 Task: Research Airbnb options in Maubara, East Timor from 12th December, 2023 to 16th December, 2023 for 8 adults.8 bedrooms having 8 beds and 8 bathrooms. Property type can be hotel. Amenities needed are: wifi, TV, free parkinig on premises, gym, breakfast. Booking option can be shelf check-in. Look for 3 properties as per requirement.
Action: Mouse moved to (582, 134)
Screenshot: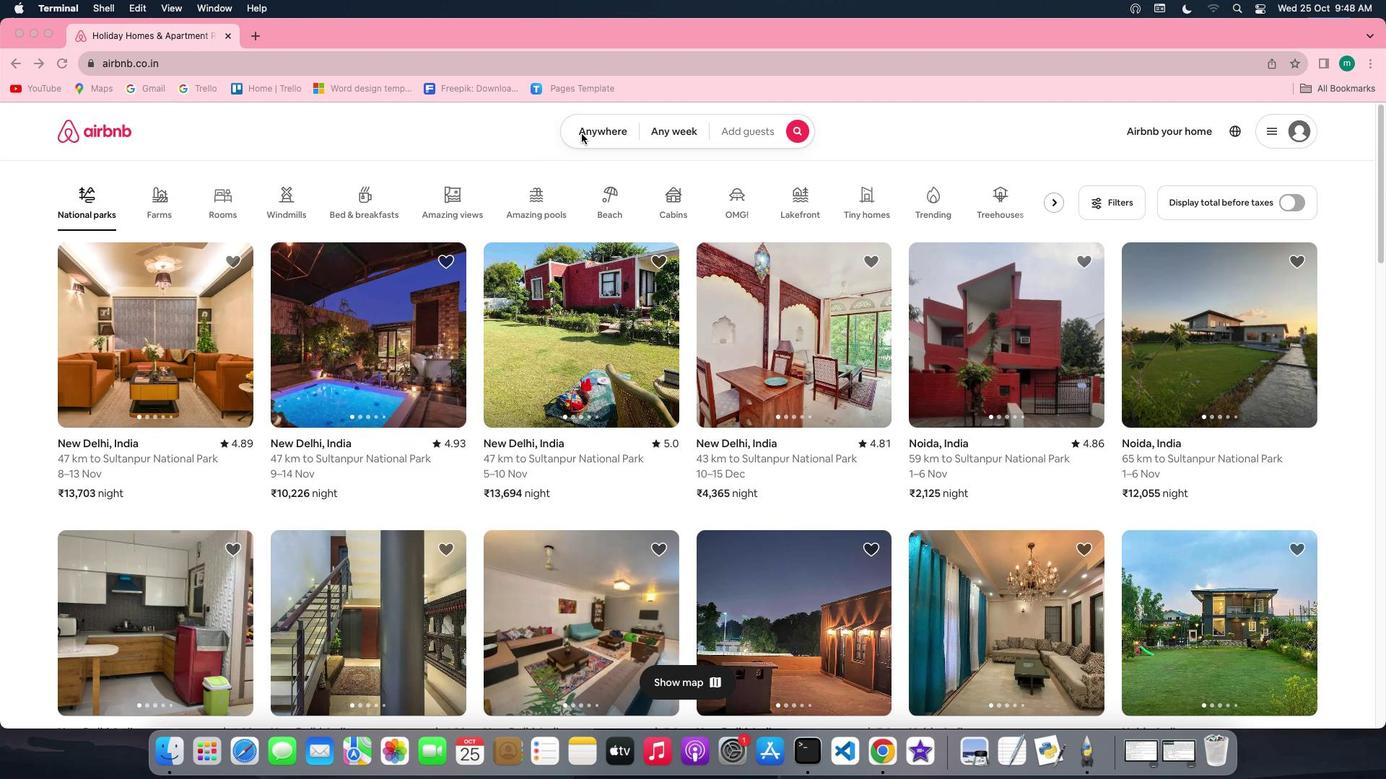 
Action: Mouse pressed left at (582, 134)
Screenshot: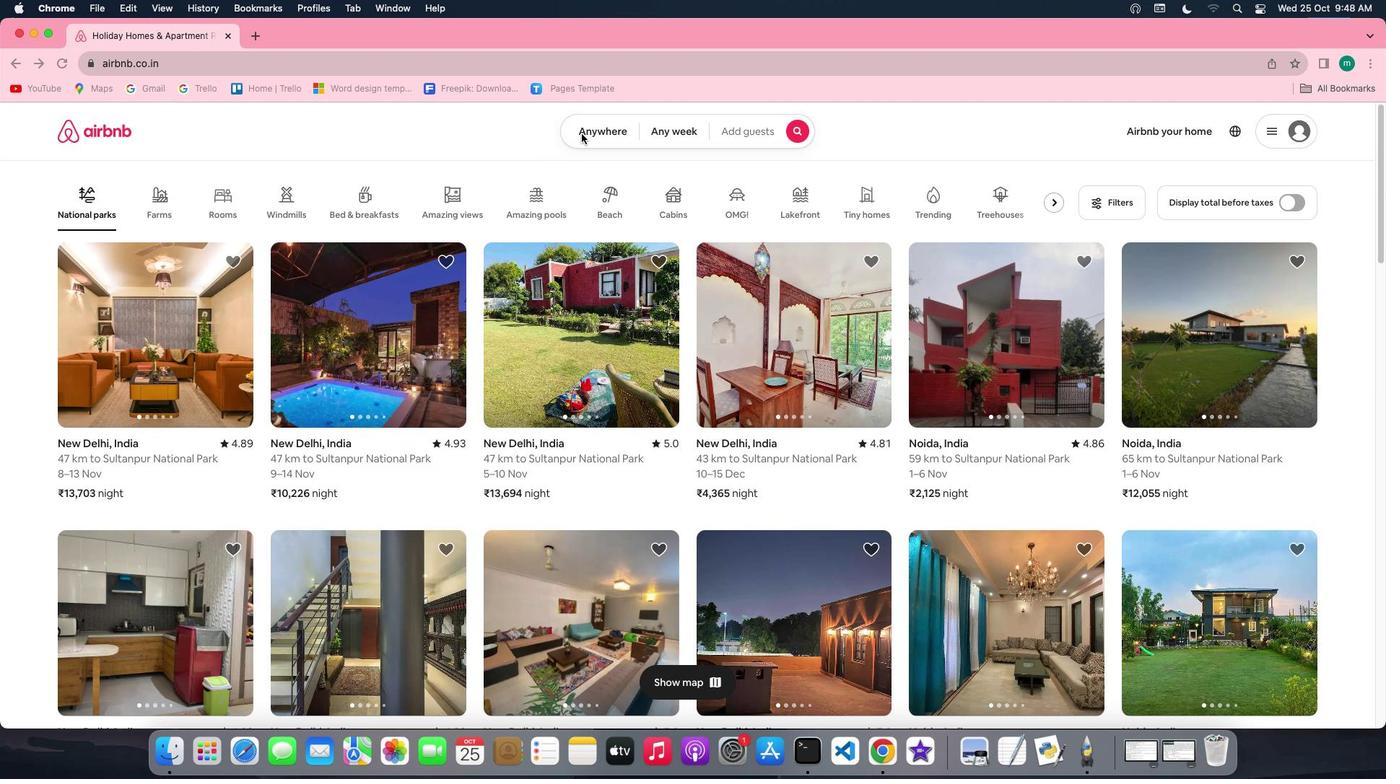 
Action: Mouse pressed left at (582, 134)
Screenshot: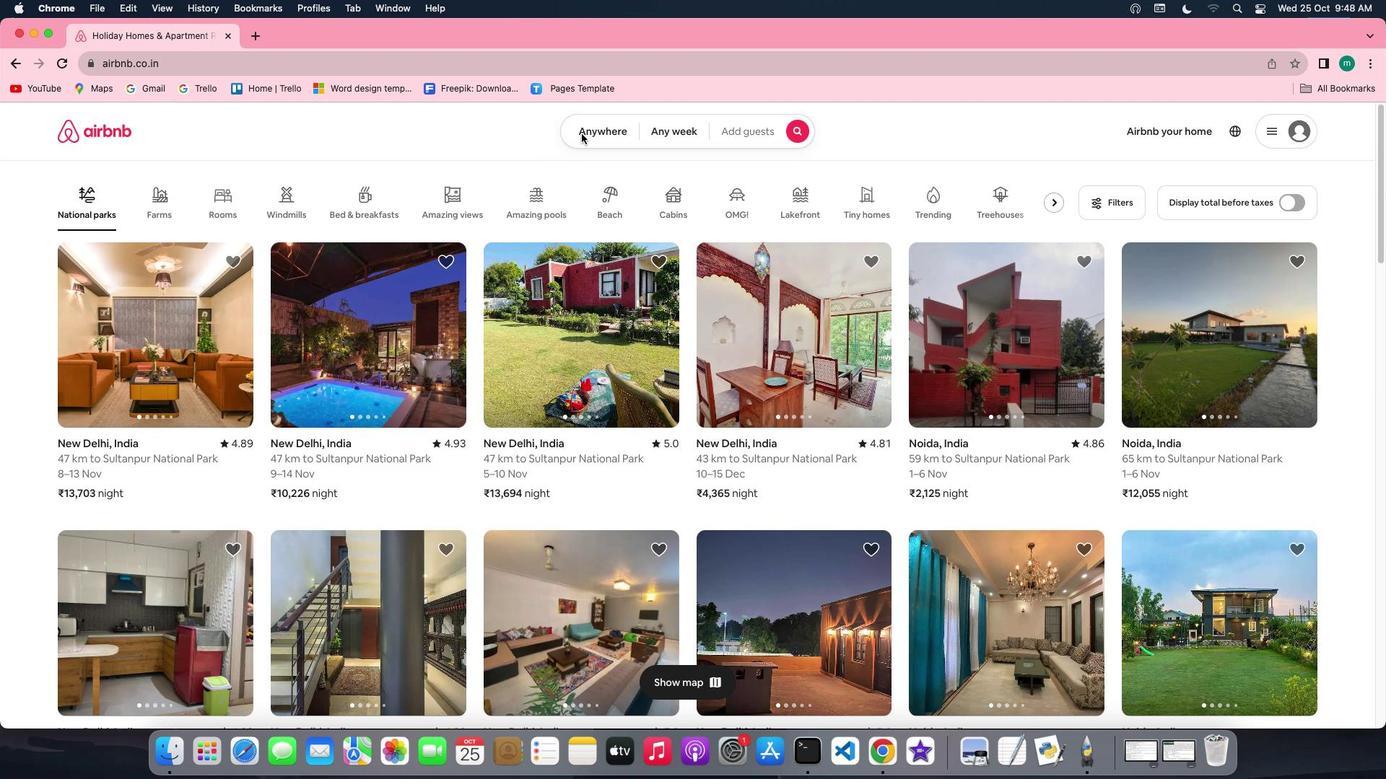 
Action: Mouse moved to (509, 181)
Screenshot: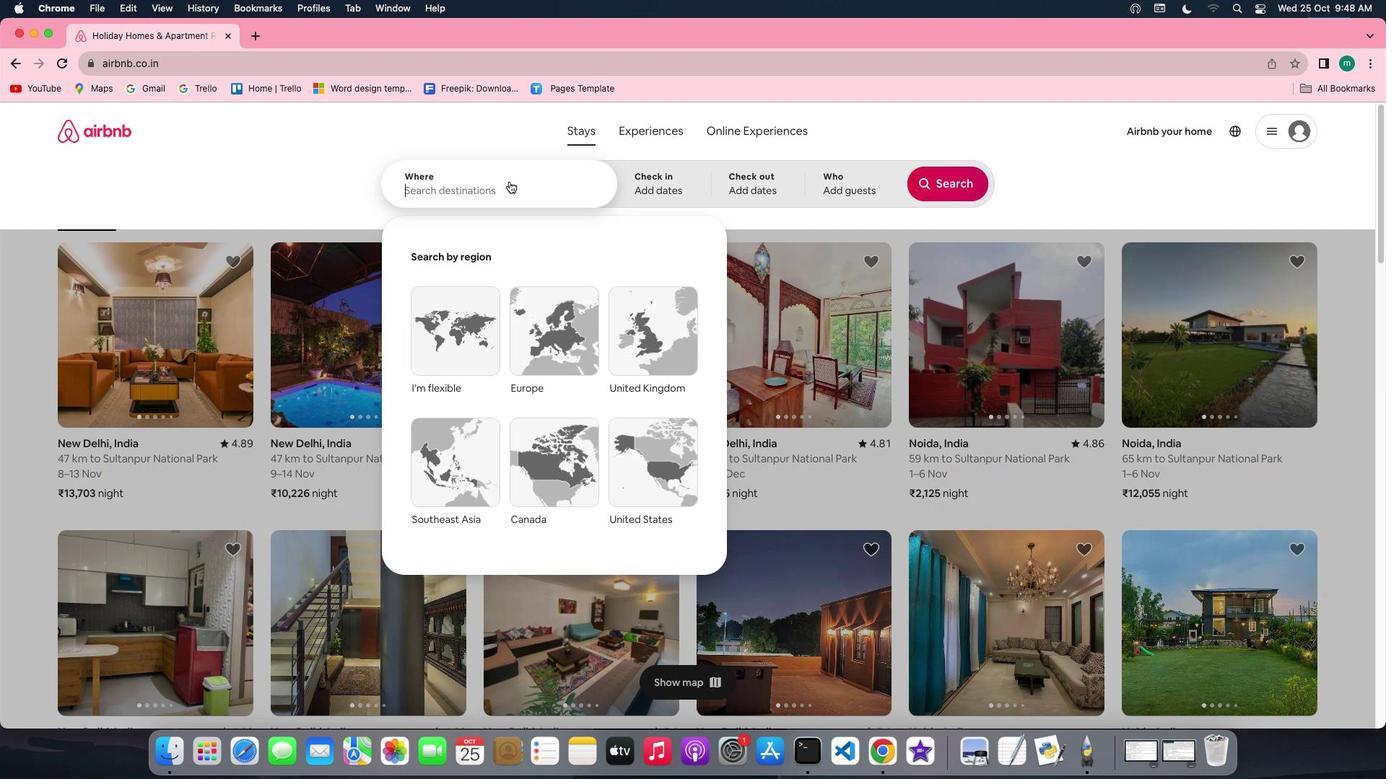 
Action: Mouse pressed left at (509, 181)
Screenshot: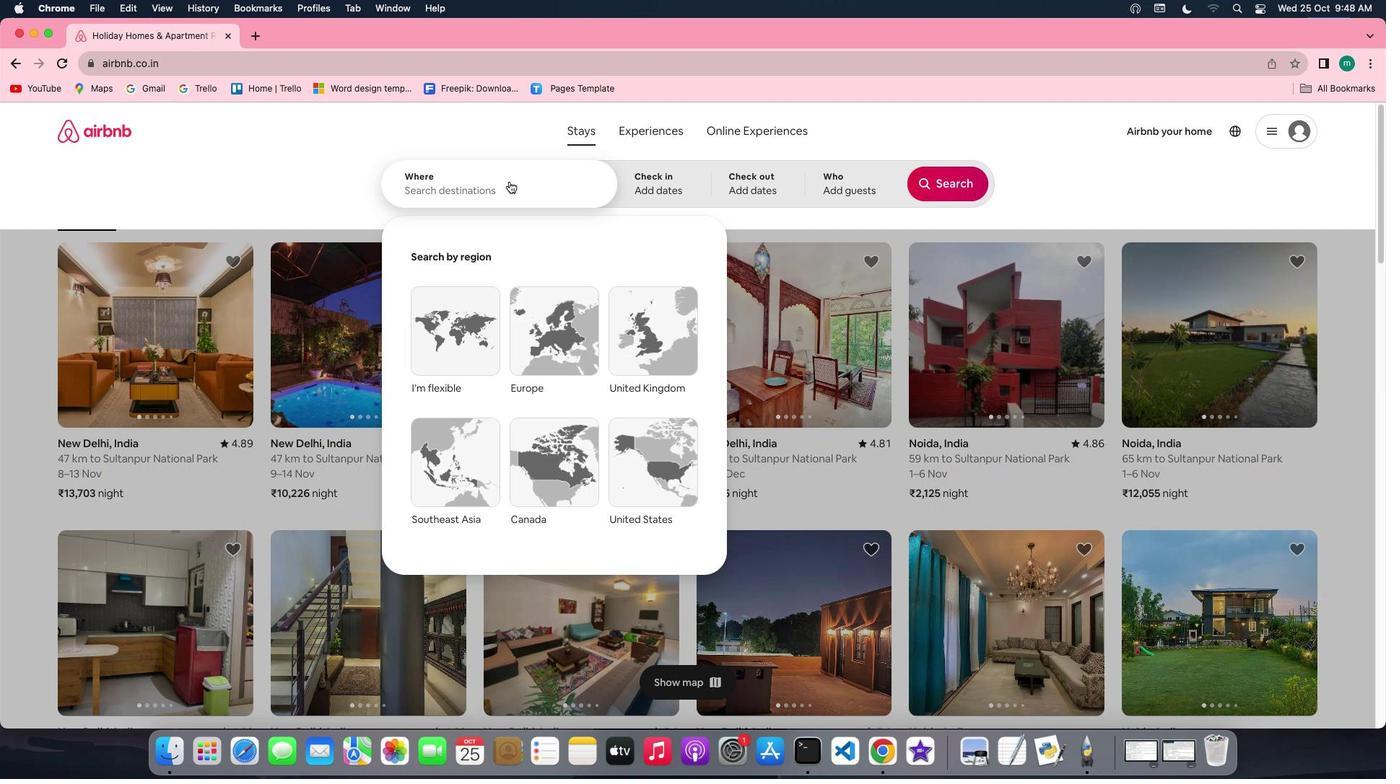 
Action: Key pressed Key.spaceKey.shift'M''a''u''b''a''r''a'','Key.spaceKey.shiftKey.shift'E''a''s''r'Key.backspace't'Key.spaceKey.shift'T''i''m''o''r'
Screenshot: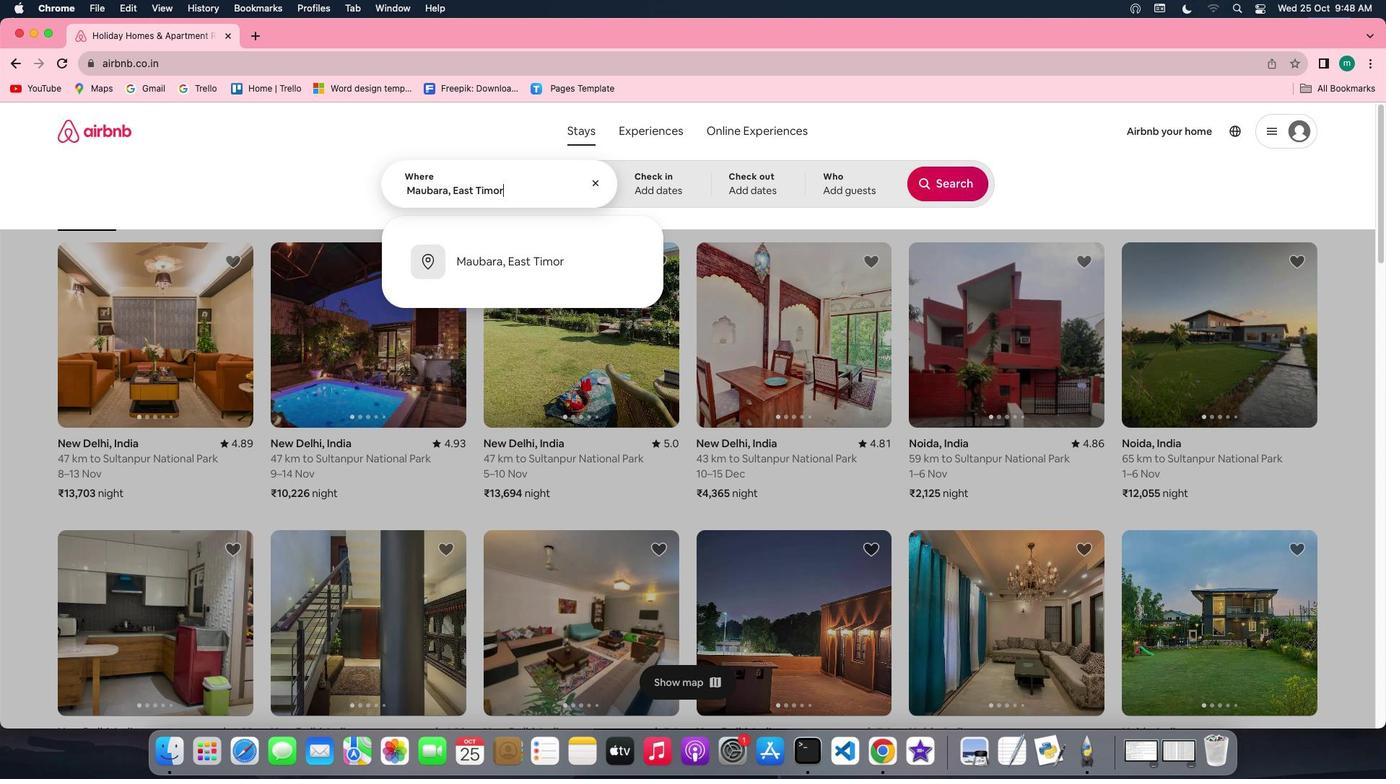 
Action: Mouse moved to (631, 184)
Screenshot: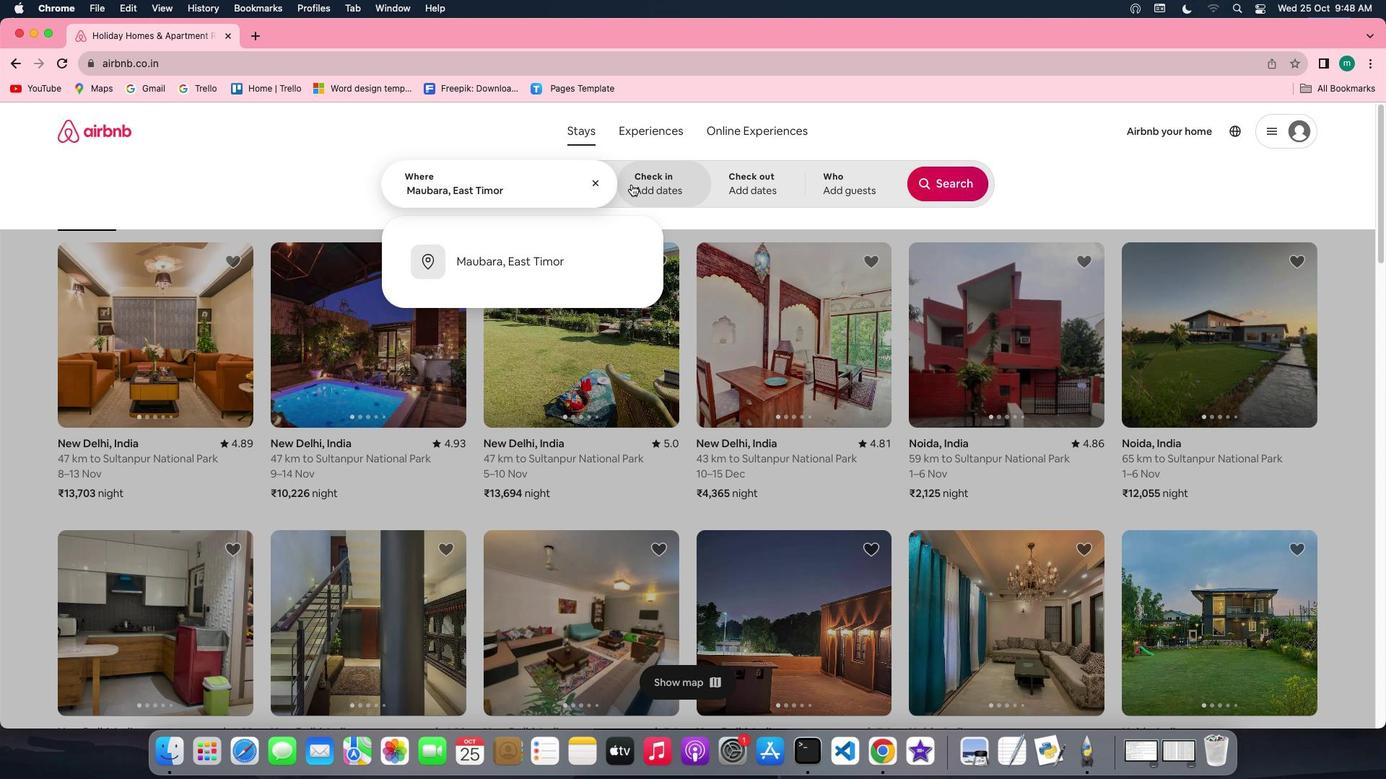 
Action: Mouse pressed left at (631, 184)
Screenshot: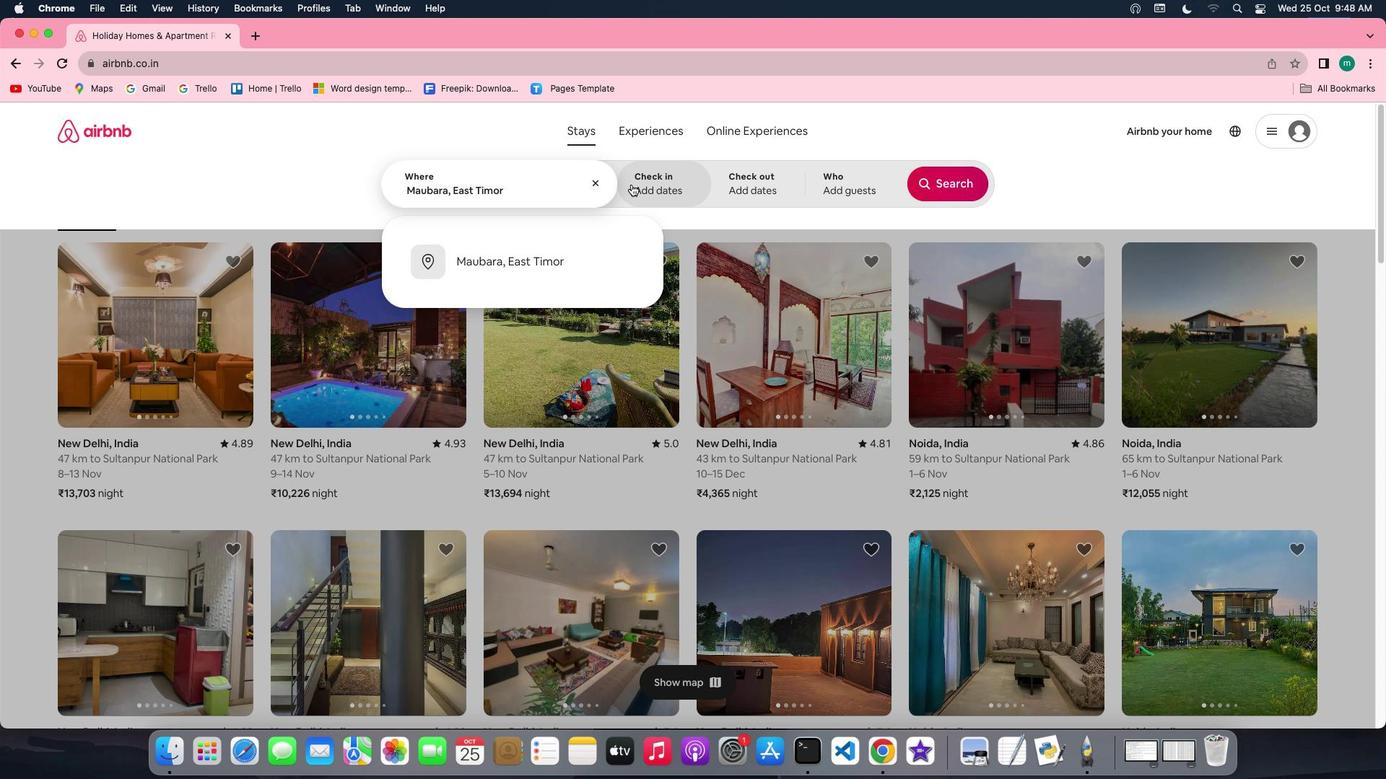 
Action: Mouse moved to (940, 297)
Screenshot: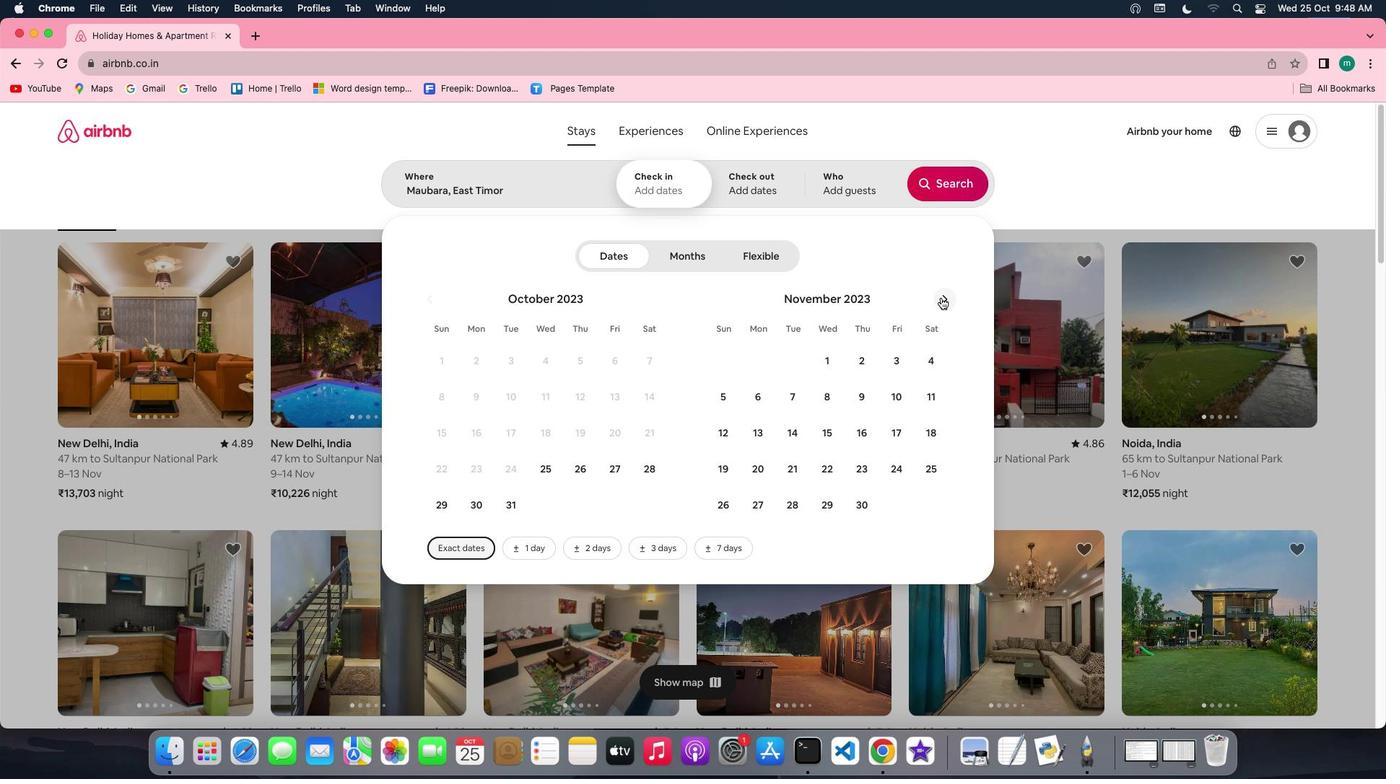 
Action: Mouse pressed left at (940, 297)
Screenshot: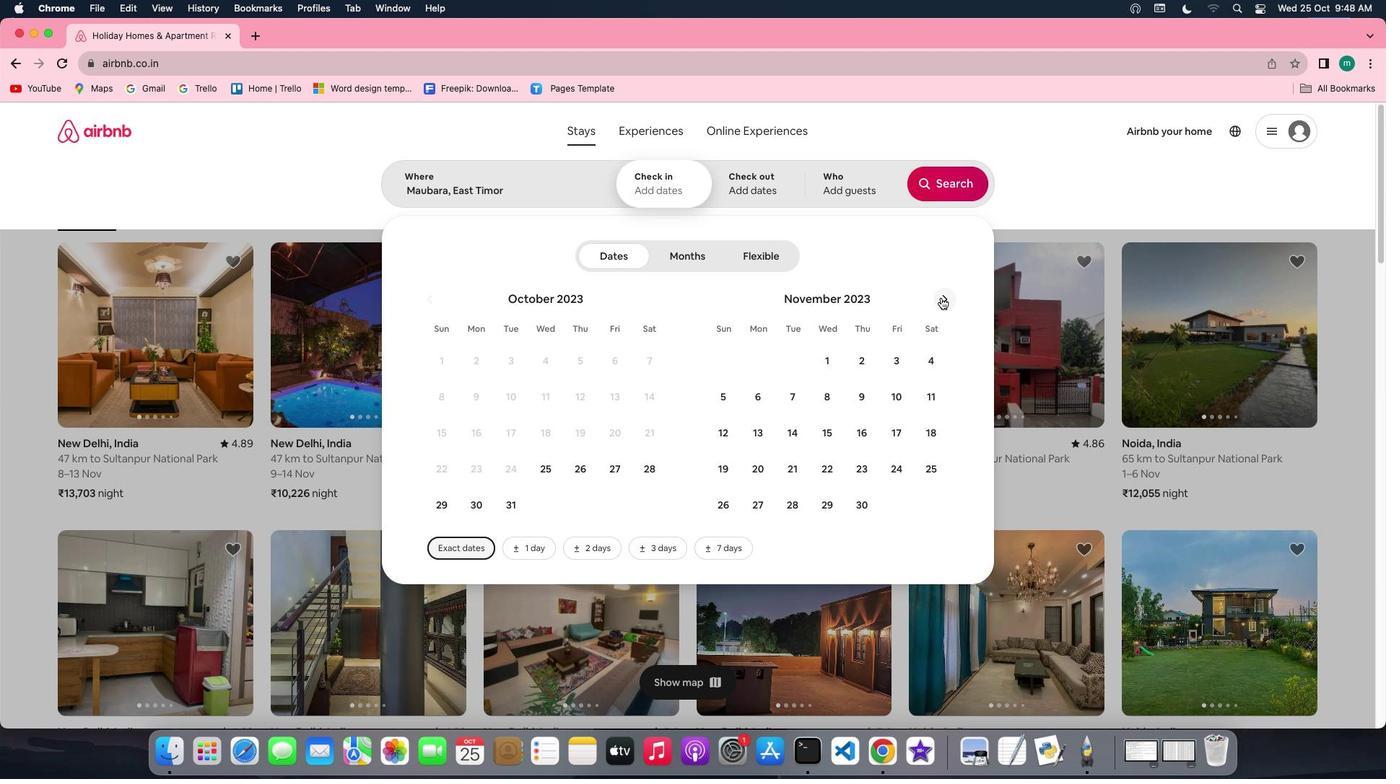 
Action: Mouse moved to (797, 433)
Screenshot: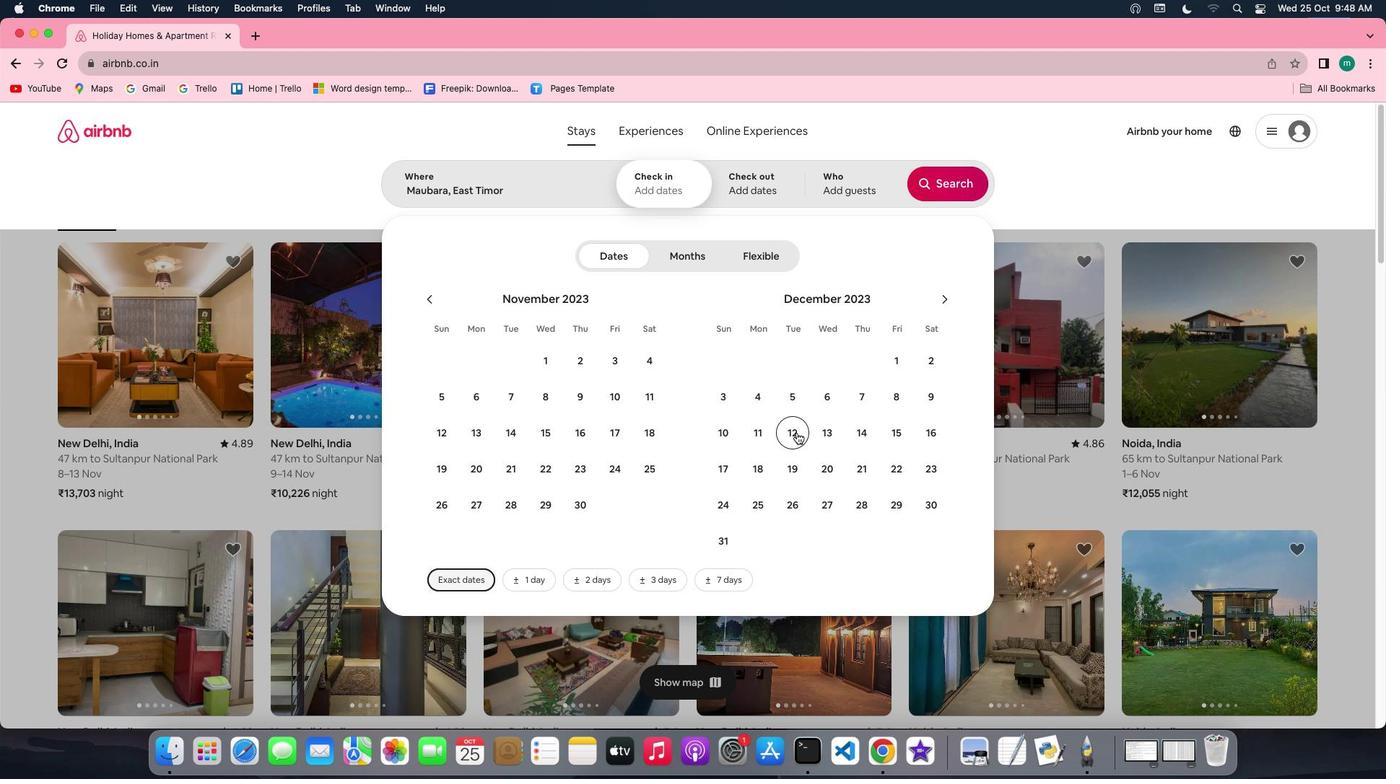 
Action: Mouse pressed left at (797, 433)
Screenshot: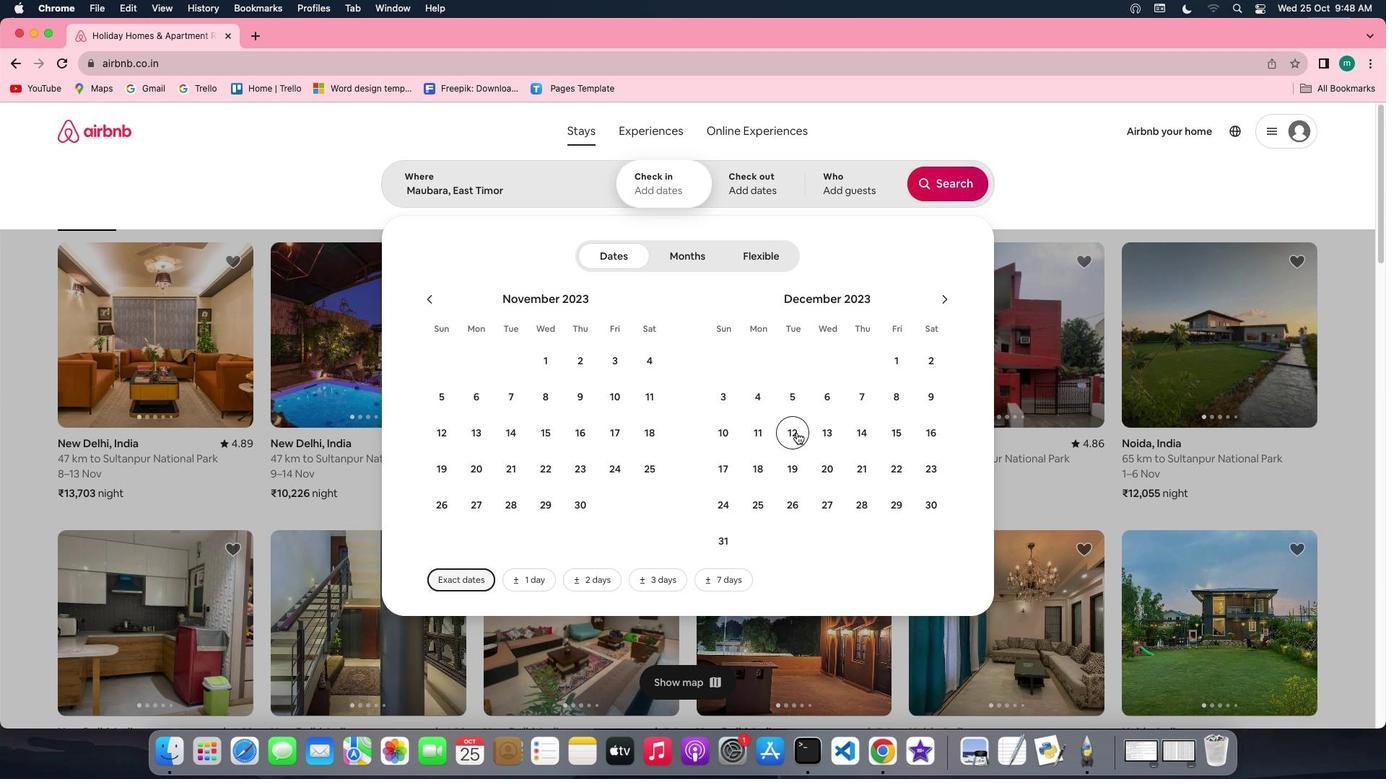 
Action: Mouse moved to (937, 435)
Screenshot: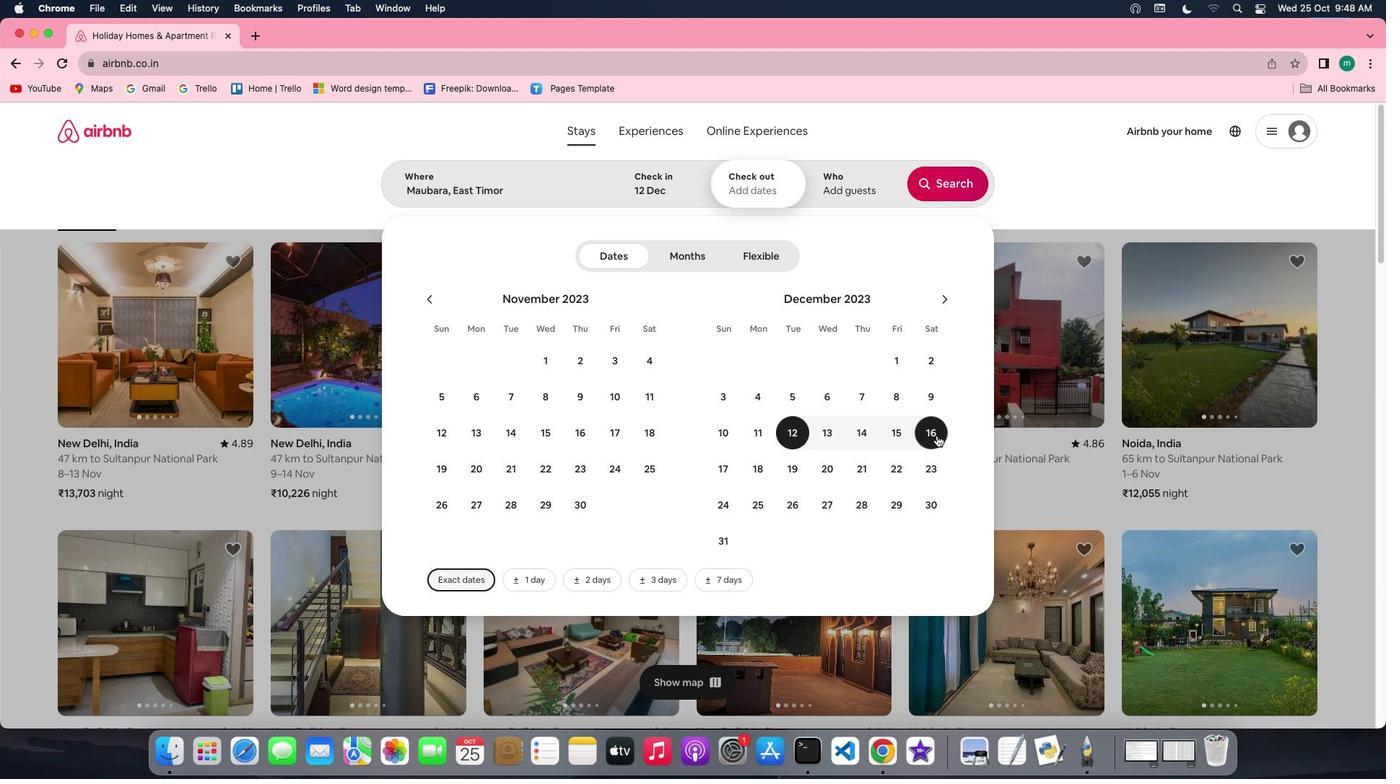 
Action: Mouse pressed left at (937, 435)
Screenshot: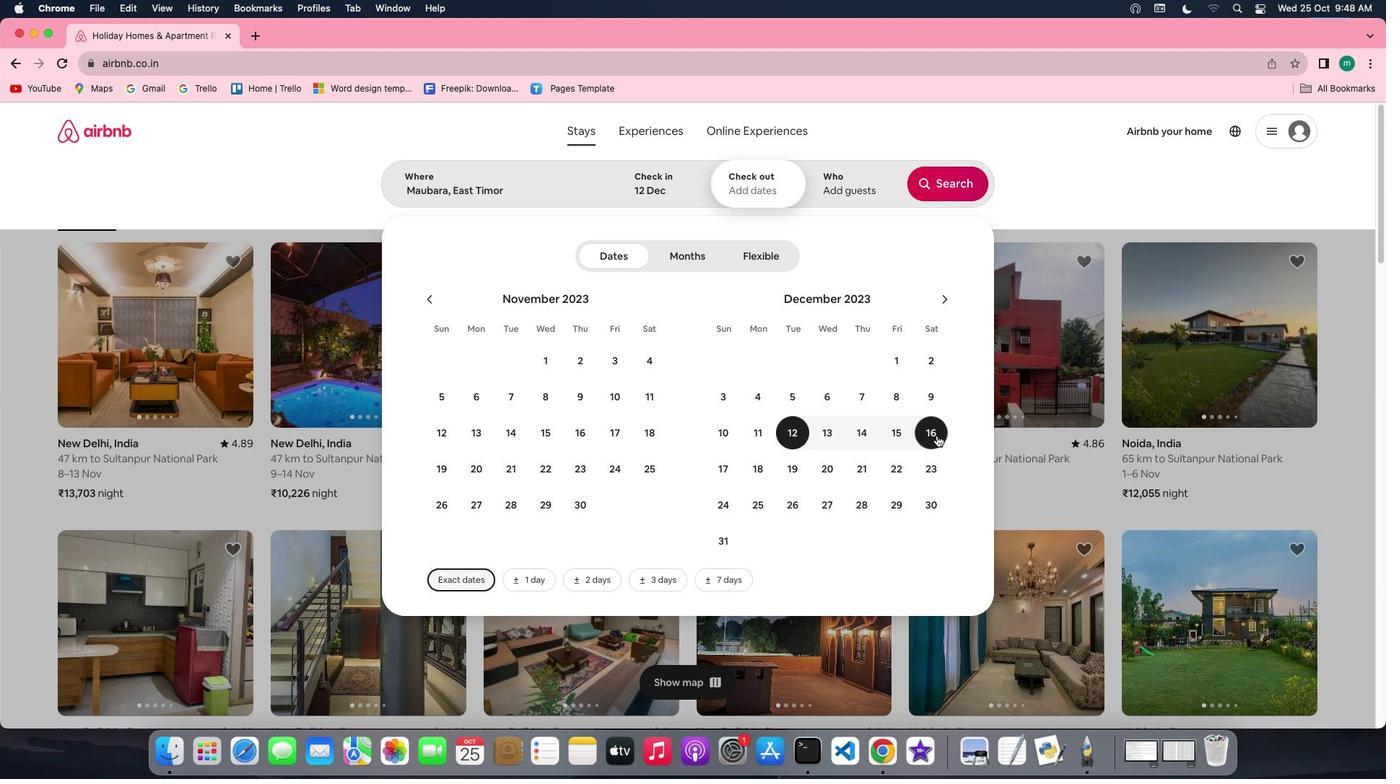 
Action: Mouse moved to (880, 206)
Screenshot: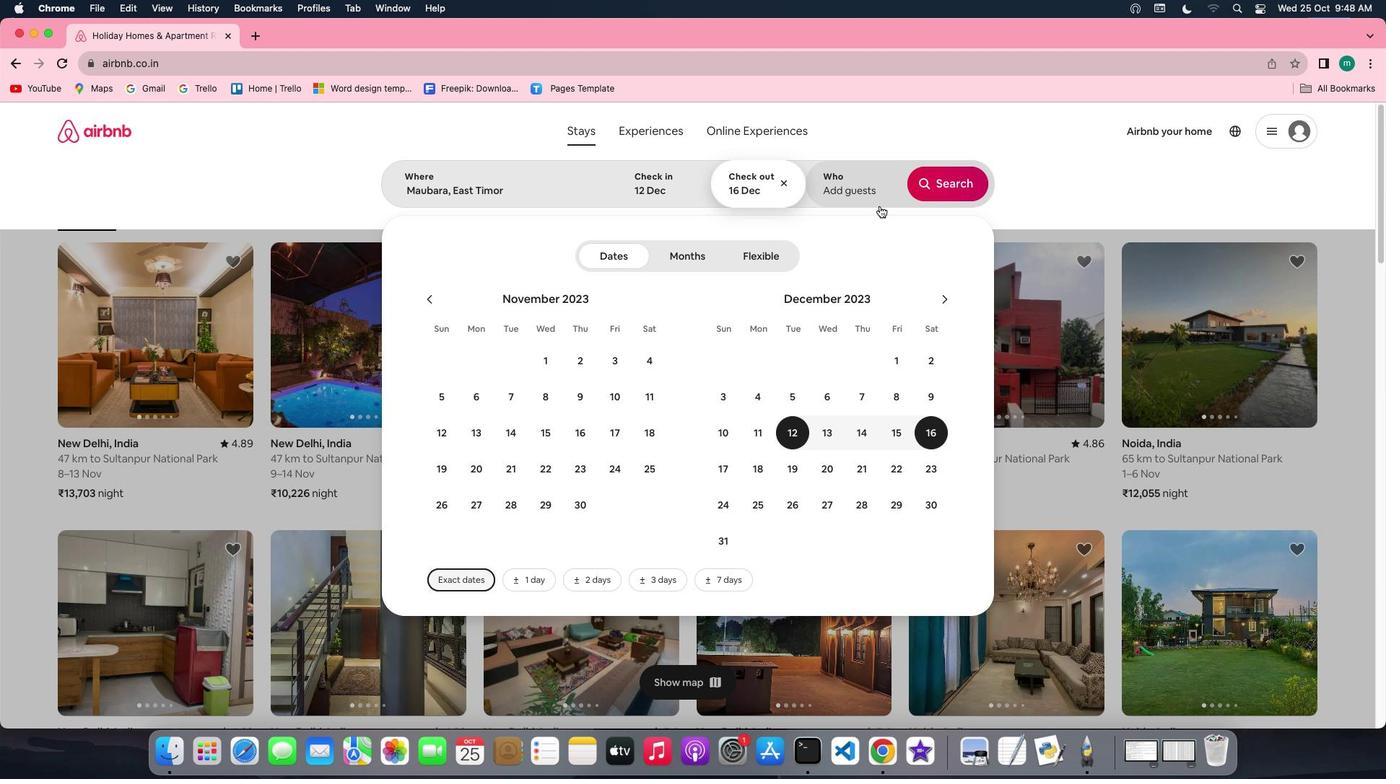 
Action: Mouse pressed left at (880, 206)
Screenshot: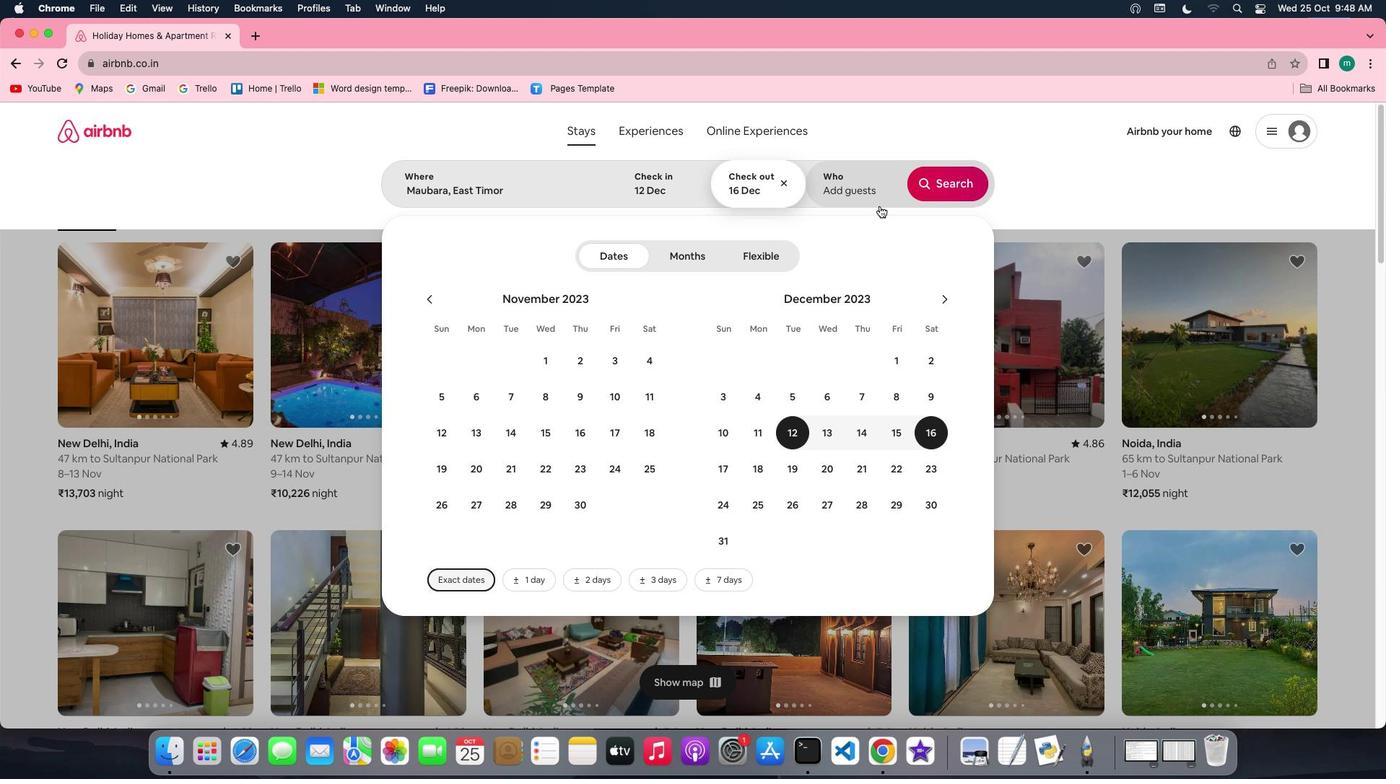 
Action: Mouse moved to (959, 267)
Screenshot: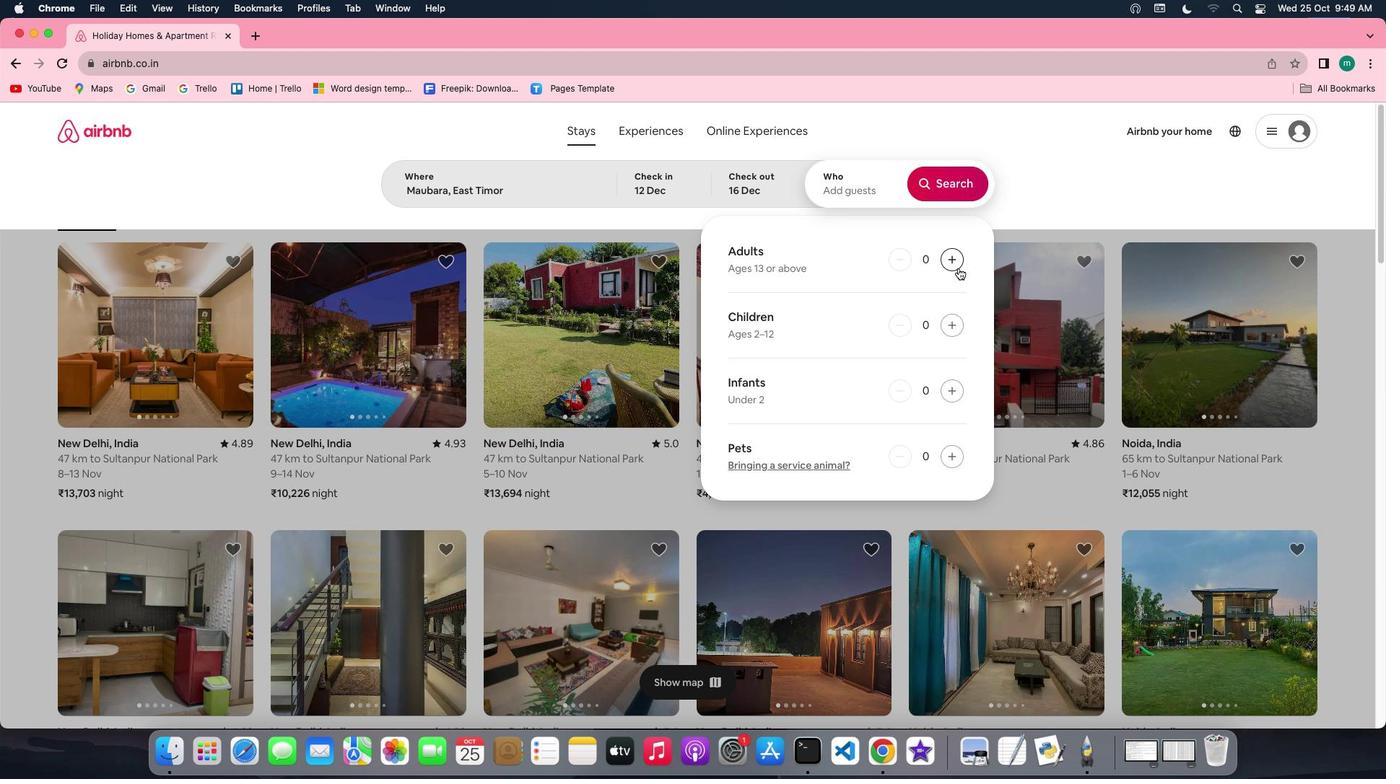 
Action: Mouse pressed left at (959, 267)
Screenshot: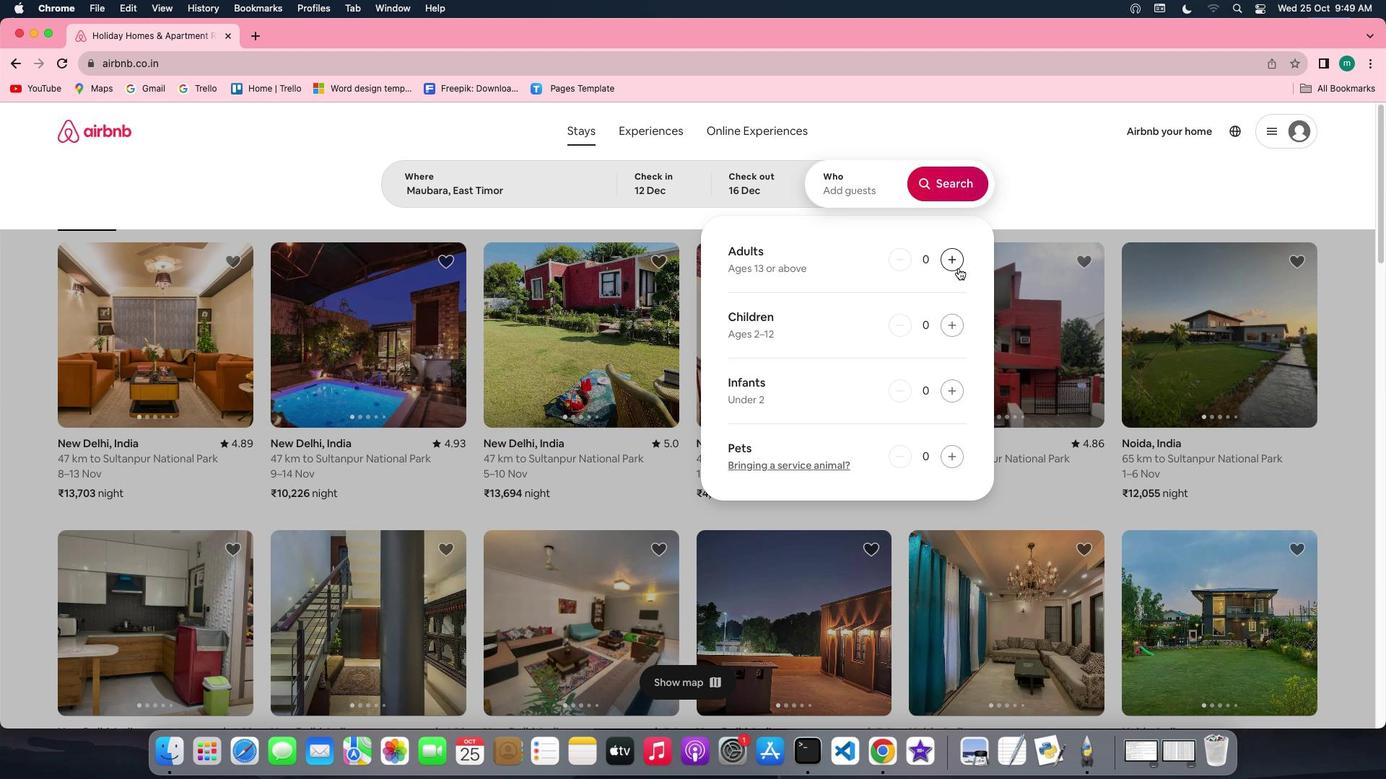 
Action: Mouse pressed left at (959, 267)
Screenshot: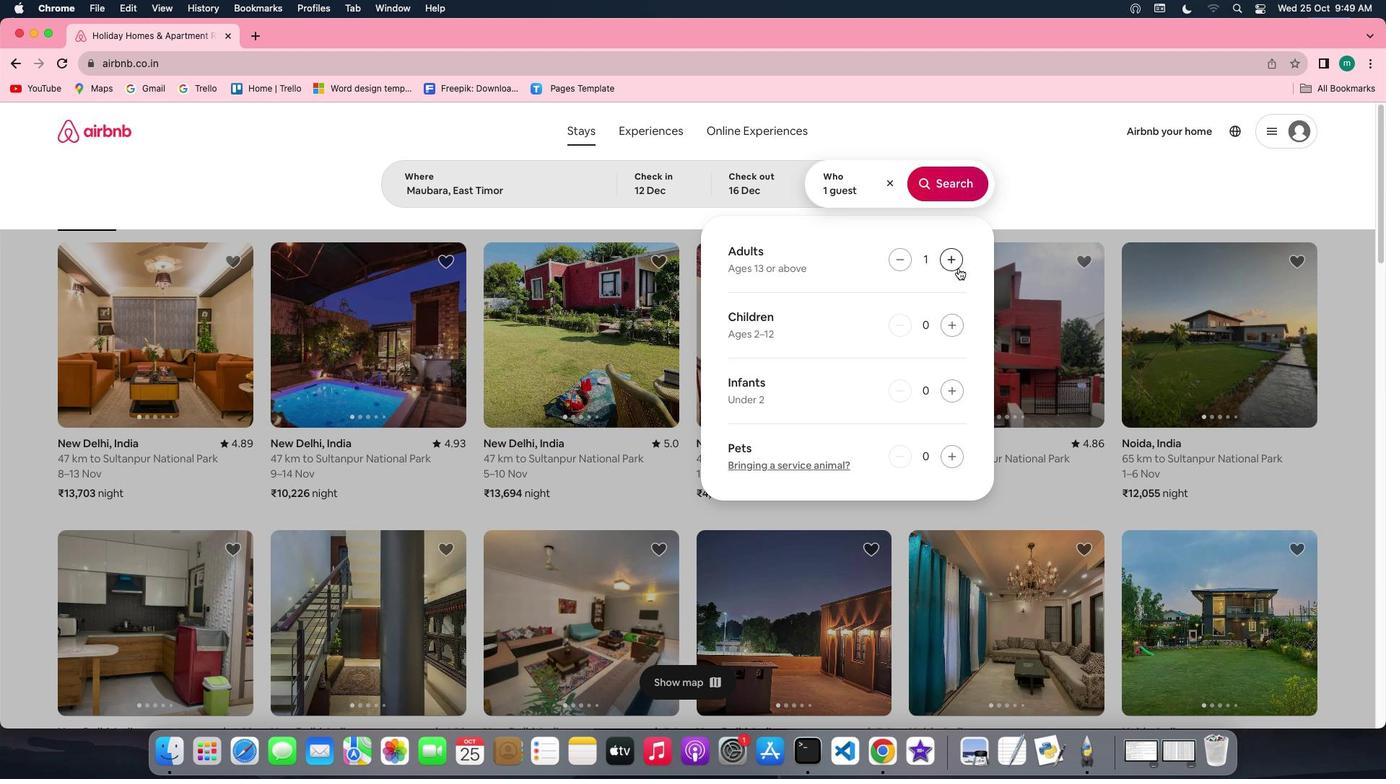 
Action: Mouse pressed left at (959, 267)
Screenshot: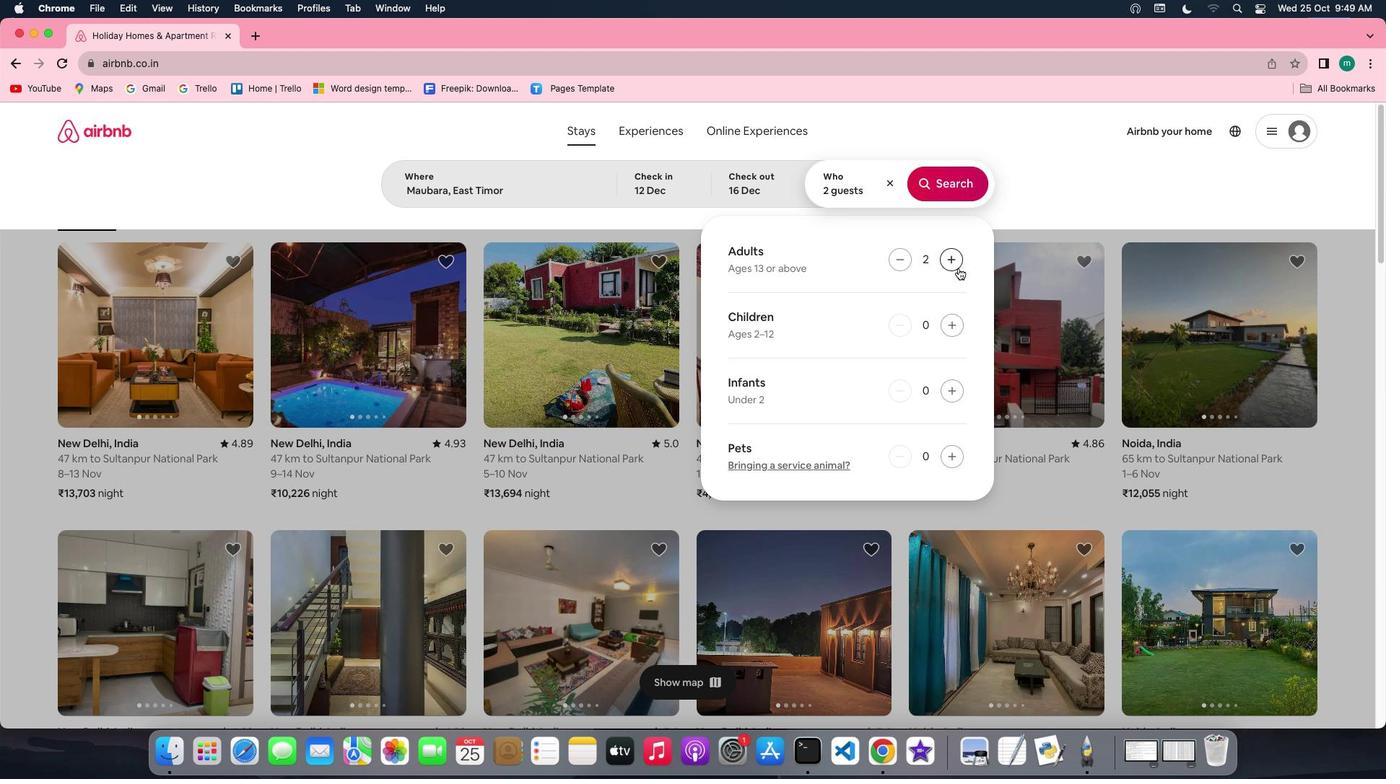 
Action: Mouse pressed left at (959, 267)
Screenshot: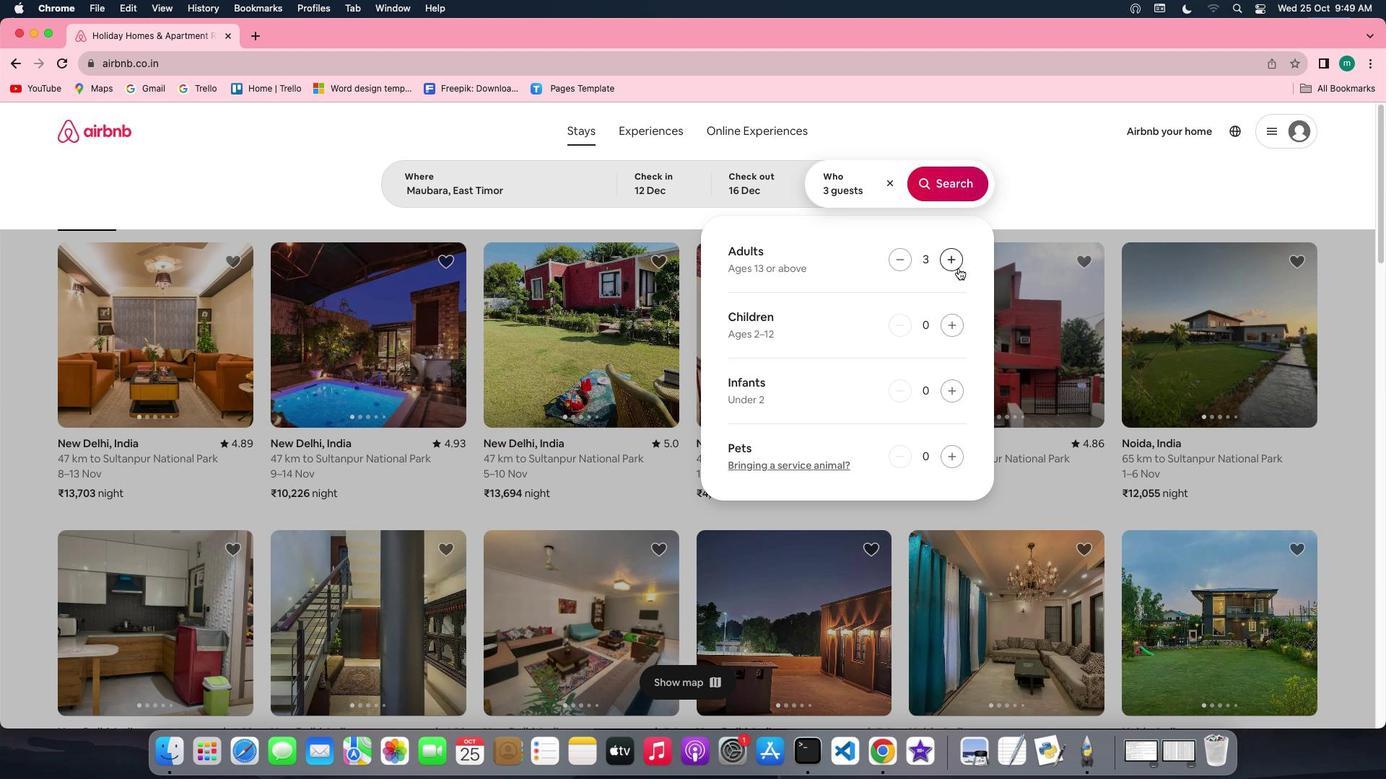 
Action: Mouse pressed left at (959, 267)
Screenshot: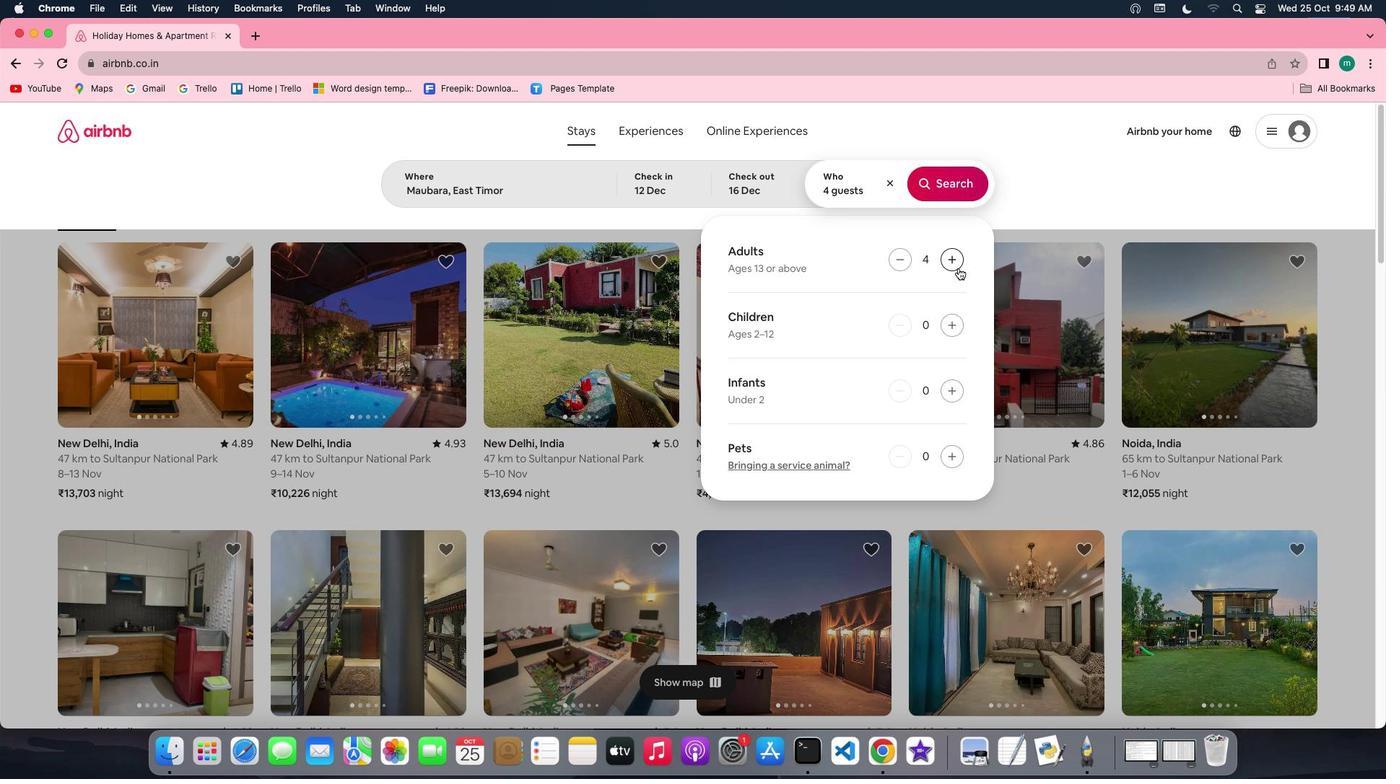 
Action: Mouse pressed left at (959, 267)
Screenshot: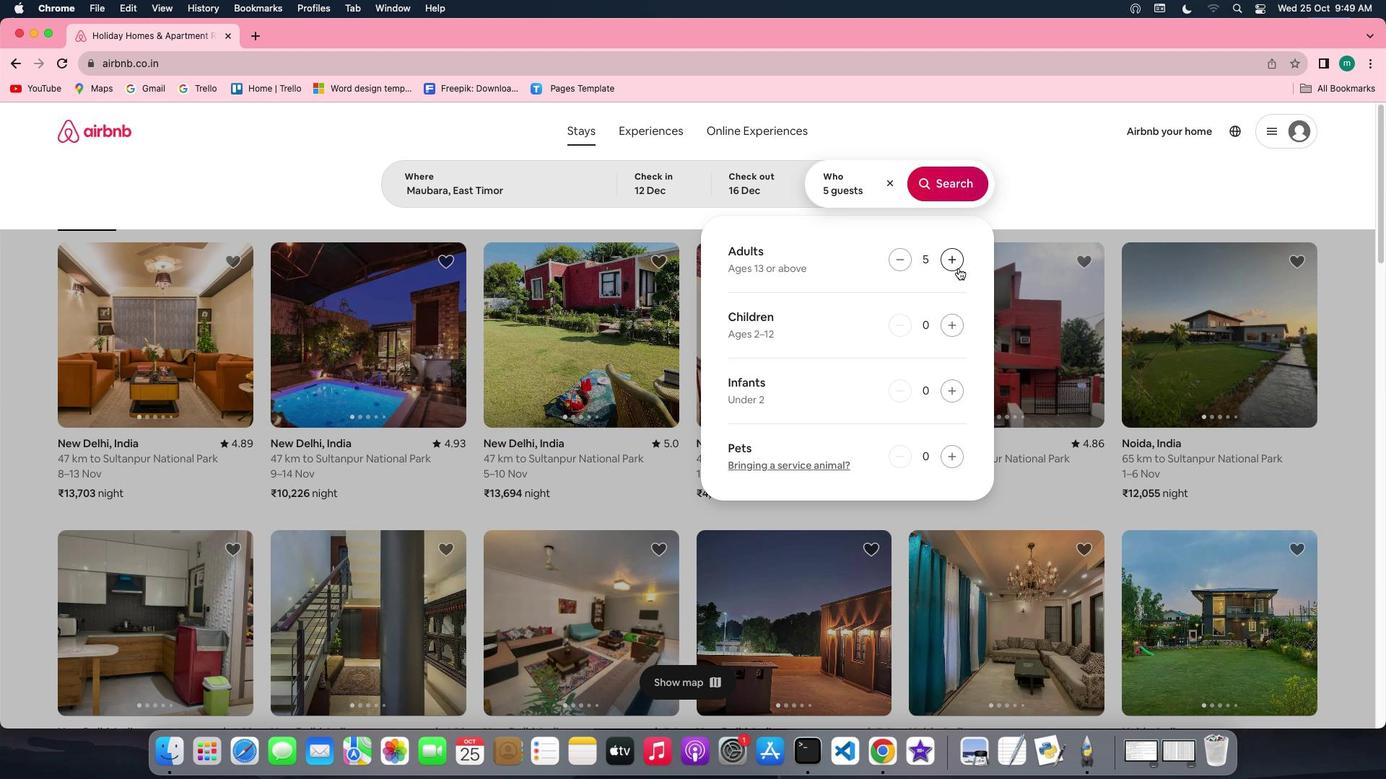 
Action: Mouse pressed left at (959, 267)
Screenshot: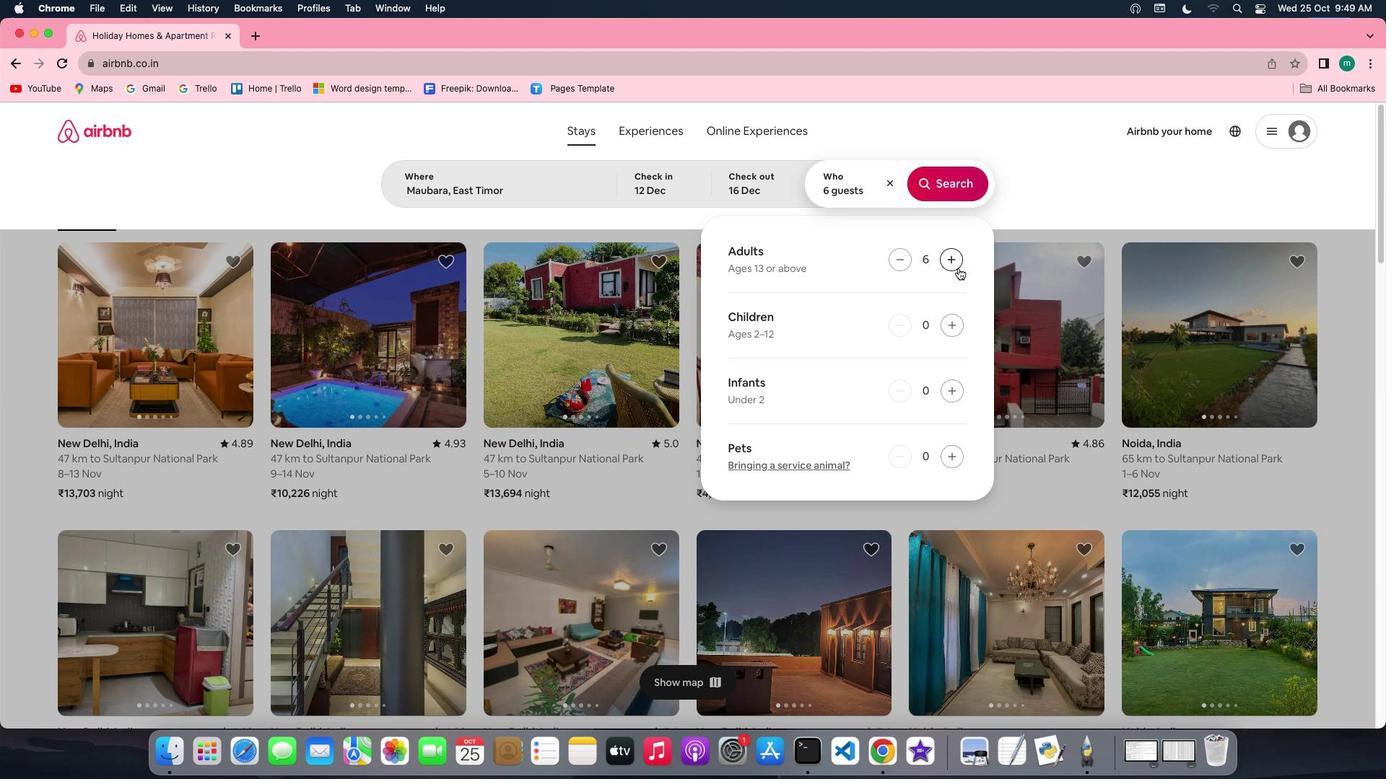 
Action: Mouse pressed left at (959, 267)
Screenshot: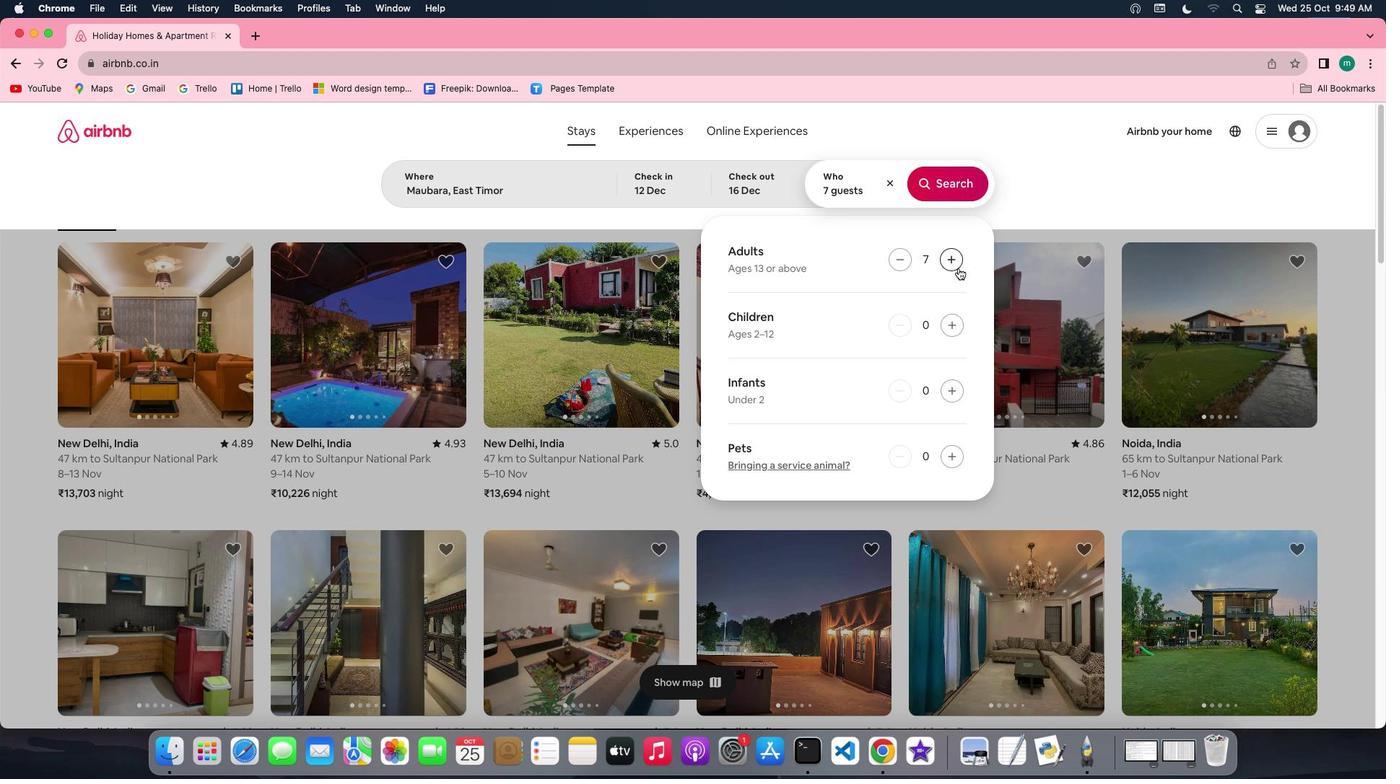 
Action: Mouse moved to (937, 194)
Screenshot: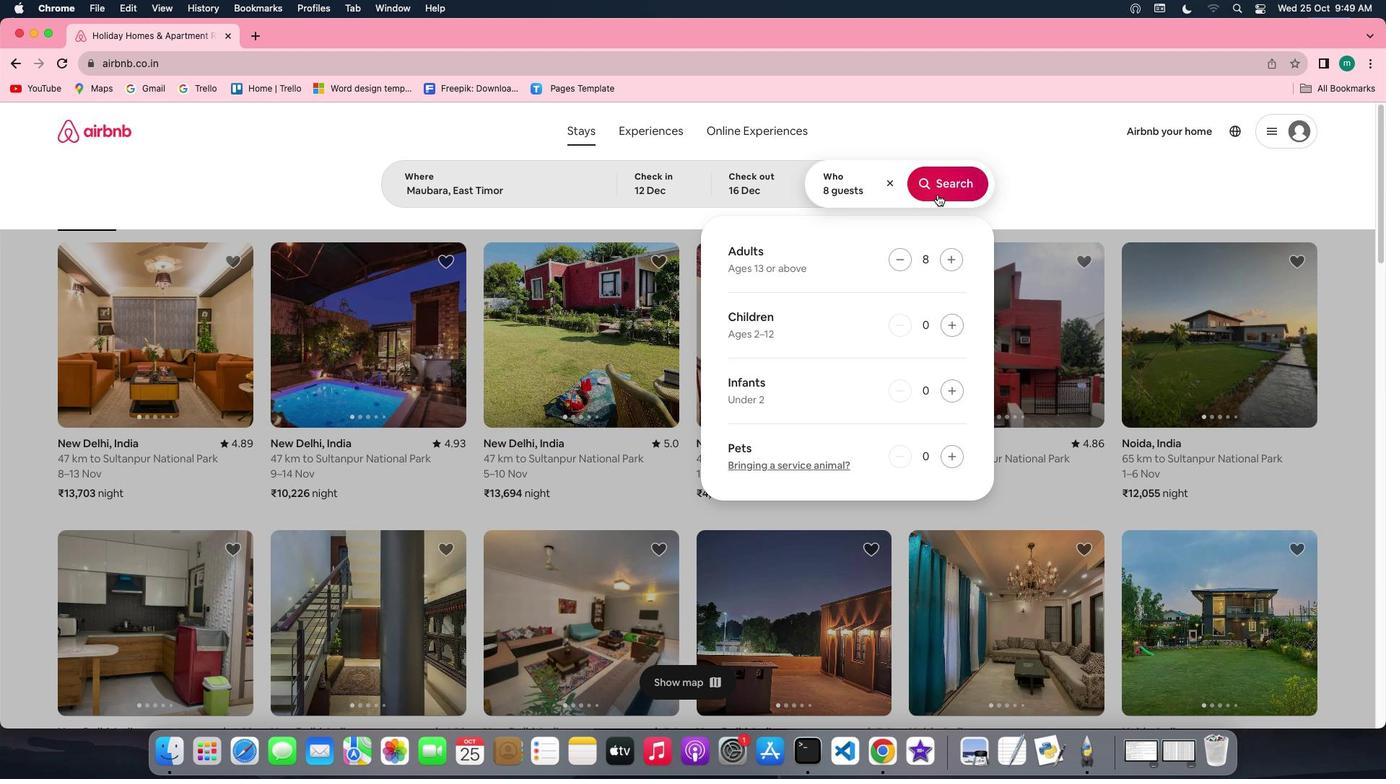 
Action: Mouse pressed left at (937, 194)
Screenshot: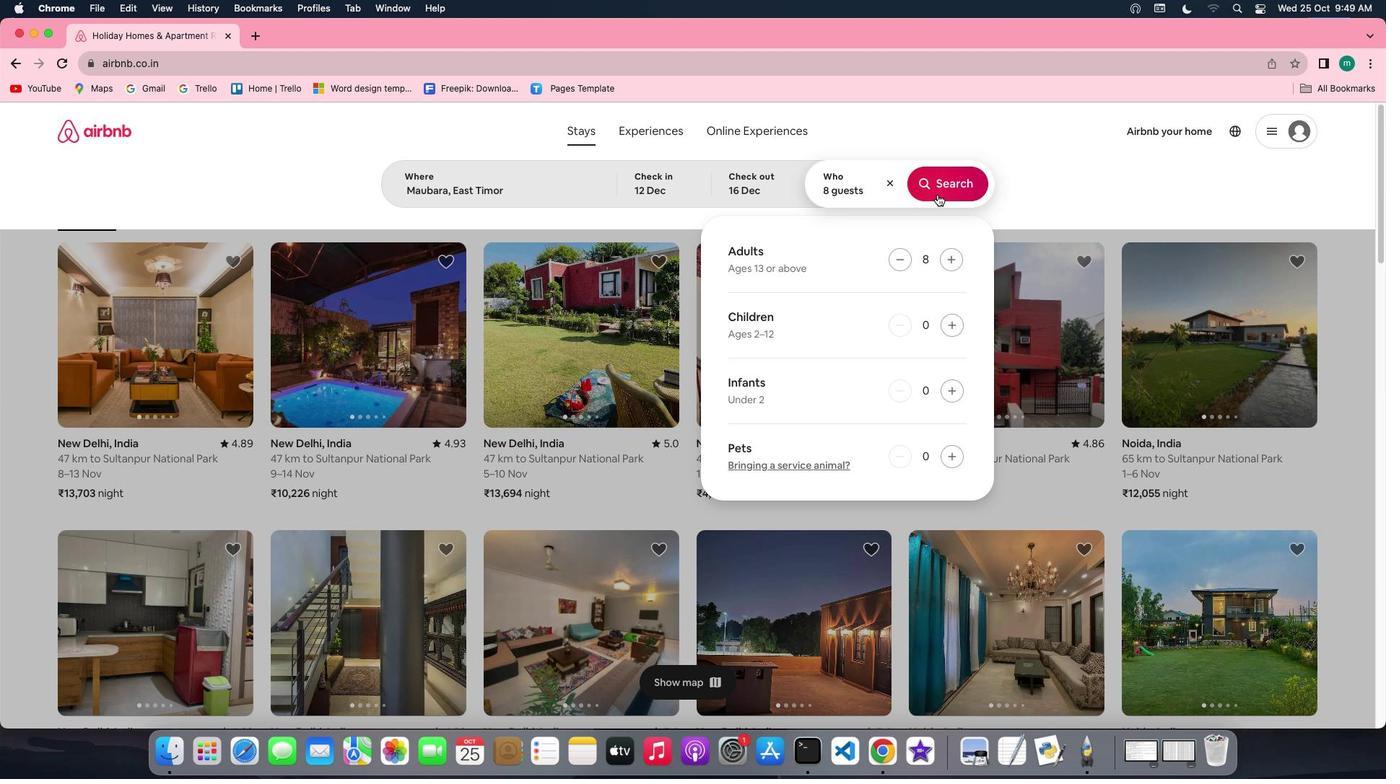 
Action: Mouse moved to (1151, 192)
Screenshot: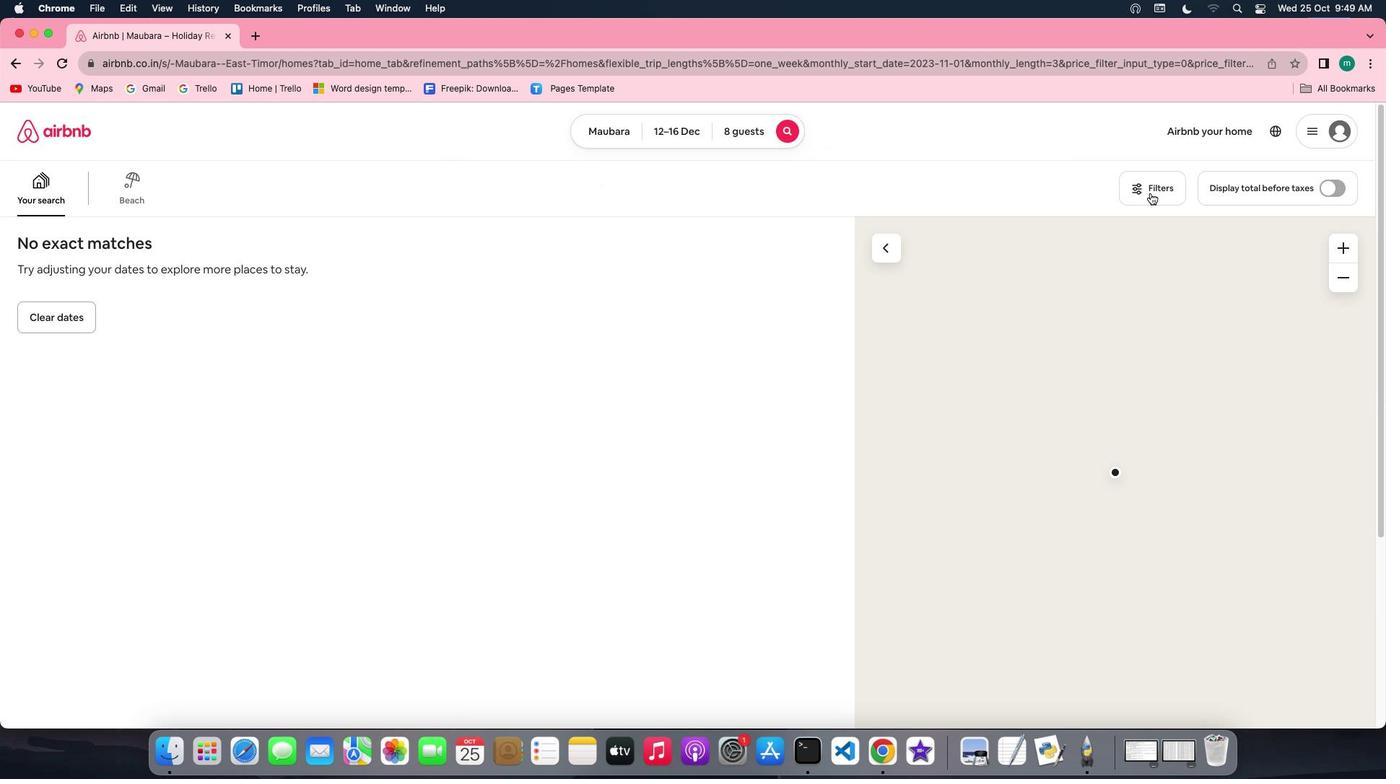
Action: Mouse pressed left at (1151, 192)
Screenshot: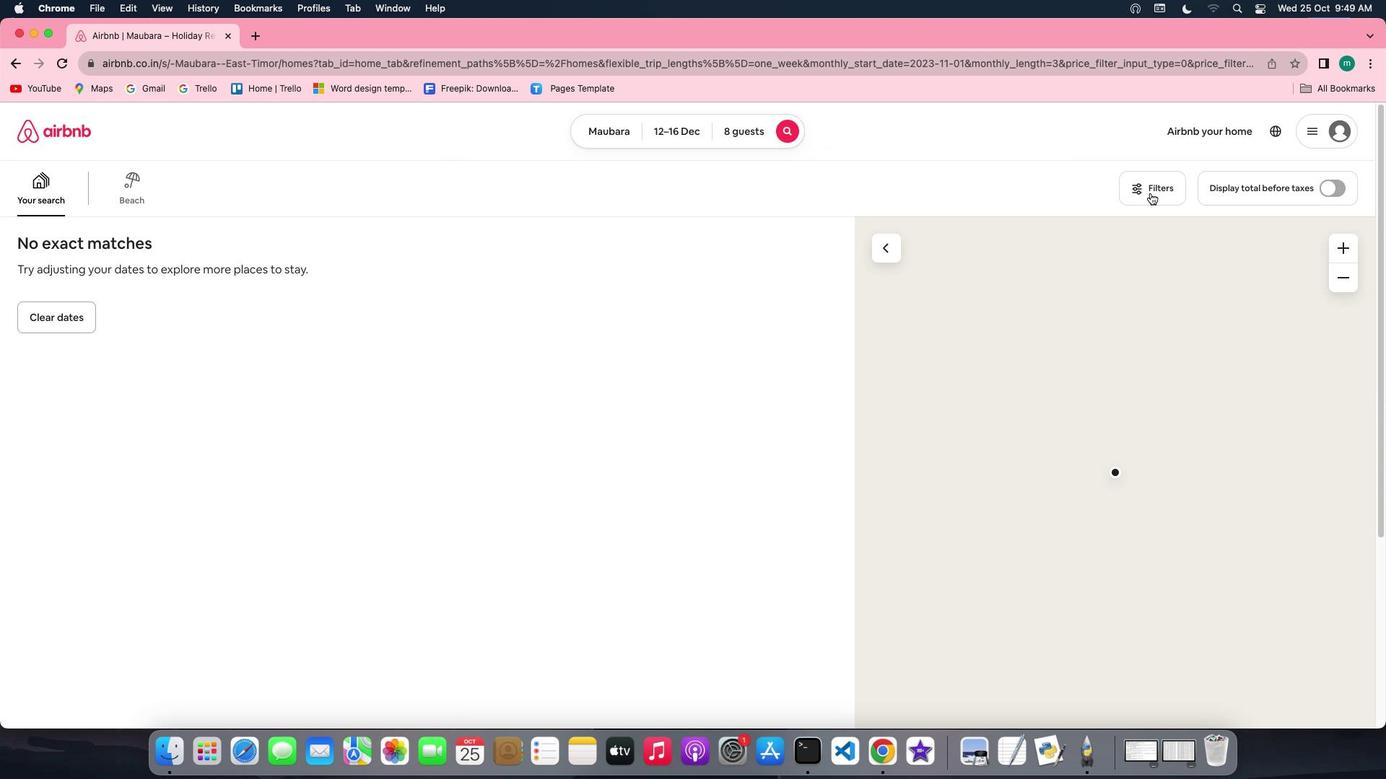 
Action: Mouse moved to (781, 431)
Screenshot: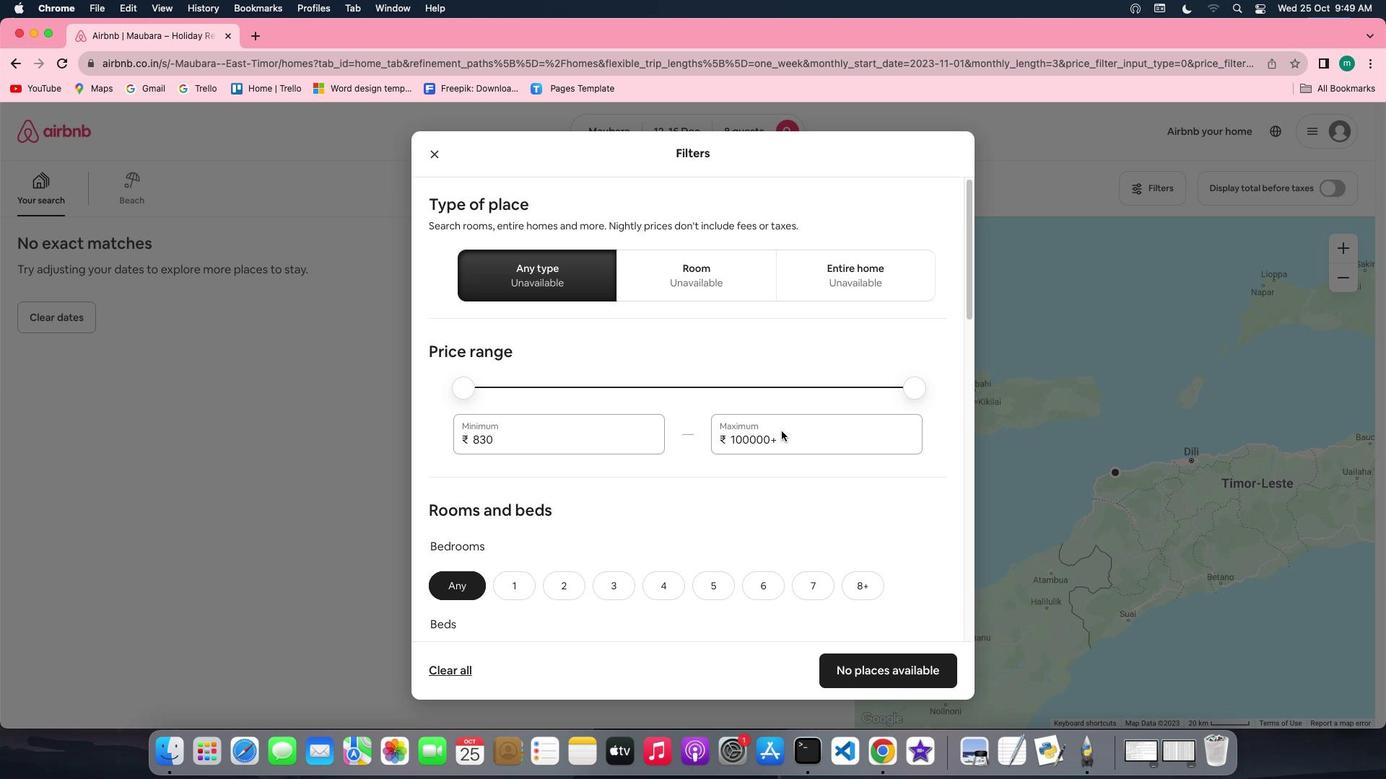 
Action: Mouse scrolled (781, 431) with delta (0, 0)
Screenshot: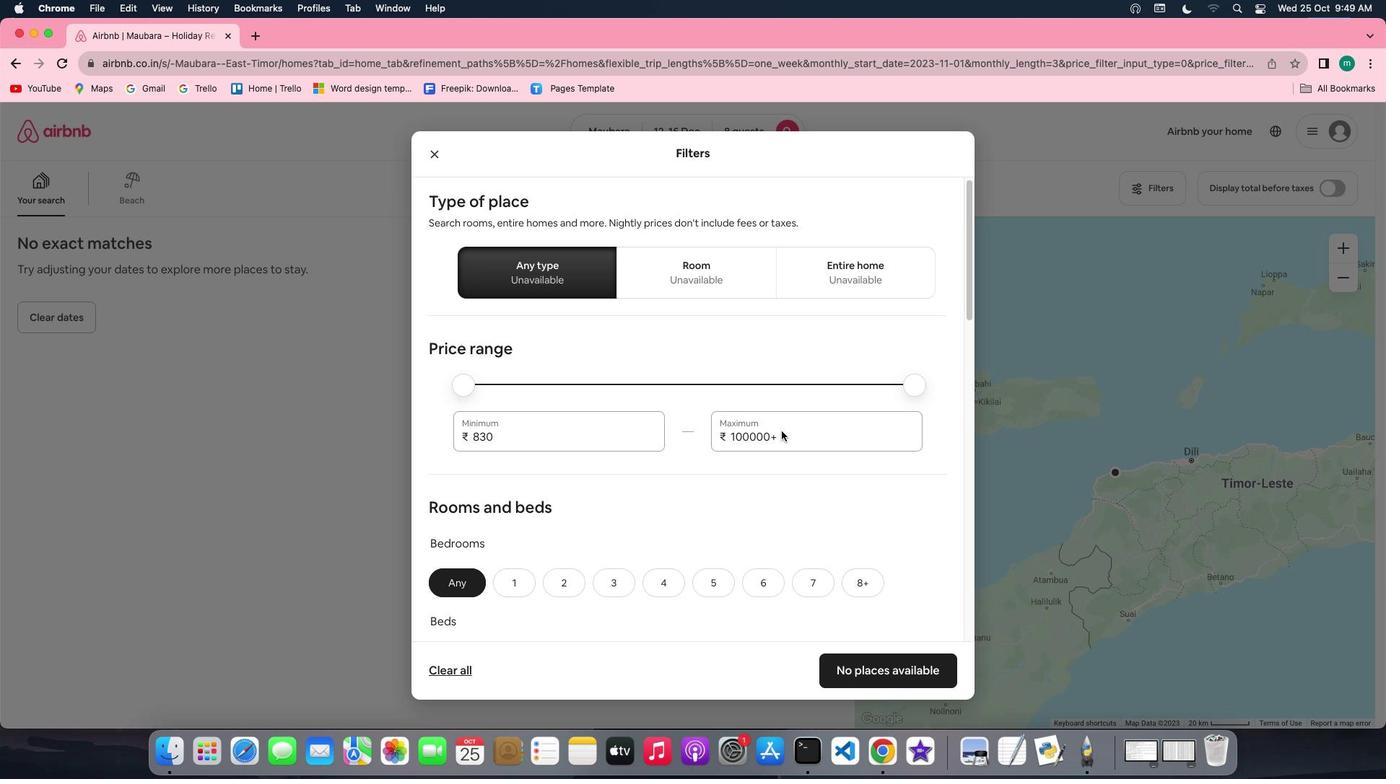 
Action: Mouse scrolled (781, 431) with delta (0, 0)
Screenshot: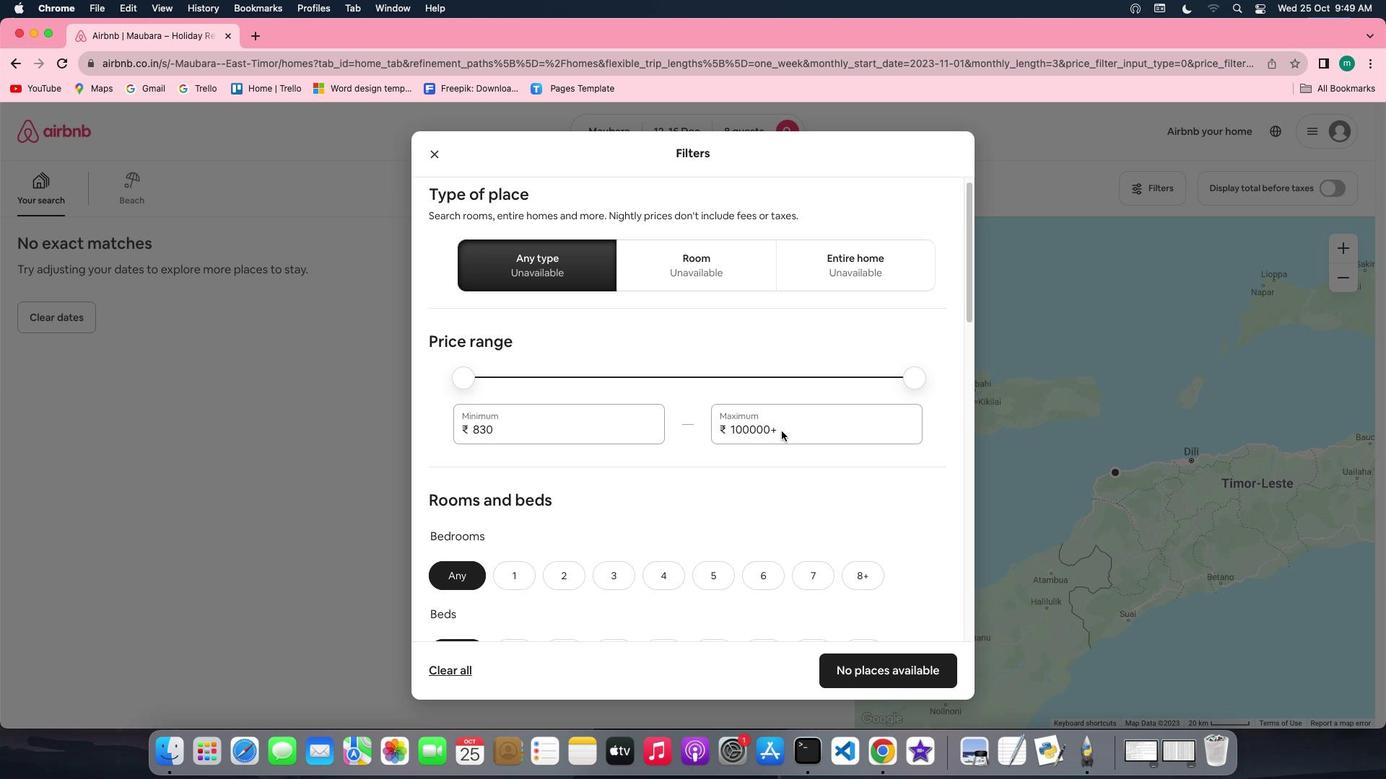 
Action: Mouse scrolled (781, 431) with delta (0, -1)
Screenshot: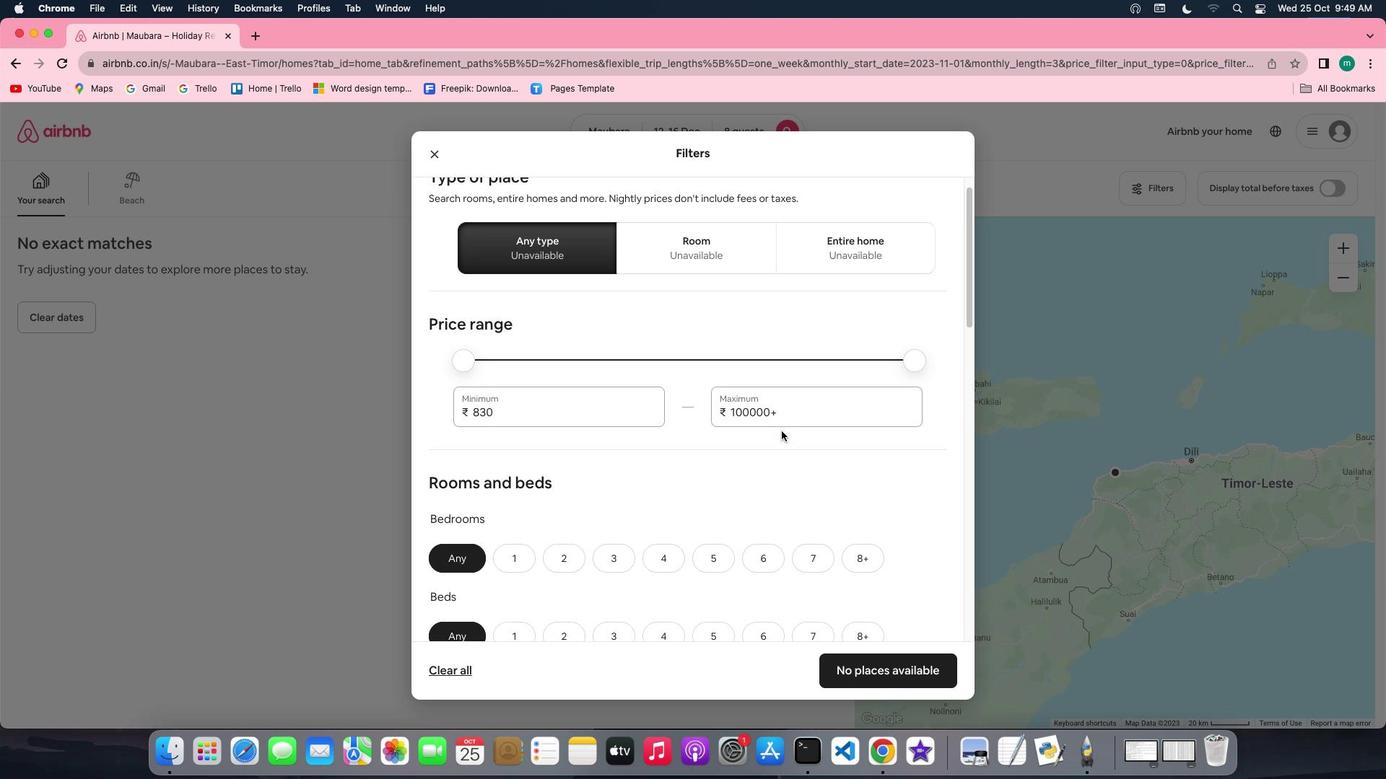 
Action: Mouse scrolled (781, 431) with delta (0, -1)
Screenshot: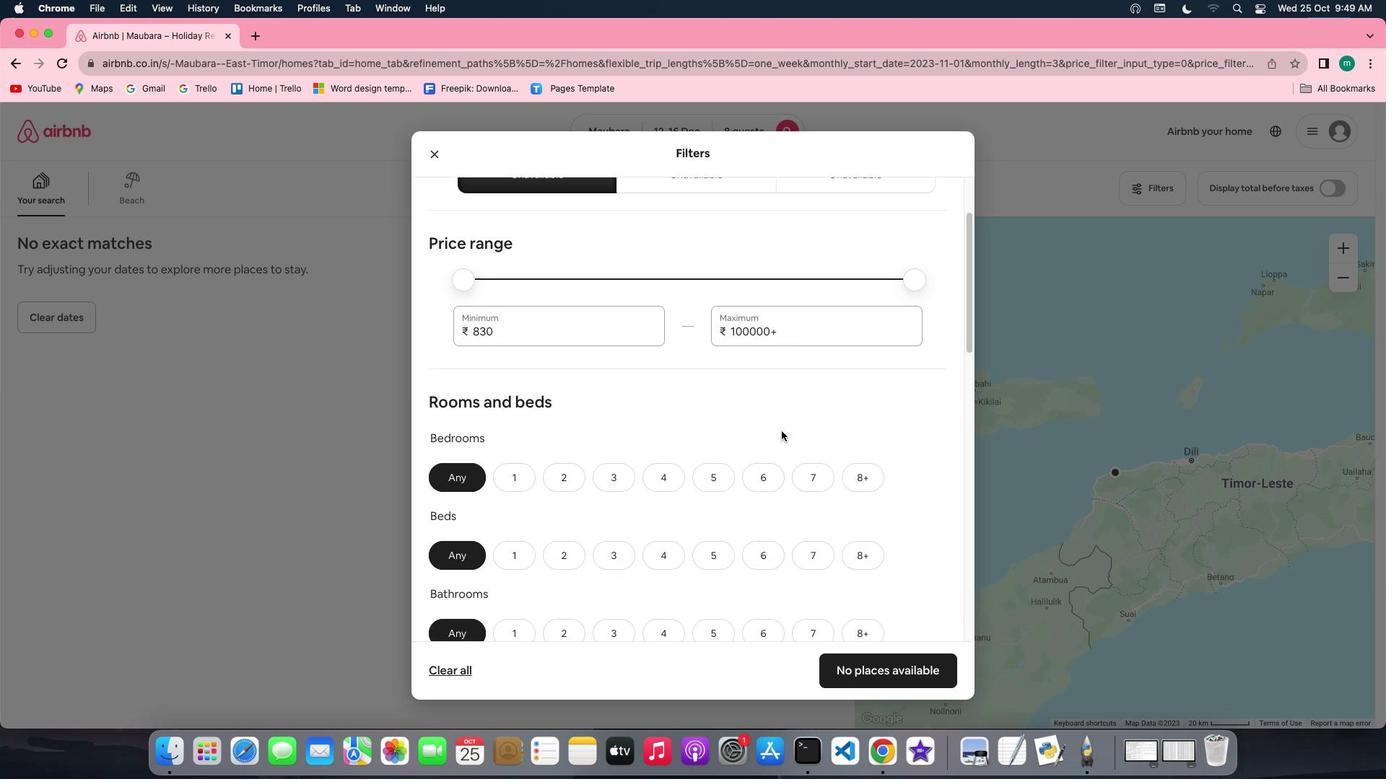 
Action: Mouse moved to (781, 431)
Screenshot: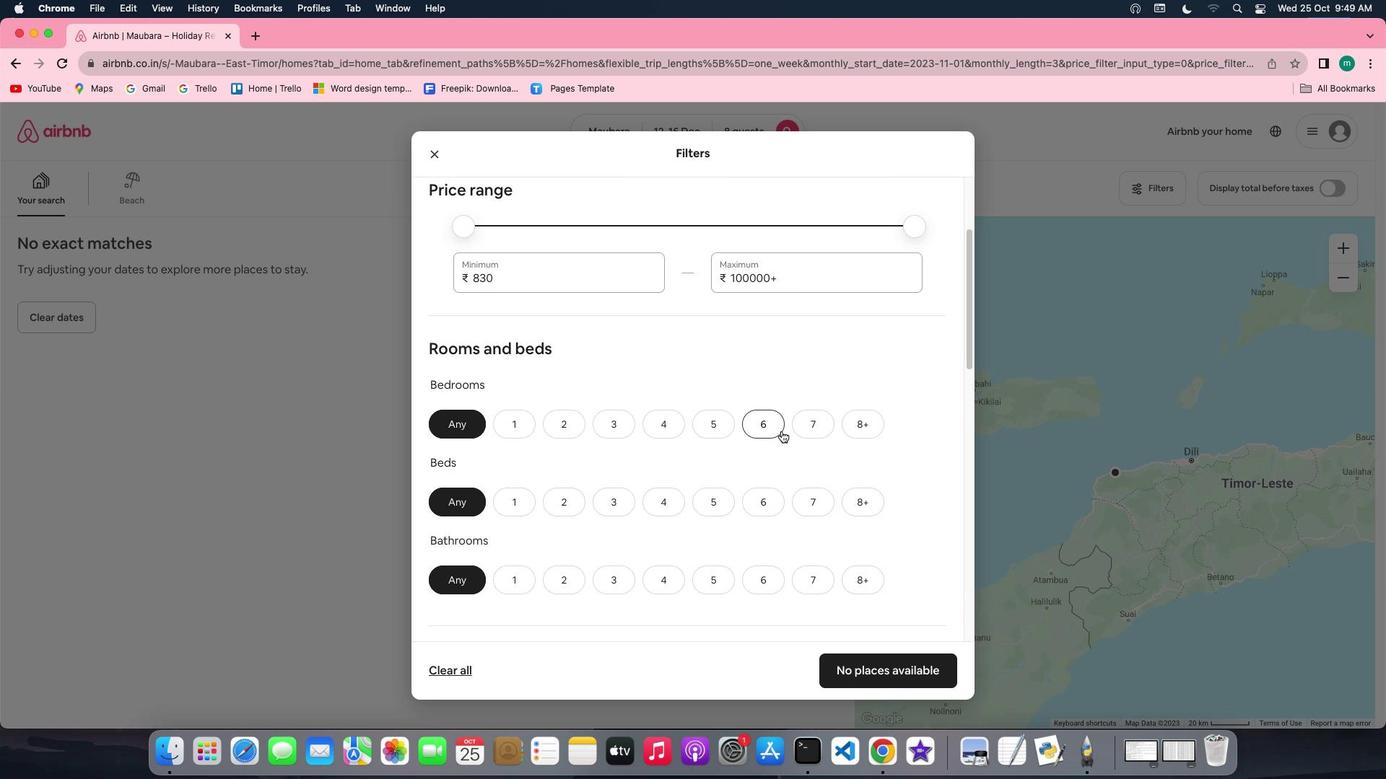
Action: Mouse scrolled (781, 431) with delta (0, 0)
Screenshot: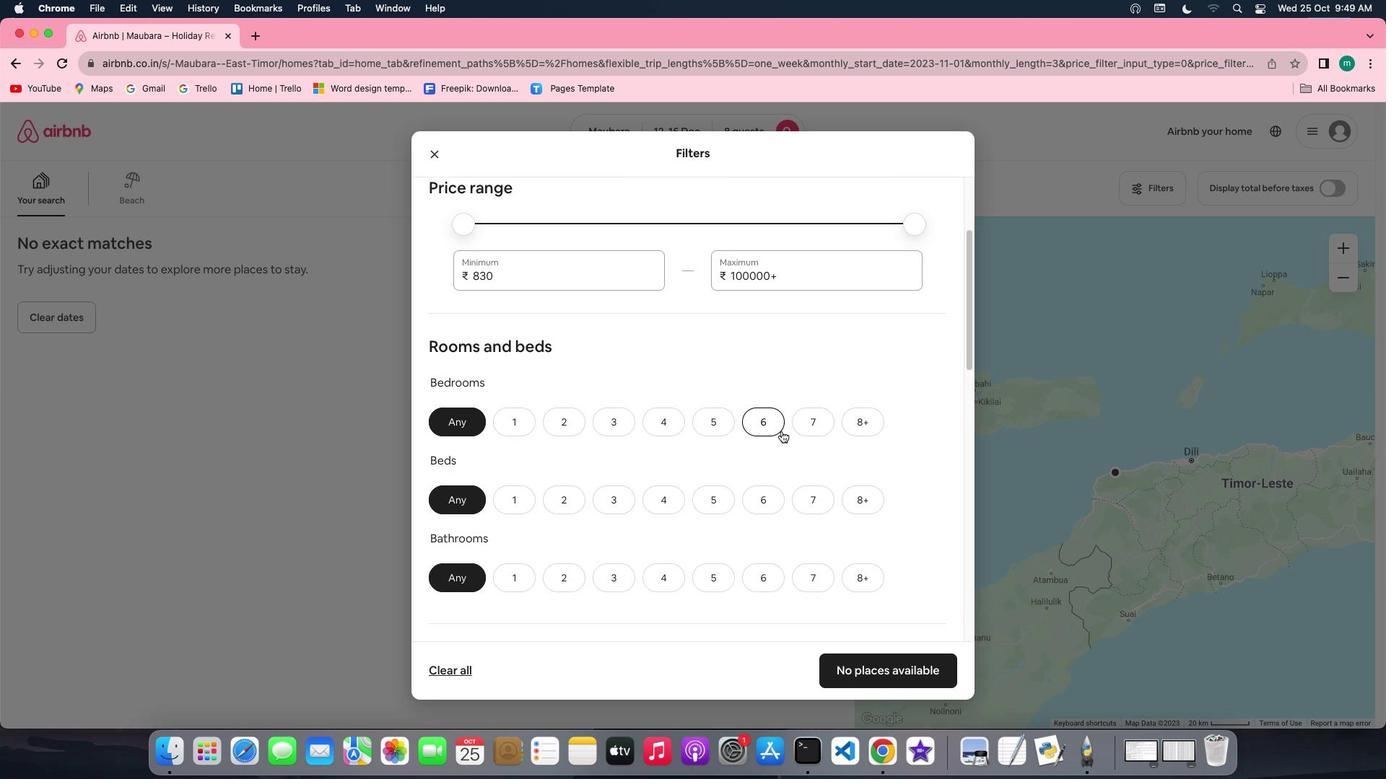 
Action: Mouse scrolled (781, 431) with delta (0, 0)
Screenshot: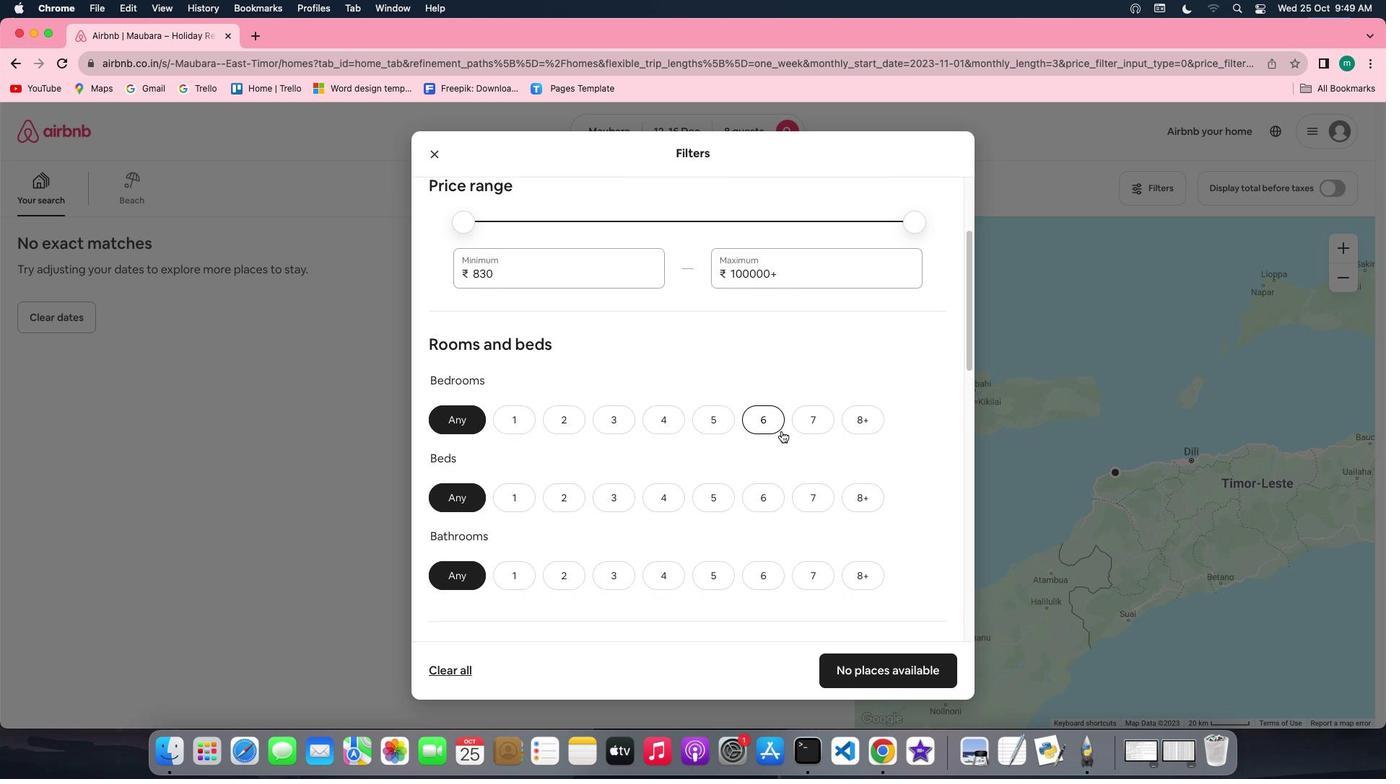 
Action: Mouse scrolled (781, 431) with delta (0, -1)
Screenshot: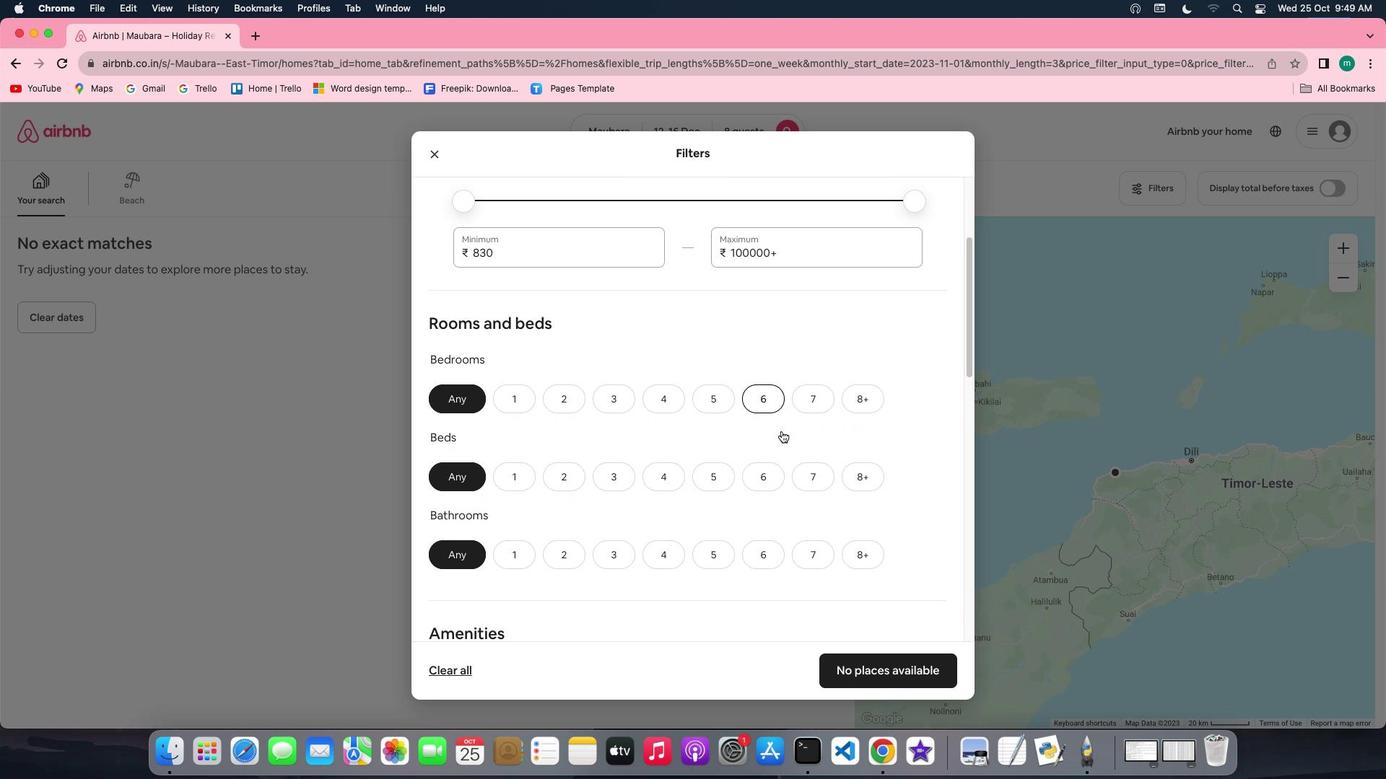 
Action: Mouse scrolled (781, 431) with delta (0, 0)
Screenshot: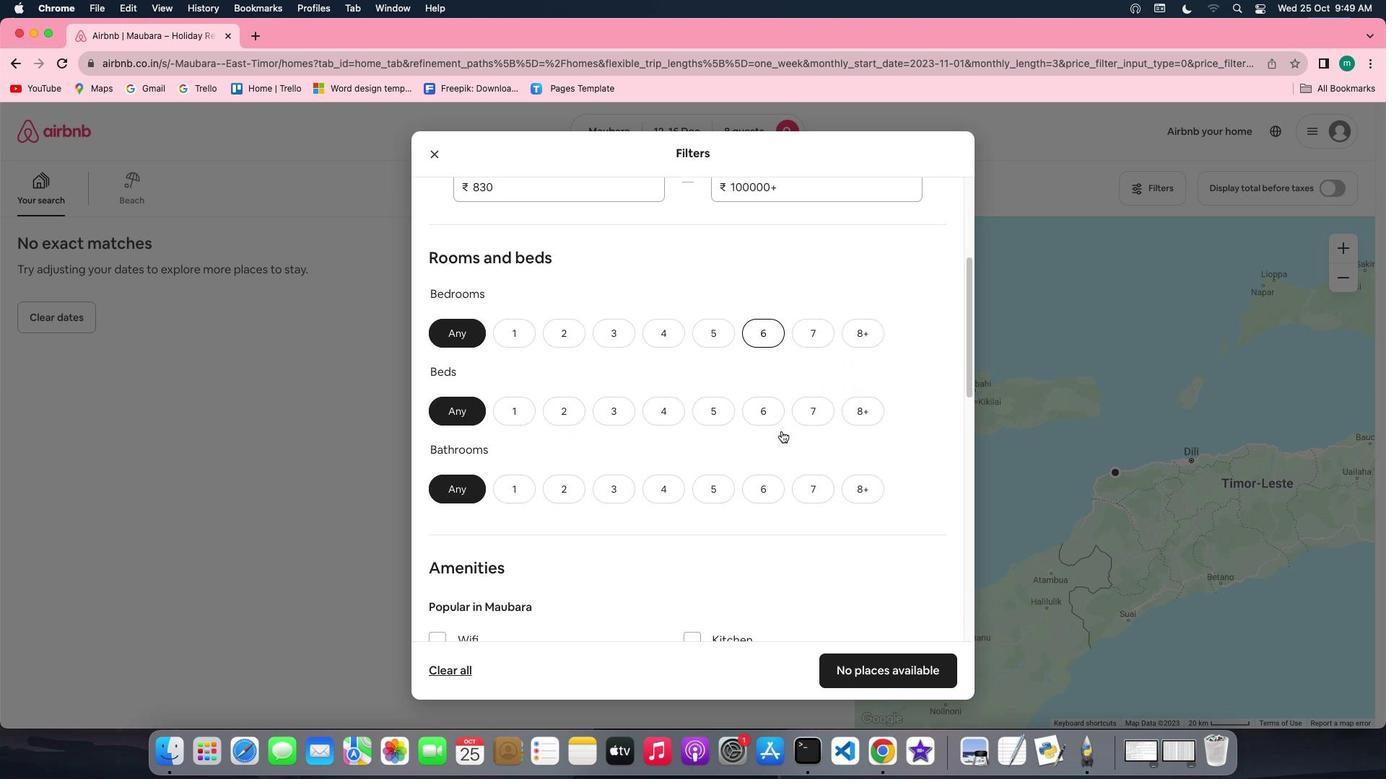 
Action: Mouse scrolled (781, 431) with delta (0, 0)
Screenshot: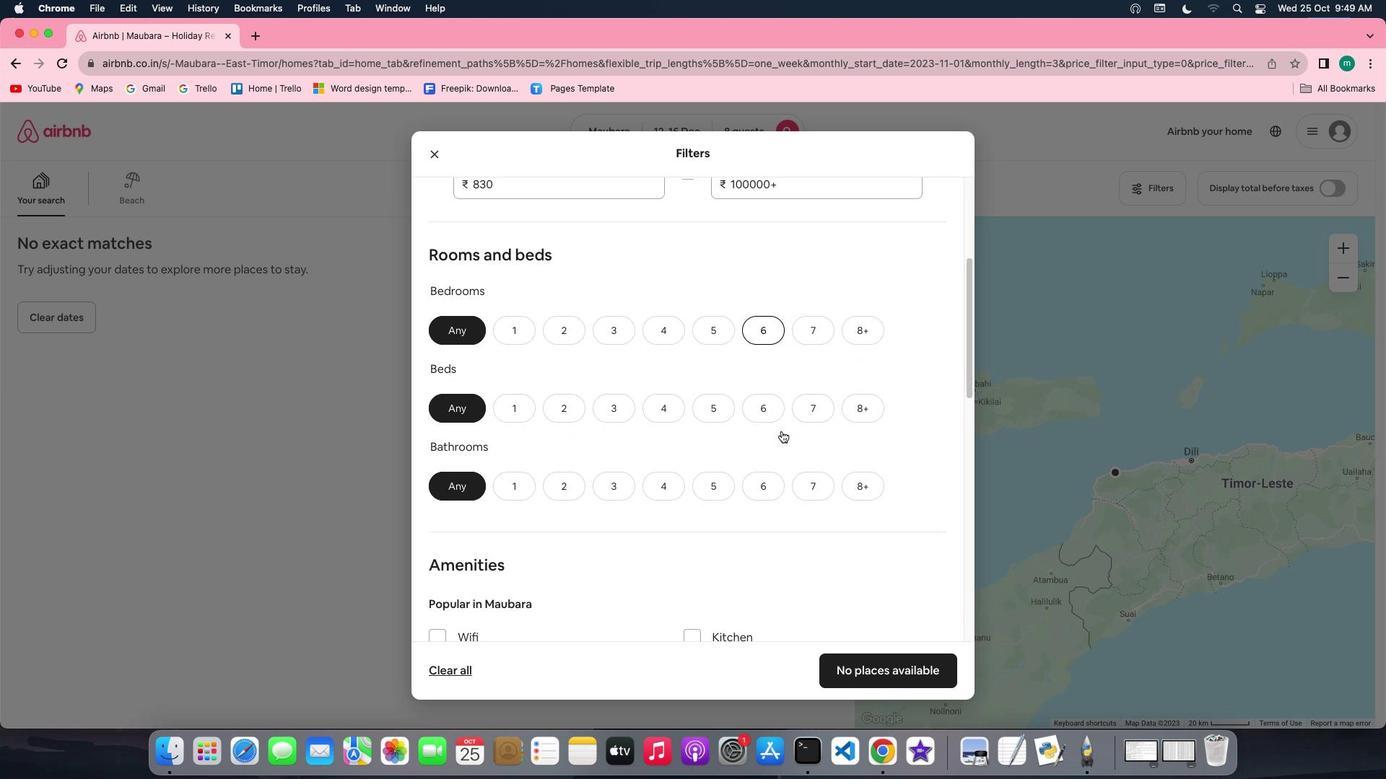 
Action: Mouse scrolled (781, 431) with delta (0, 0)
Screenshot: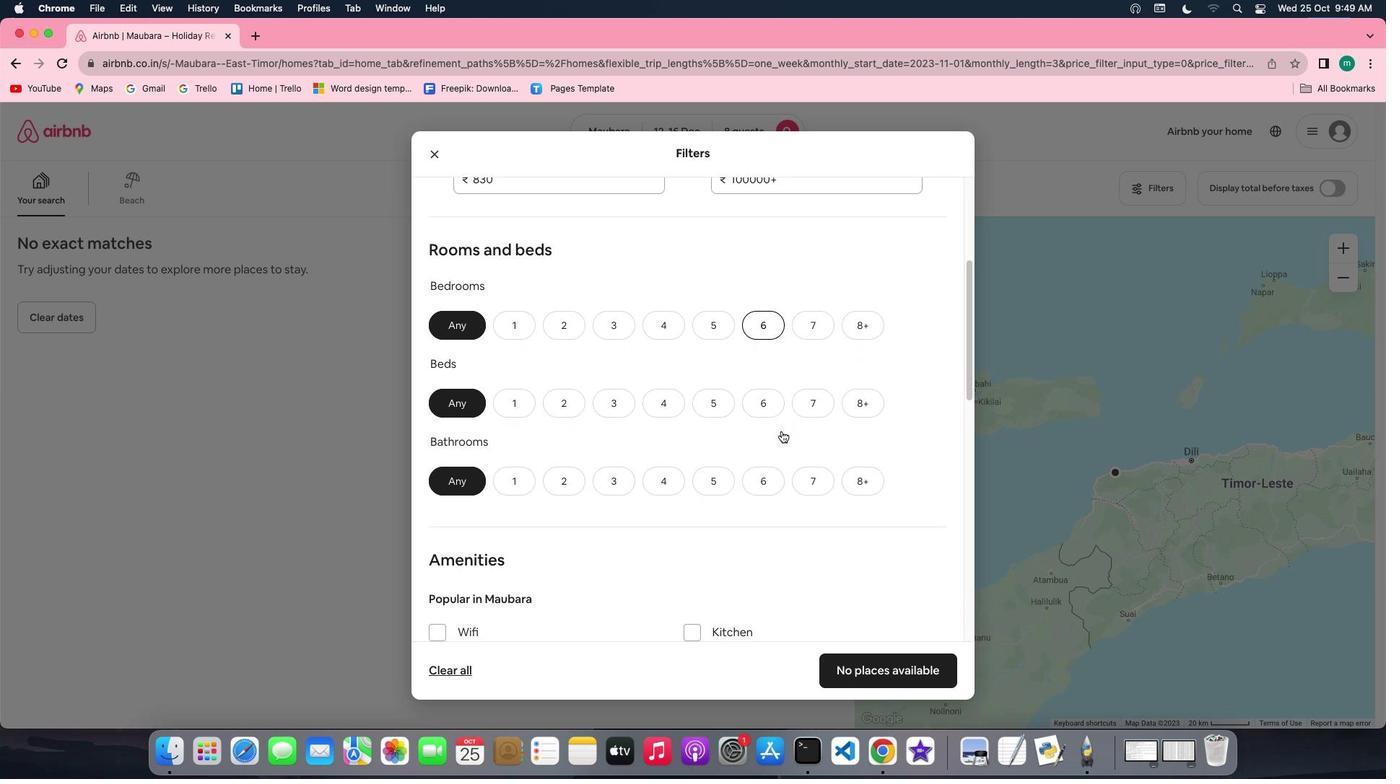 
Action: Mouse moved to (850, 317)
Screenshot: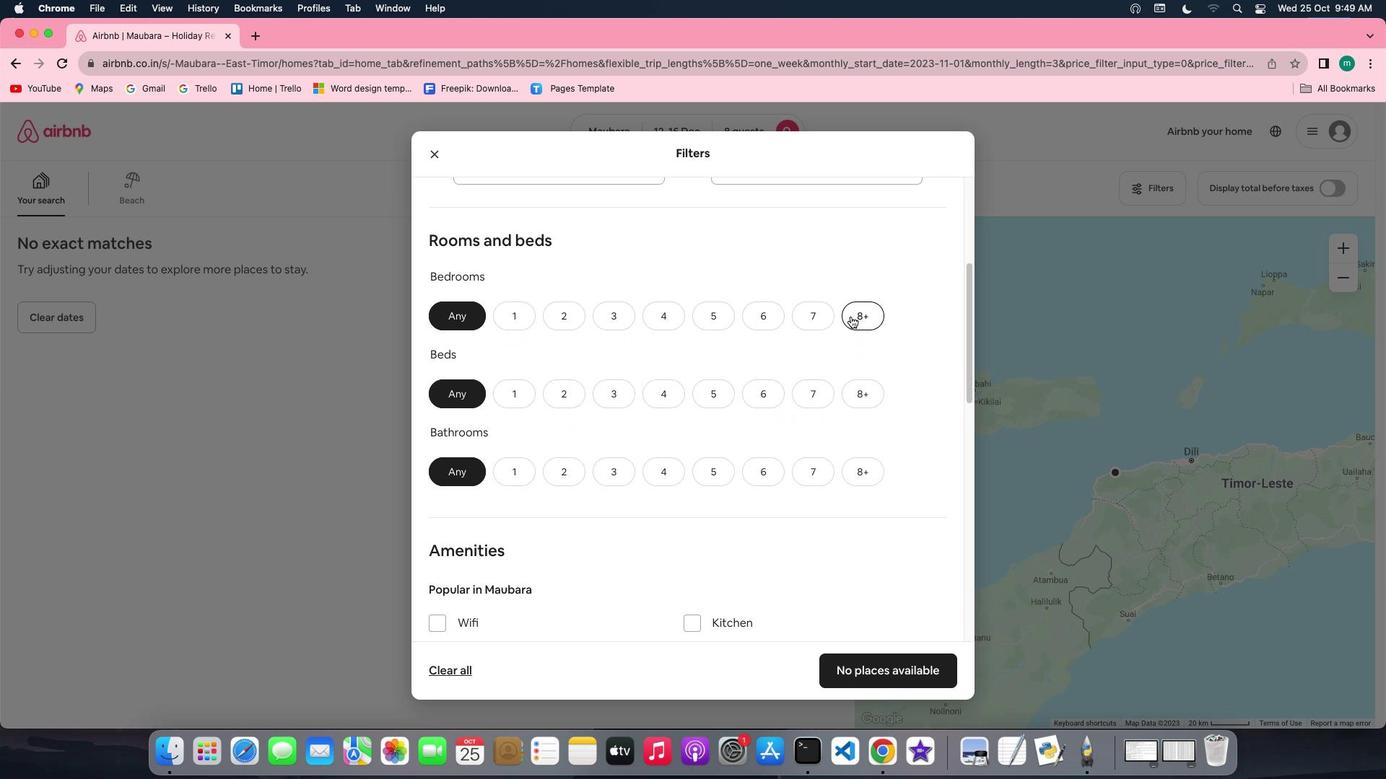 
Action: Mouse pressed left at (850, 317)
Screenshot: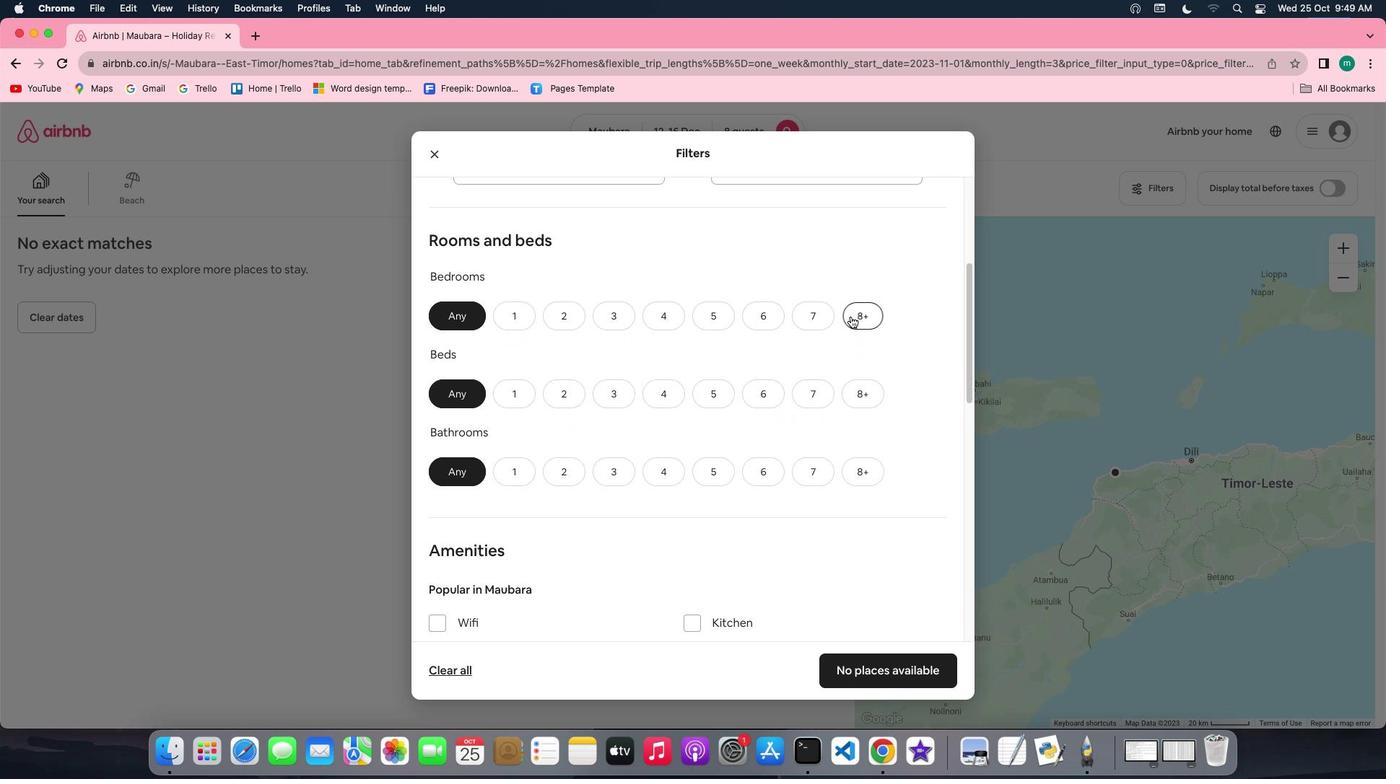 
Action: Mouse moved to (862, 411)
Screenshot: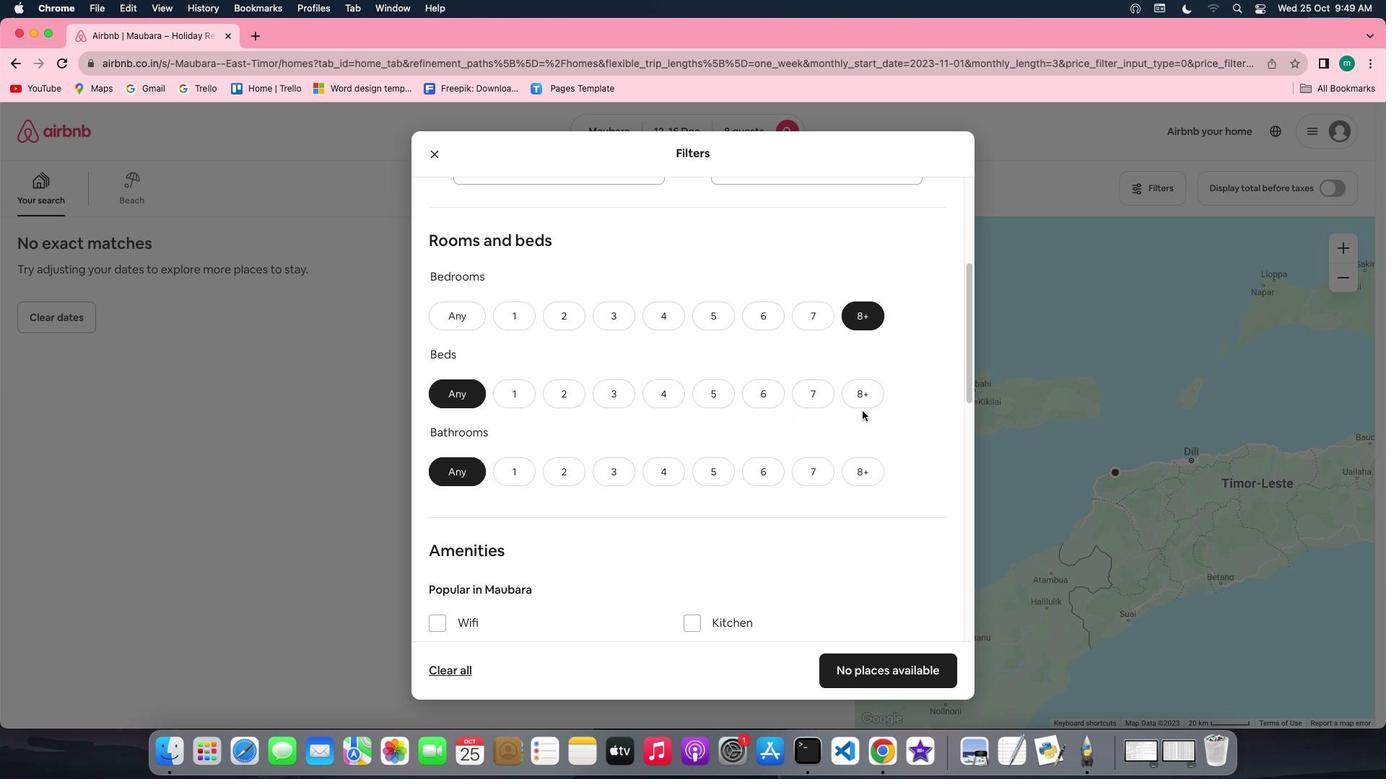 
Action: Mouse pressed left at (862, 411)
Screenshot: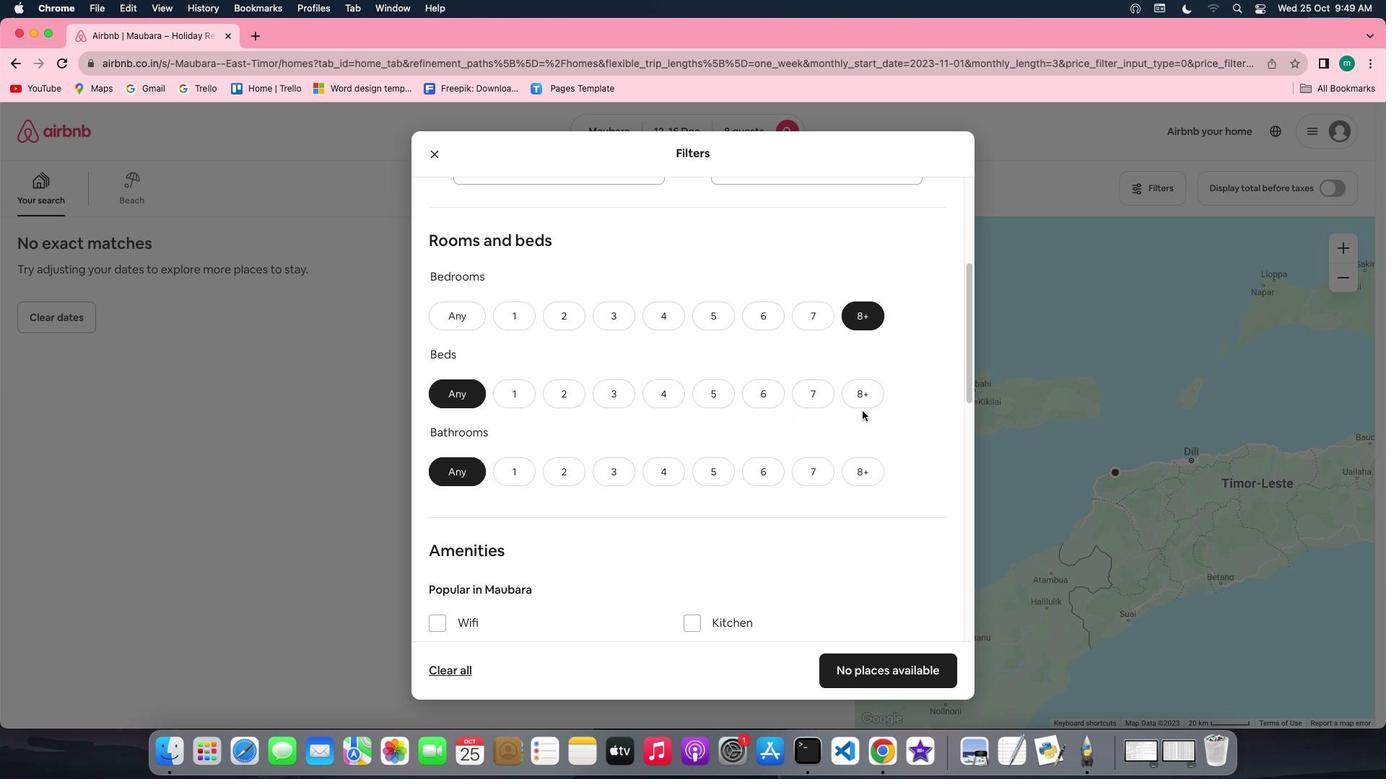 
Action: Mouse moved to (865, 397)
Screenshot: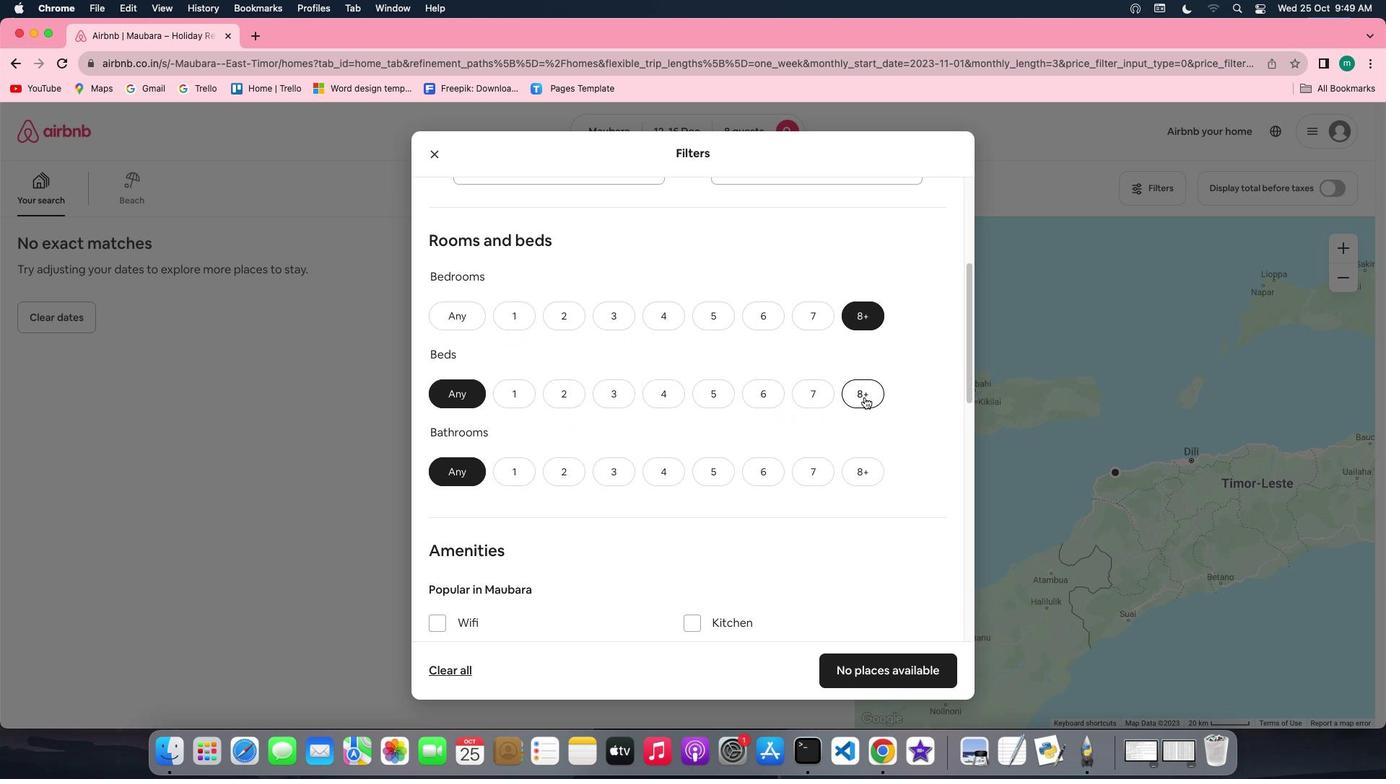 
Action: Mouse pressed left at (865, 397)
Screenshot: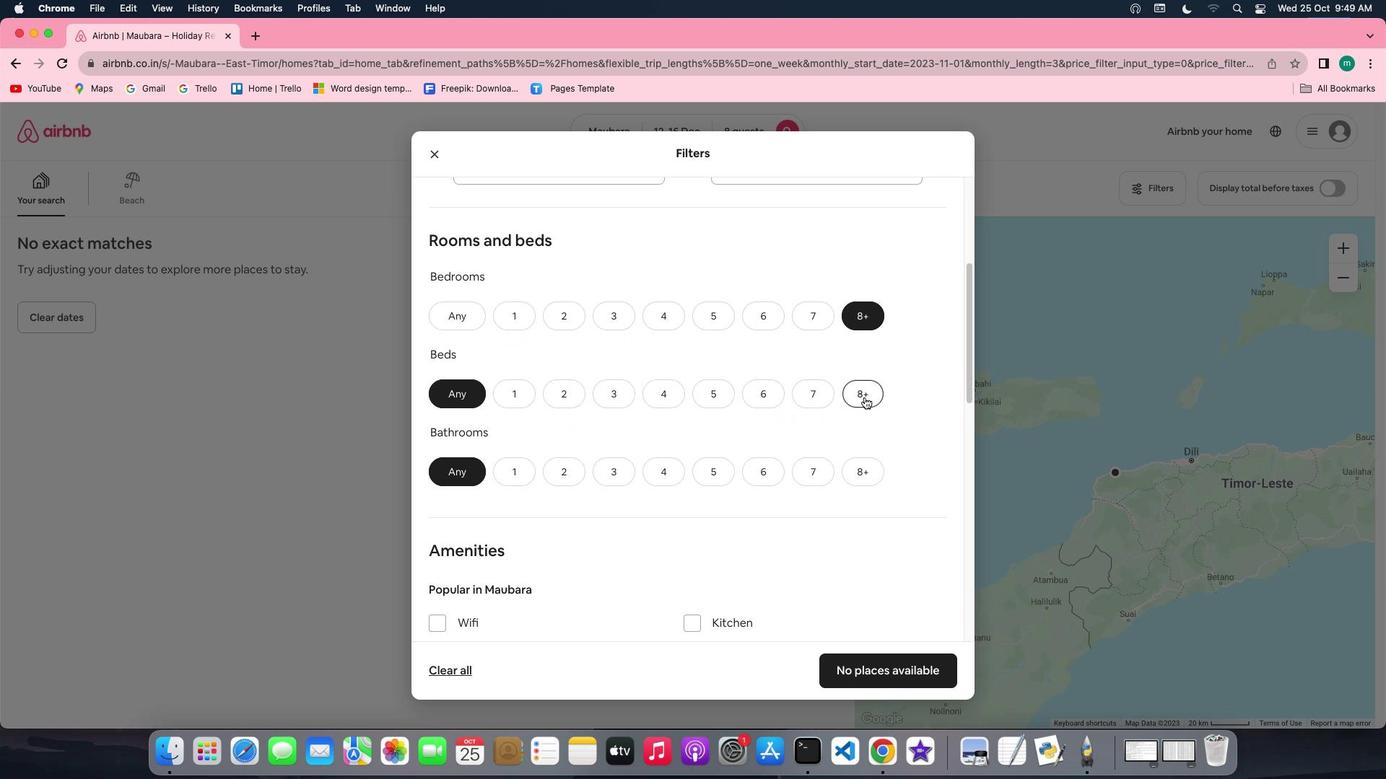
Action: Mouse moved to (860, 461)
Screenshot: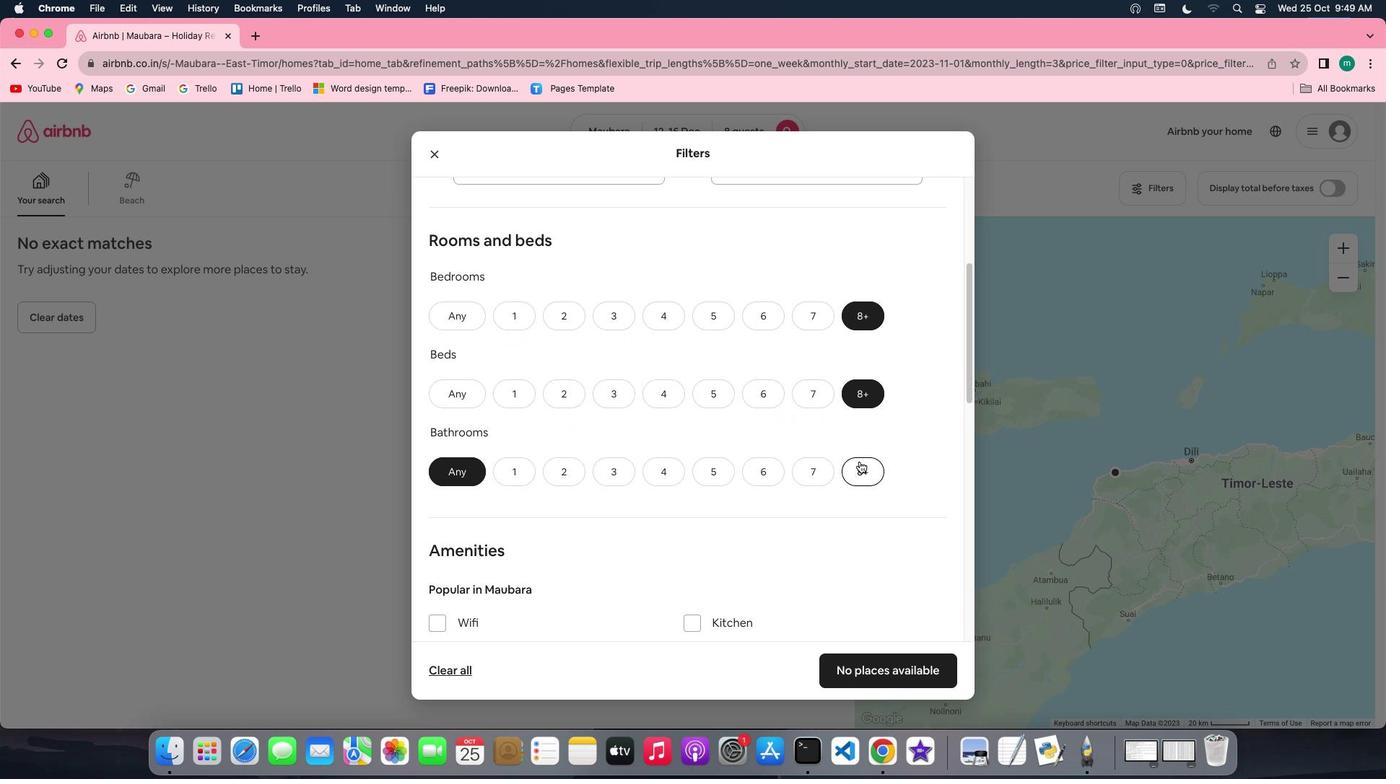 
Action: Mouse pressed left at (860, 461)
Screenshot: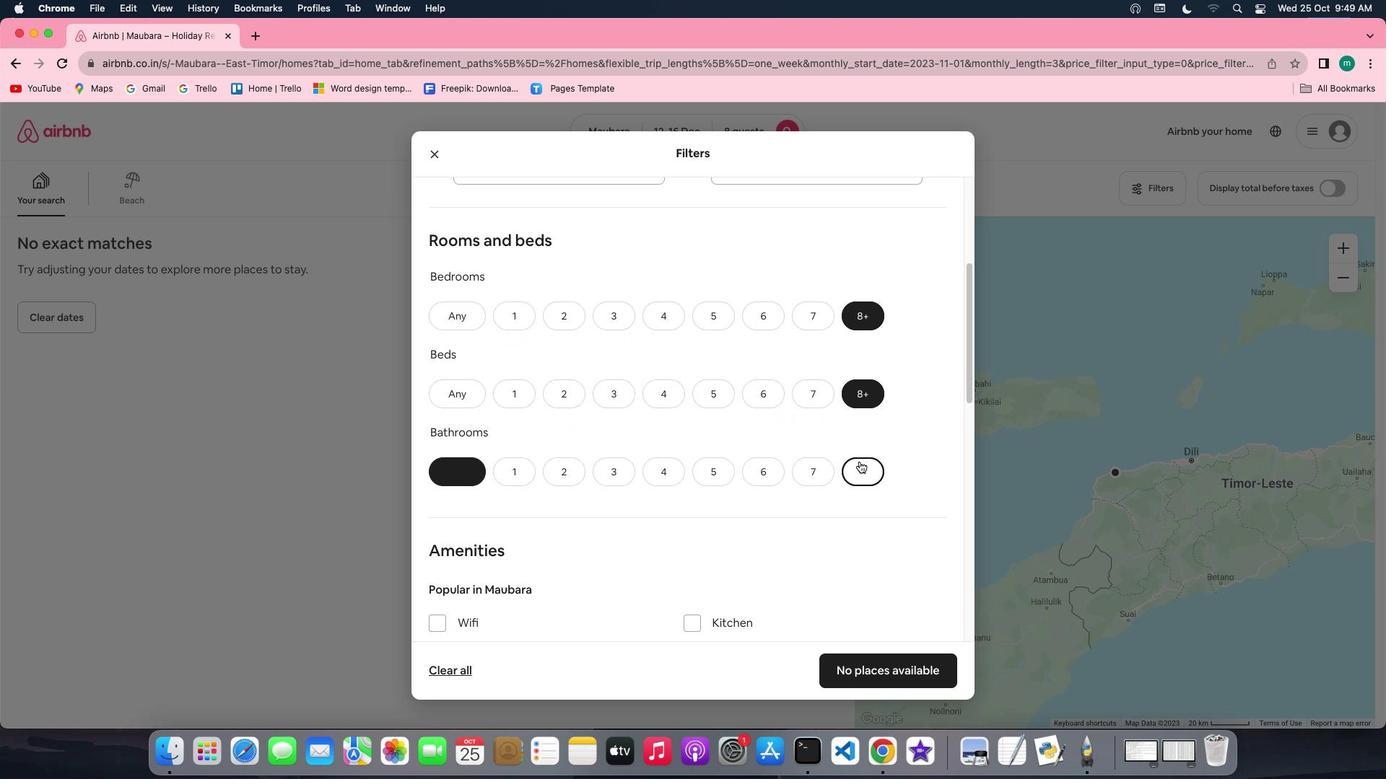 
Action: Mouse moved to (825, 472)
Screenshot: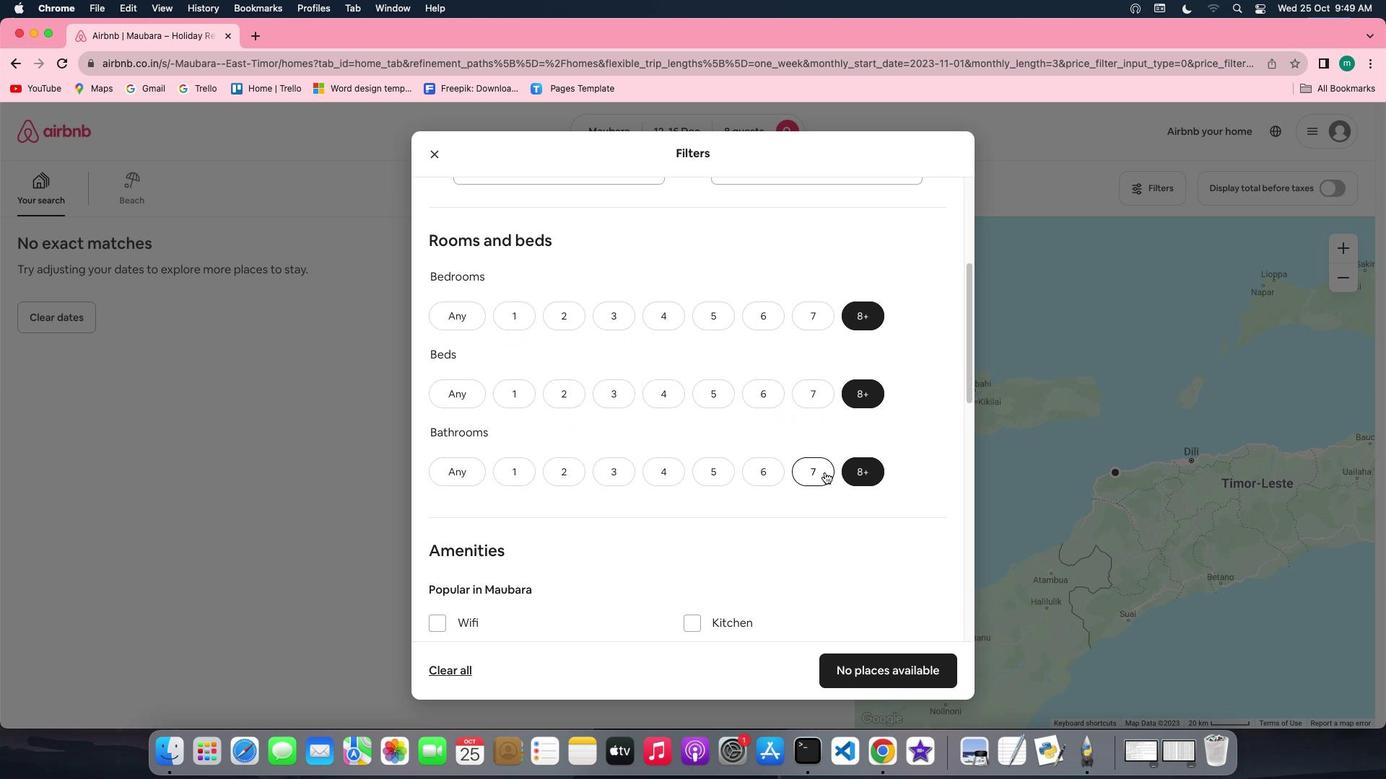 
Action: Mouse scrolled (825, 472) with delta (0, 0)
Screenshot: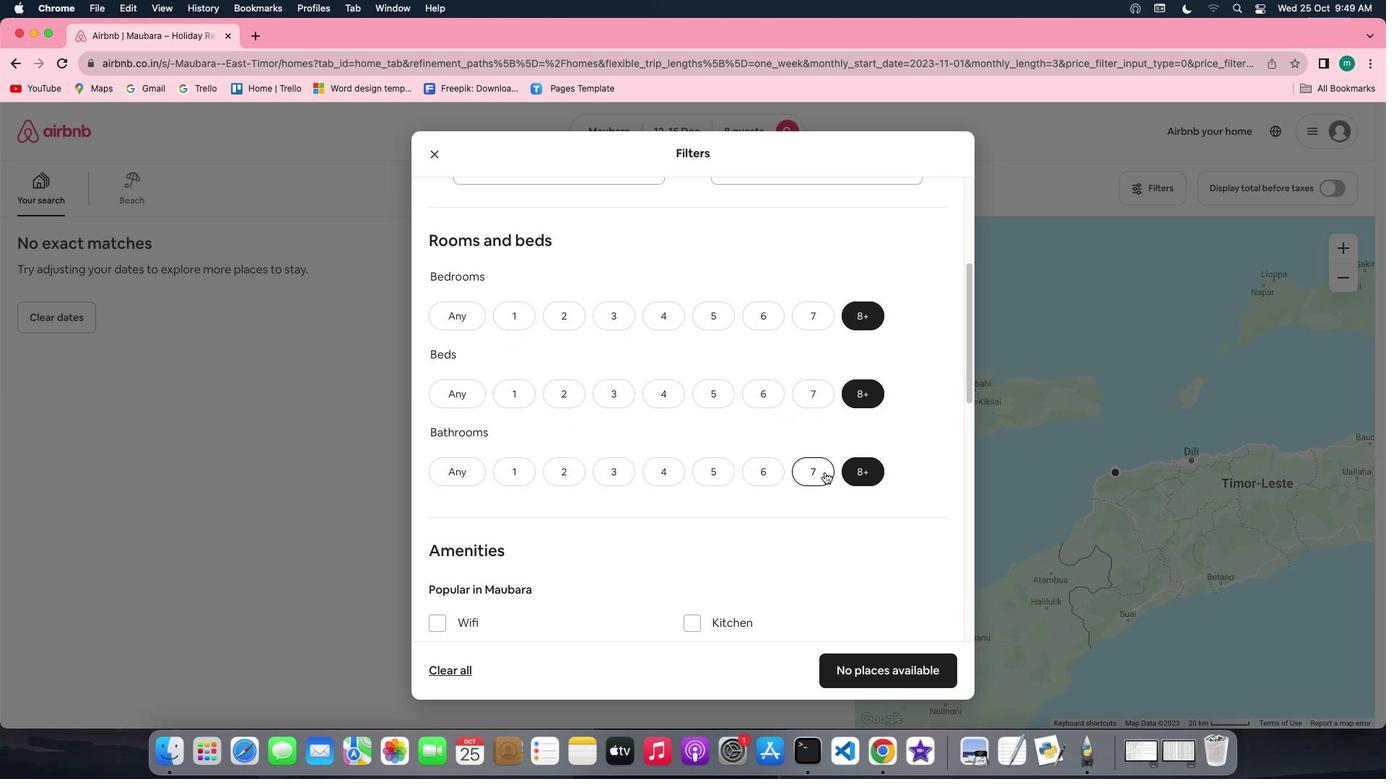 
Action: Mouse scrolled (825, 472) with delta (0, 0)
Screenshot: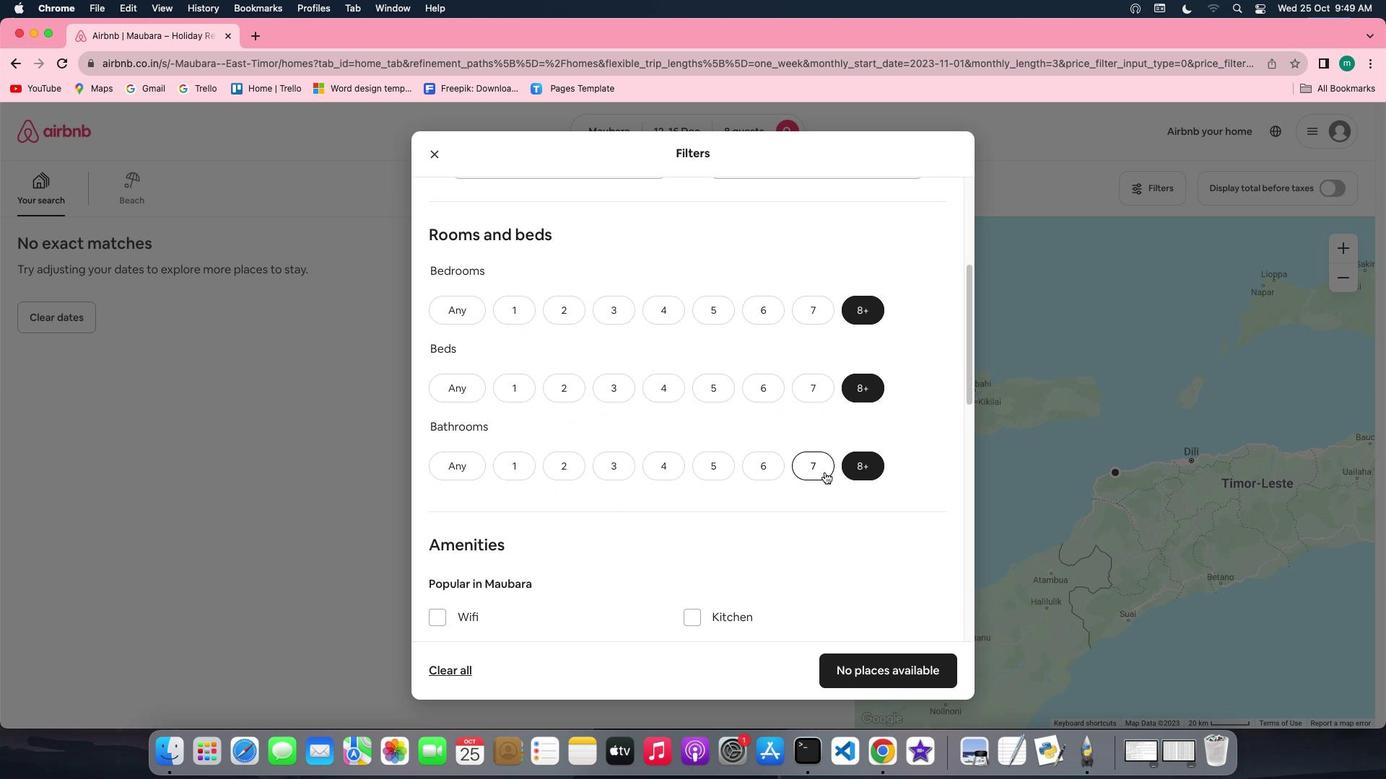 
Action: Mouse moved to (824, 472)
Screenshot: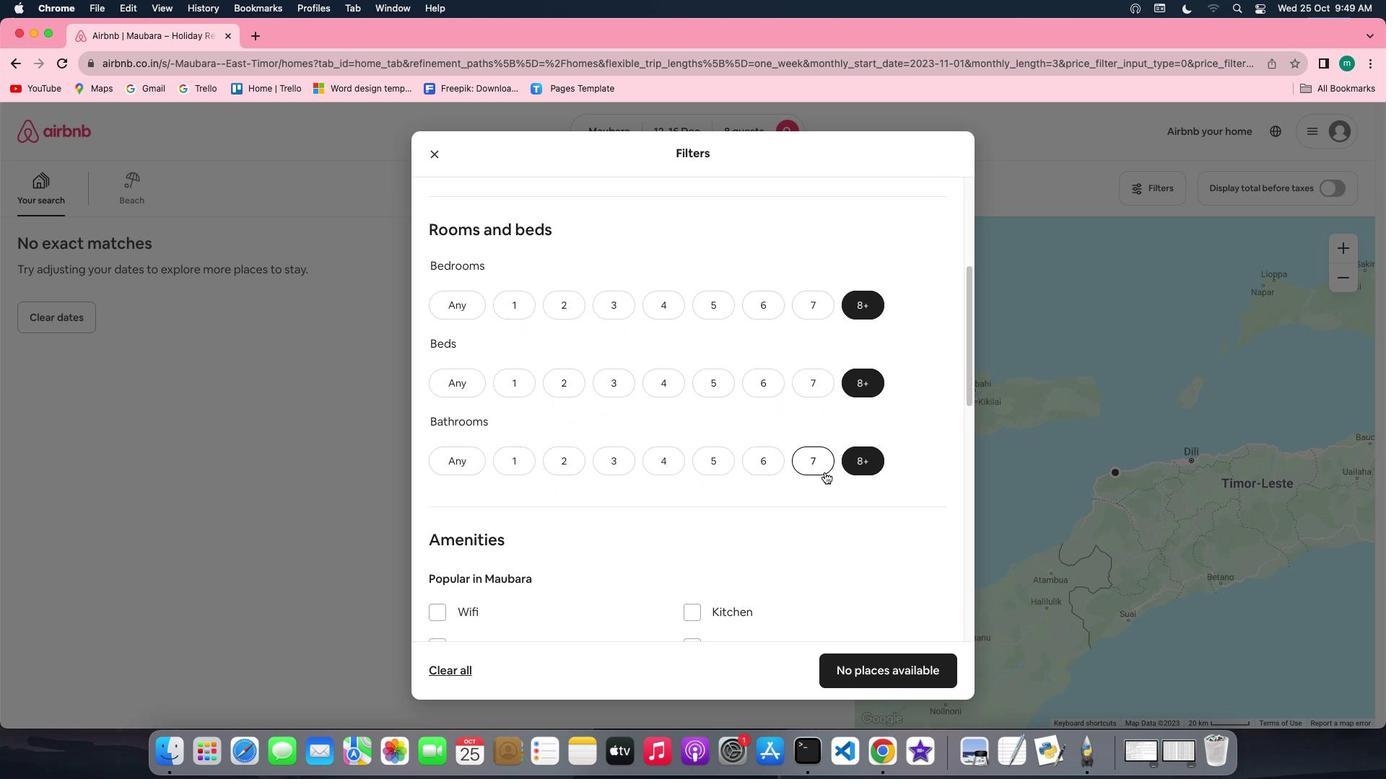 
Action: Mouse scrolled (824, 472) with delta (0, 0)
Screenshot: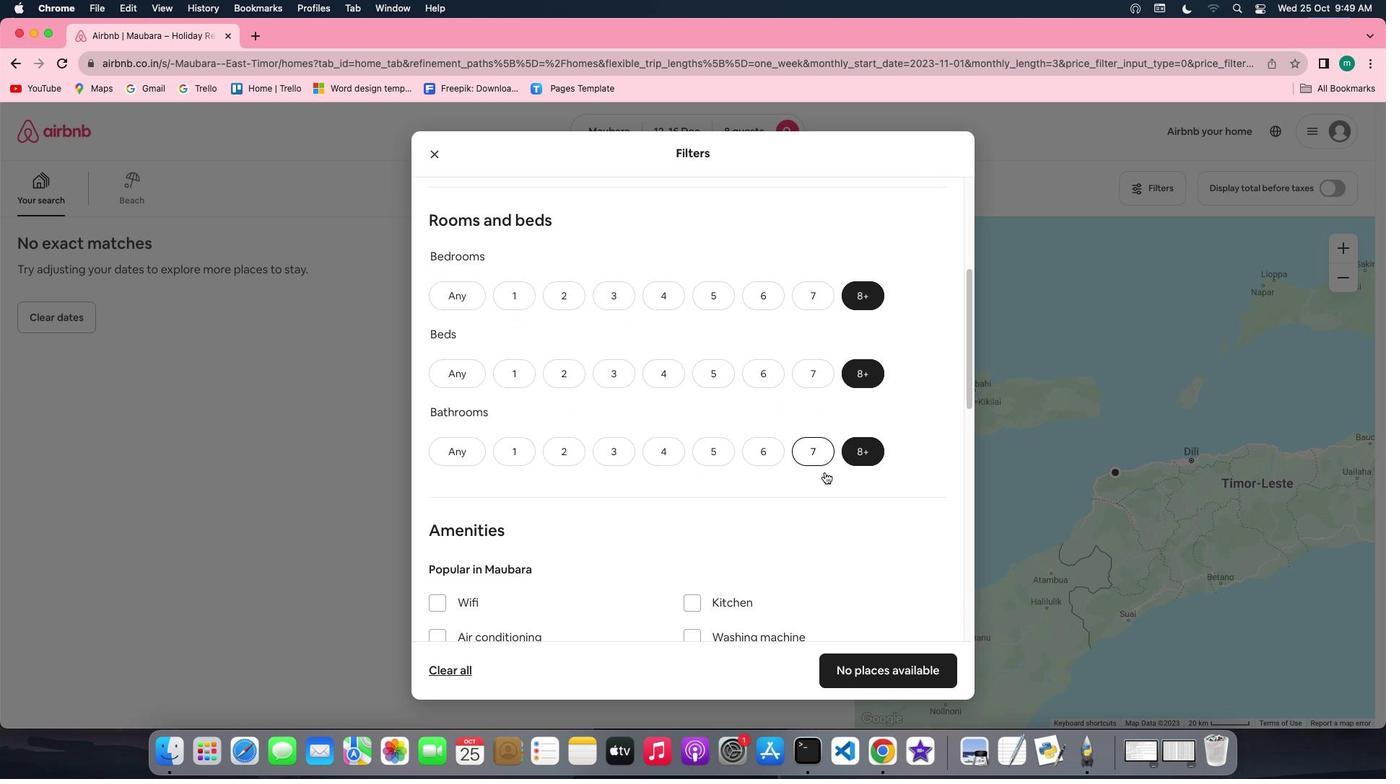 
Action: Mouse scrolled (824, 472) with delta (0, 0)
Screenshot: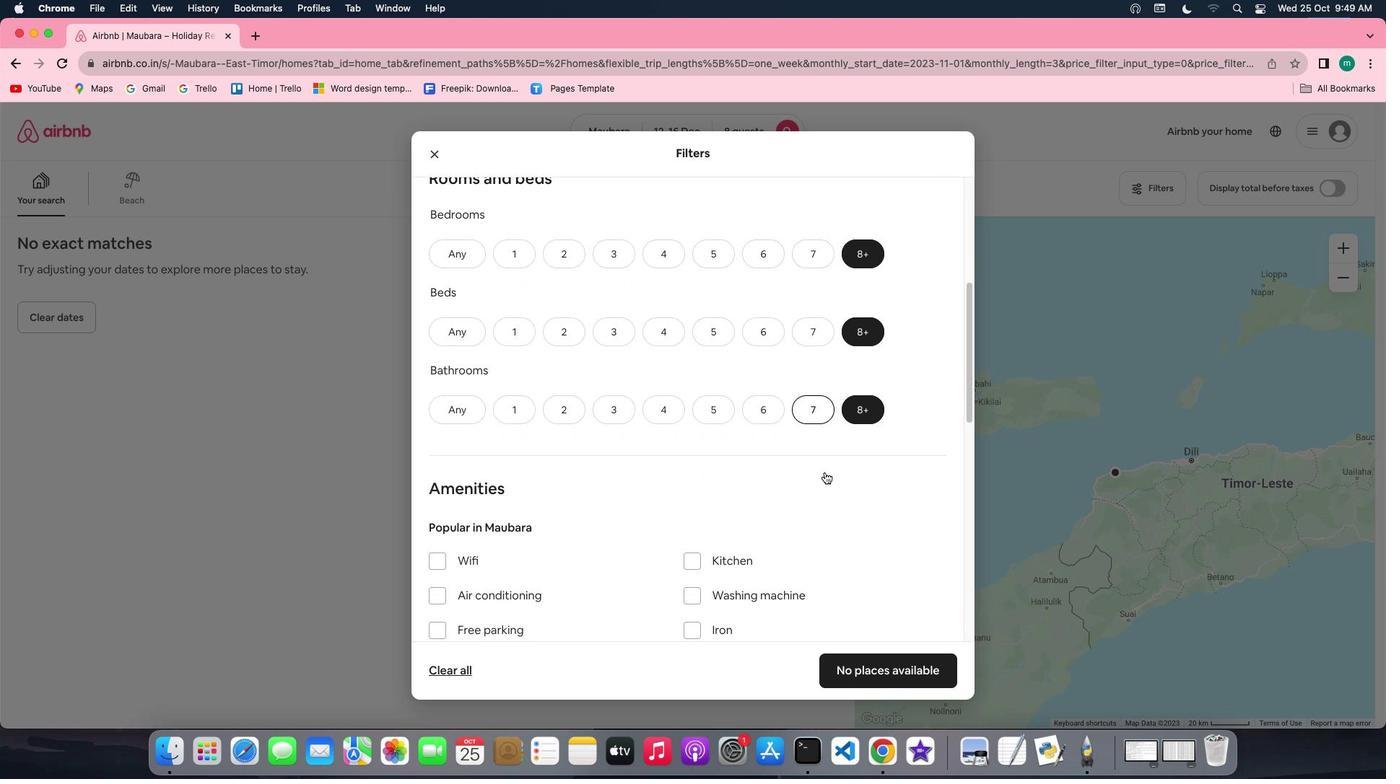 
Action: Mouse scrolled (824, 472) with delta (0, 0)
Screenshot: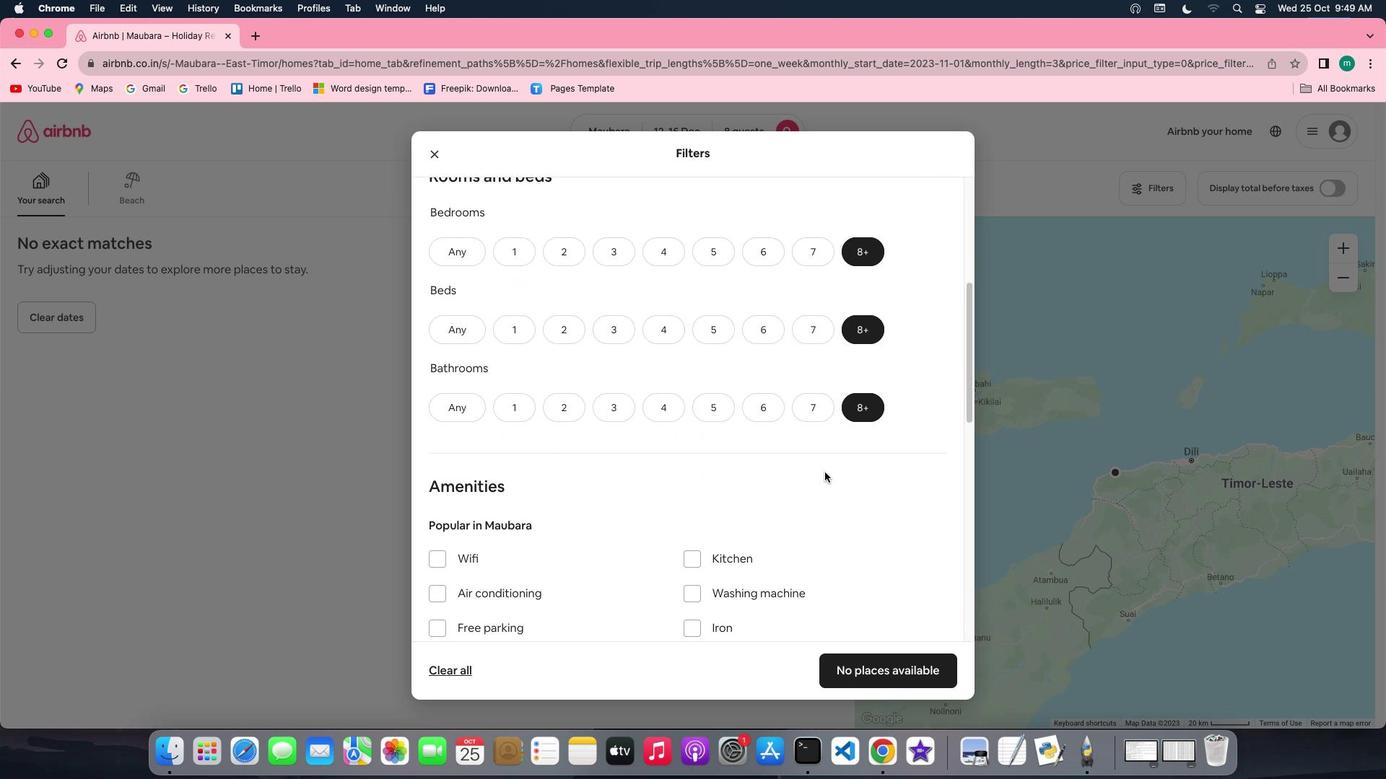 
Action: Mouse scrolled (824, 472) with delta (0, 0)
Screenshot: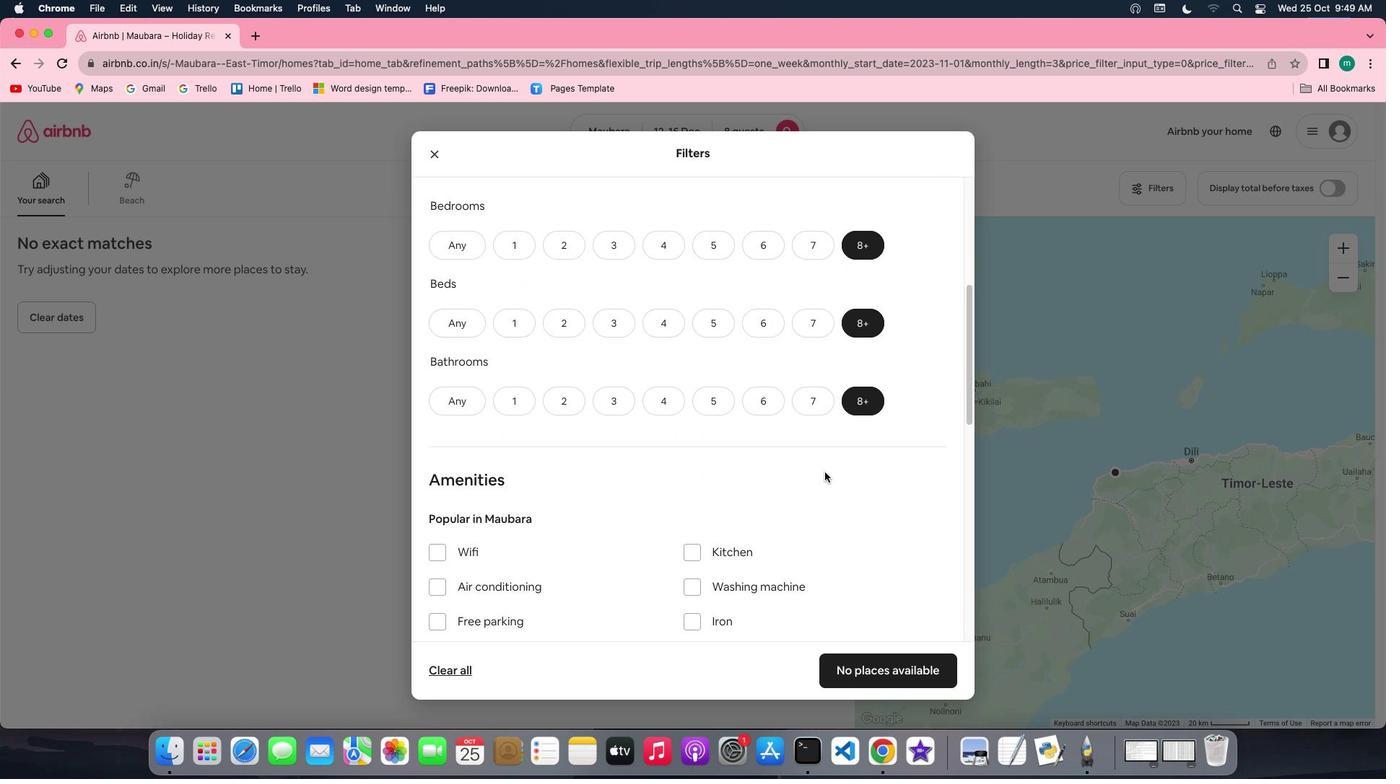 
Action: Mouse scrolled (824, 472) with delta (0, 0)
Screenshot: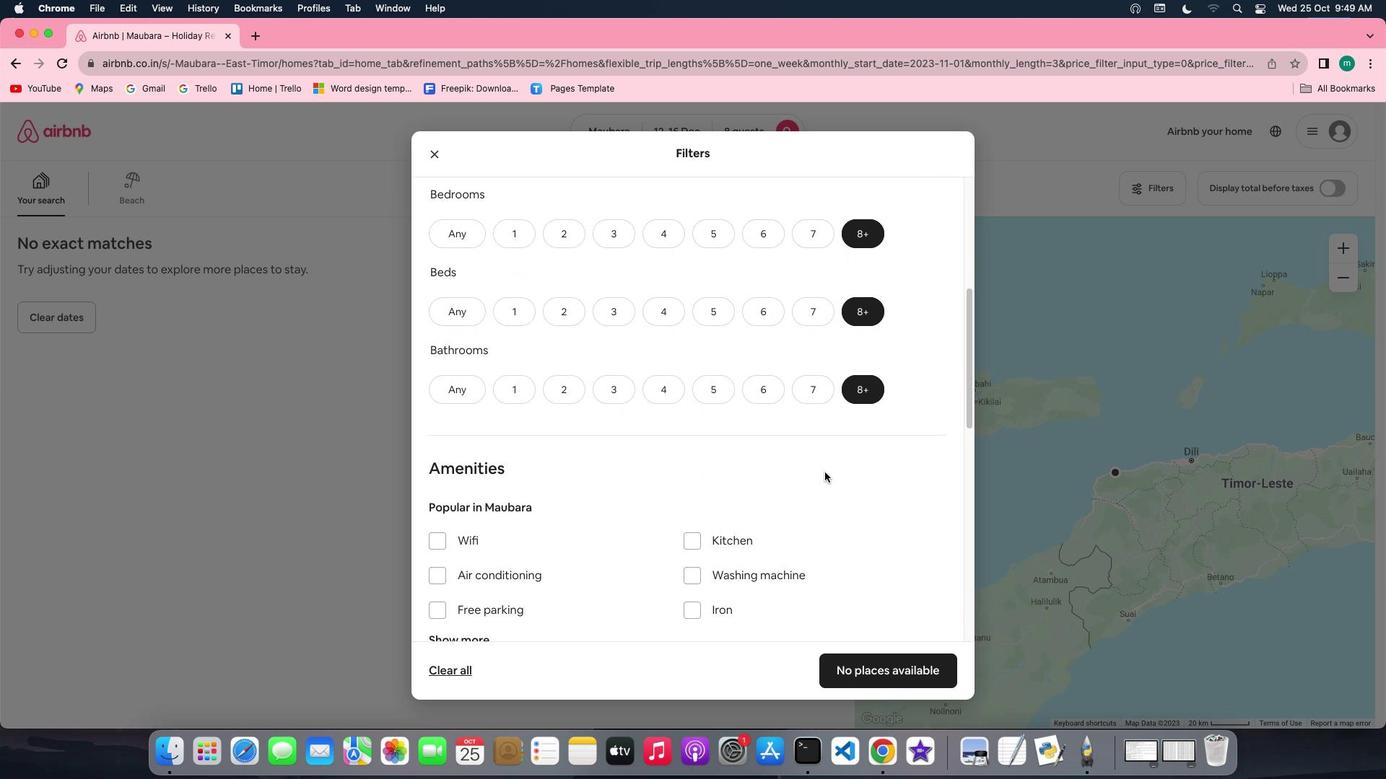 
Action: Mouse scrolled (824, 472) with delta (0, 0)
Screenshot: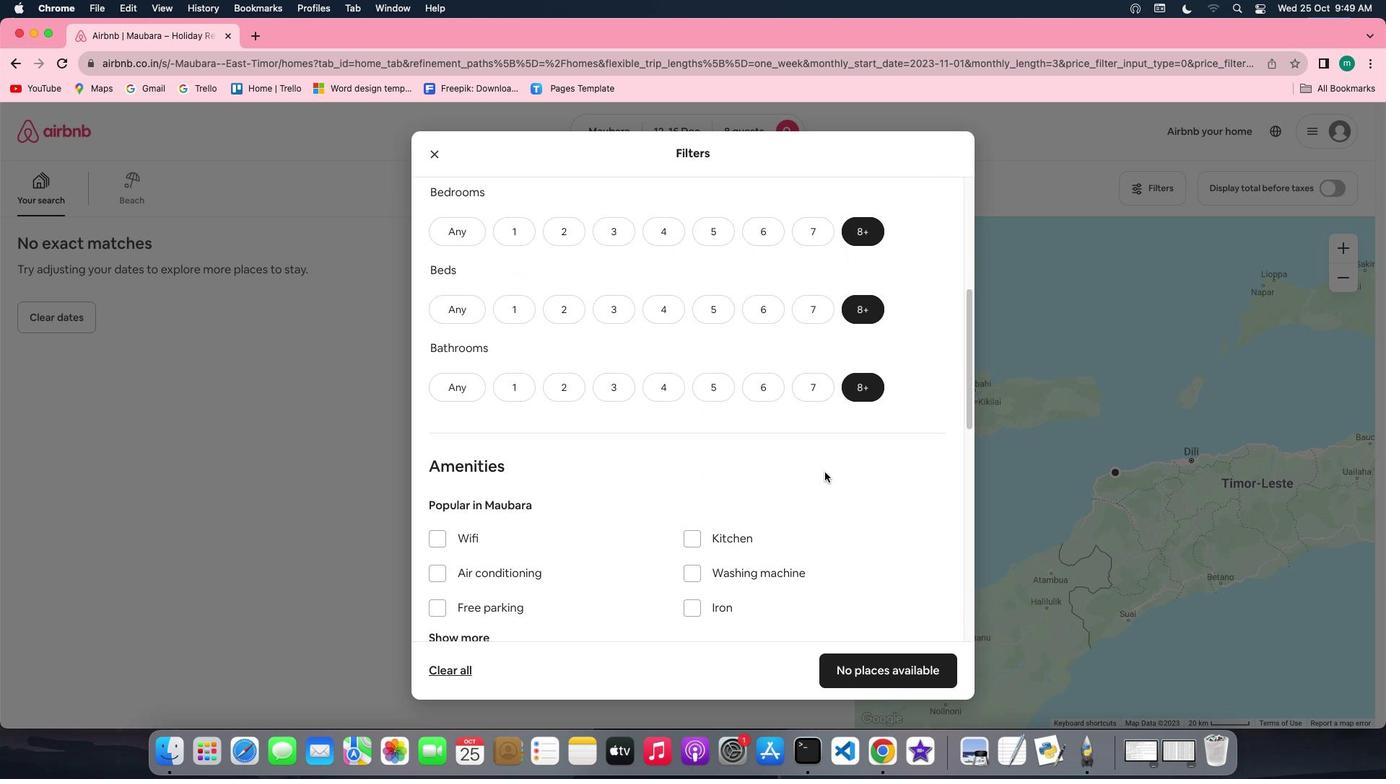 
Action: Mouse scrolled (824, 472) with delta (0, 0)
Screenshot: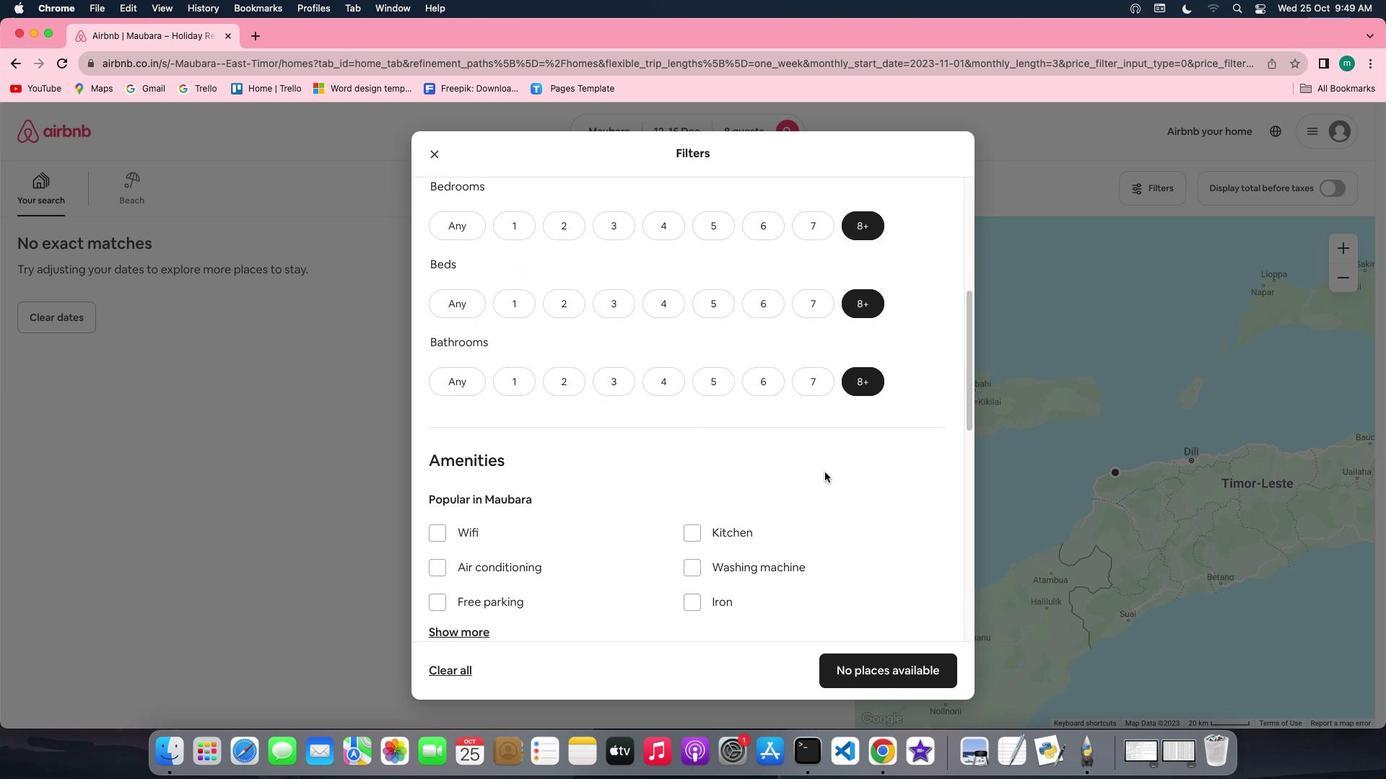 
Action: Mouse scrolled (824, 472) with delta (0, 0)
Screenshot: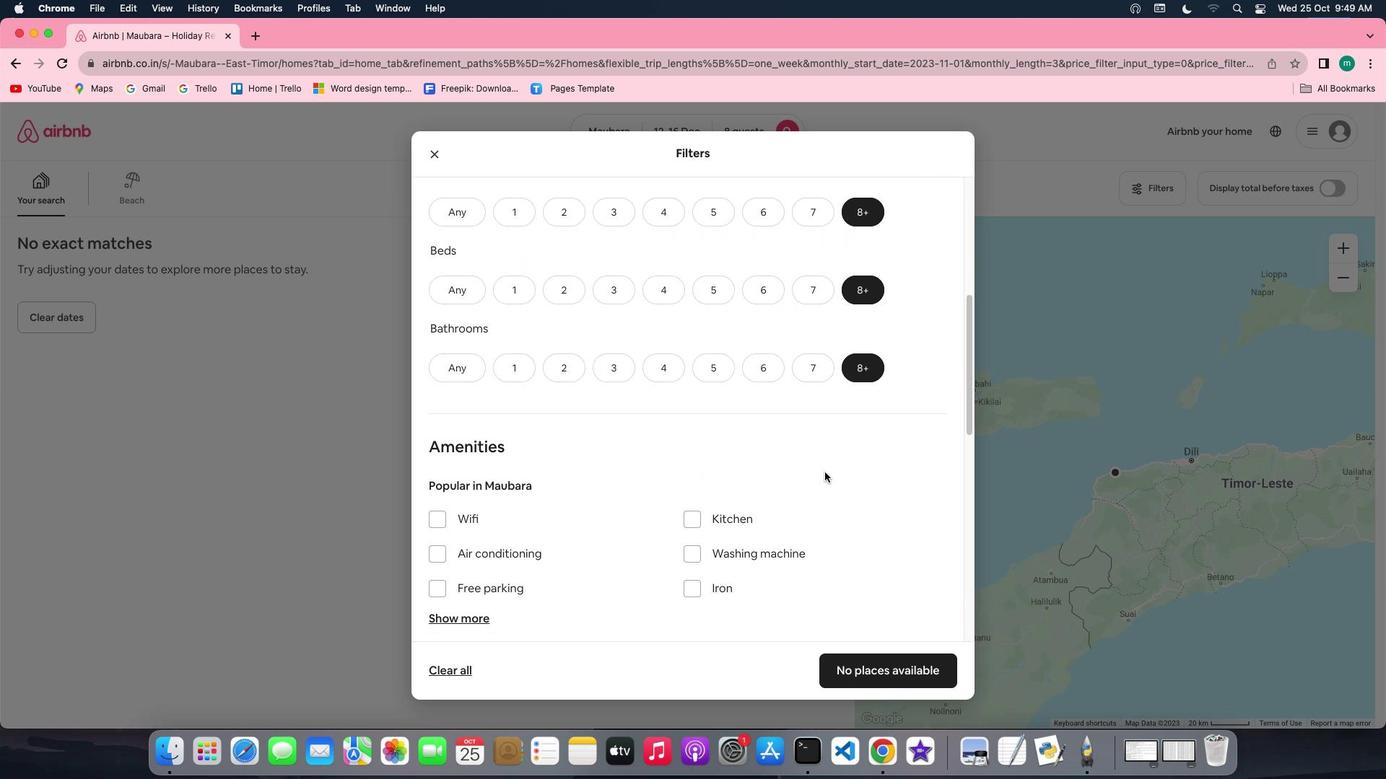 
Action: Mouse scrolled (824, 472) with delta (0, 0)
Screenshot: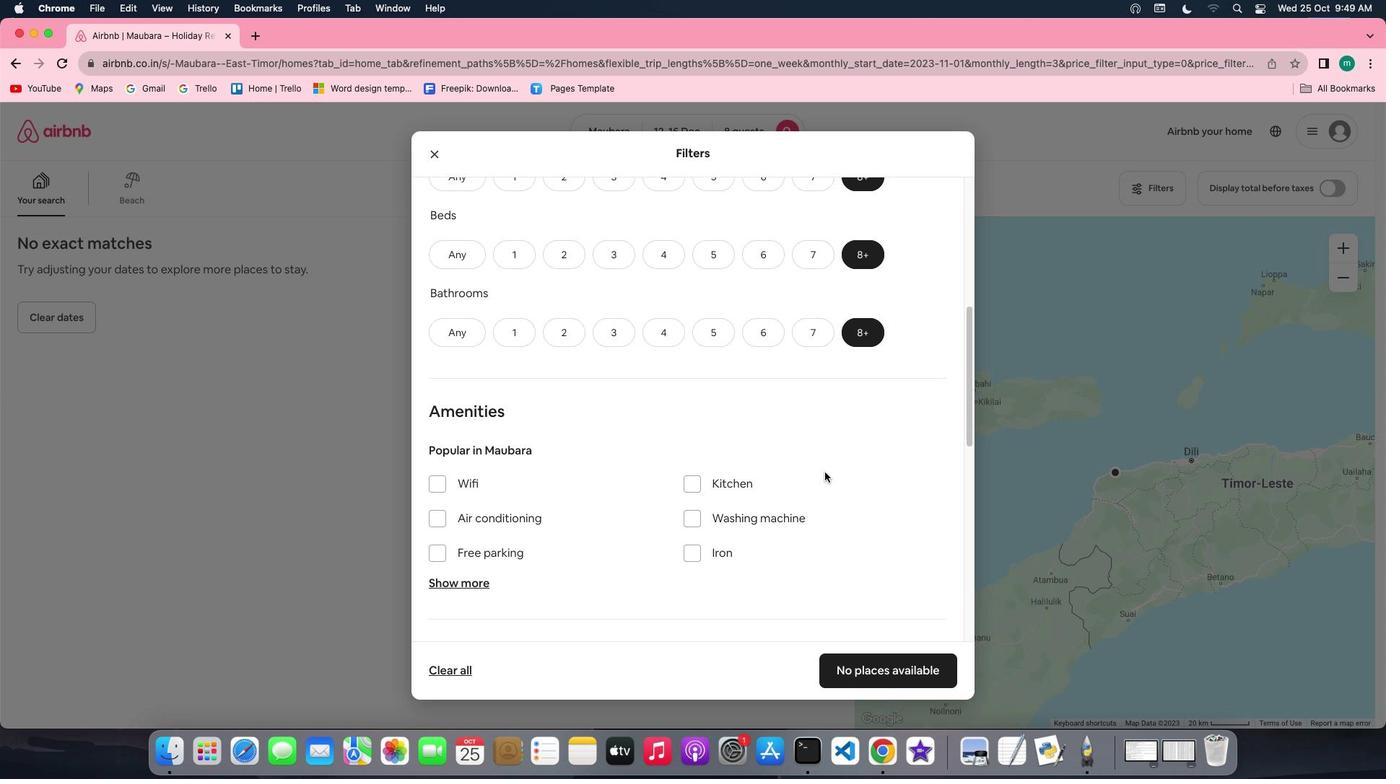 
Action: Mouse scrolled (824, 472) with delta (0, 0)
Screenshot: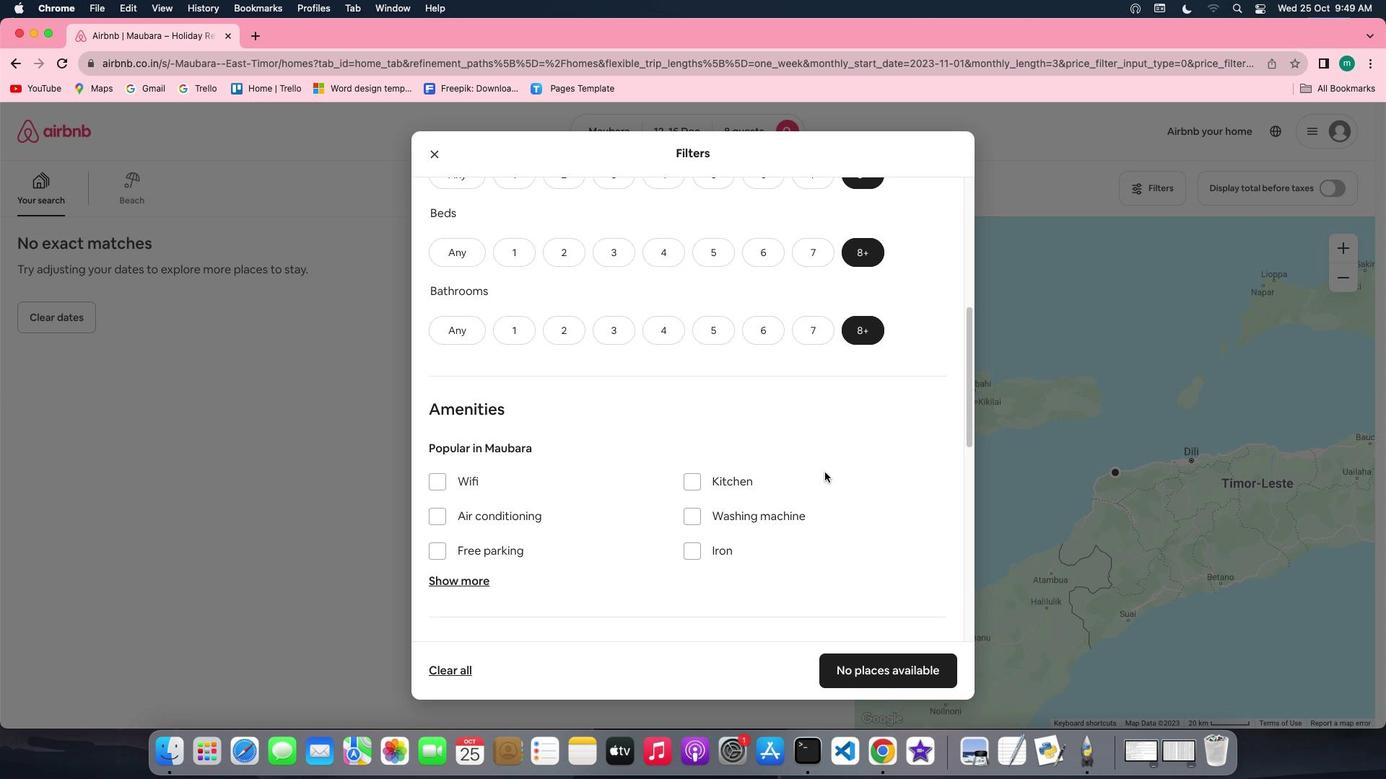 
Action: Mouse scrolled (824, 472) with delta (0, 0)
Screenshot: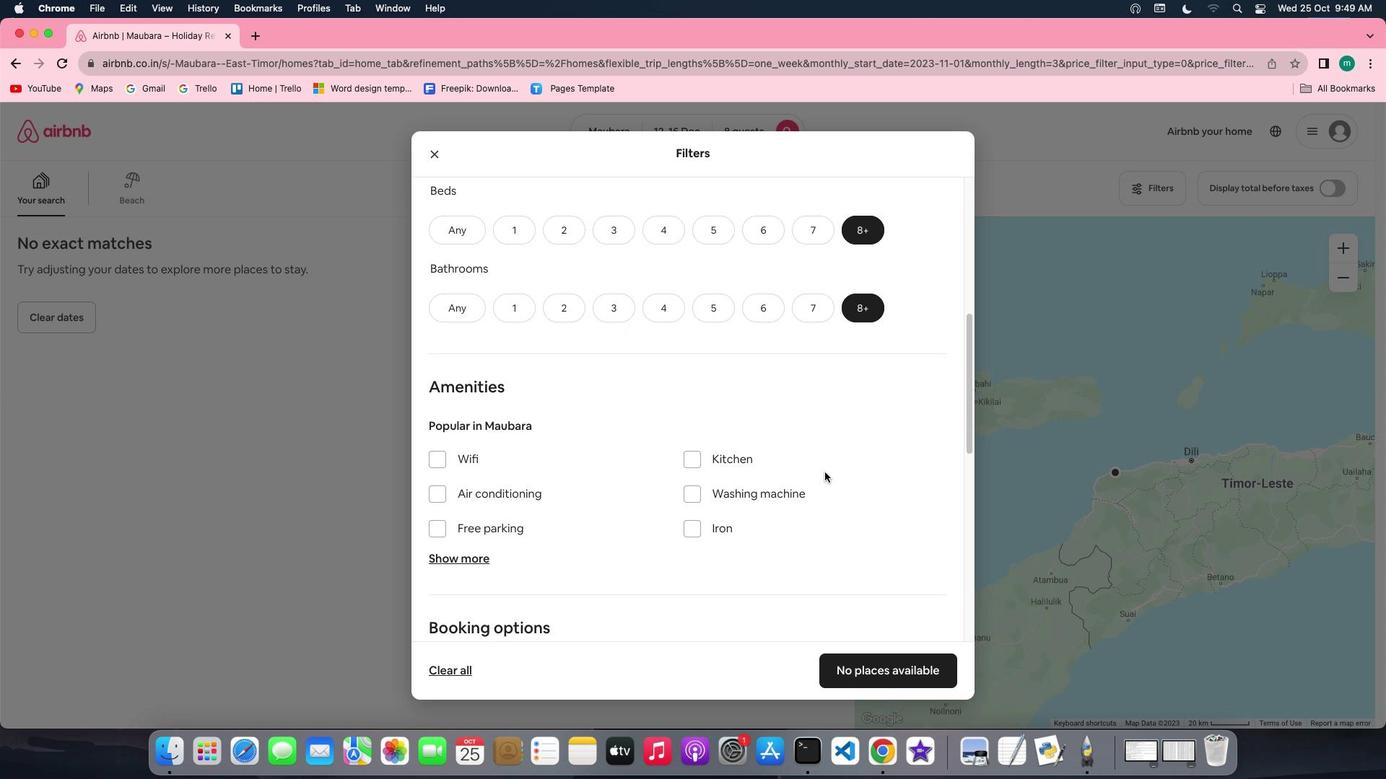 
Action: Mouse scrolled (824, 472) with delta (0, 0)
Screenshot: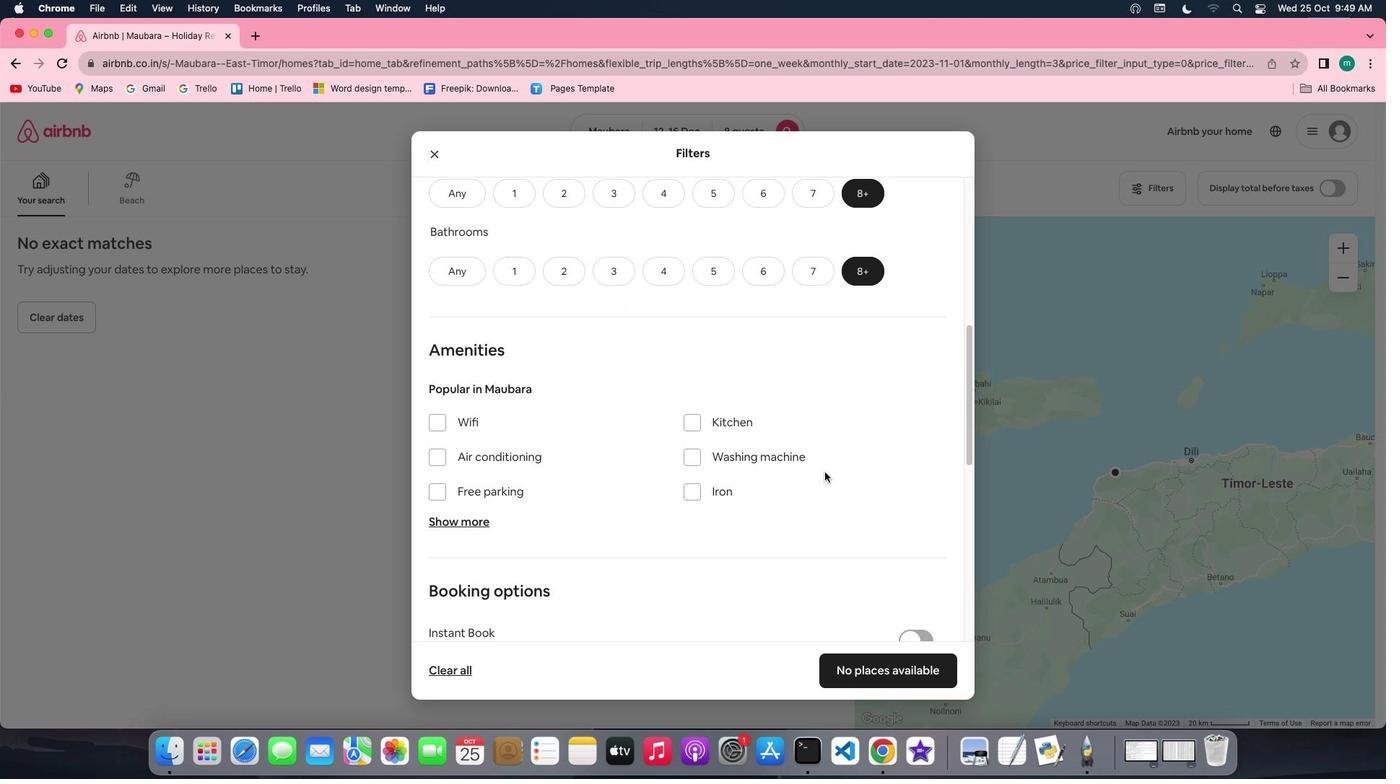 
Action: Mouse scrolled (824, 472) with delta (0, 0)
Screenshot: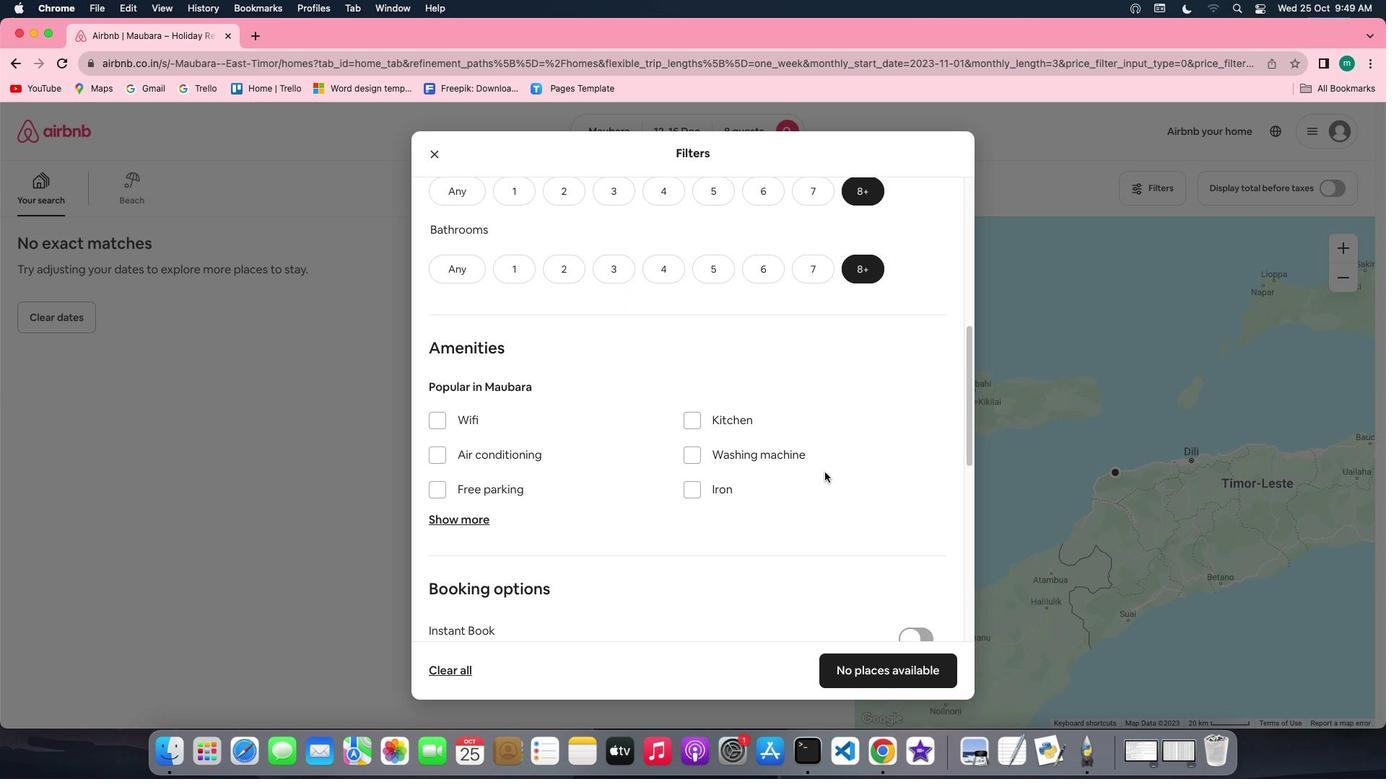 
Action: Mouse scrolled (824, 472) with delta (0, 0)
Screenshot: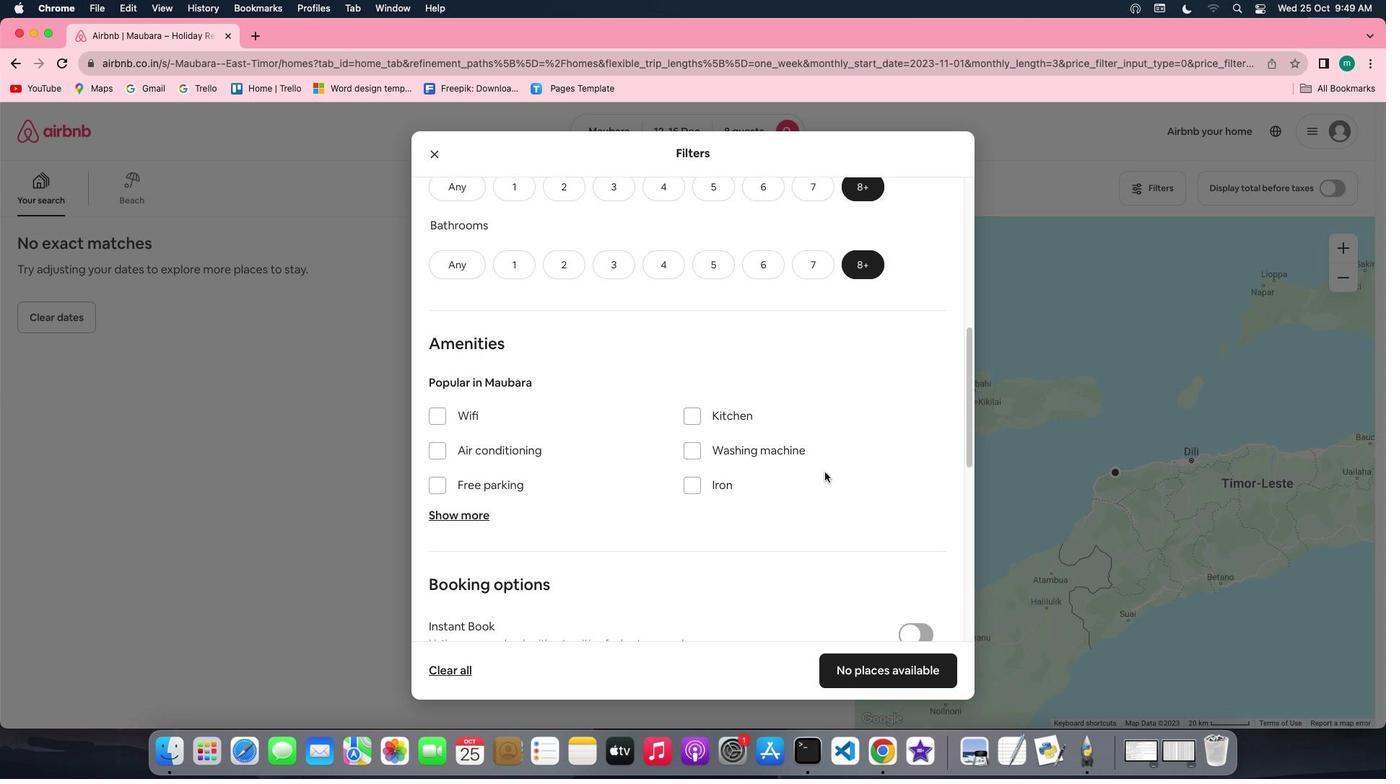 
Action: Mouse moved to (824, 472)
Screenshot: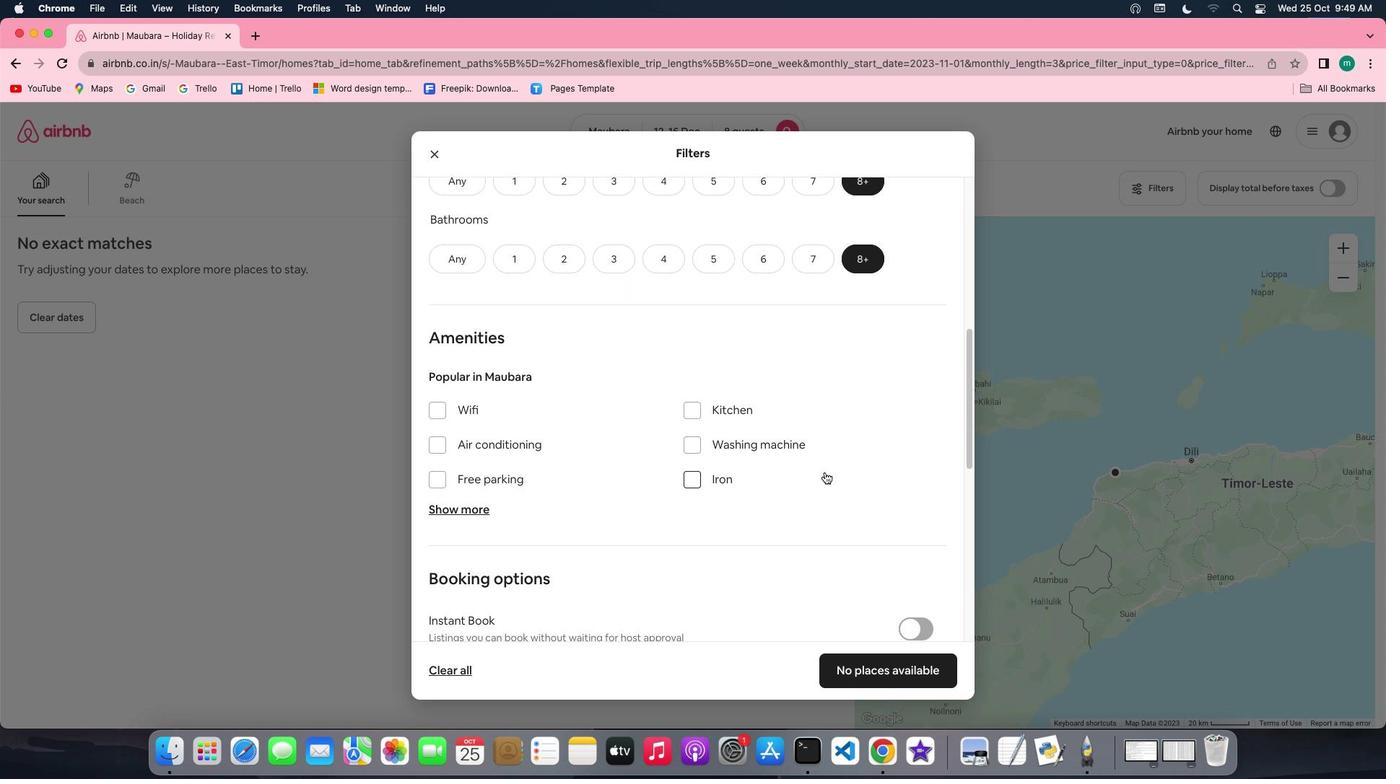 
Action: Mouse scrolled (824, 472) with delta (0, 0)
Screenshot: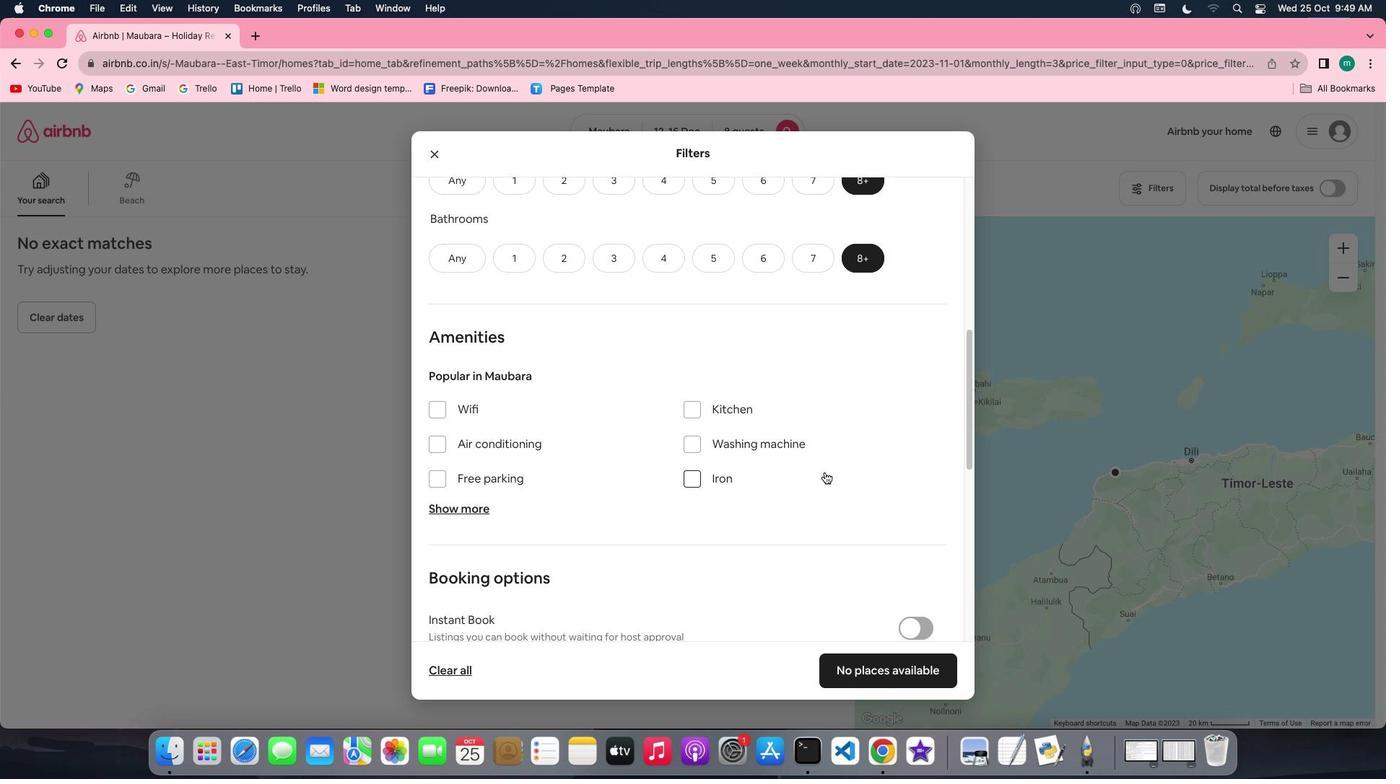
Action: Mouse scrolled (824, 472) with delta (0, 0)
Screenshot: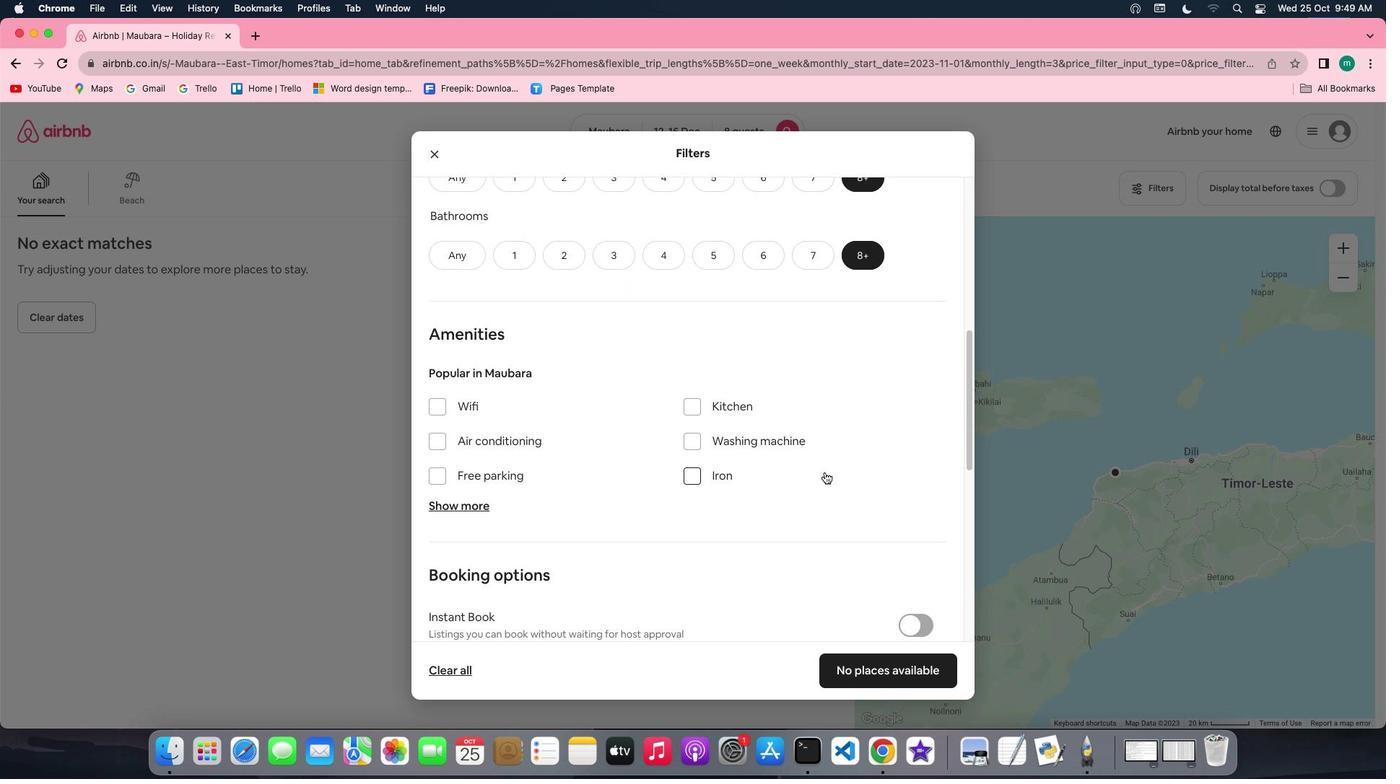 
Action: Mouse scrolled (824, 472) with delta (0, 0)
Screenshot: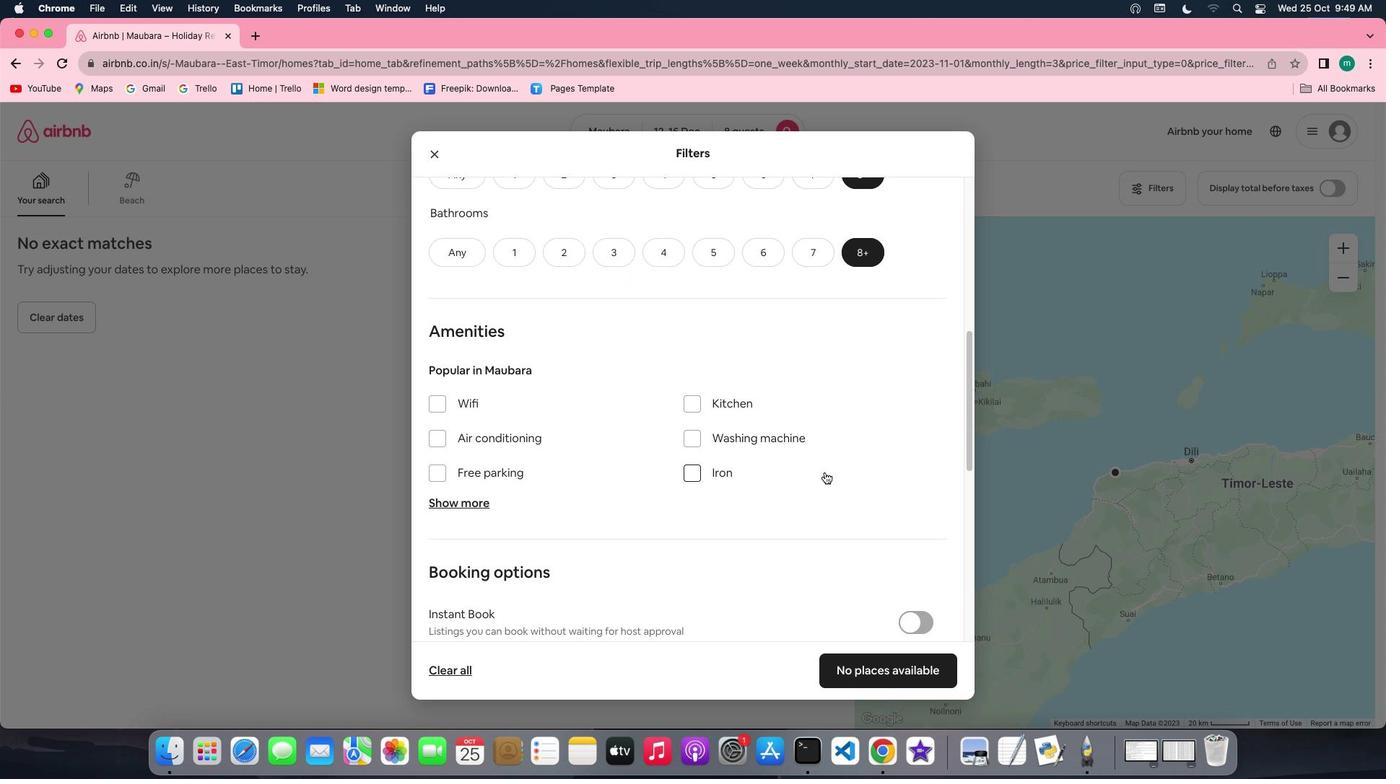 
Action: Mouse scrolled (824, 472) with delta (0, 0)
Screenshot: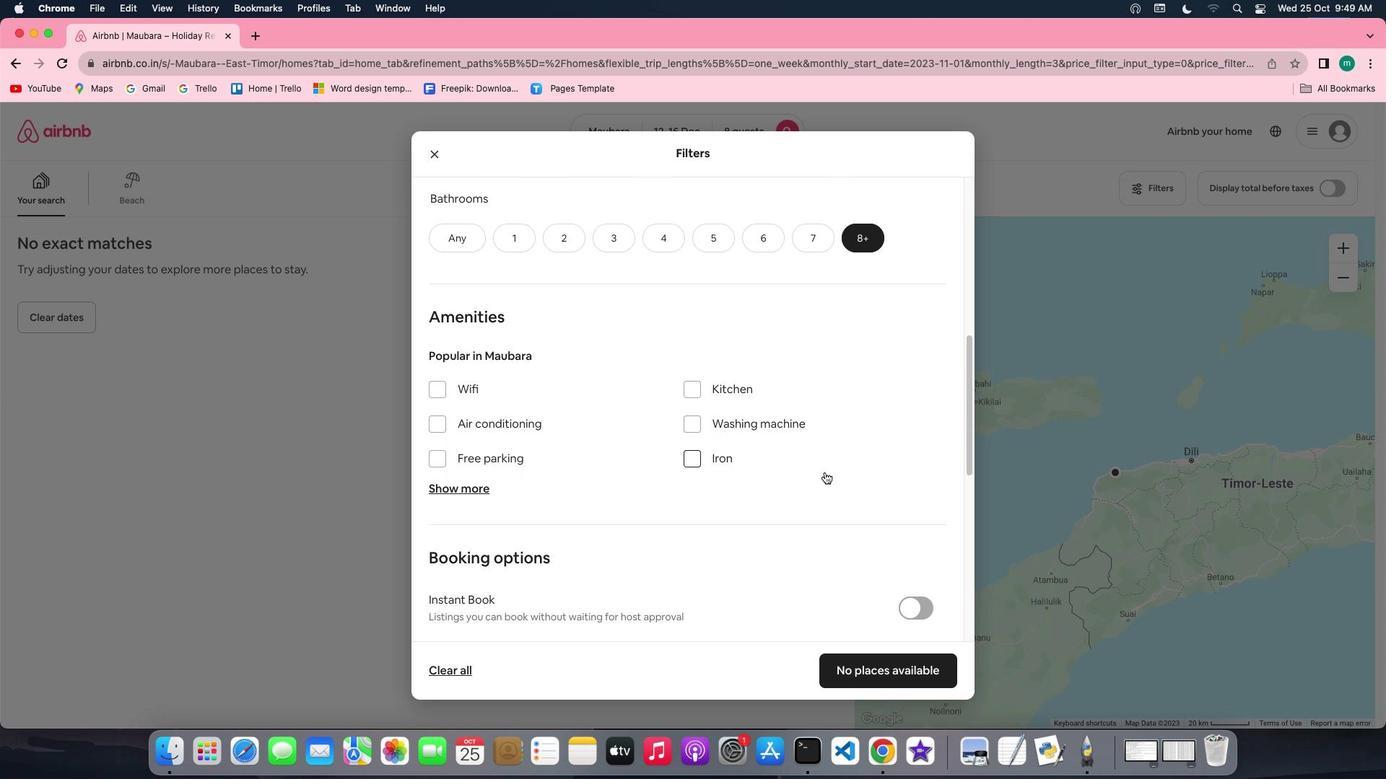
Action: Mouse moved to (430, 381)
Screenshot: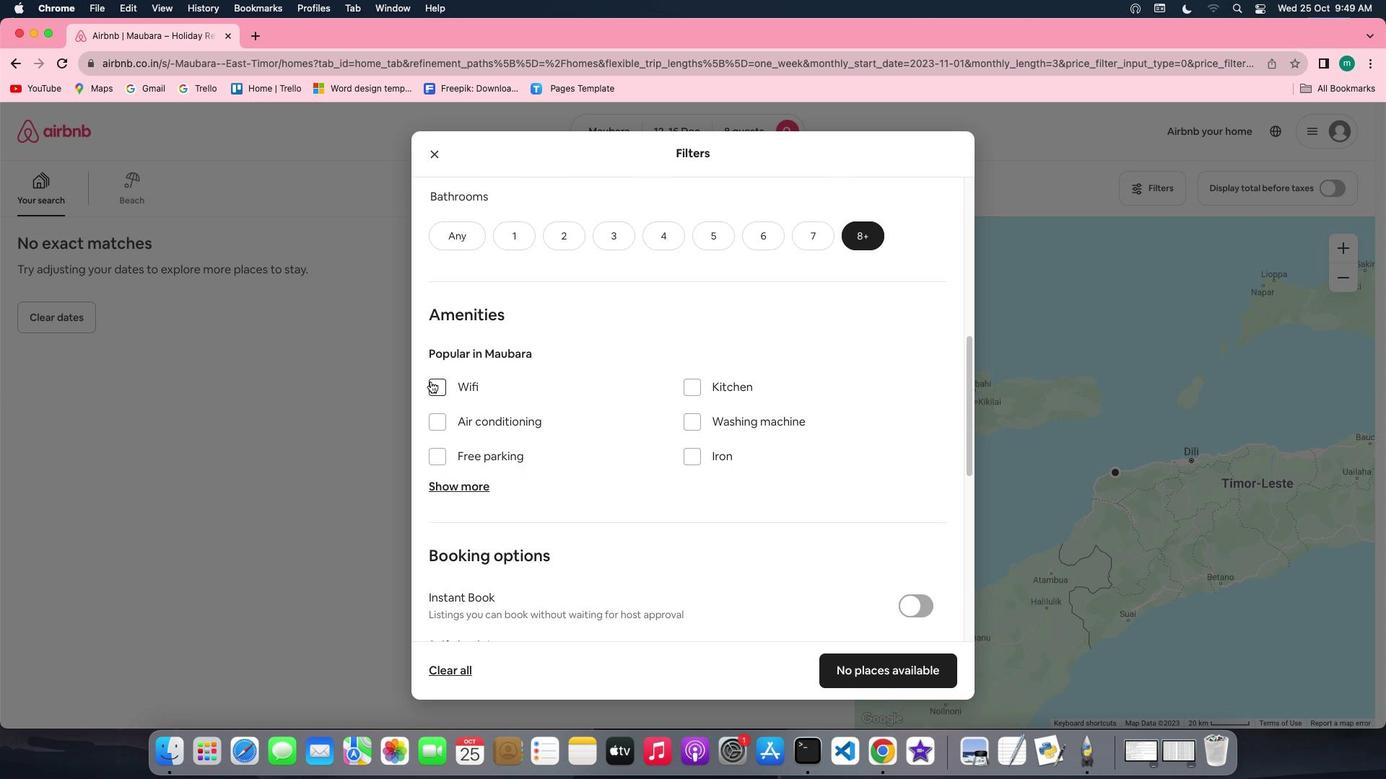 
Action: Mouse pressed left at (430, 381)
Screenshot: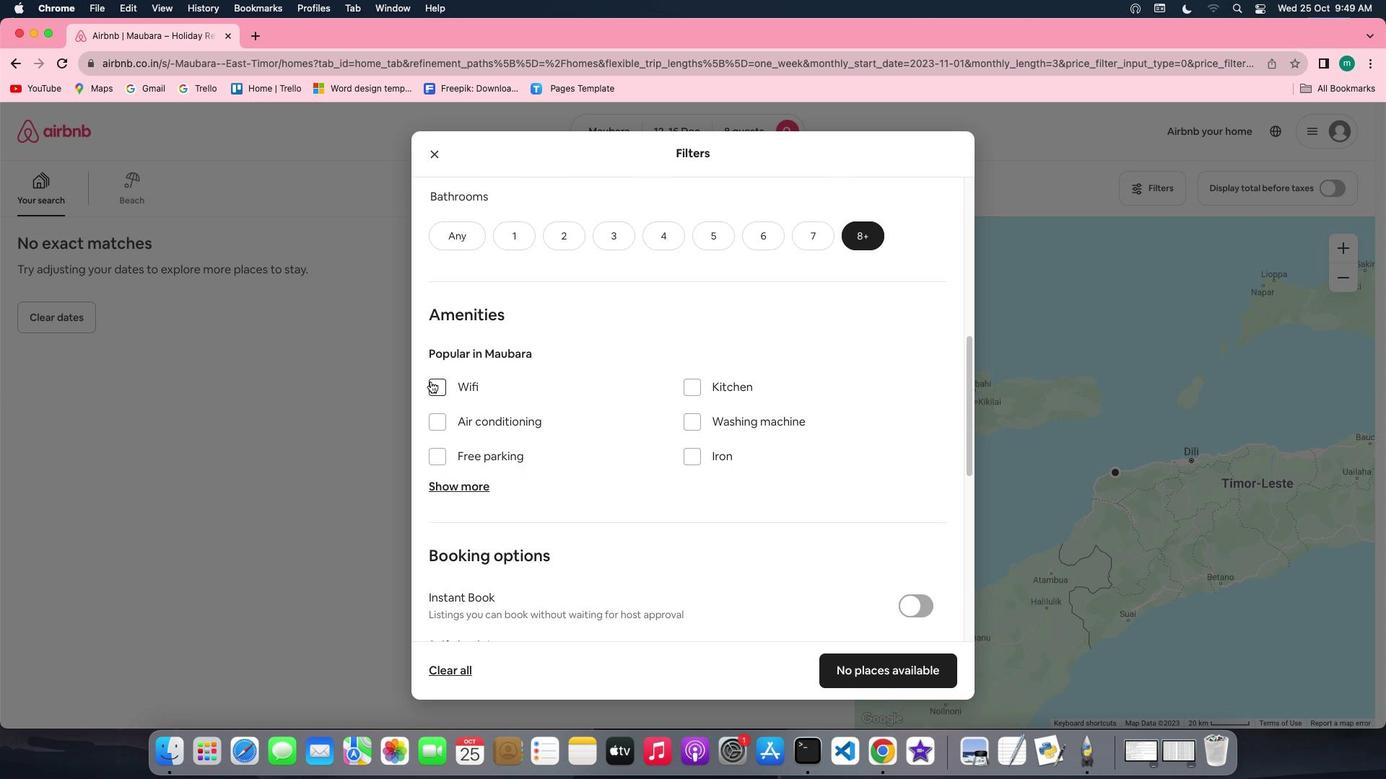 
Action: Mouse moved to (592, 436)
Screenshot: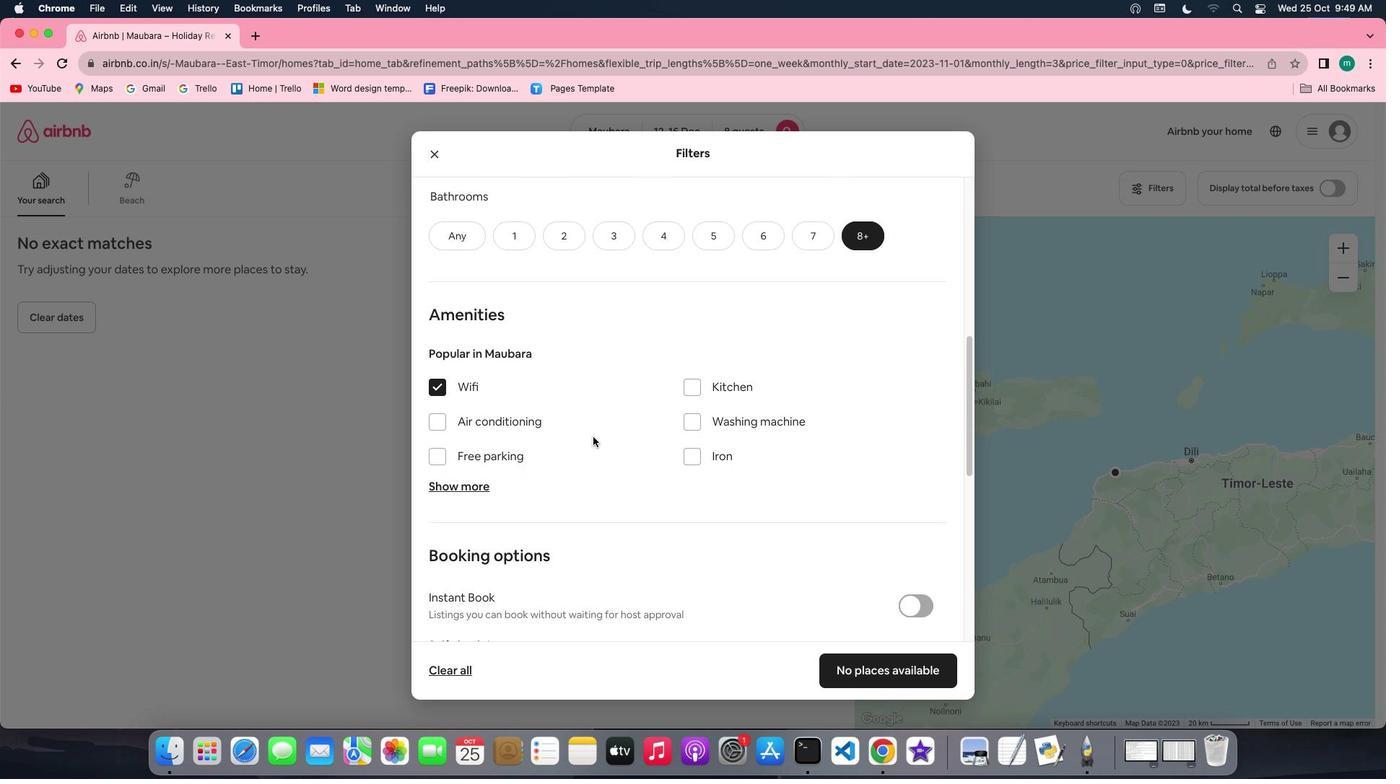 
Action: Mouse scrolled (592, 436) with delta (0, 0)
Screenshot: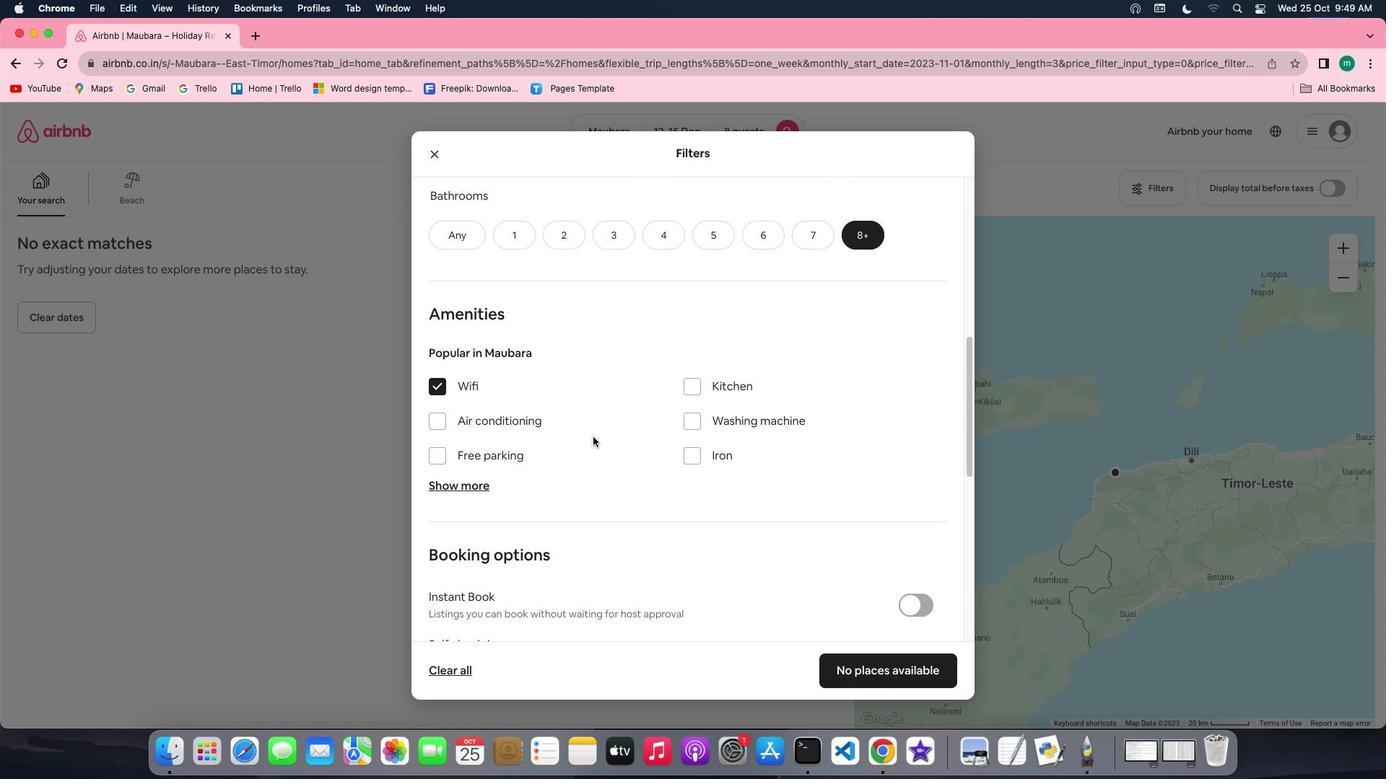 
Action: Mouse scrolled (592, 436) with delta (0, 0)
Screenshot: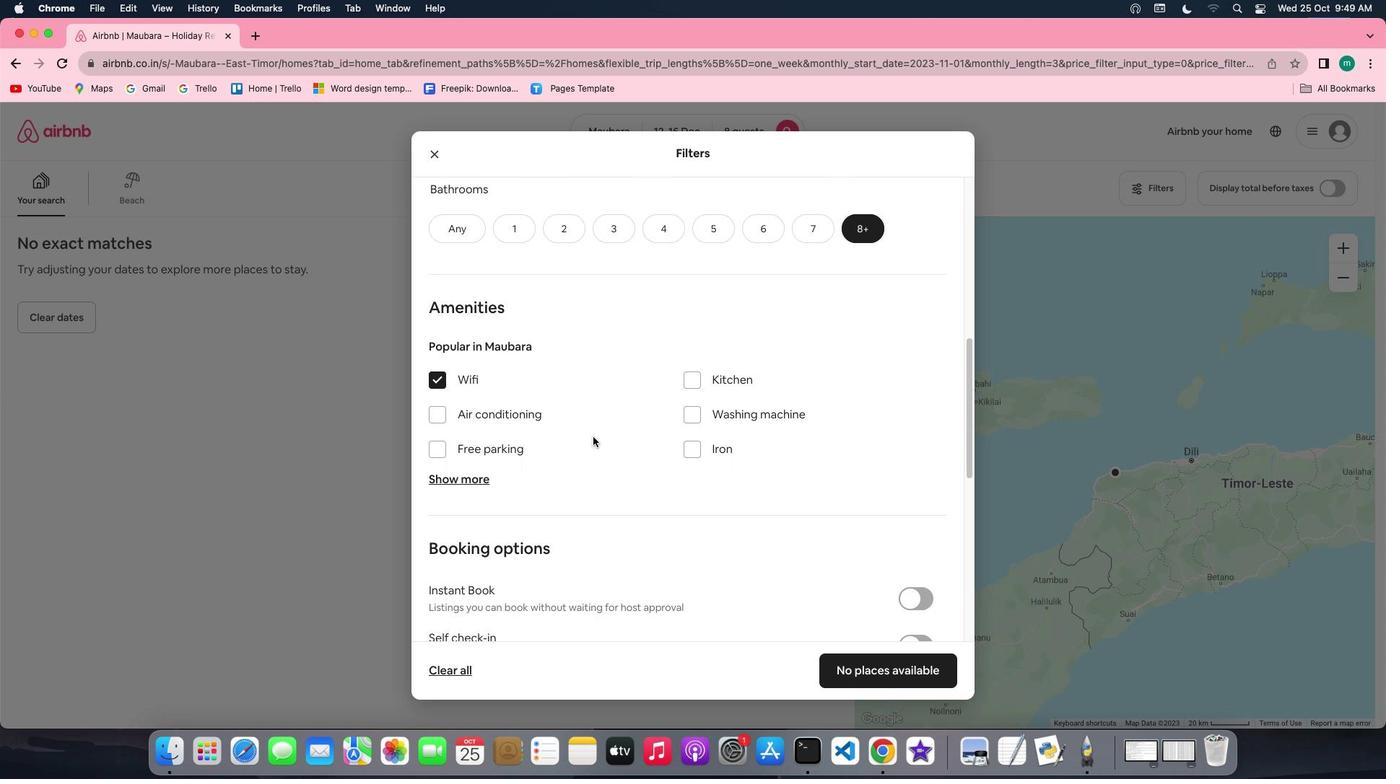 
Action: Mouse scrolled (592, 436) with delta (0, 0)
Screenshot: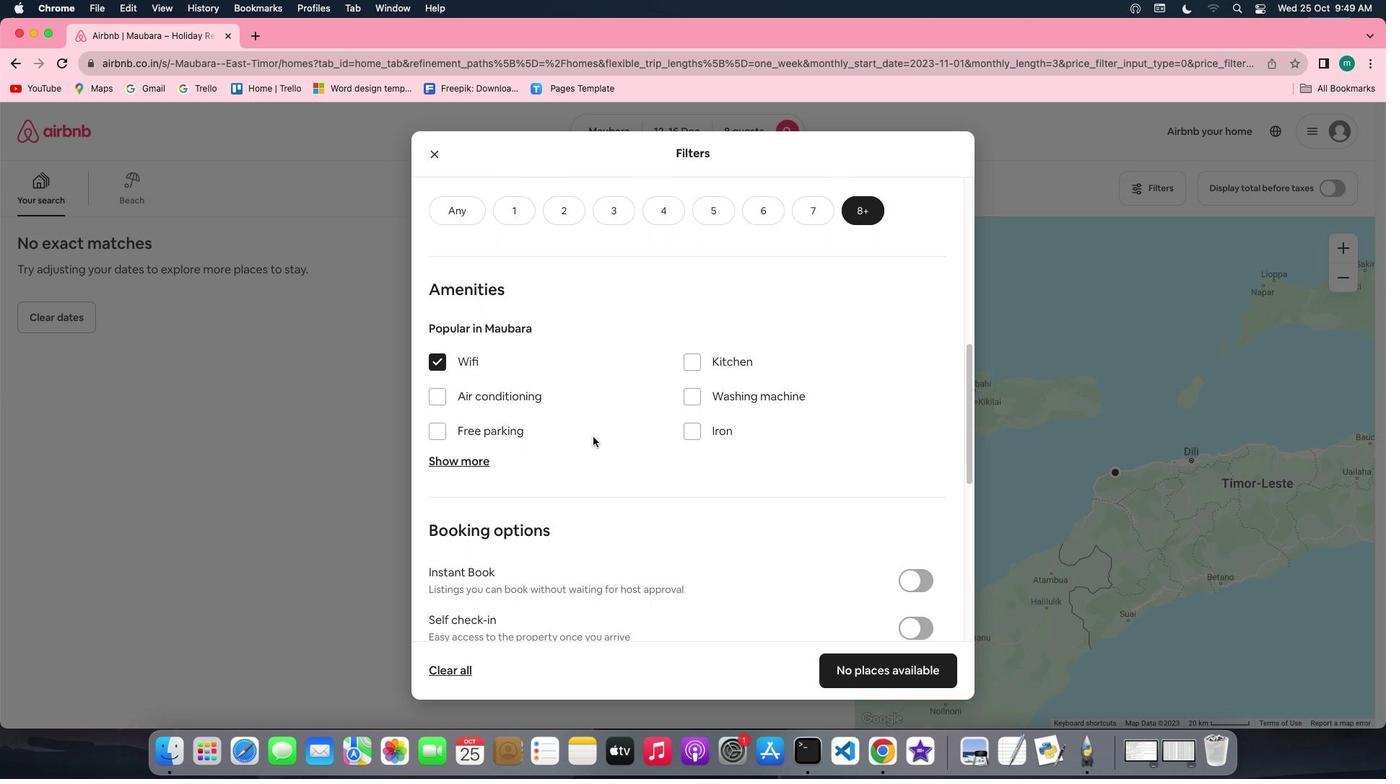 
Action: Mouse scrolled (592, 436) with delta (0, 0)
Screenshot: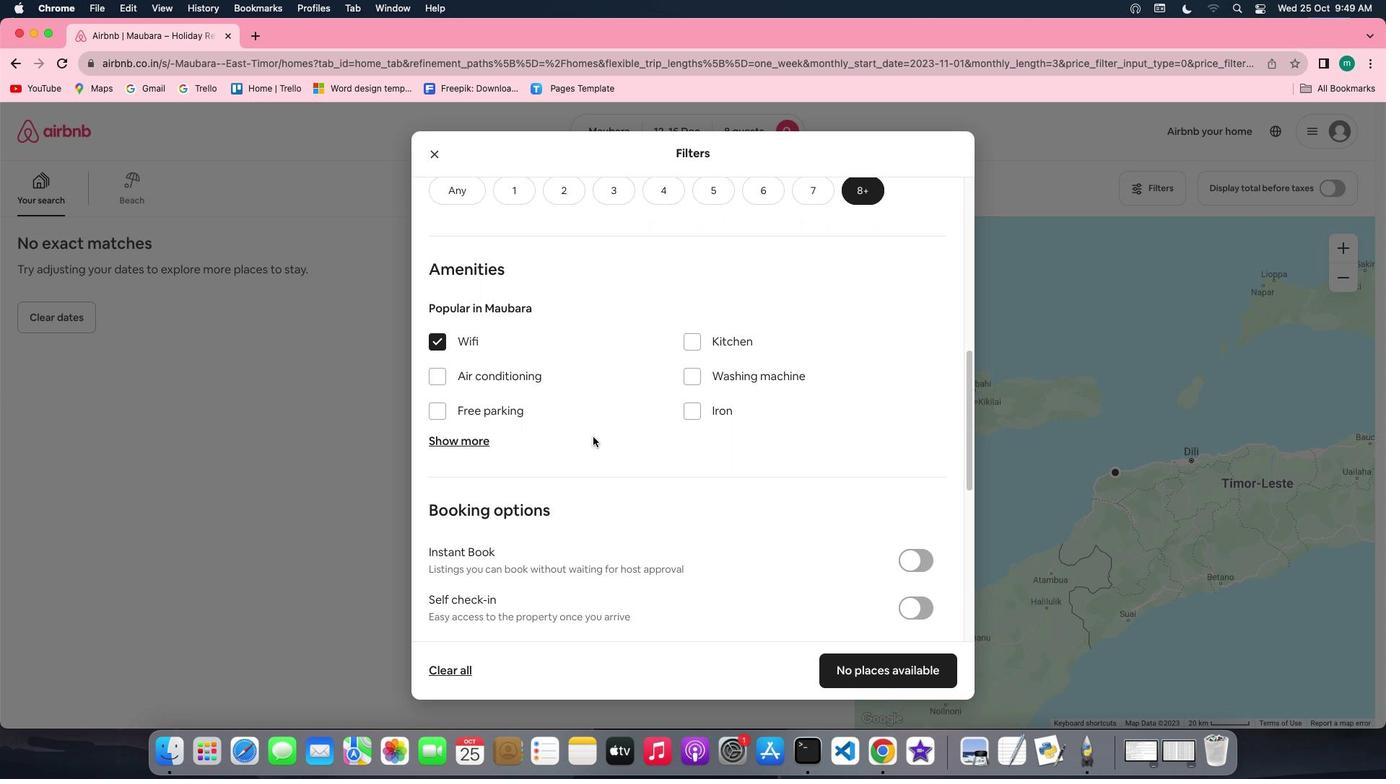 
Action: Mouse scrolled (592, 436) with delta (0, 0)
Screenshot: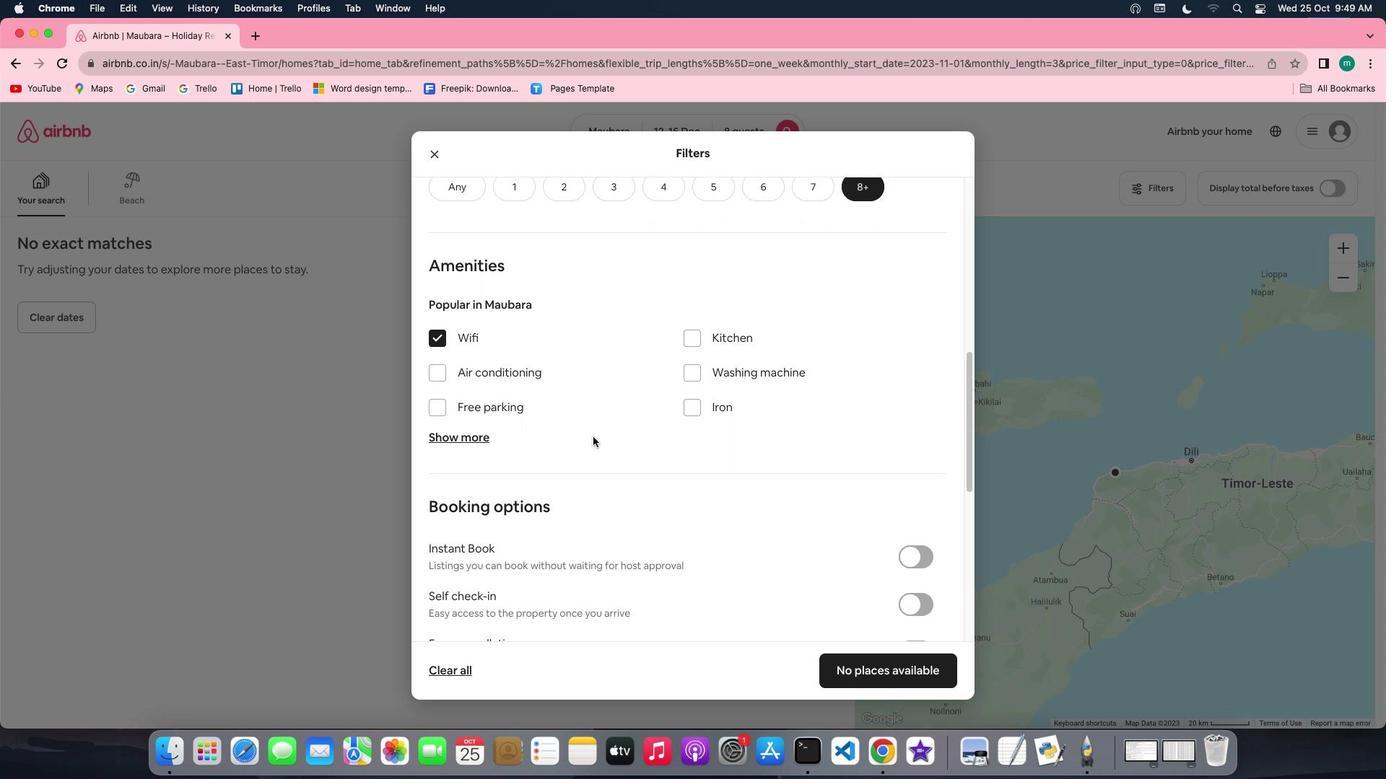 
Action: Mouse moved to (462, 422)
Screenshot: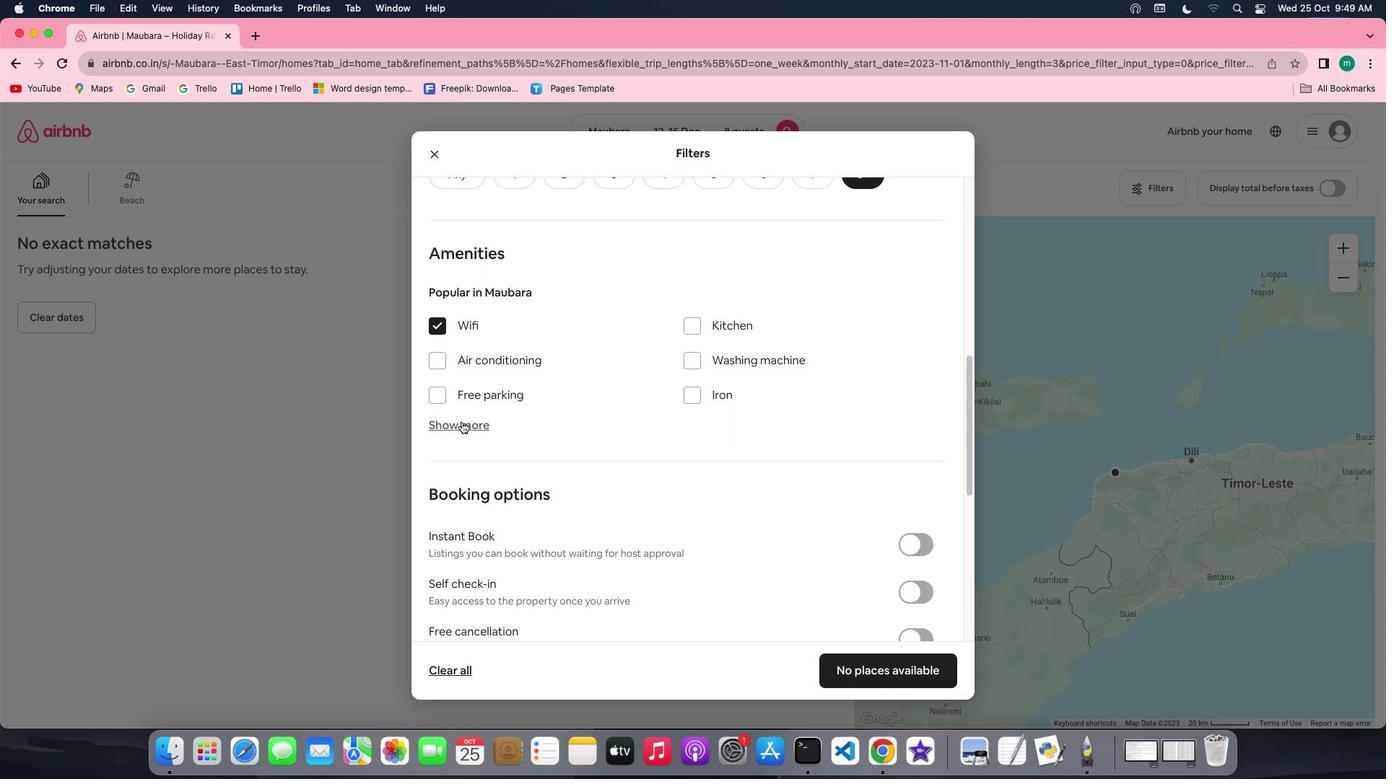 
Action: Mouse pressed left at (462, 422)
Screenshot: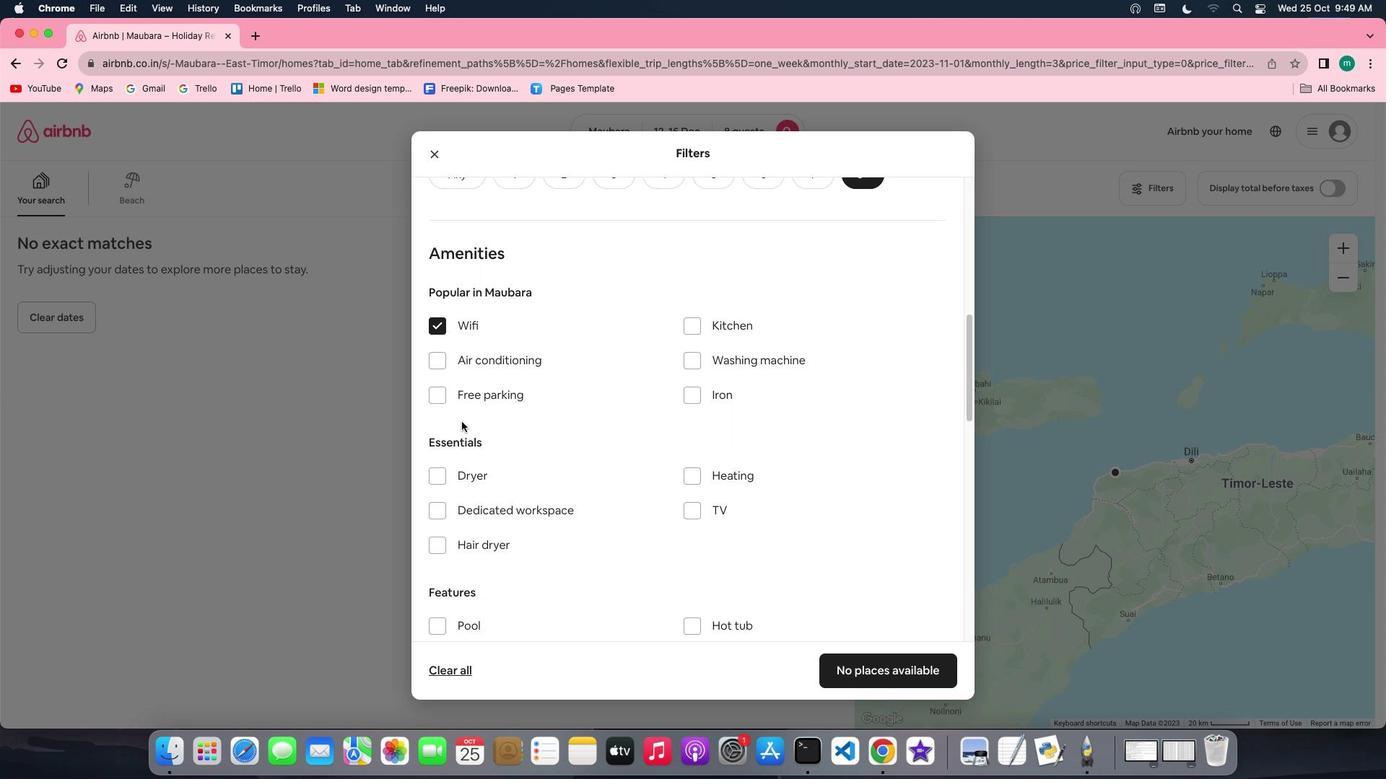 
Action: Mouse moved to (694, 515)
Screenshot: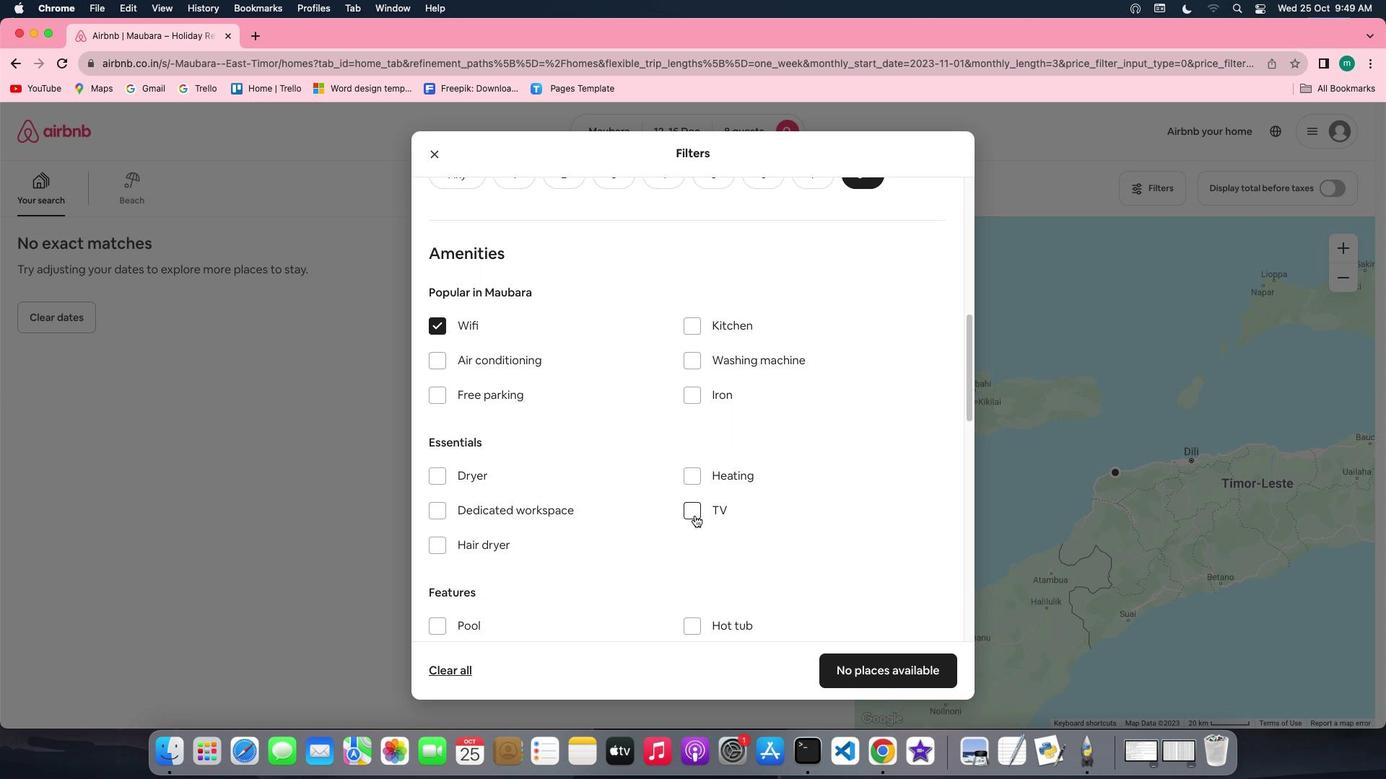 
Action: Mouse pressed left at (694, 515)
Screenshot: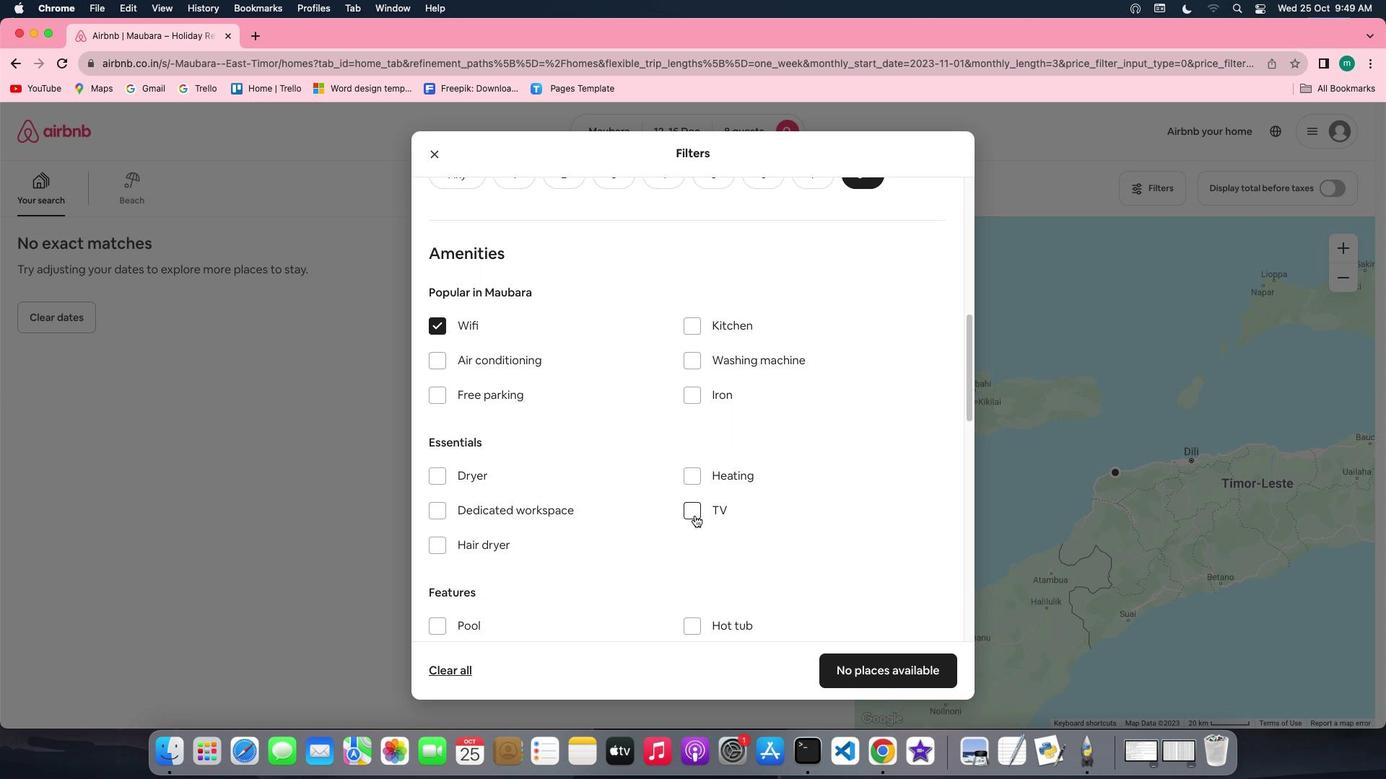 
Action: Mouse moved to (743, 512)
Screenshot: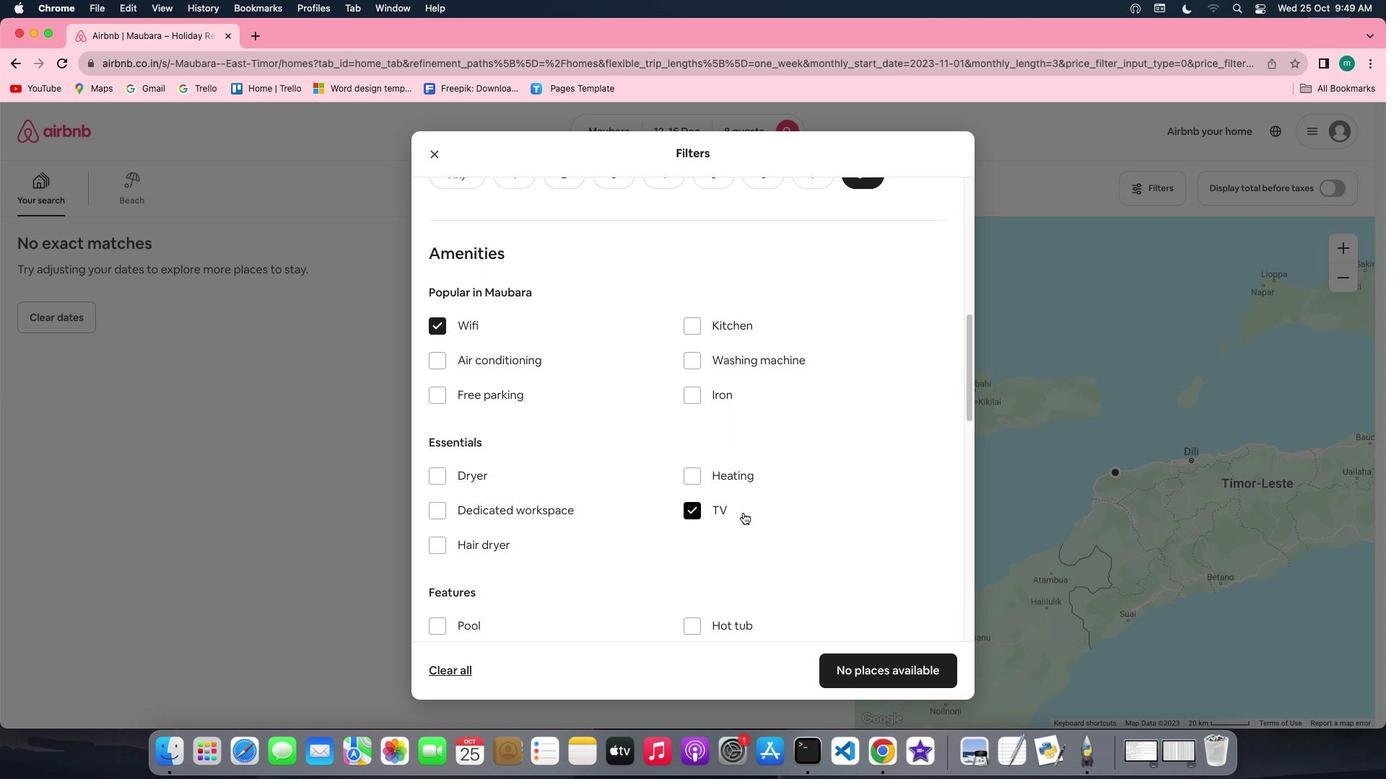 
Action: Mouse scrolled (743, 512) with delta (0, 0)
Screenshot: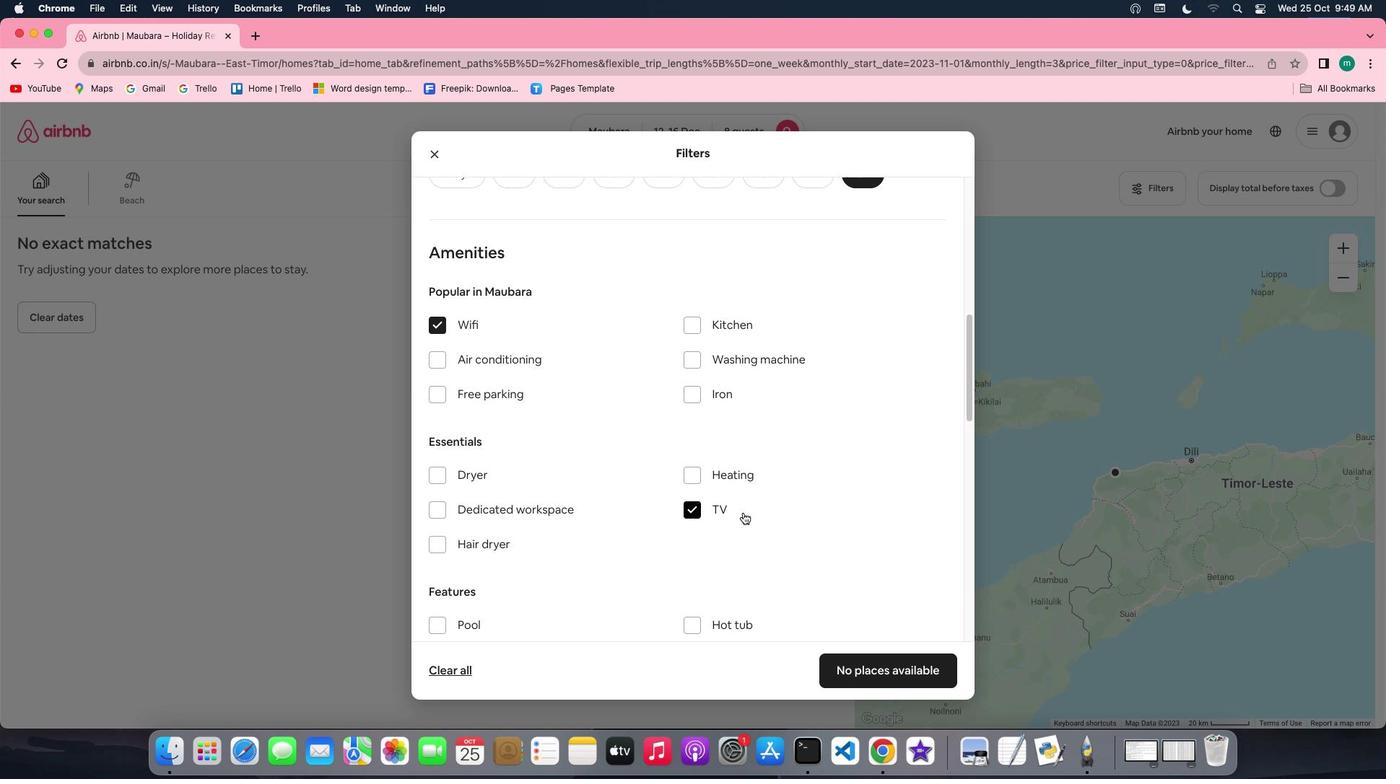 
Action: Mouse scrolled (743, 512) with delta (0, 0)
Screenshot: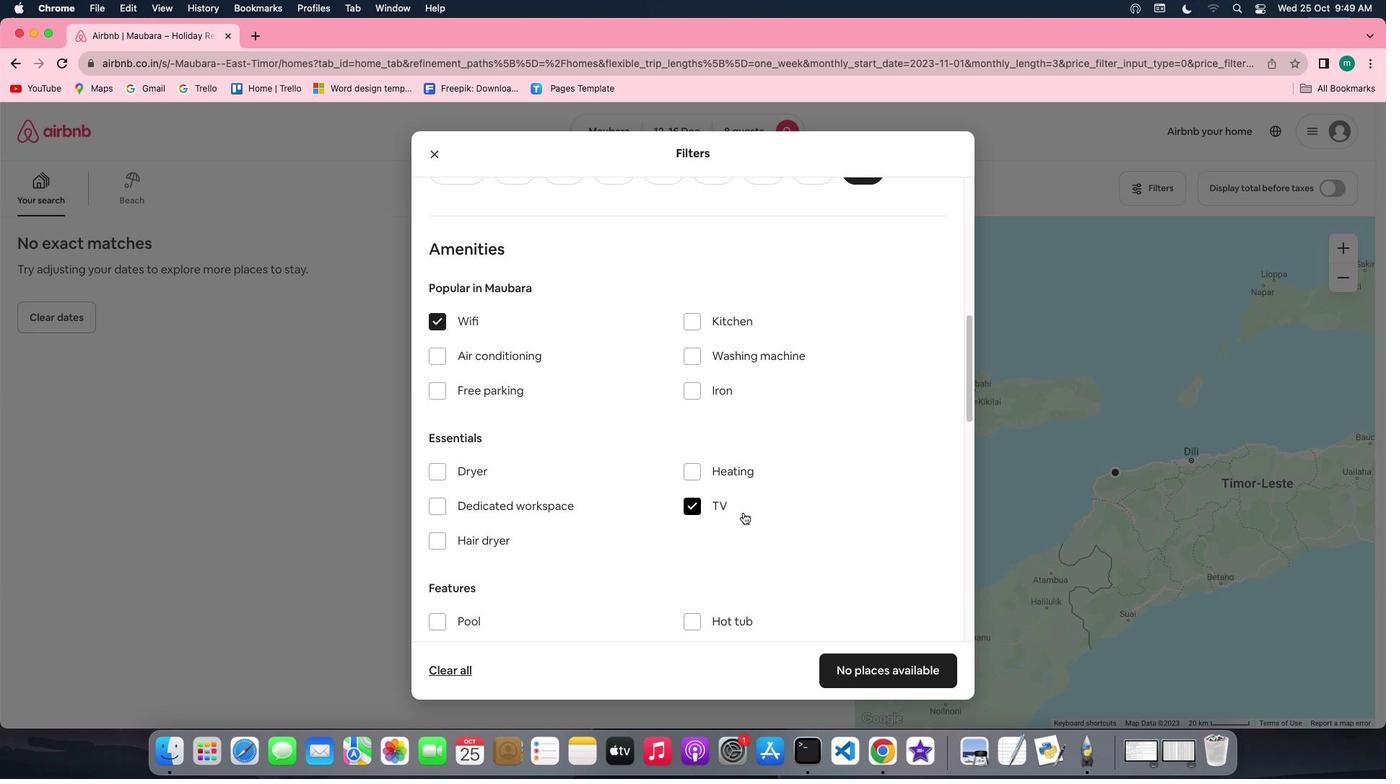 
Action: Mouse scrolled (743, 512) with delta (0, 0)
Screenshot: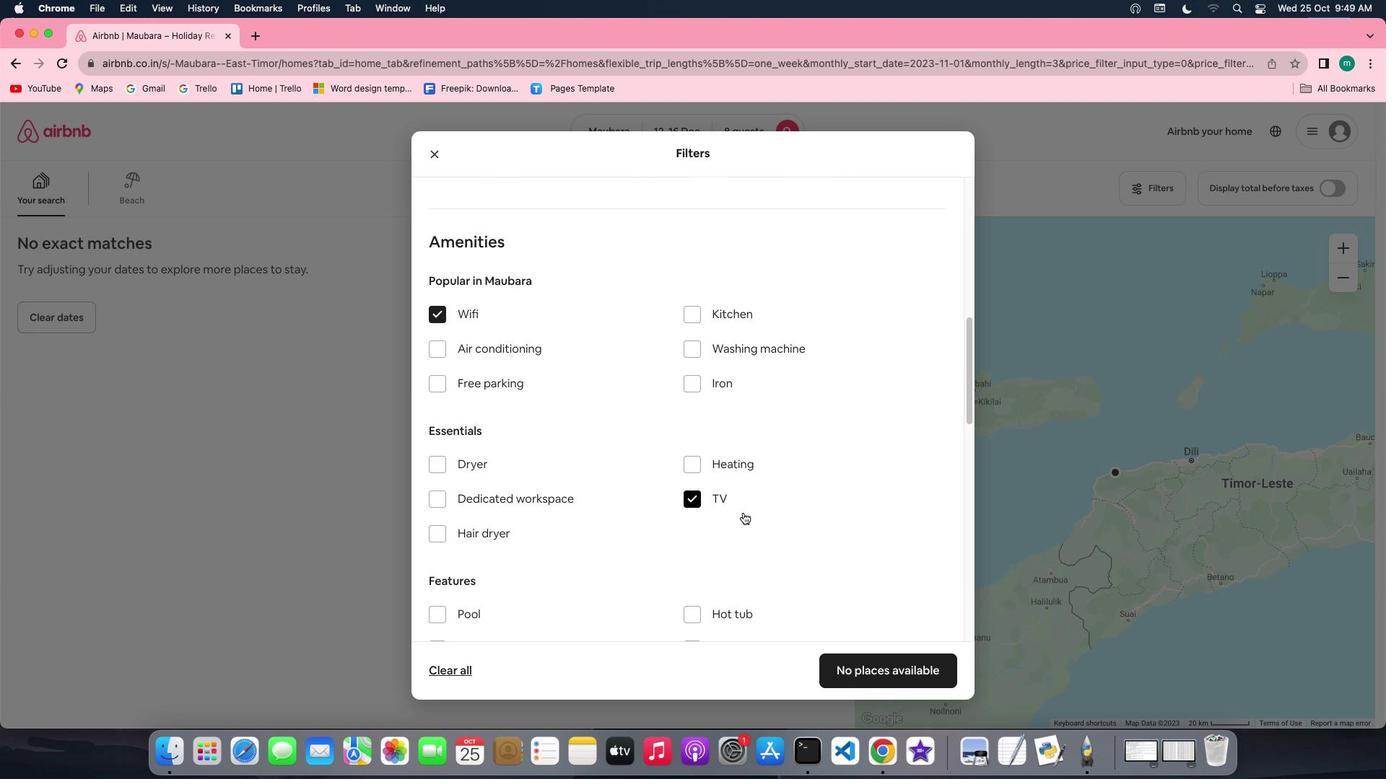 
Action: Mouse scrolled (743, 512) with delta (0, 0)
Screenshot: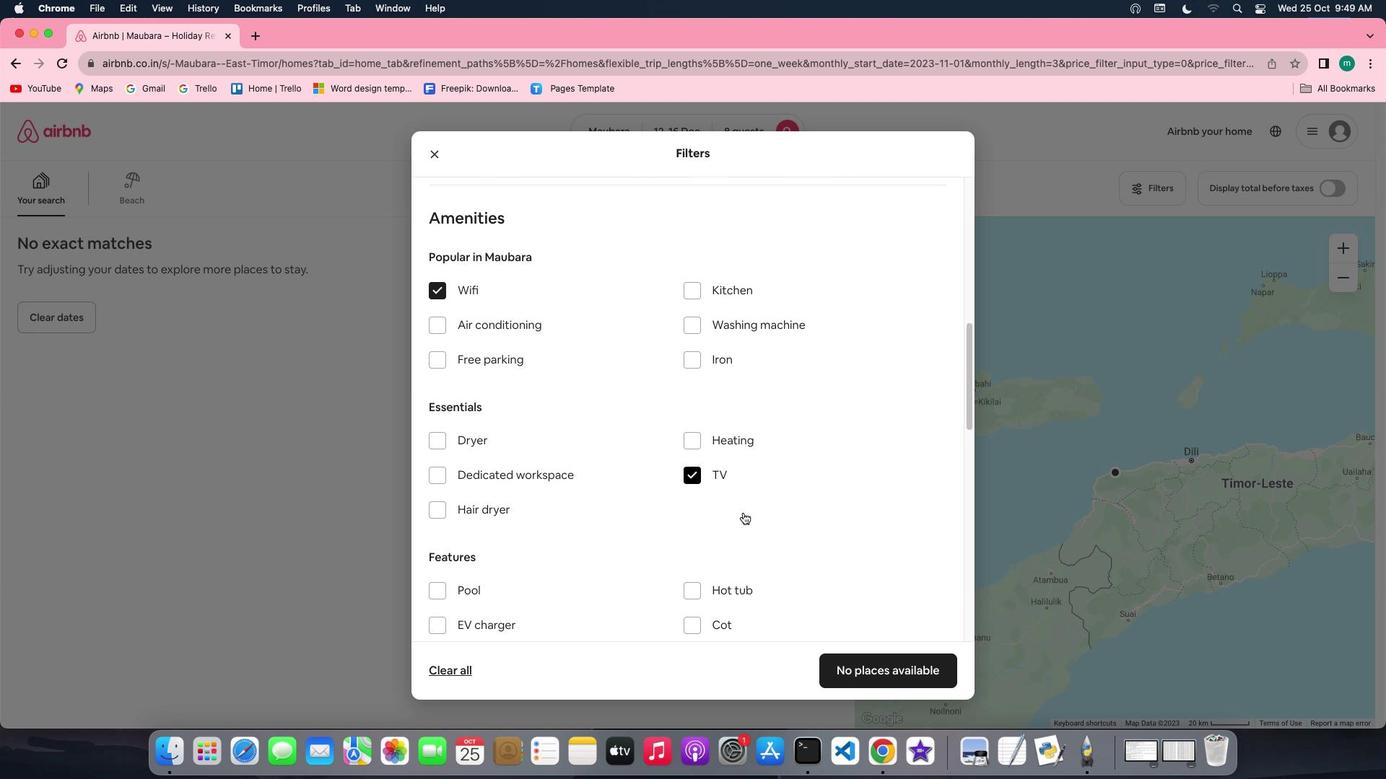 
Action: Mouse scrolled (743, 512) with delta (0, 0)
Screenshot: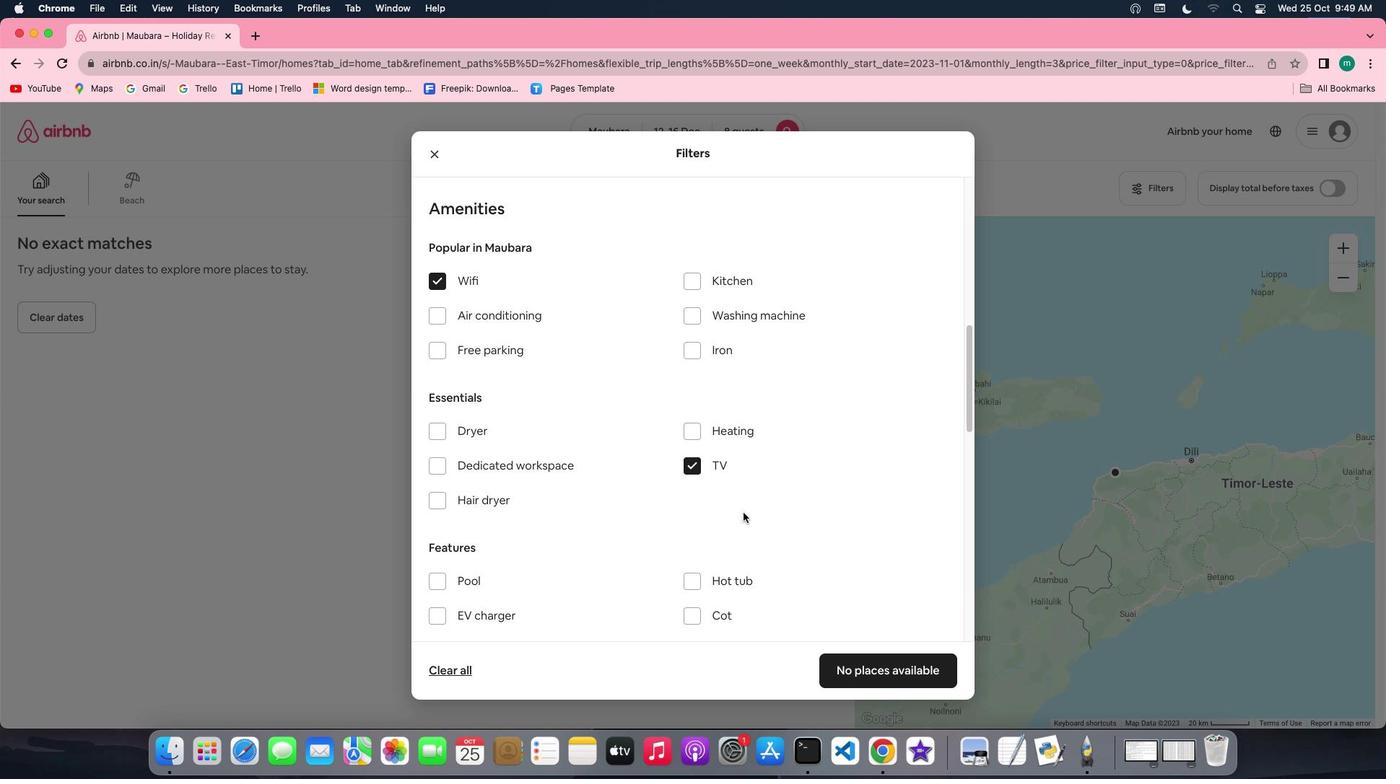 
Action: Mouse scrolled (743, 512) with delta (0, 0)
Screenshot: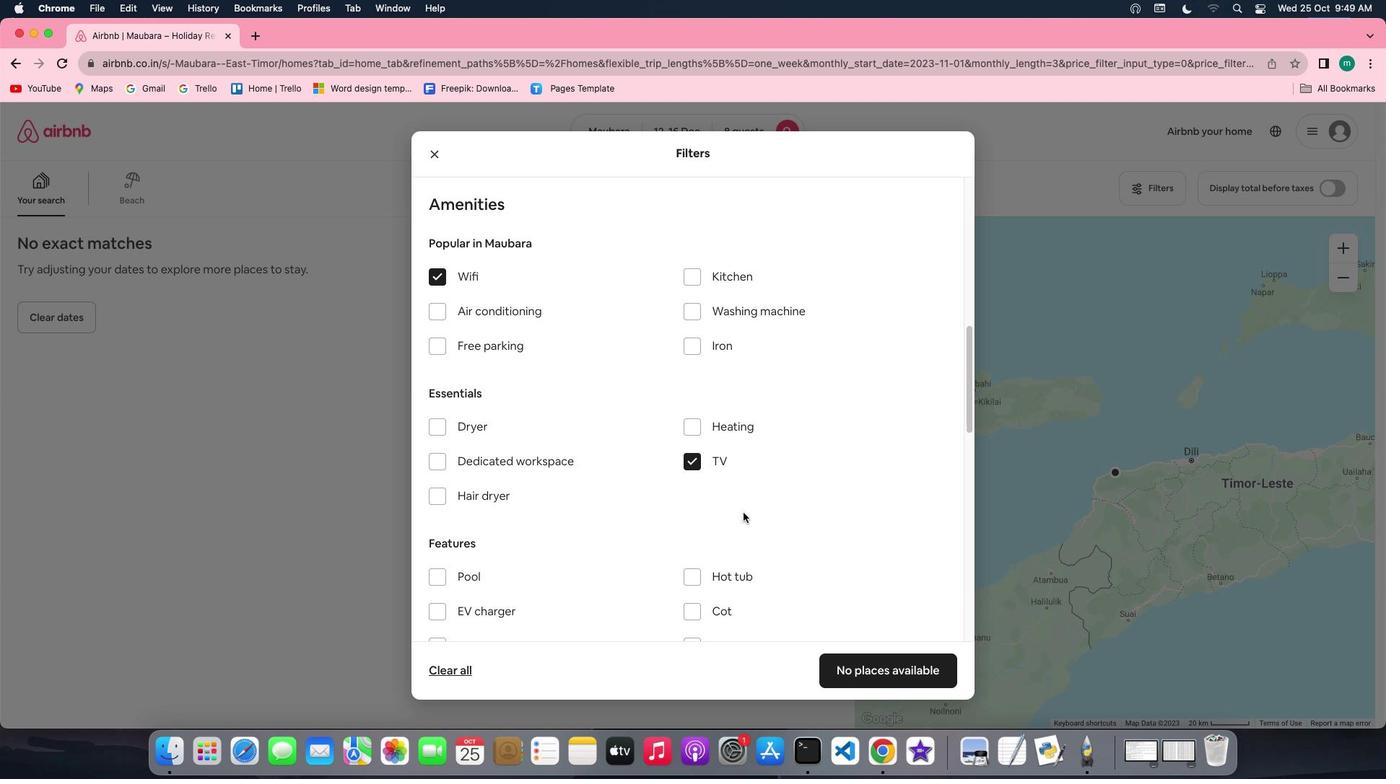
Action: Mouse scrolled (743, 512) with delta (0, 0)
Screenshot: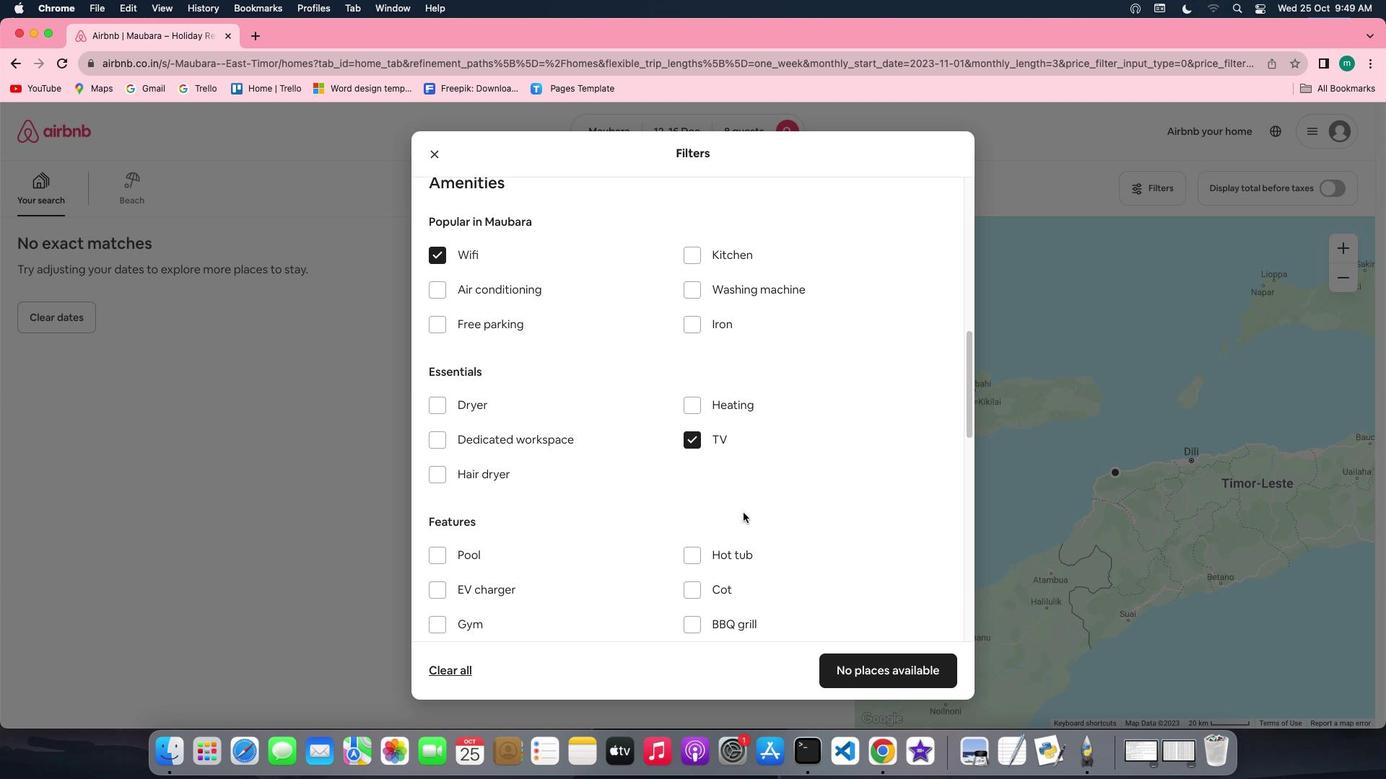 
Action: Mouse scrolled (743, 512) with delta (0, 0)
Screenshot: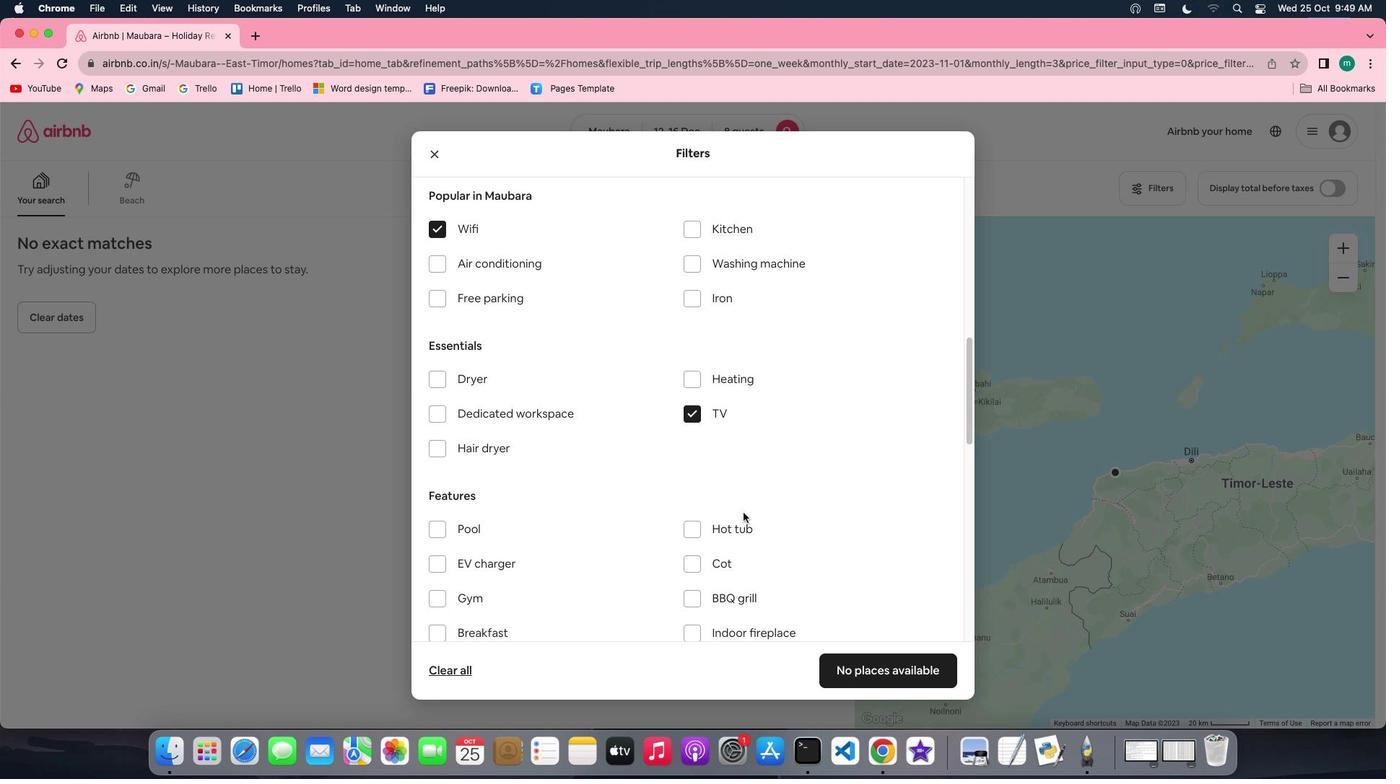 
Action: Mouse scrolled (743, 512) with delta (0, 0)
Screenshot: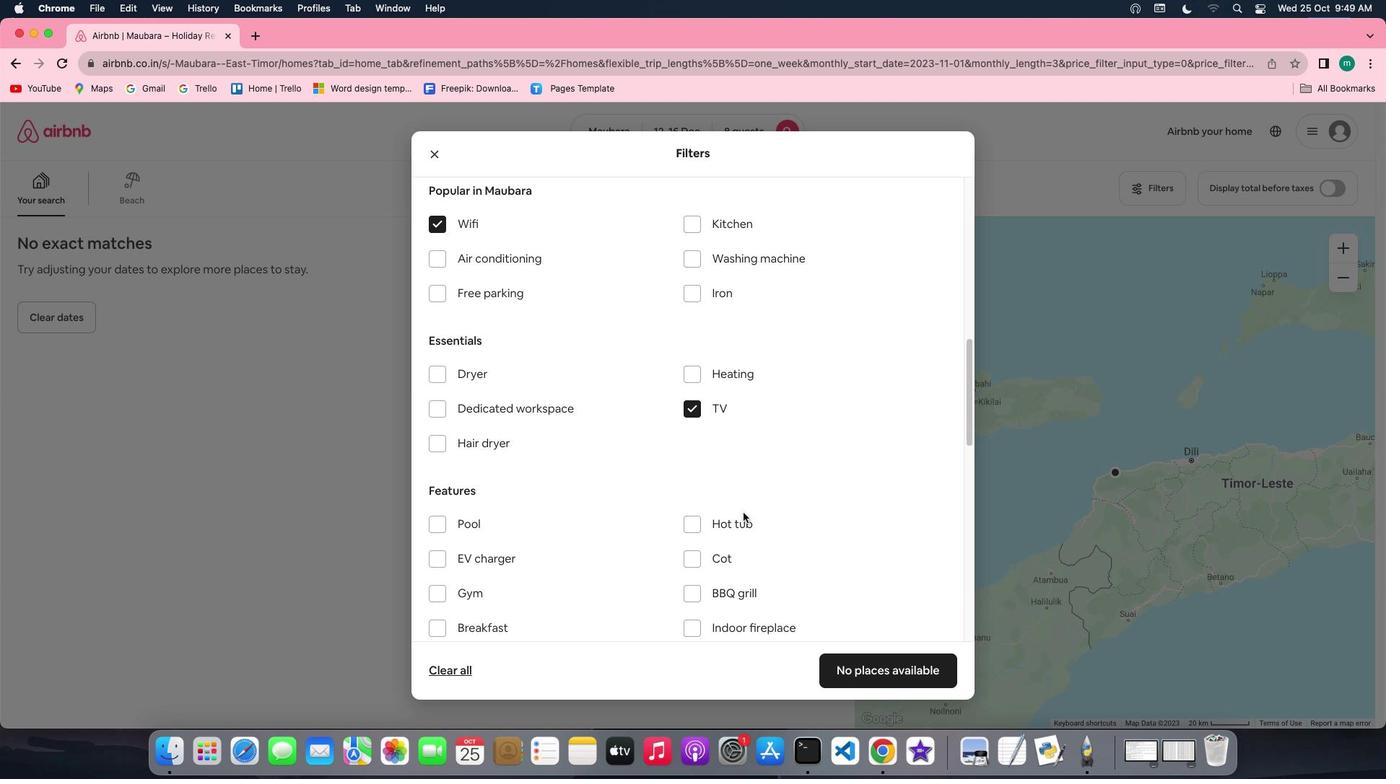 
Action: Mouse scrolled (743, 512) with delta (0, 0)
Screenshot: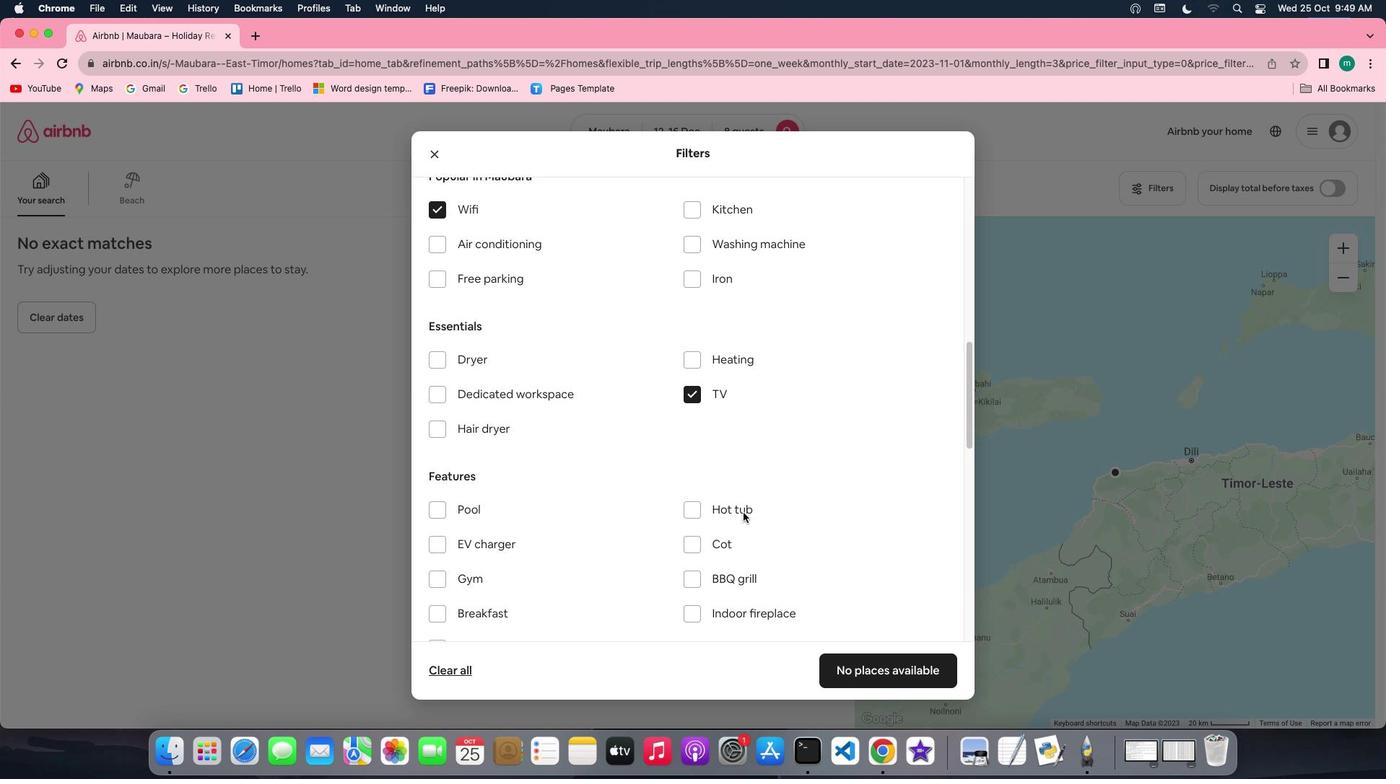 
Action: Mouse moved to (497, 258)
Screenshot: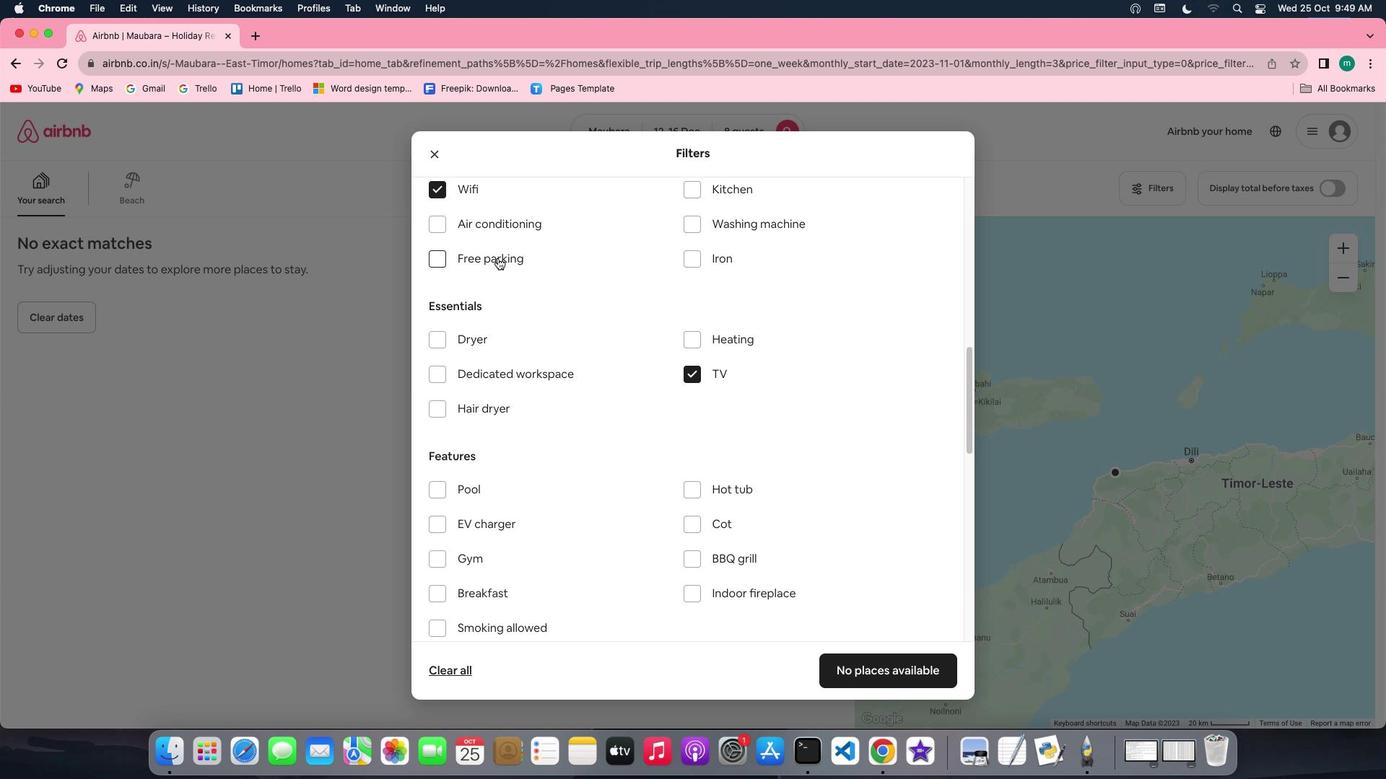 
Action: Mouse pressed left at (497, 258)
Screenshot: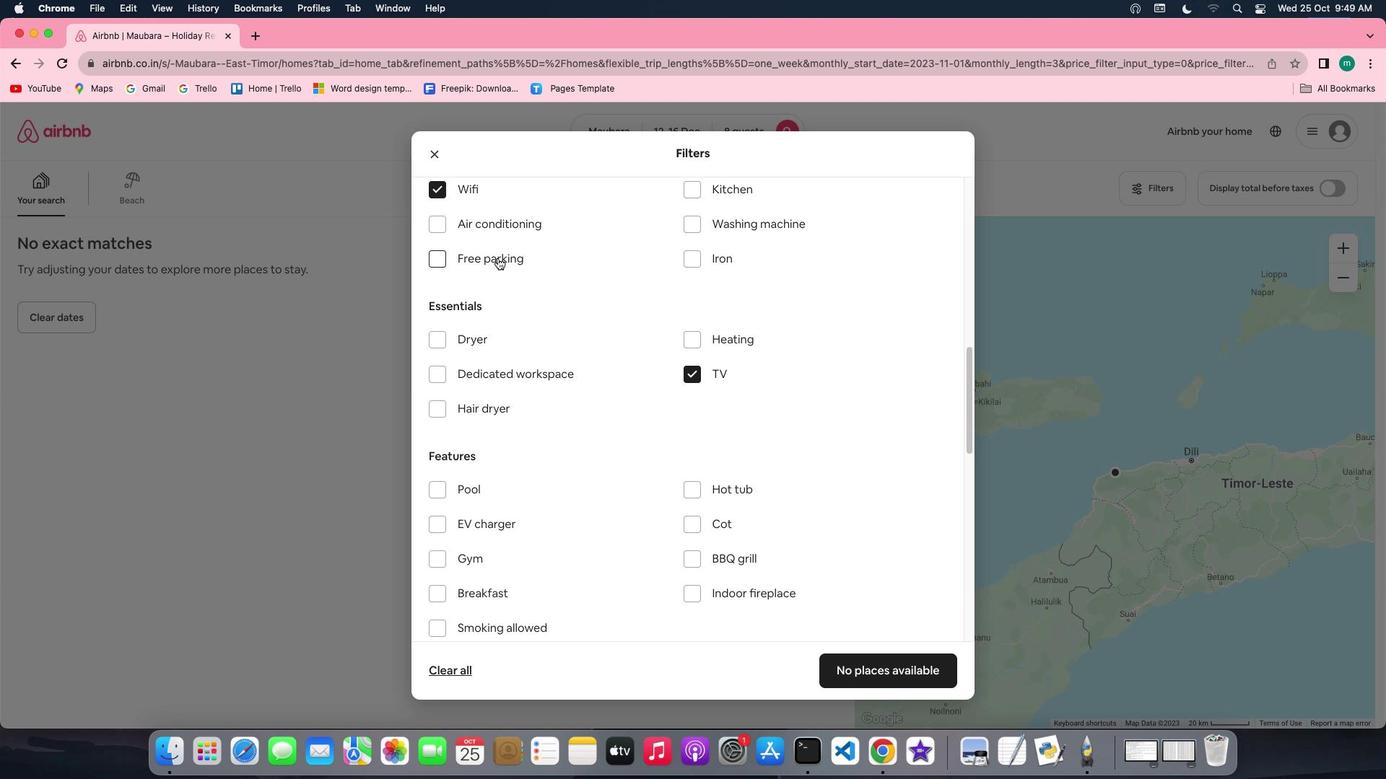 
Action: Mouse moved to (619, 444)
Screenshot: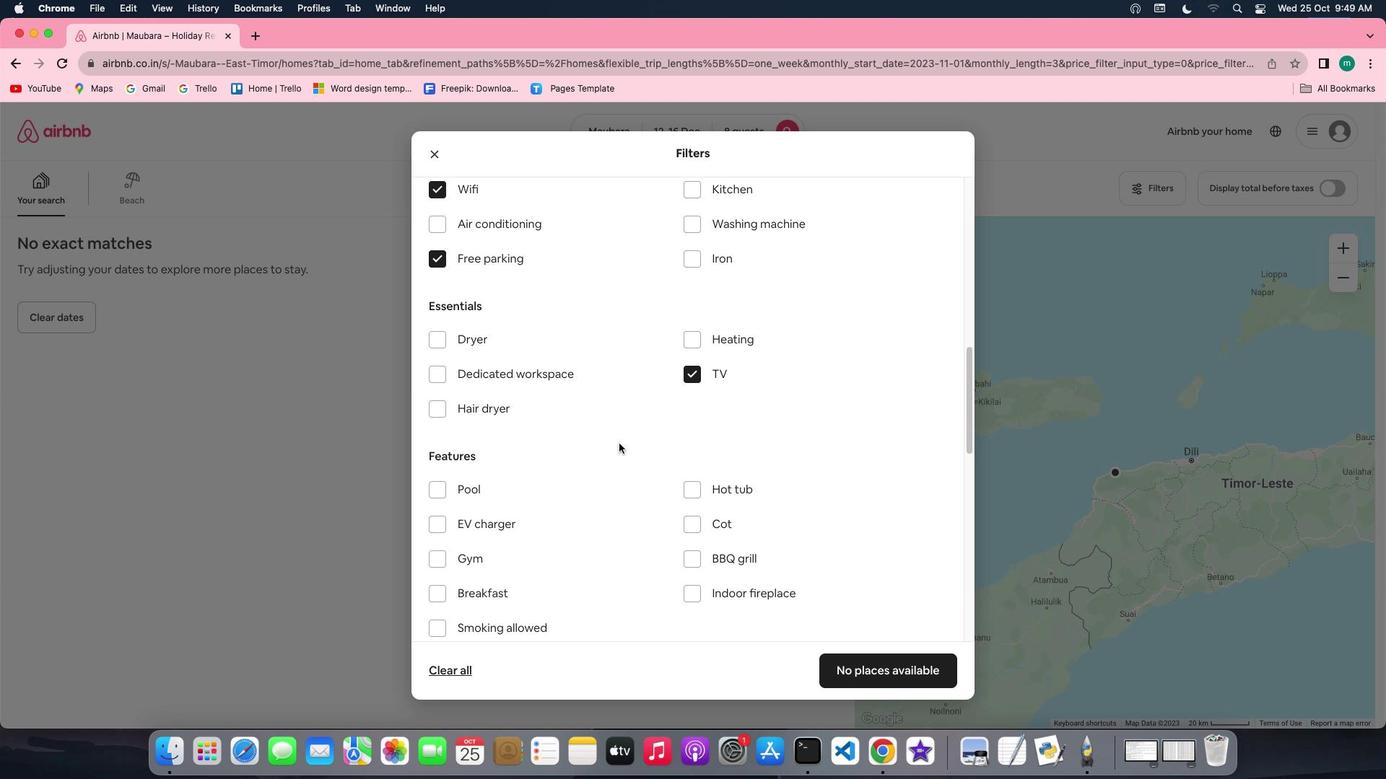 
Action: Mouse scrolled (619, 444) with delta (0, 0)
Screenshot: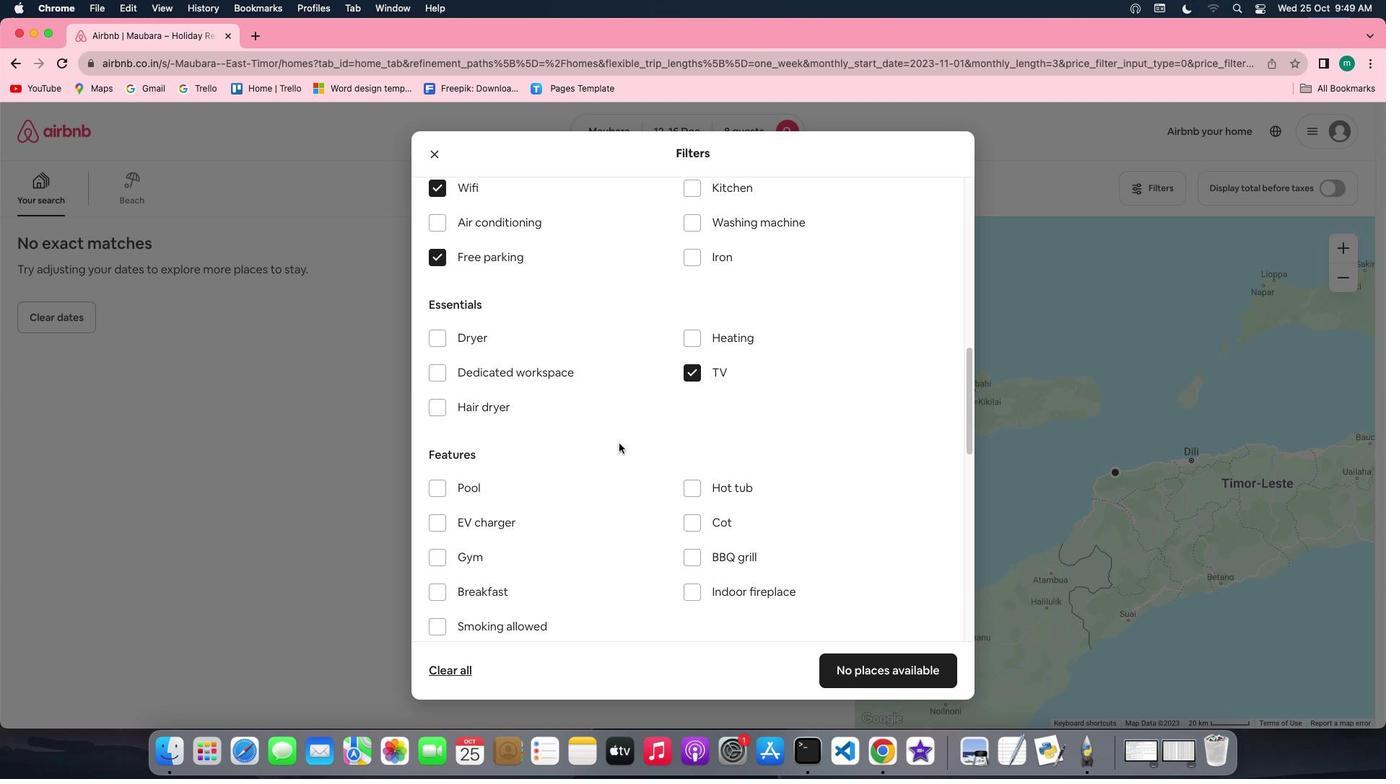 
Action: Mouse scrolled (619, 444) with delta (0, 0)
Screenshot: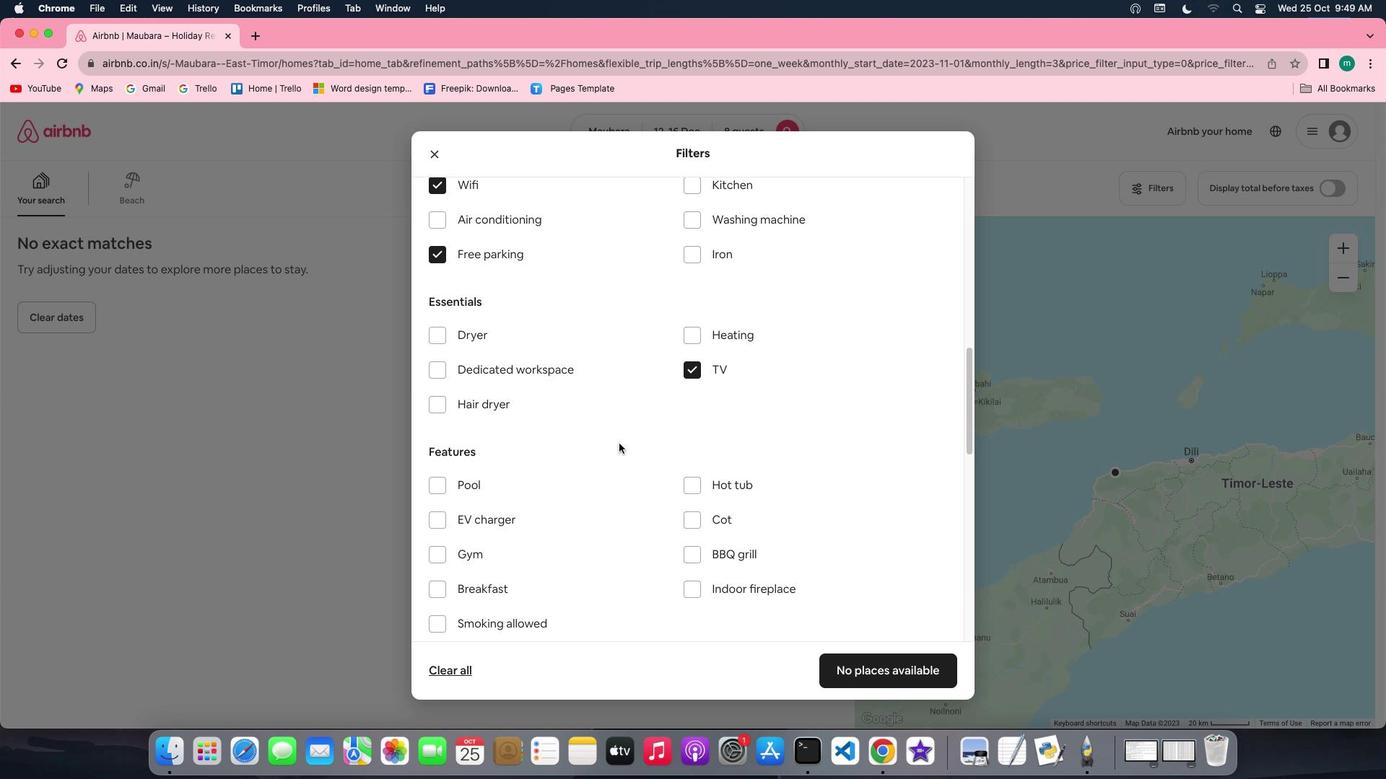 
Action: Mouse scrolled (619, 444) with delta (0, 0)
Screenshot: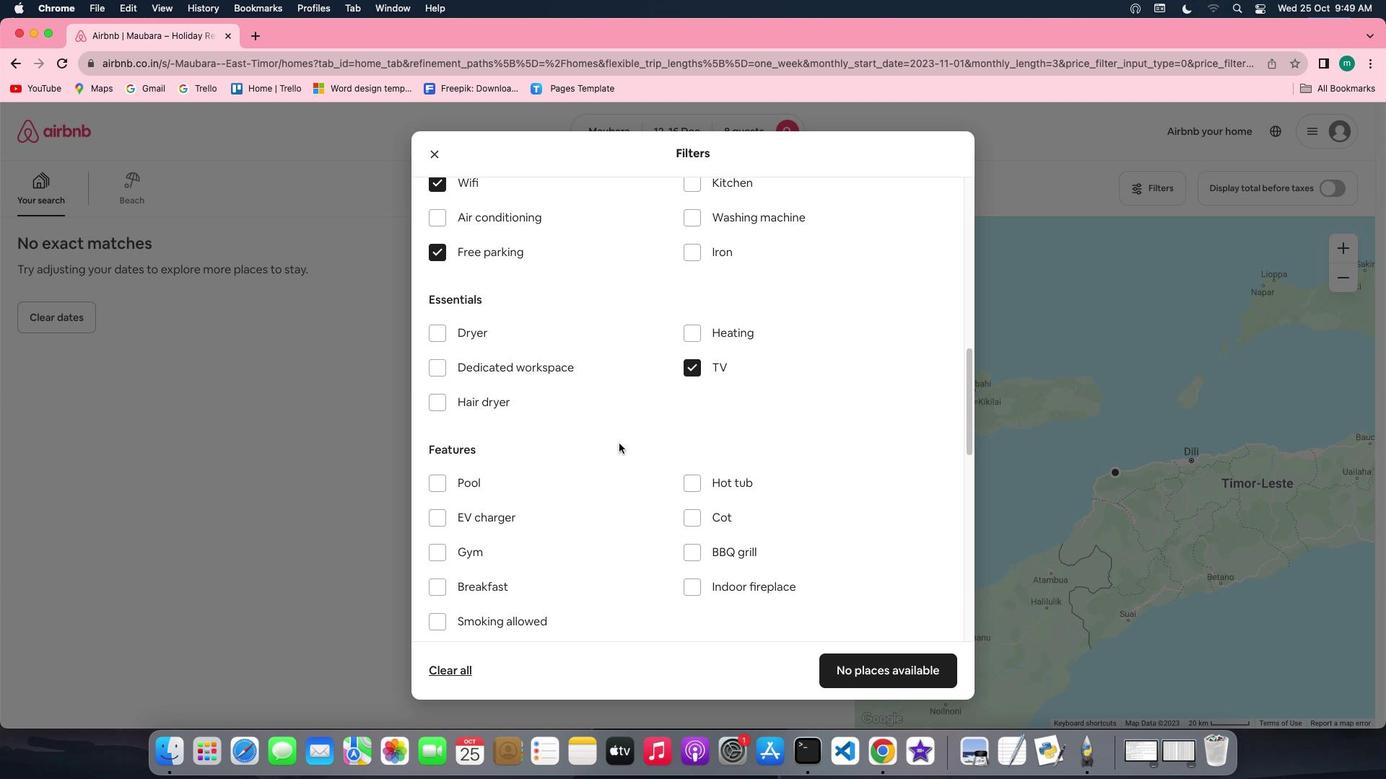 
Action: Mouse scrolled (619, 444) with delta (0, 0)
Screenshot: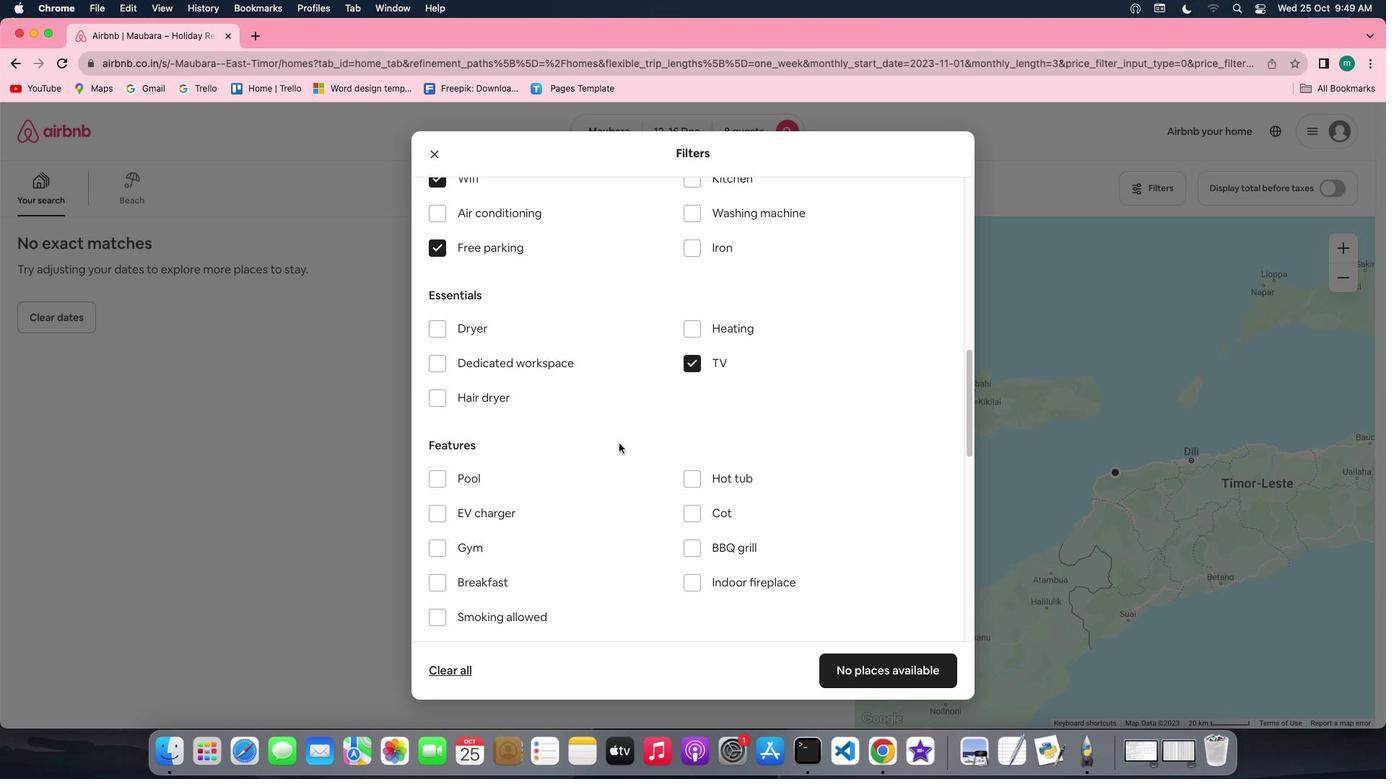 
Action: Mouse scrolled (619, 444) with delta (0, 0)
Screenshot: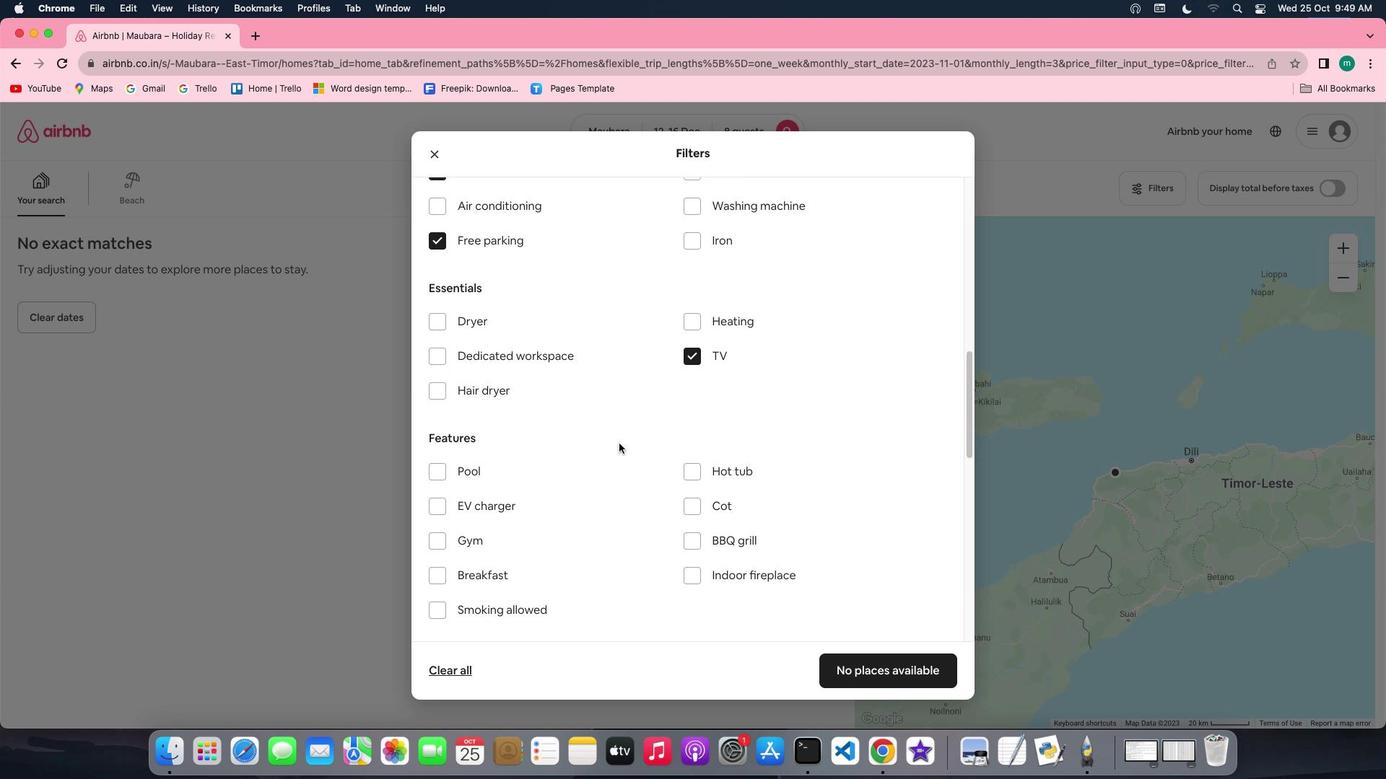 
Action: Mouse scrolled (619, 444) with delta (0, 0)
Screenshot: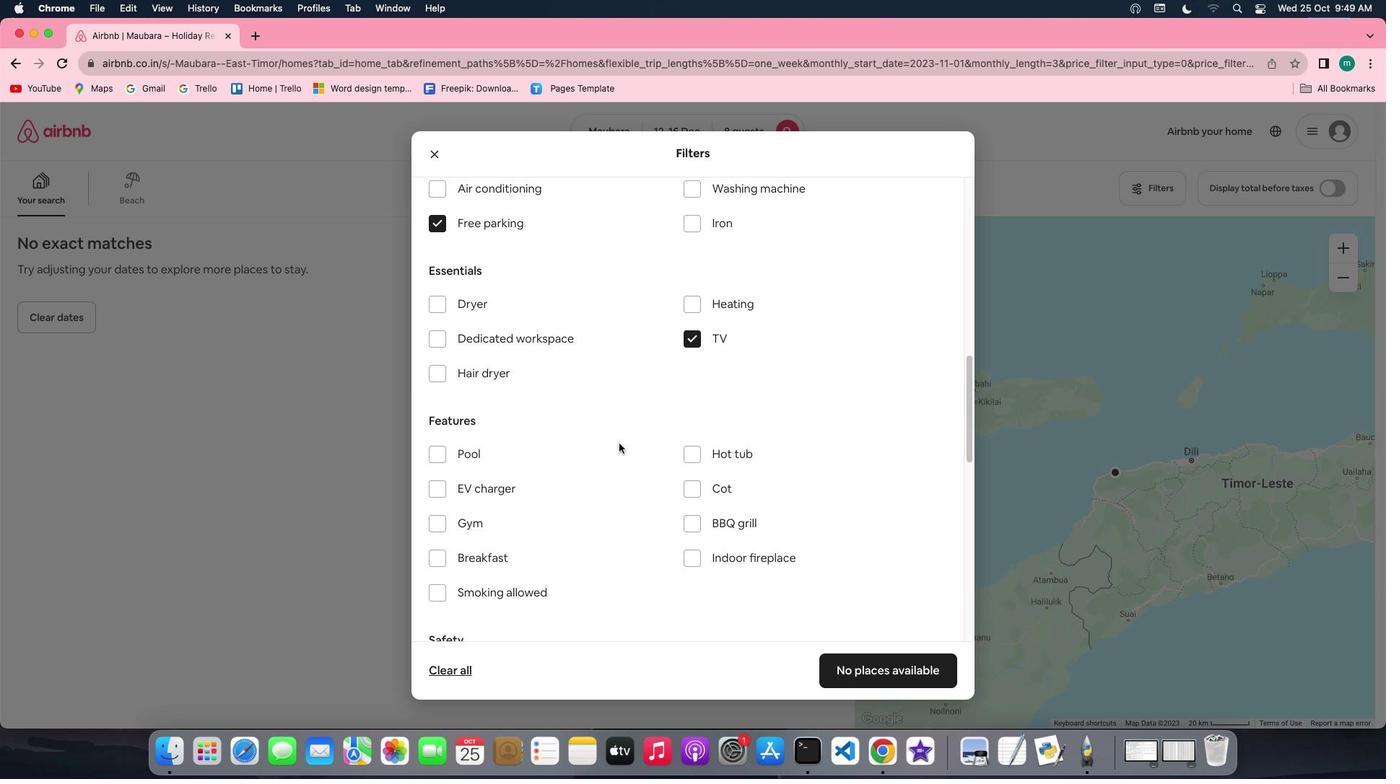 
Action: Mouse scrolled (619, 444) with delta (0, 0)
Screenshot: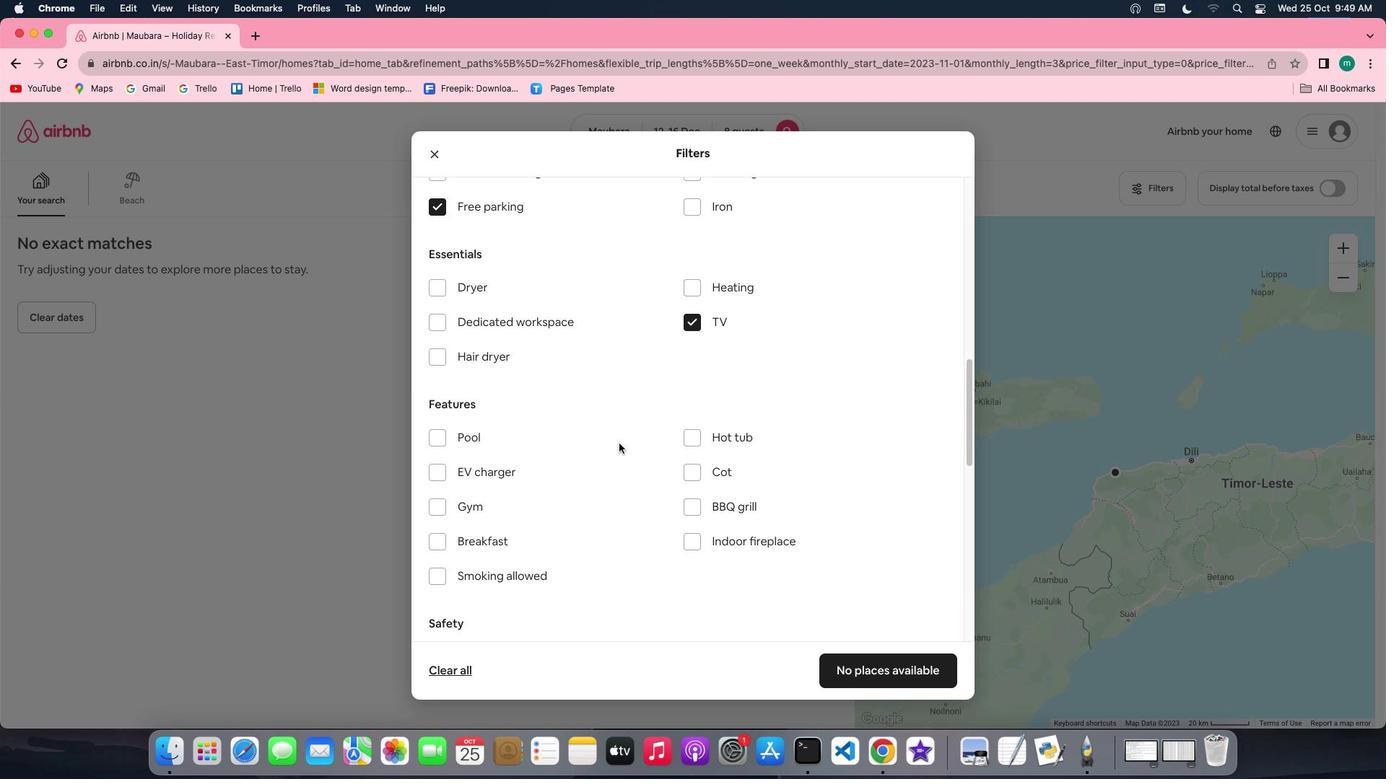 
Action: Mouse scrolled (619, 444) with delta (0, 0)
Screenshot: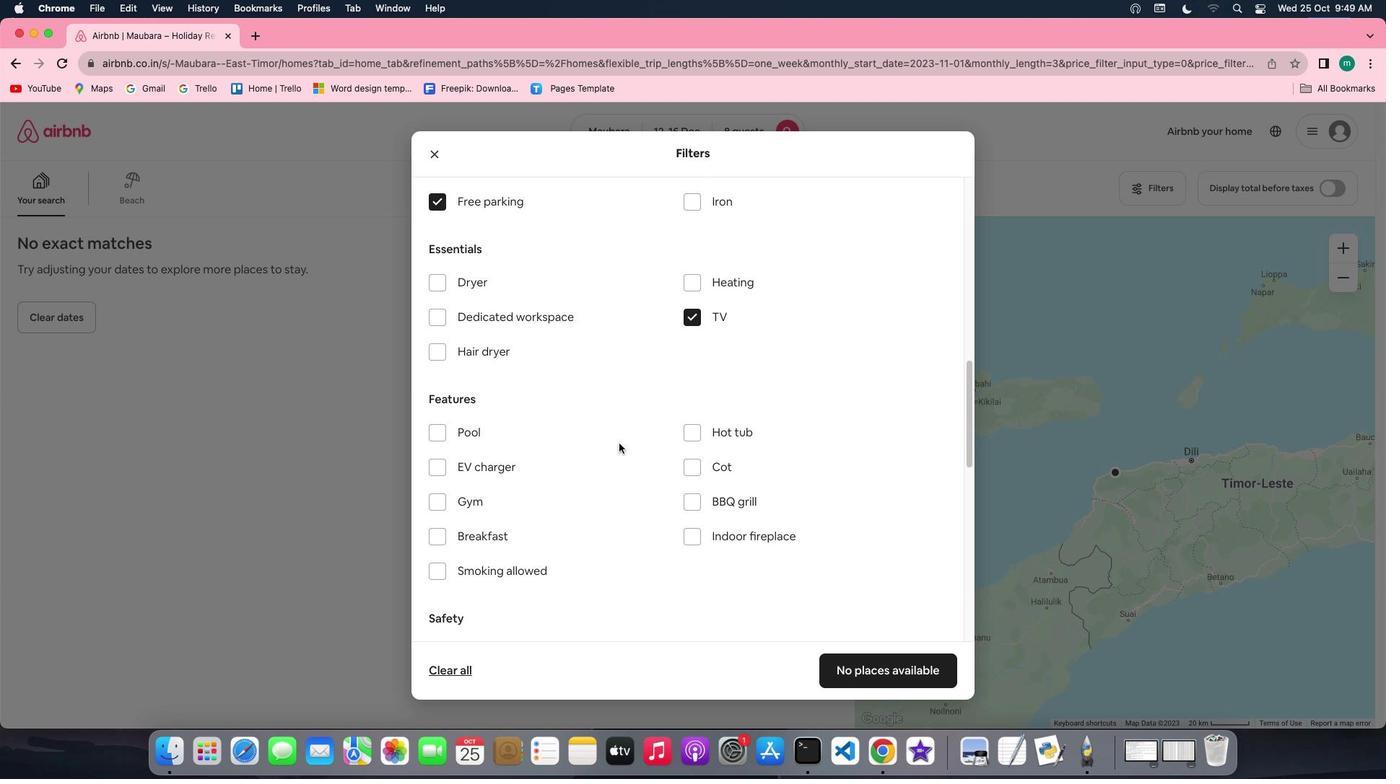 
Action: Mouse scrolled (619, 444) with delta (0, -1)
Screenshot: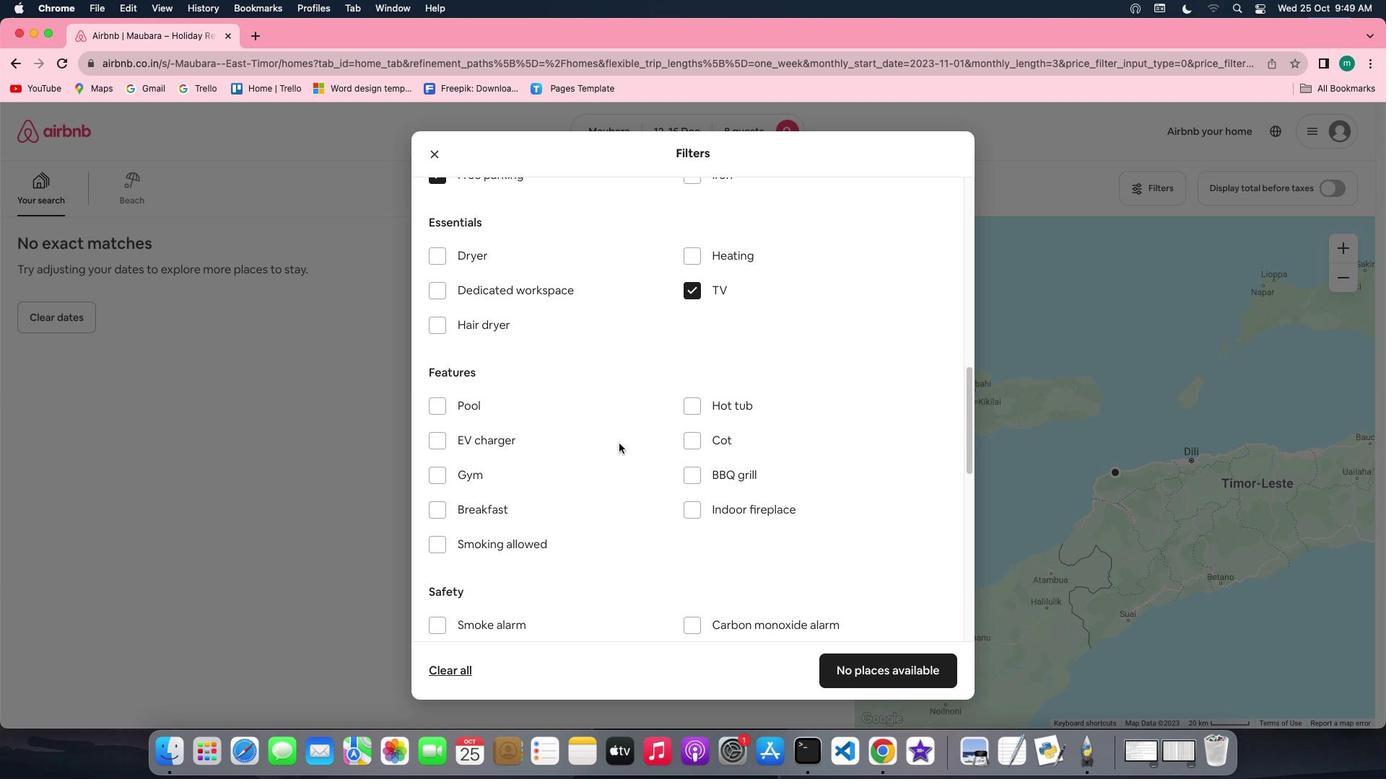 
Action: Mouse moved to (458, 424)
Screenshot: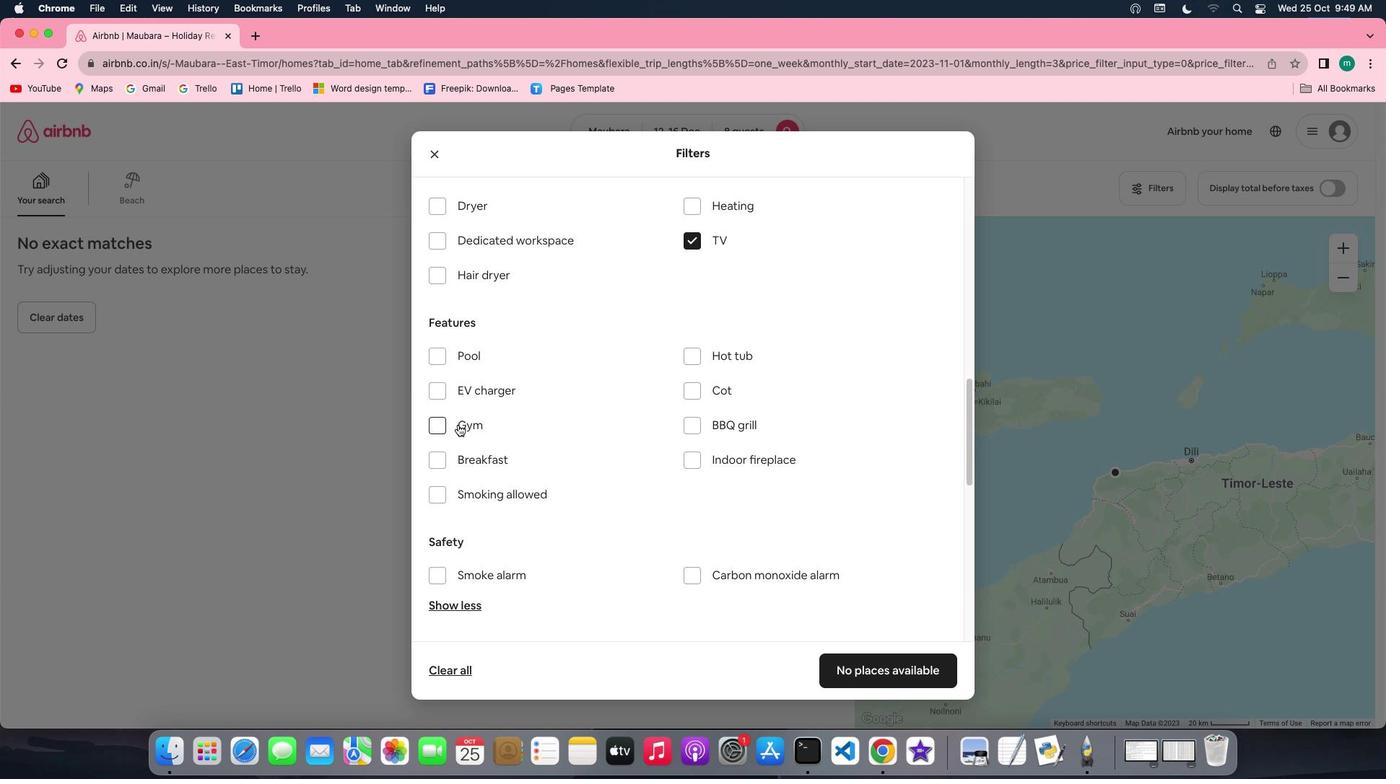 
Action: Mouse pressed left at (458, 424)
Screenshot: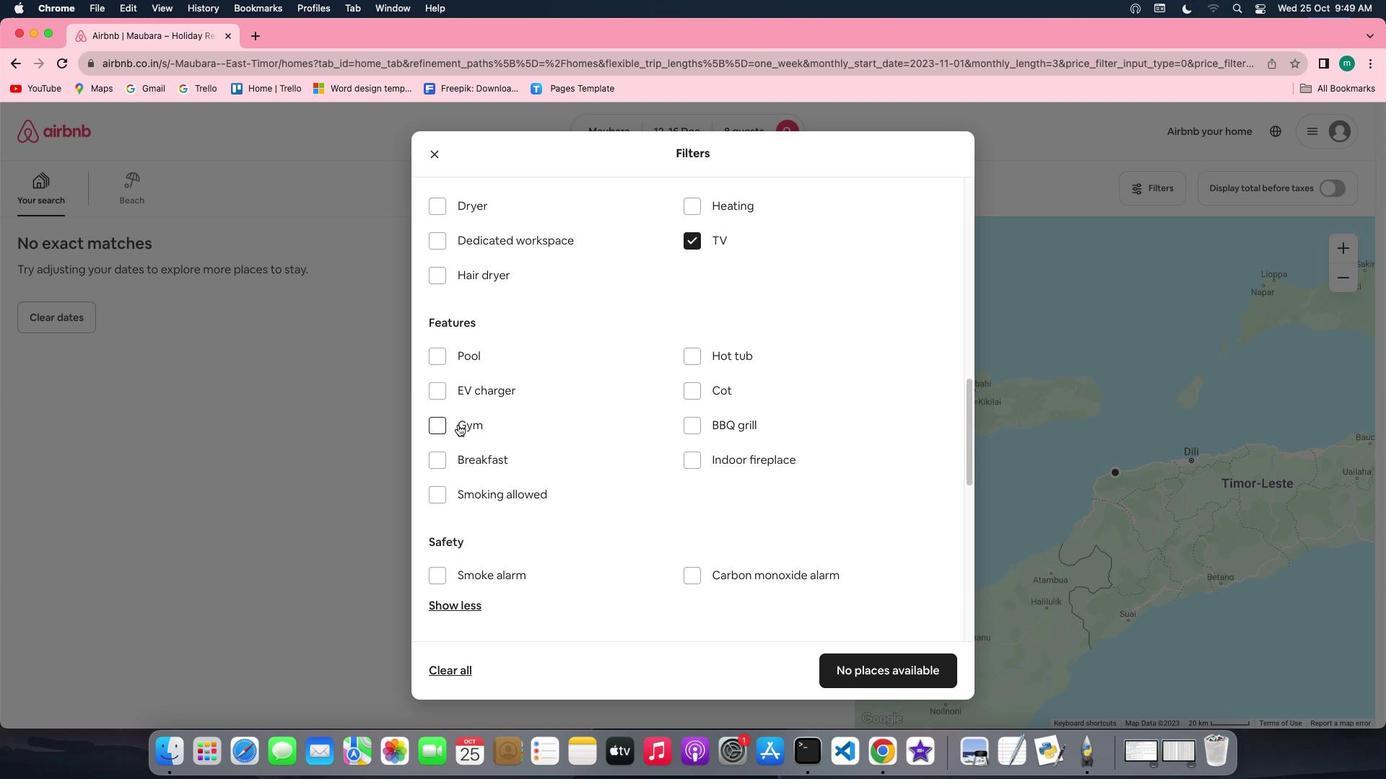 
Action: Mouse moved to (460, 461)
Screenshot: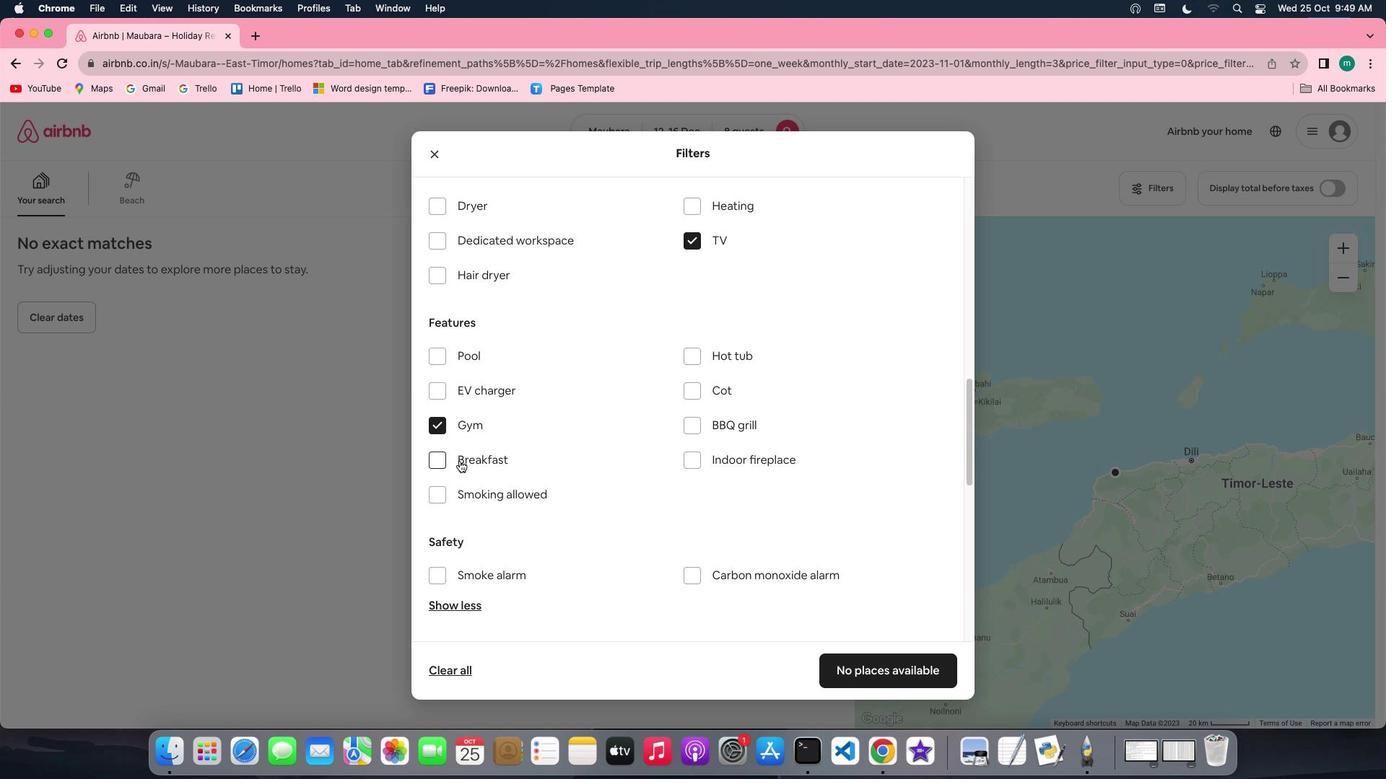 
Action: Mouse pressed left at (460, 461)
Screenshot: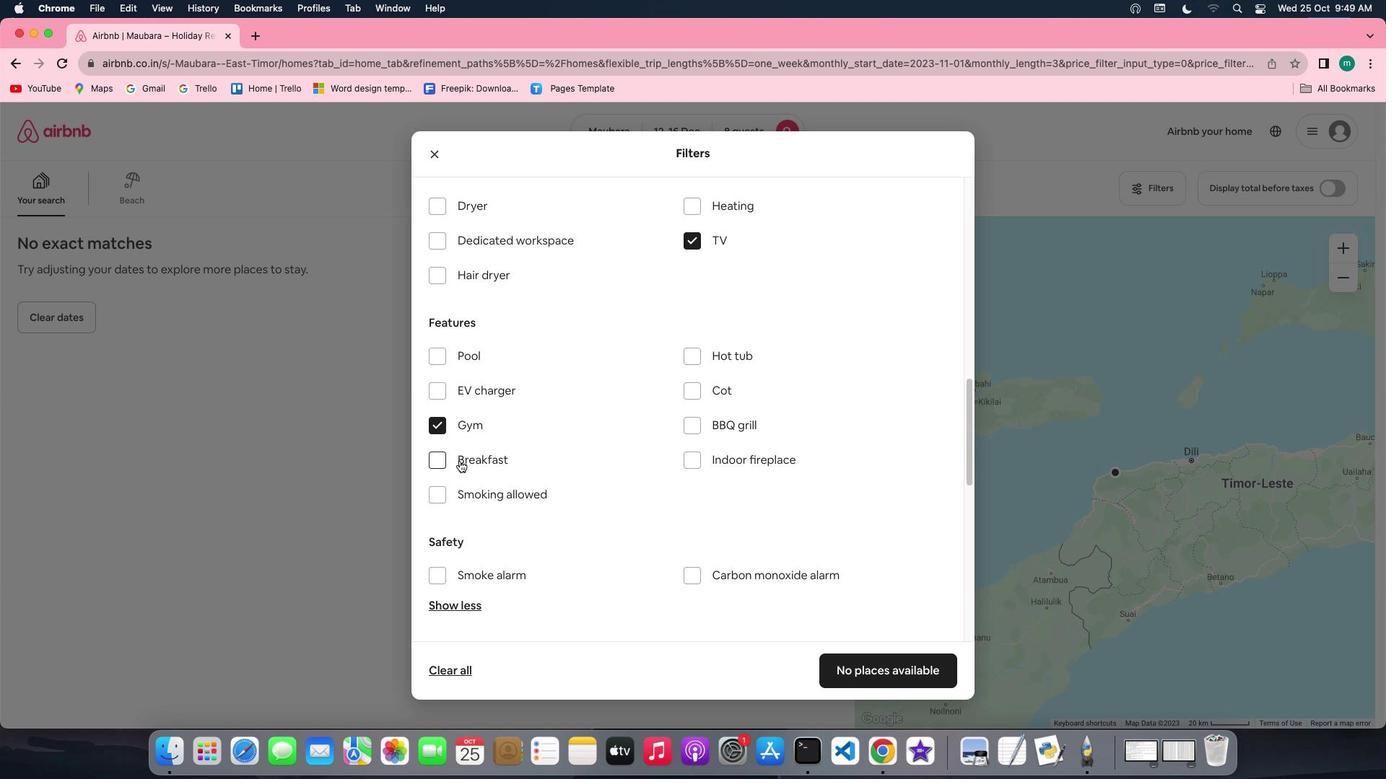 
Action: Mouse moved to (654, 528)
Screenshot: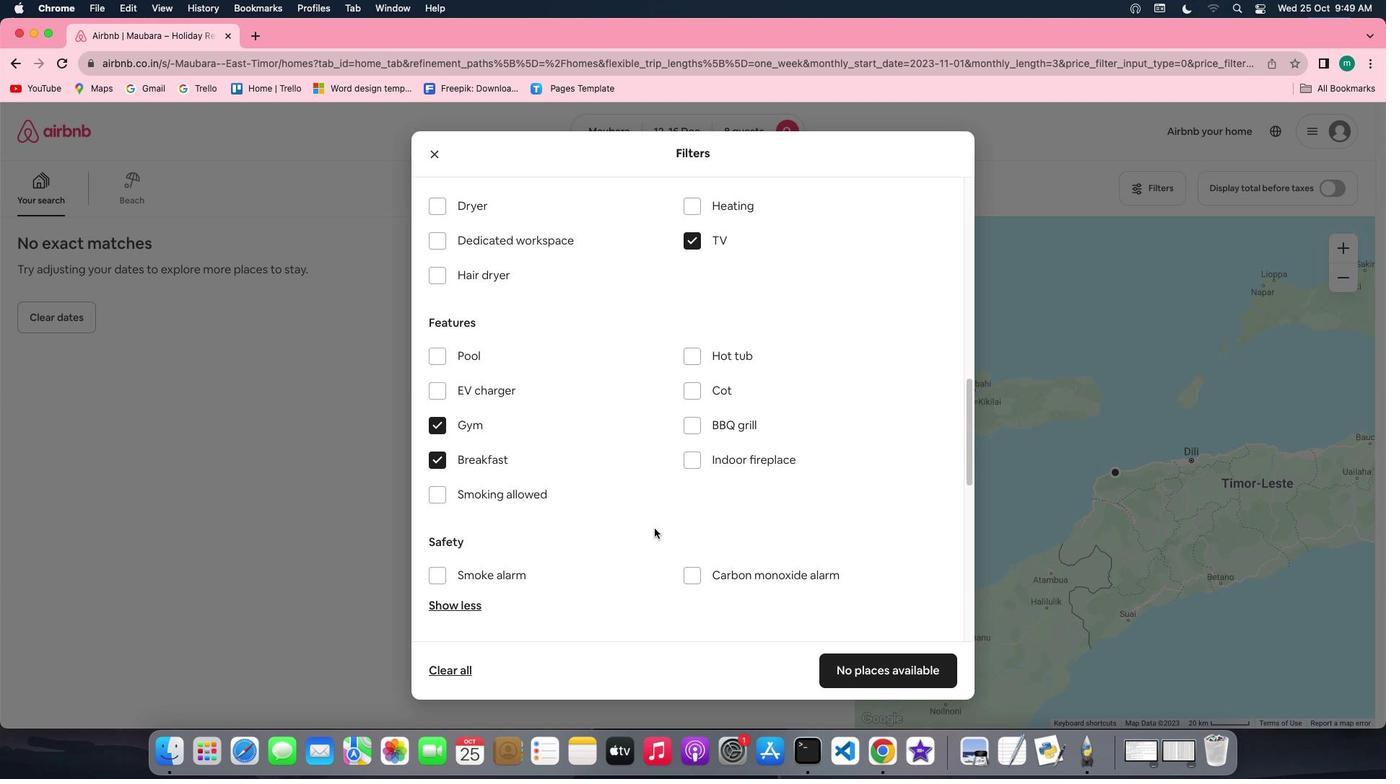 
Action: Mouse scrolled (654, 528) with delta (0, 0)
Screenshot: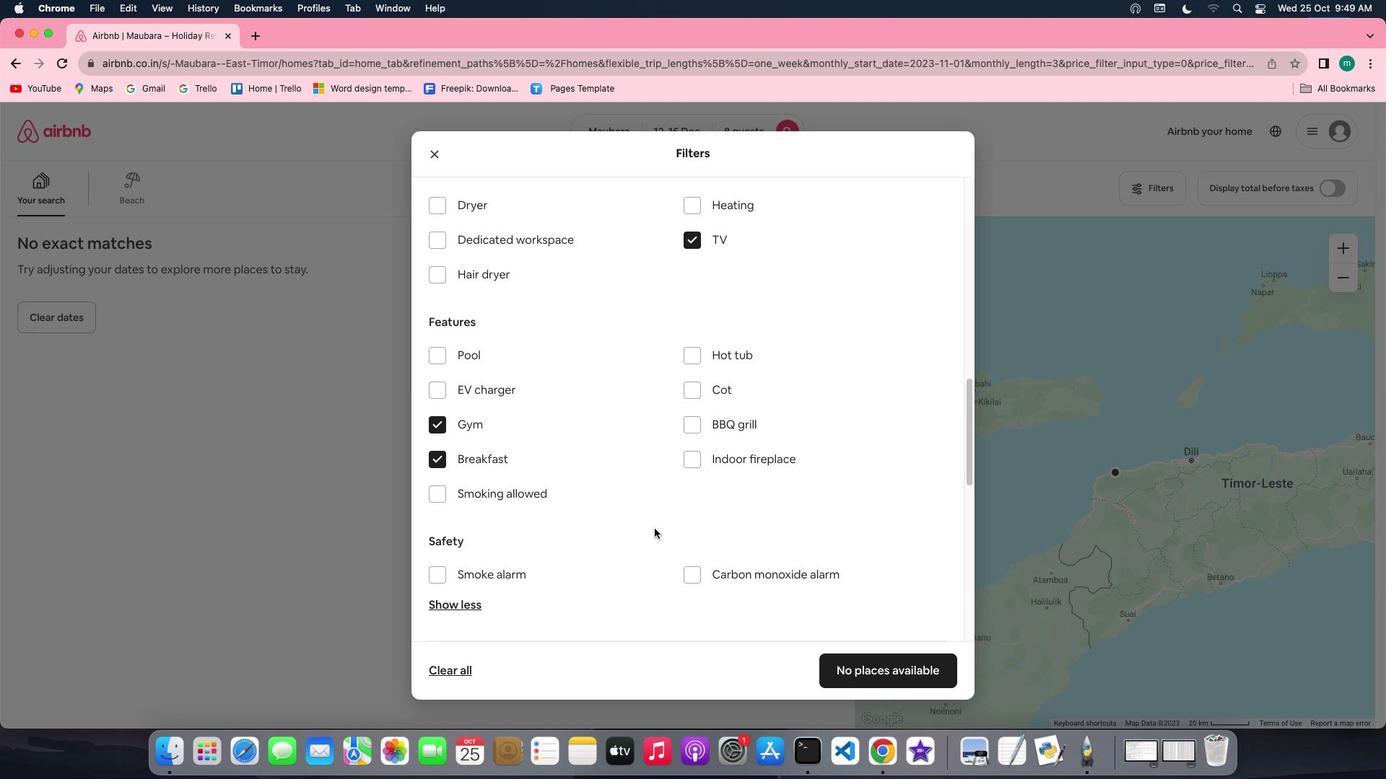 
Action: Mouse scrolled (654, 528) with delta (0, 0)
Screenshot: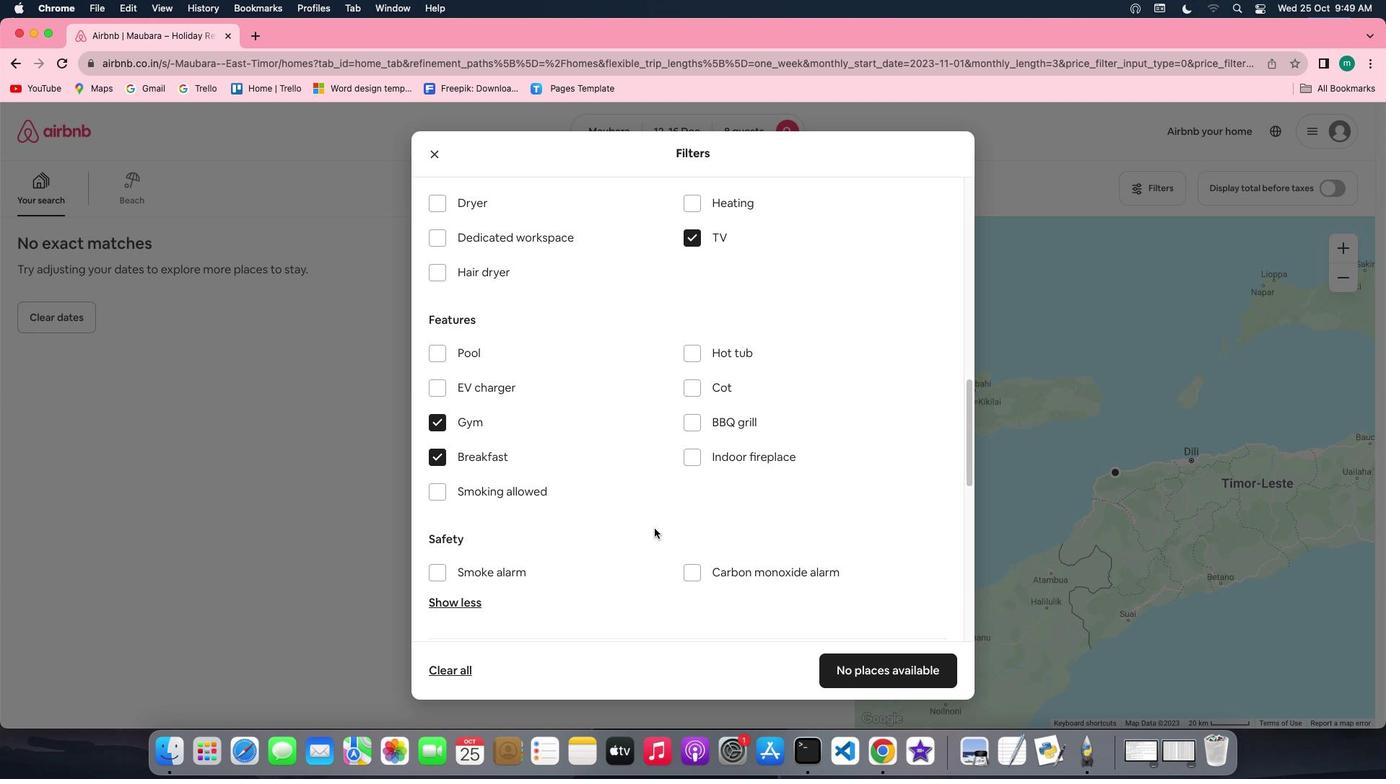 
Action: Mouse scrolled (654, 528) with delta (0, -1)
Screenshot: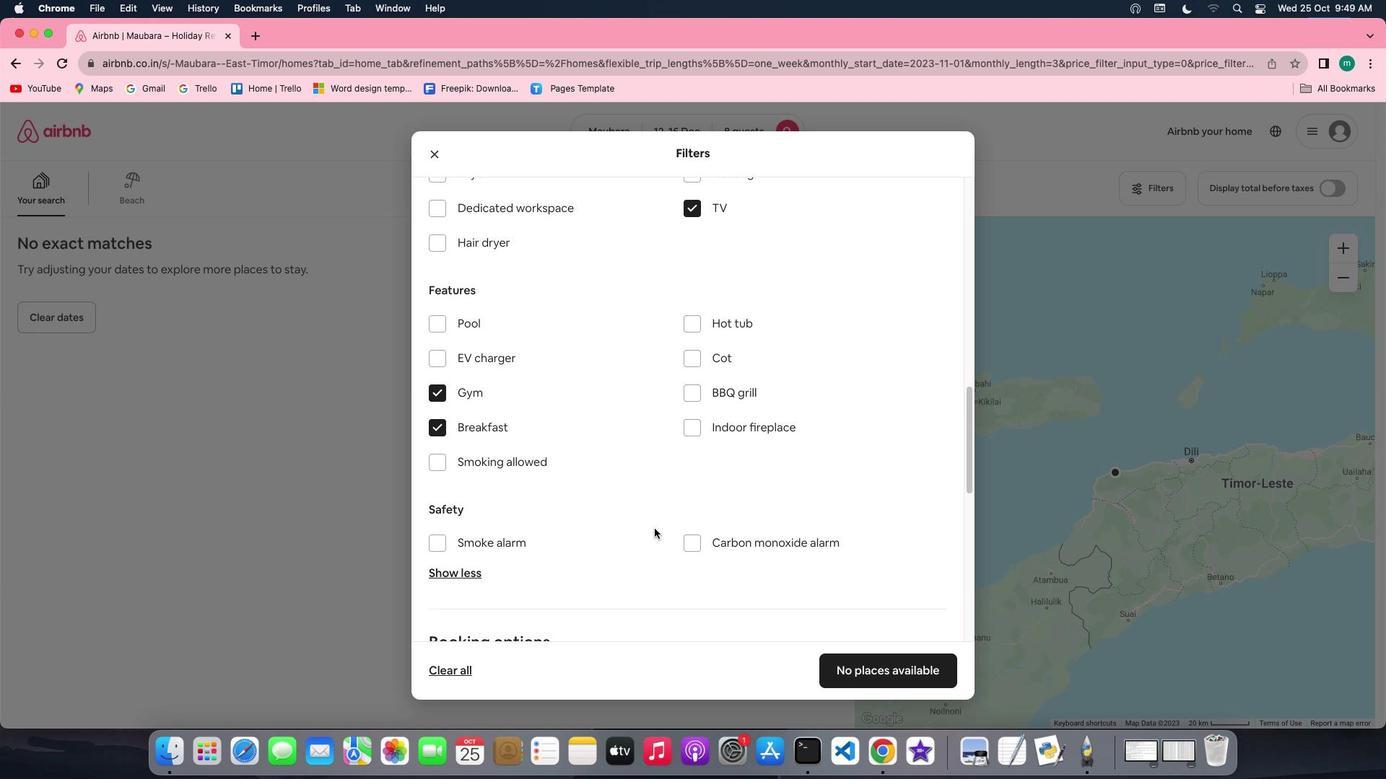 
Action: Mouse scrolled (654, 528) with delta (0, 0)
Screenshot: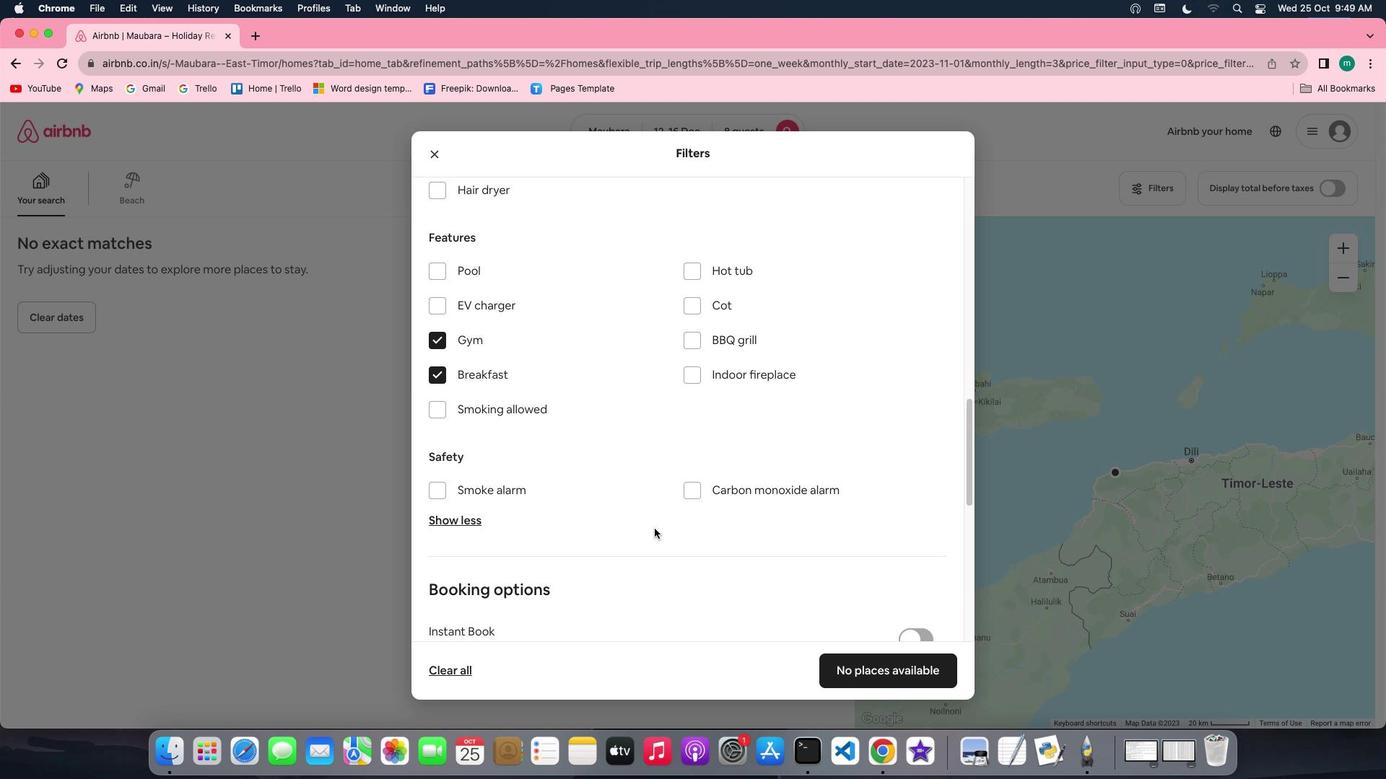 
Action: Mouse scrolled (654, 528) with delta (0, 0)
Screenshot: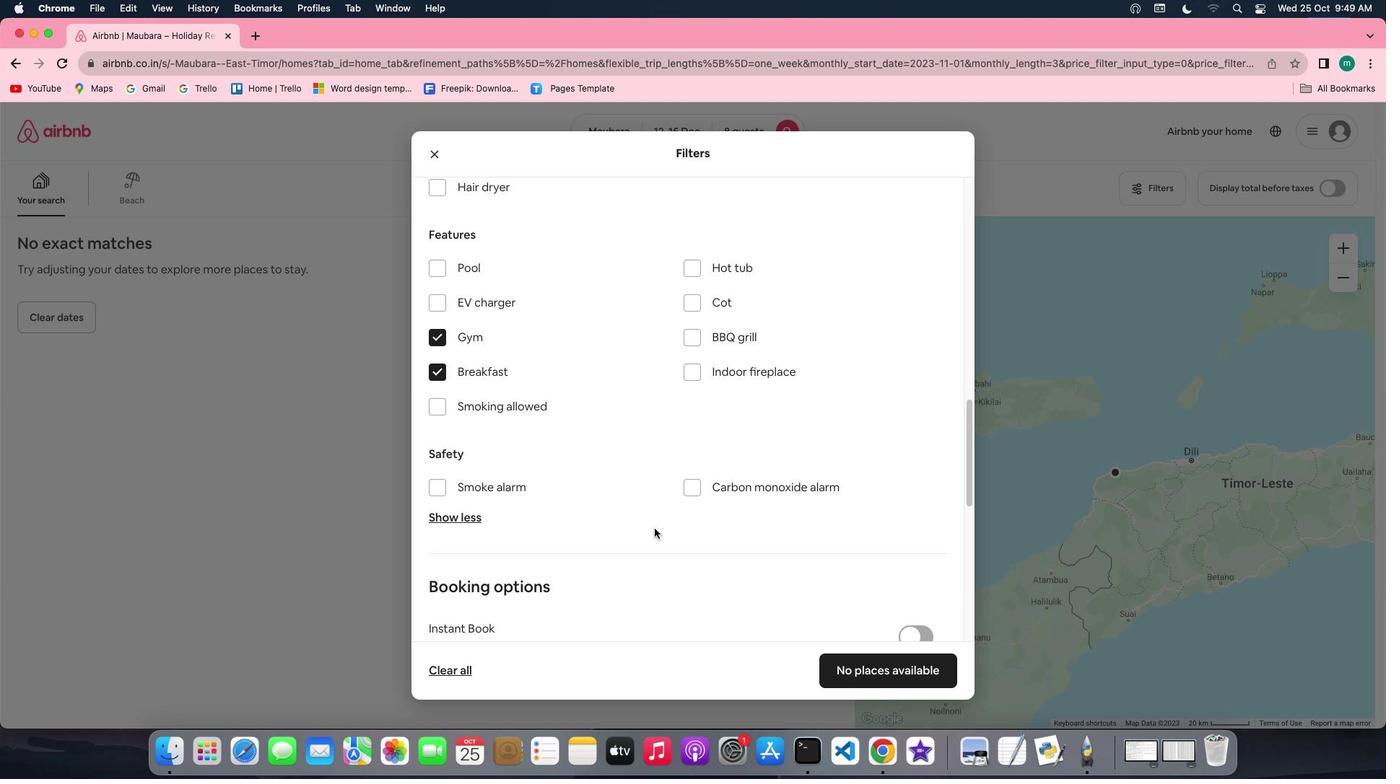 
Action: Mouse scrolled (654, 528) with delta (0, 0)
Screenshot: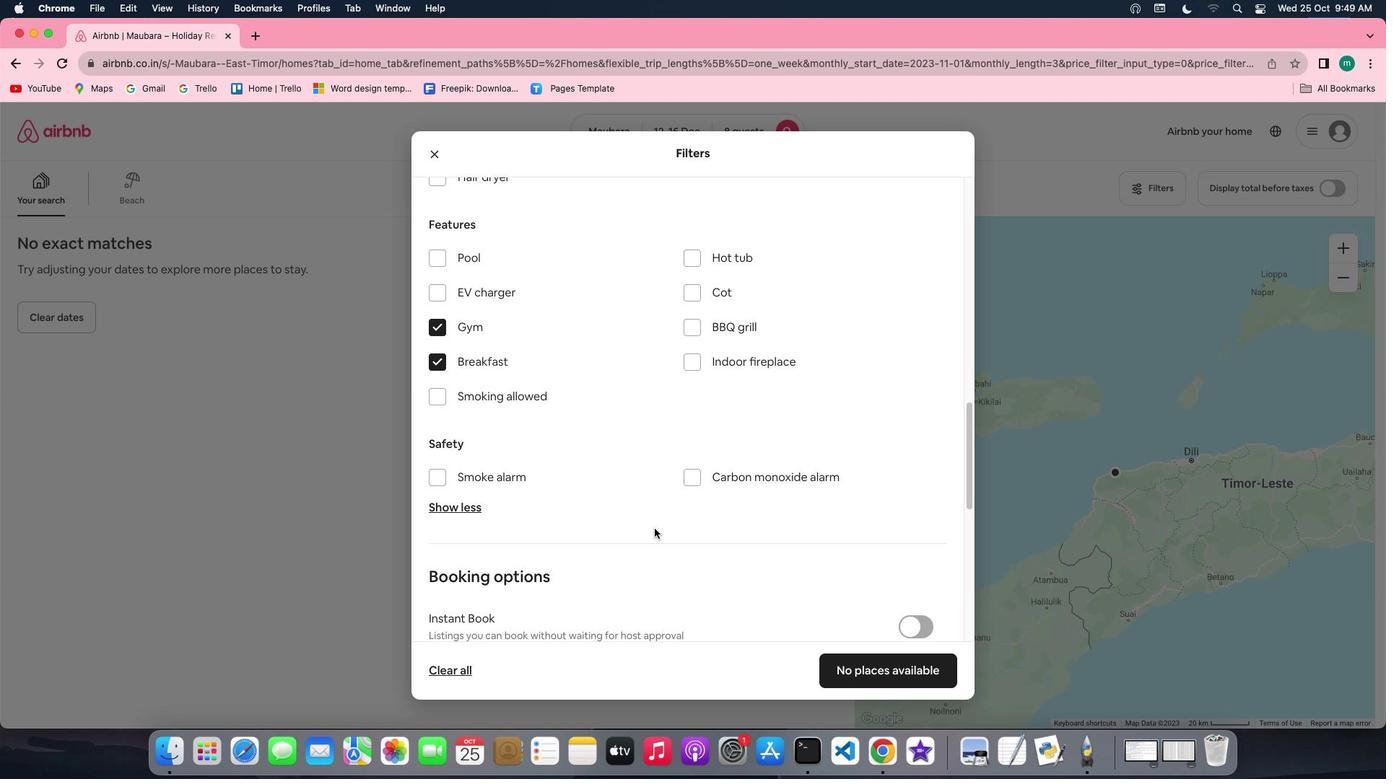 
Action: Mouse scrolled (654, 528) with delta (0, 0)
Screenshot: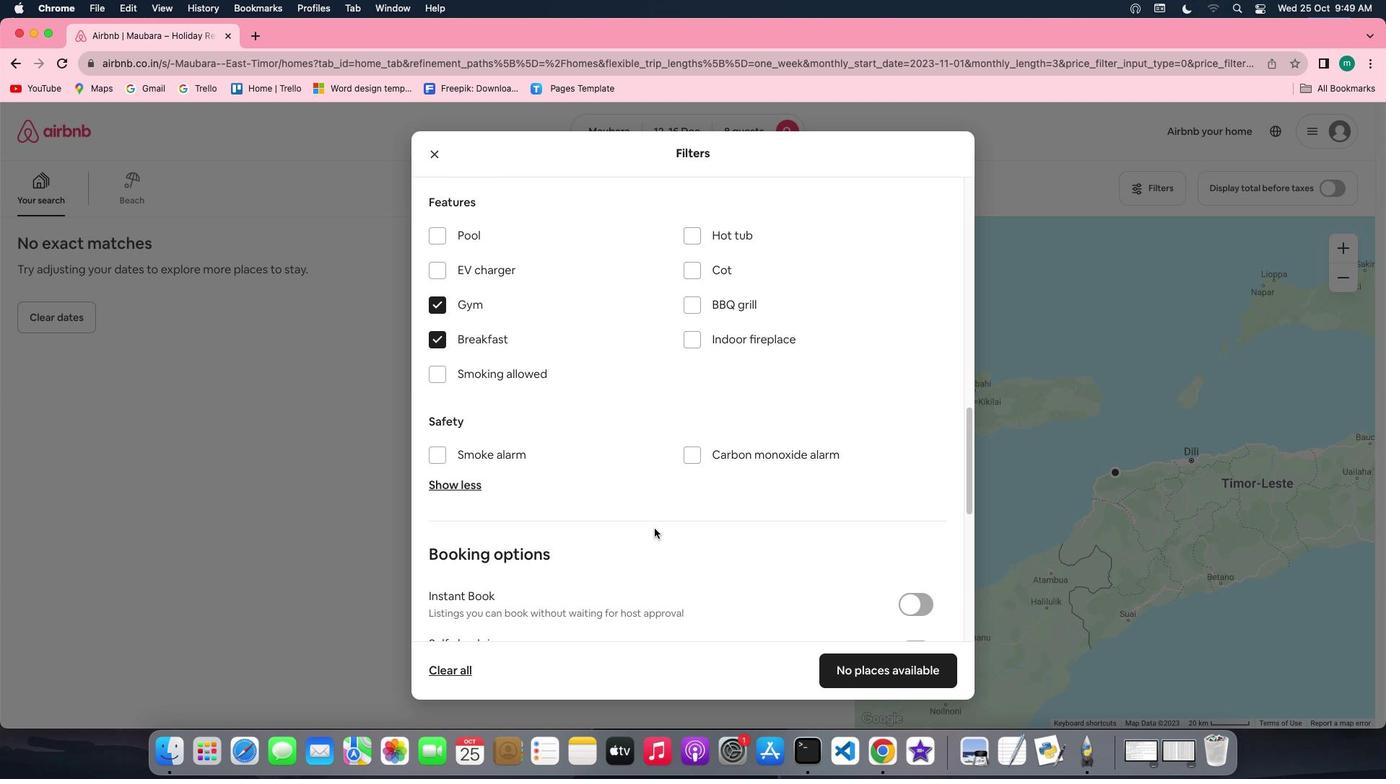 
Action: Mouse scrolled (654, 528) with delta (0, 0)
Screenshot: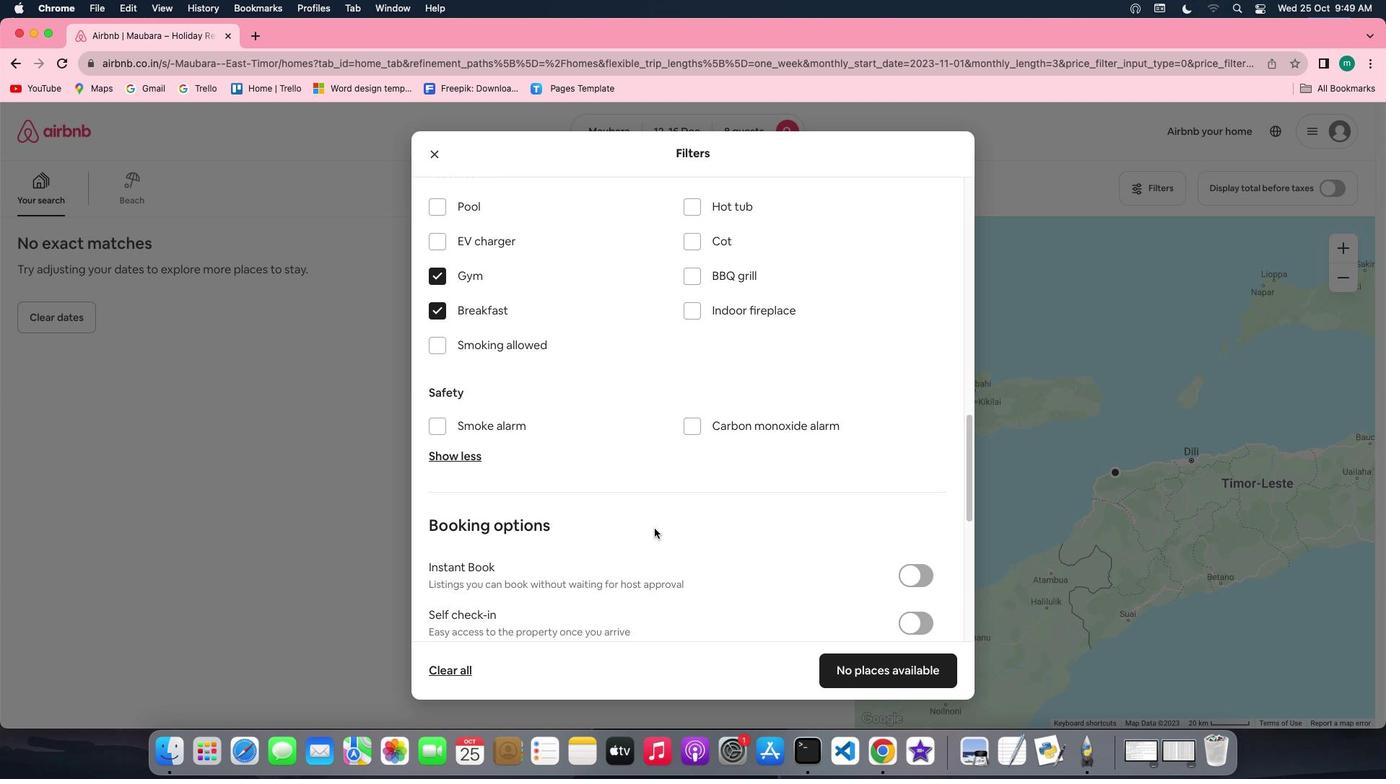 
Action: Mouse scrolled (654, 528) with delta (0, 0)
Screenshot: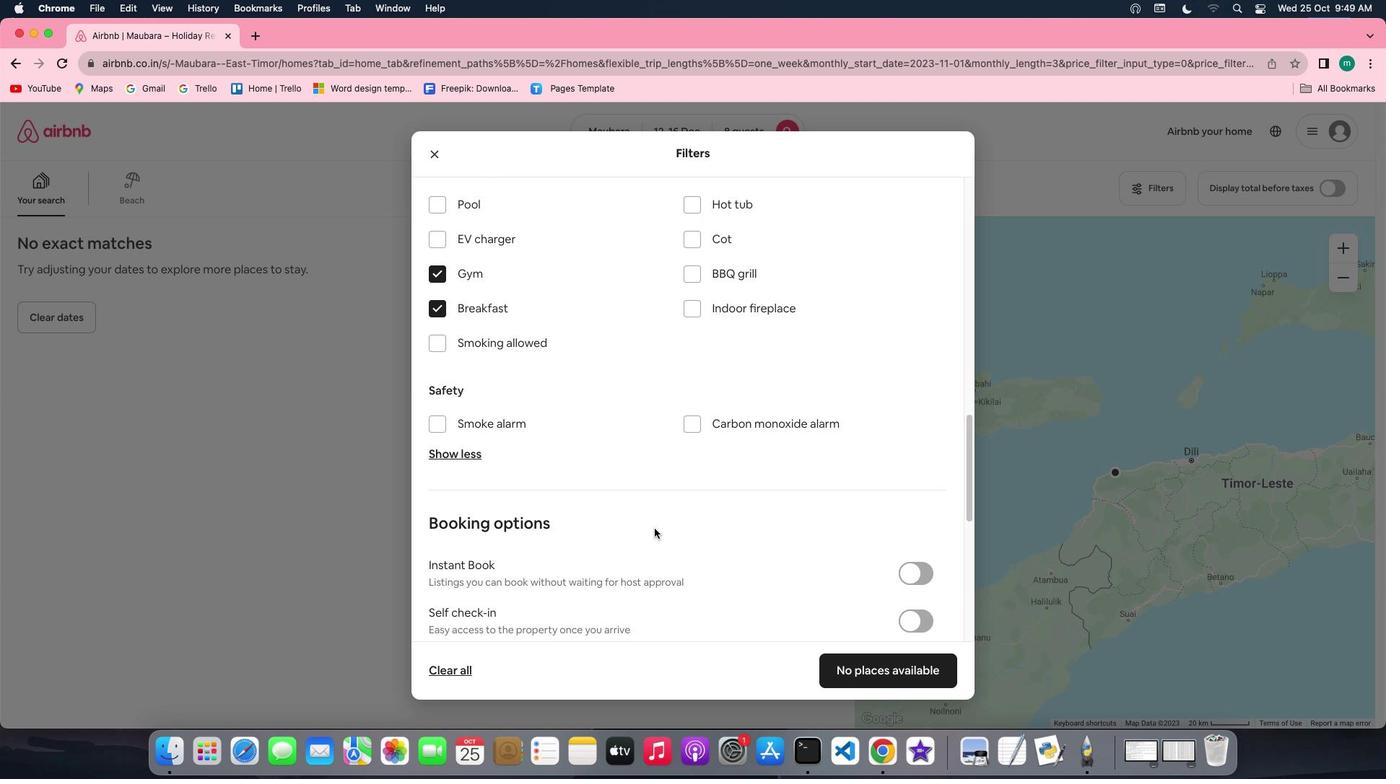 
Action: Mouse scrolled (654, 528) with delta (0, 0)
Screenshot: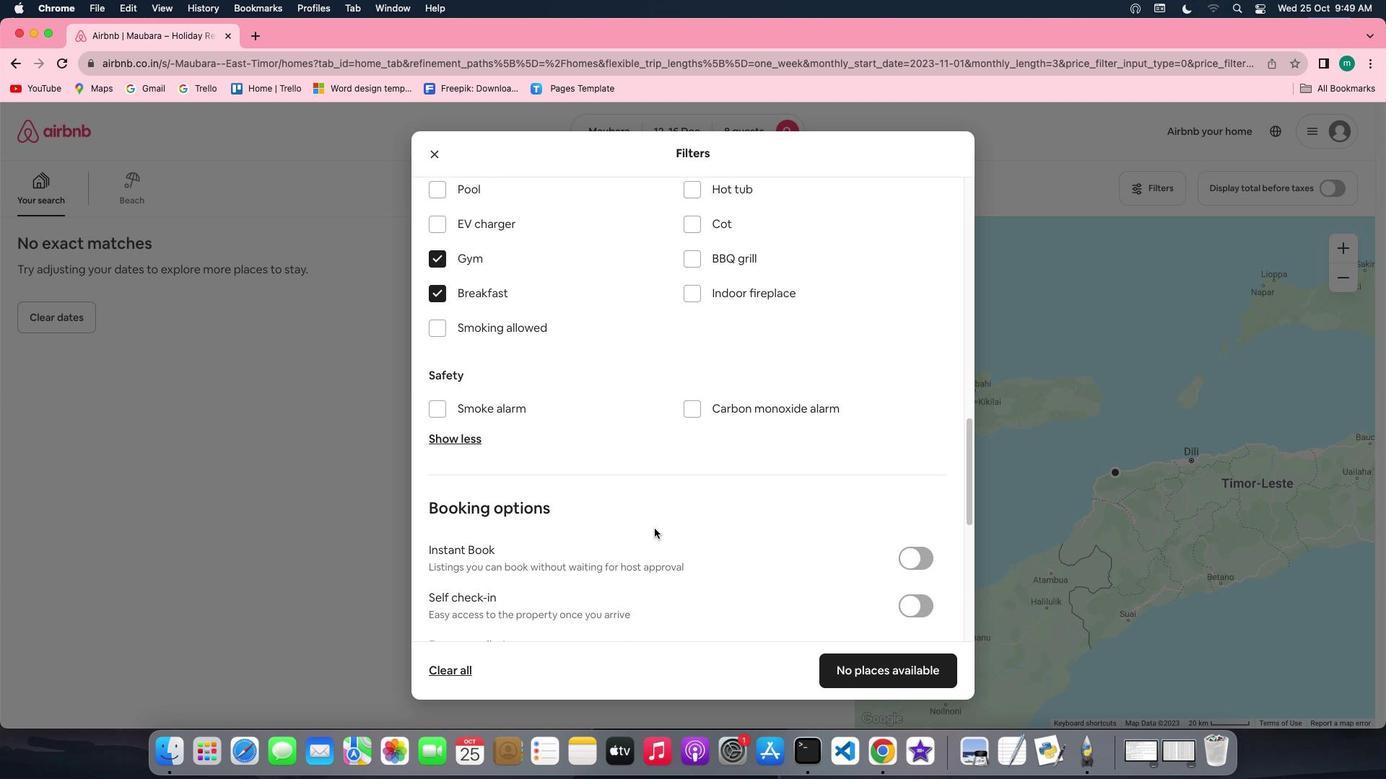 
Action: Mouse scrolled (654, 528) with delta (0, 0)
Screenshot: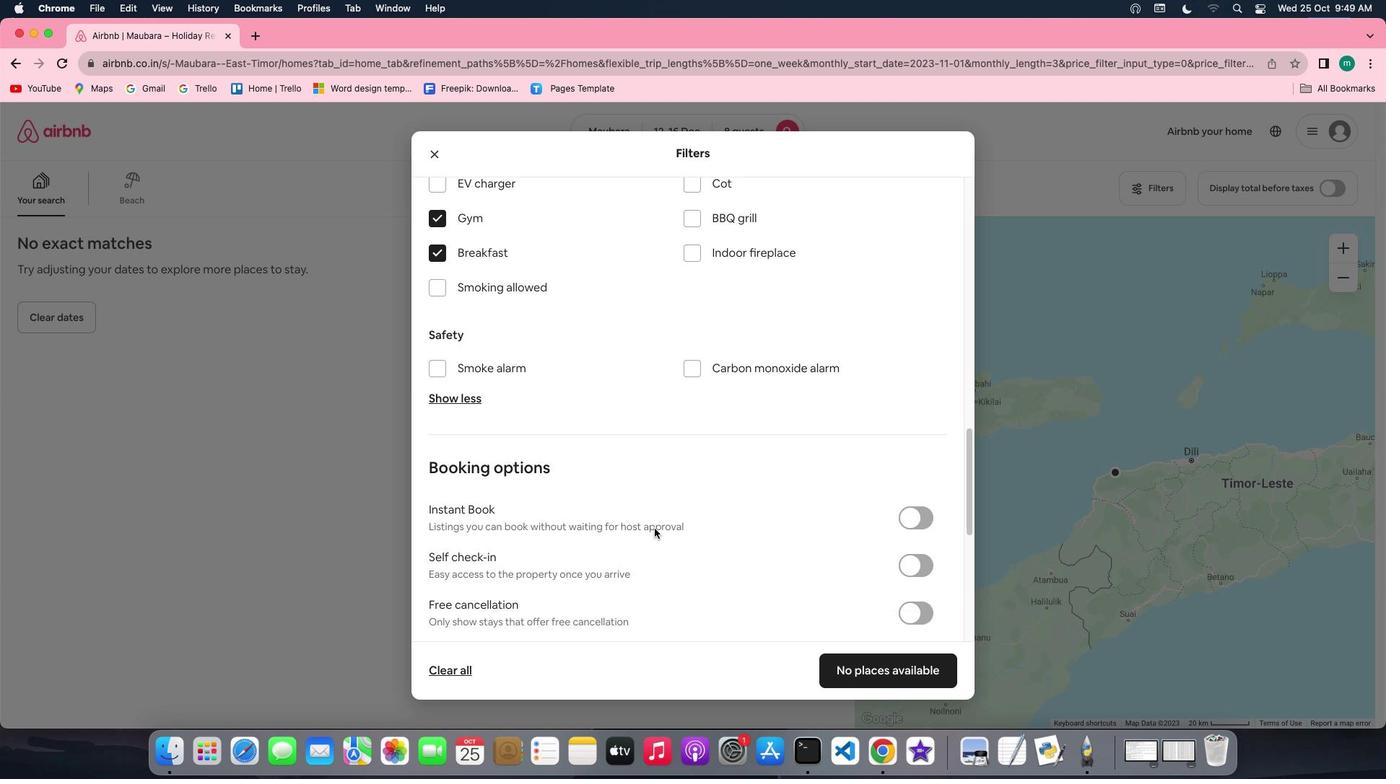 
Action: Mouse scrolled (654, 528) with delta (0, 0)
Screenshot: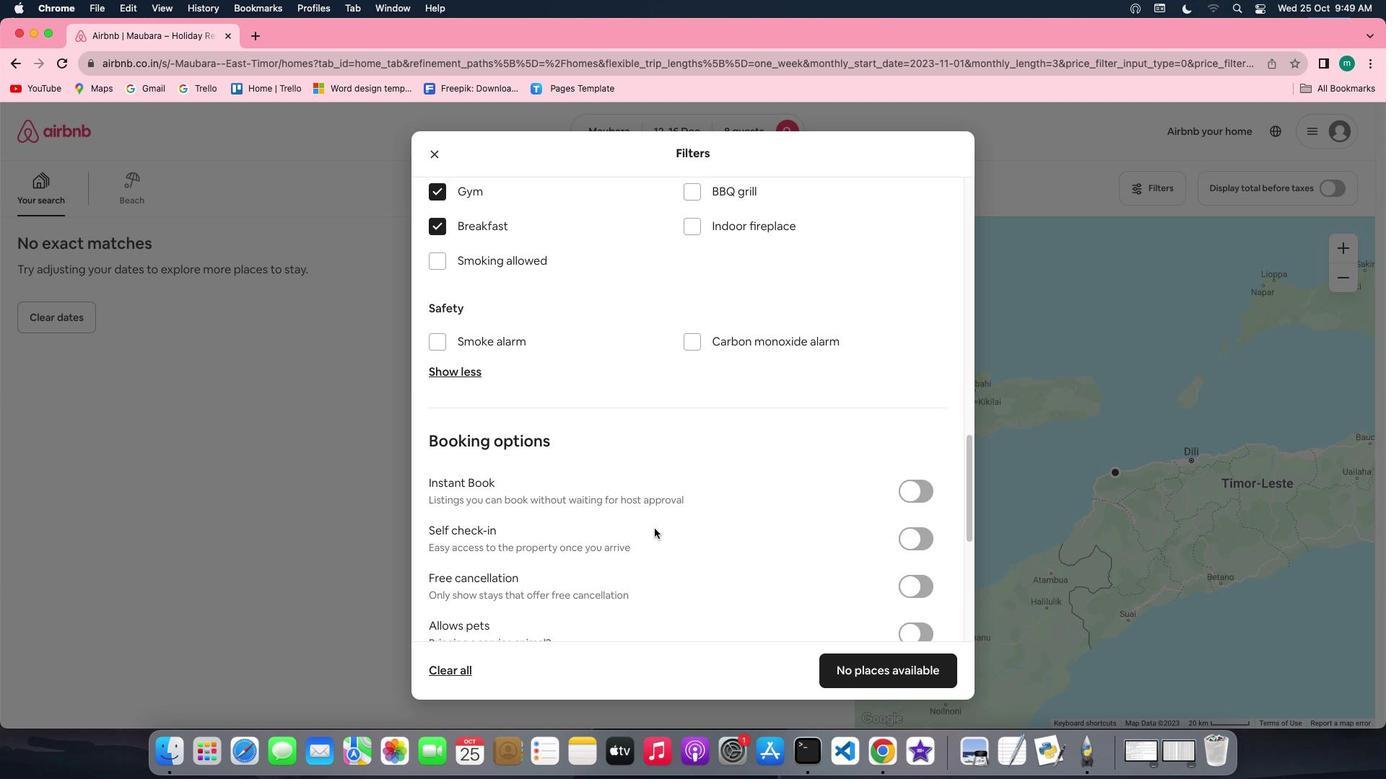 
Action: Mouse scrolled (654, 528) with delta (0, 0)
Screenshot: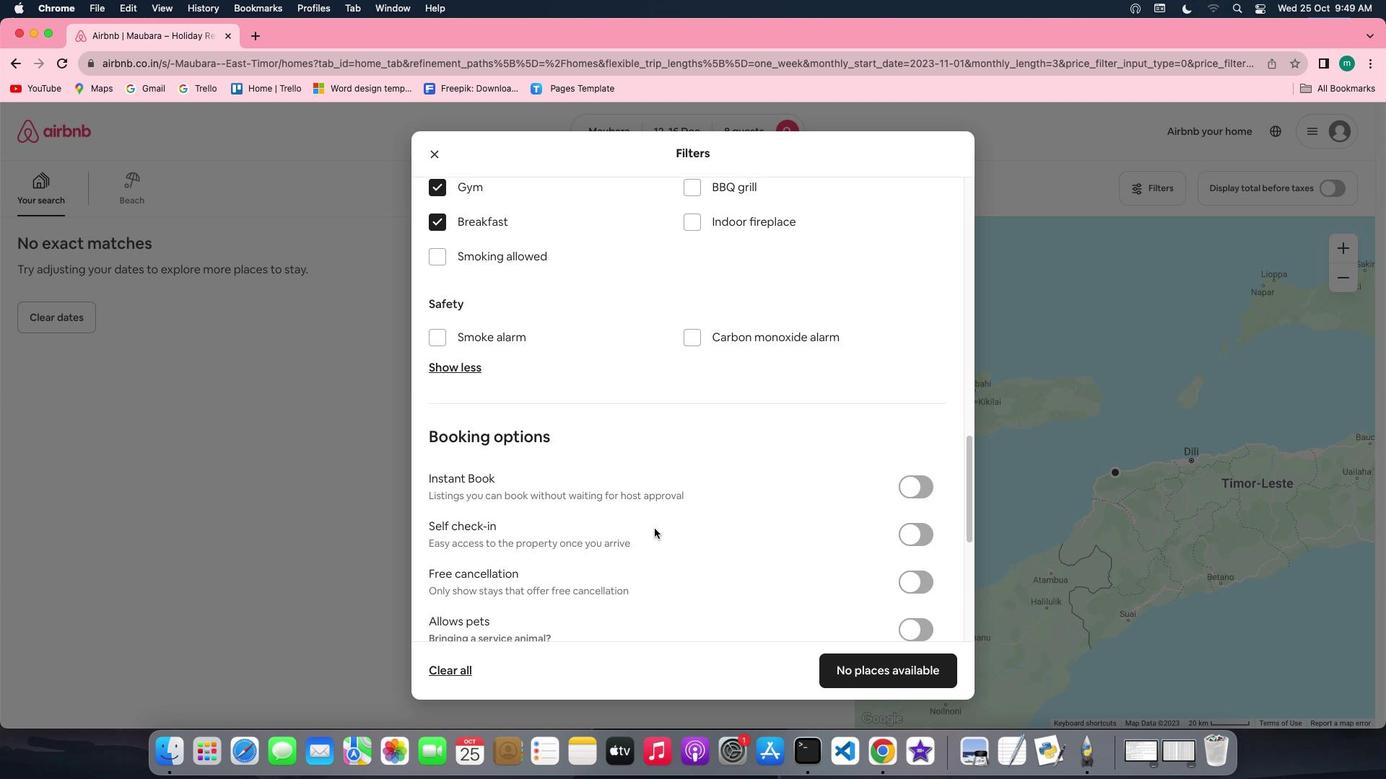 
Action: Mouse scrolled (654, 528) with delta (0, 0)
Screenshot: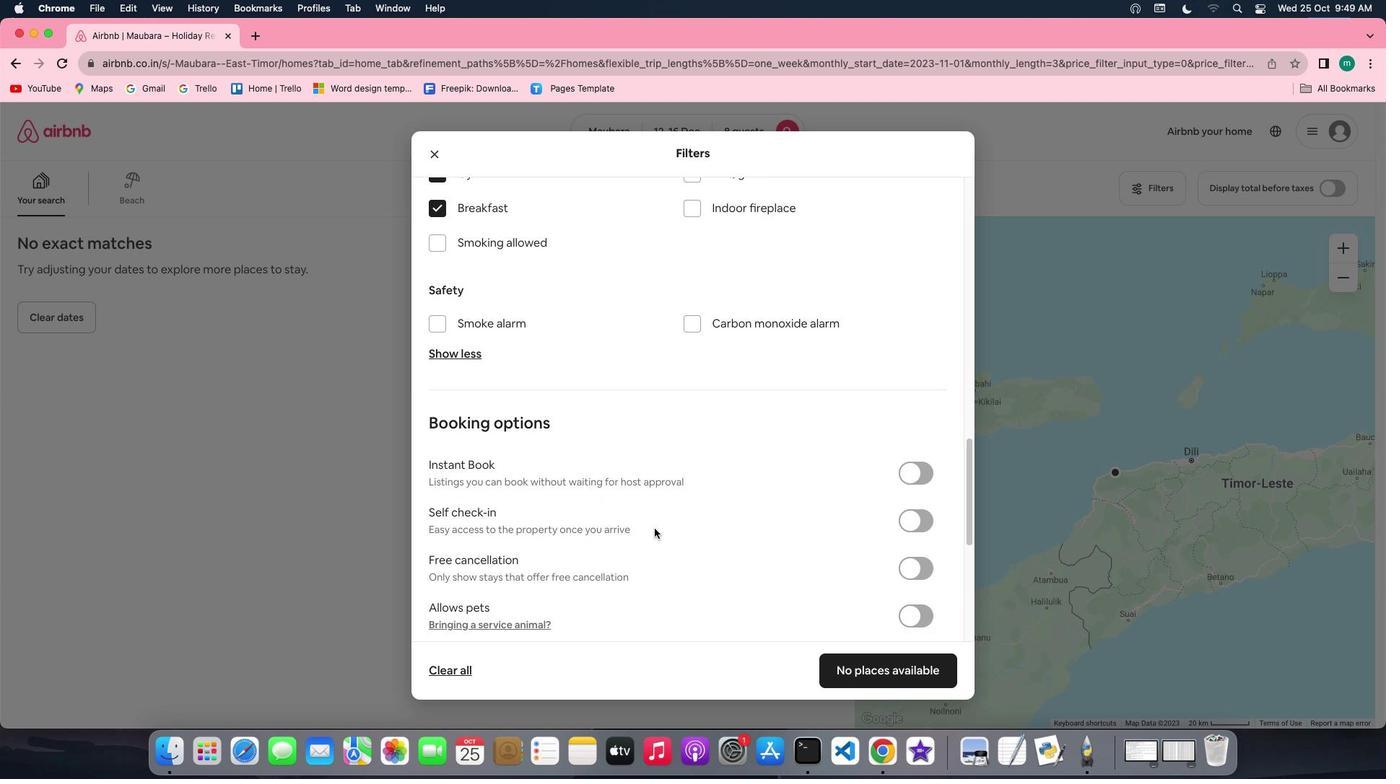 
Action: Mouse scrolled (654, 528) with delta (0, 0)
Screenshot: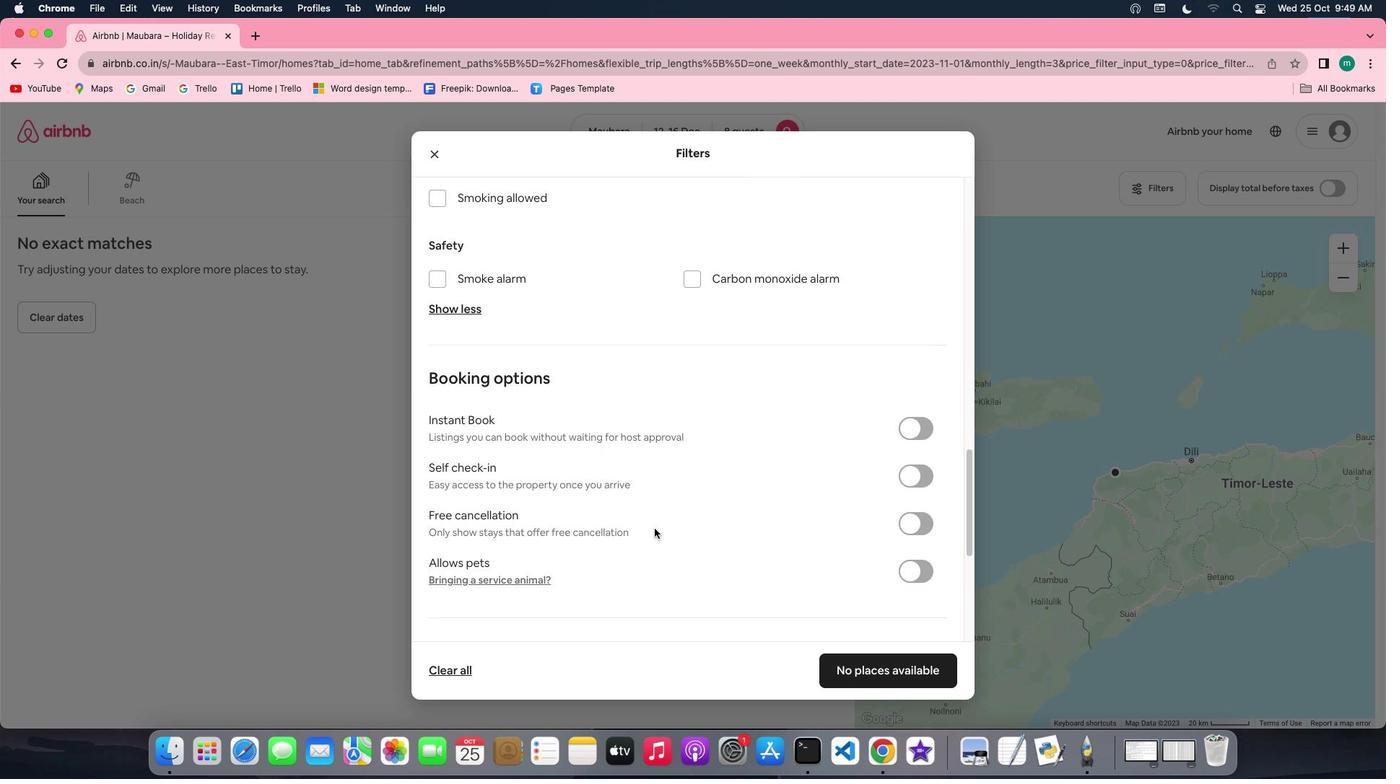 
Action: Mouse moved to (924, 442)
Screenshot: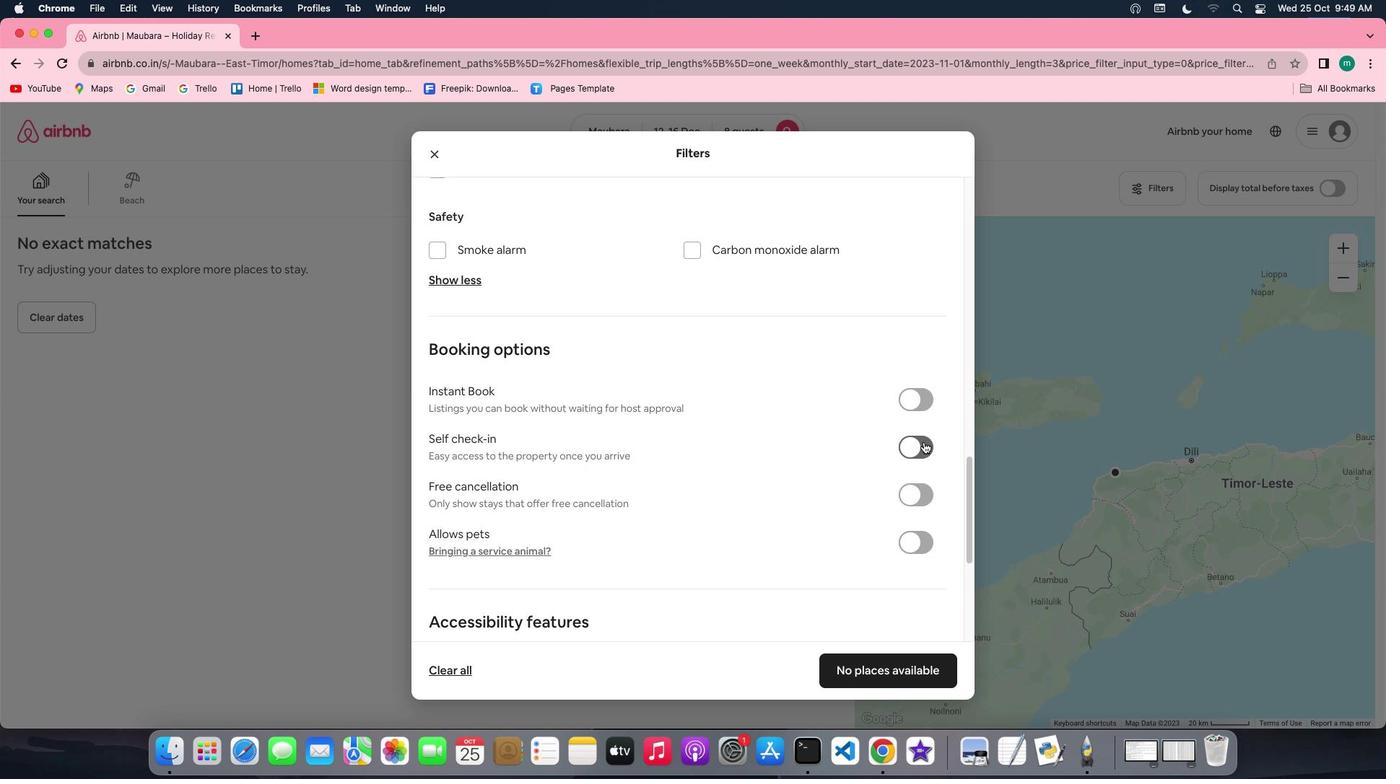 
Action: Mouse pressed left at (924, 442)
Screenshot: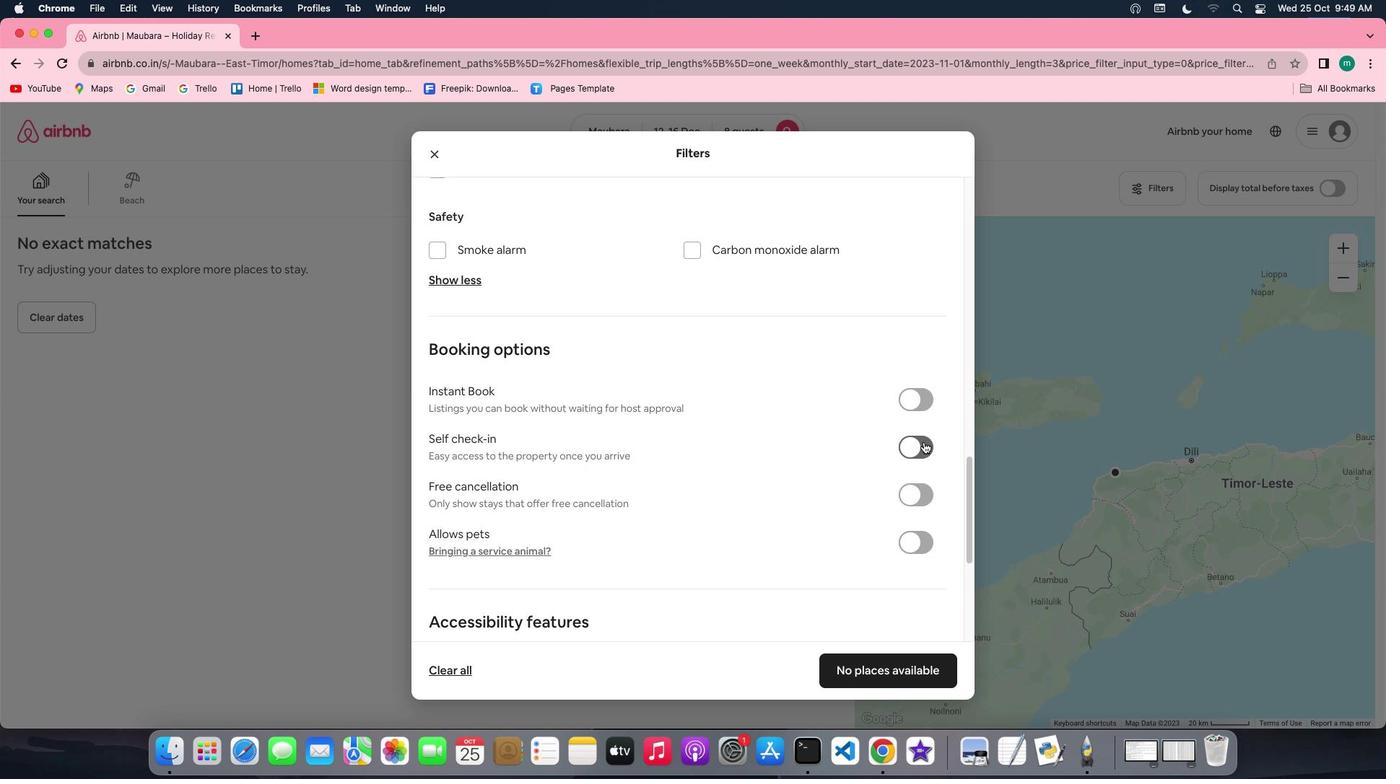 
Action: Mouse moved to (769, 519)
Screenshot: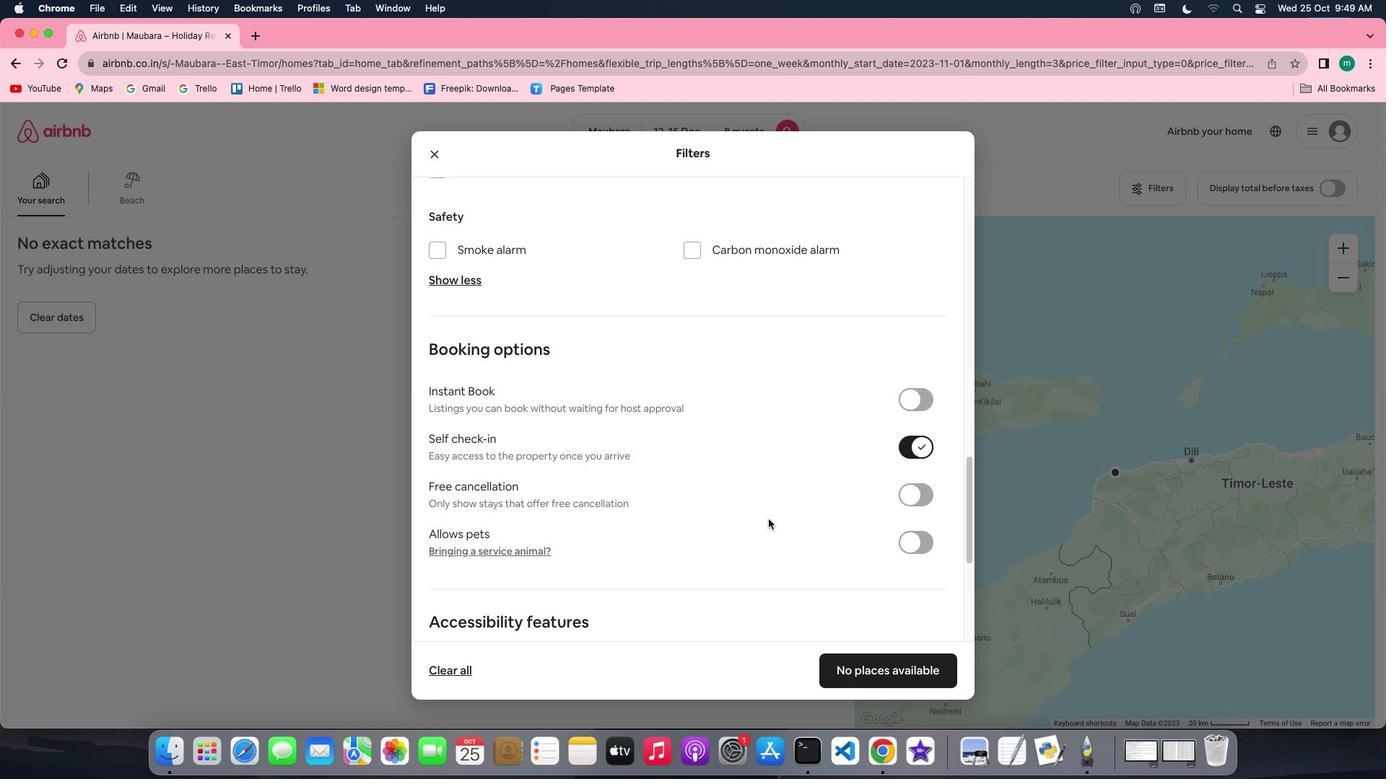 
Action: Mouse scrolled (769, 519) with delta (0, 0)
Screenshot: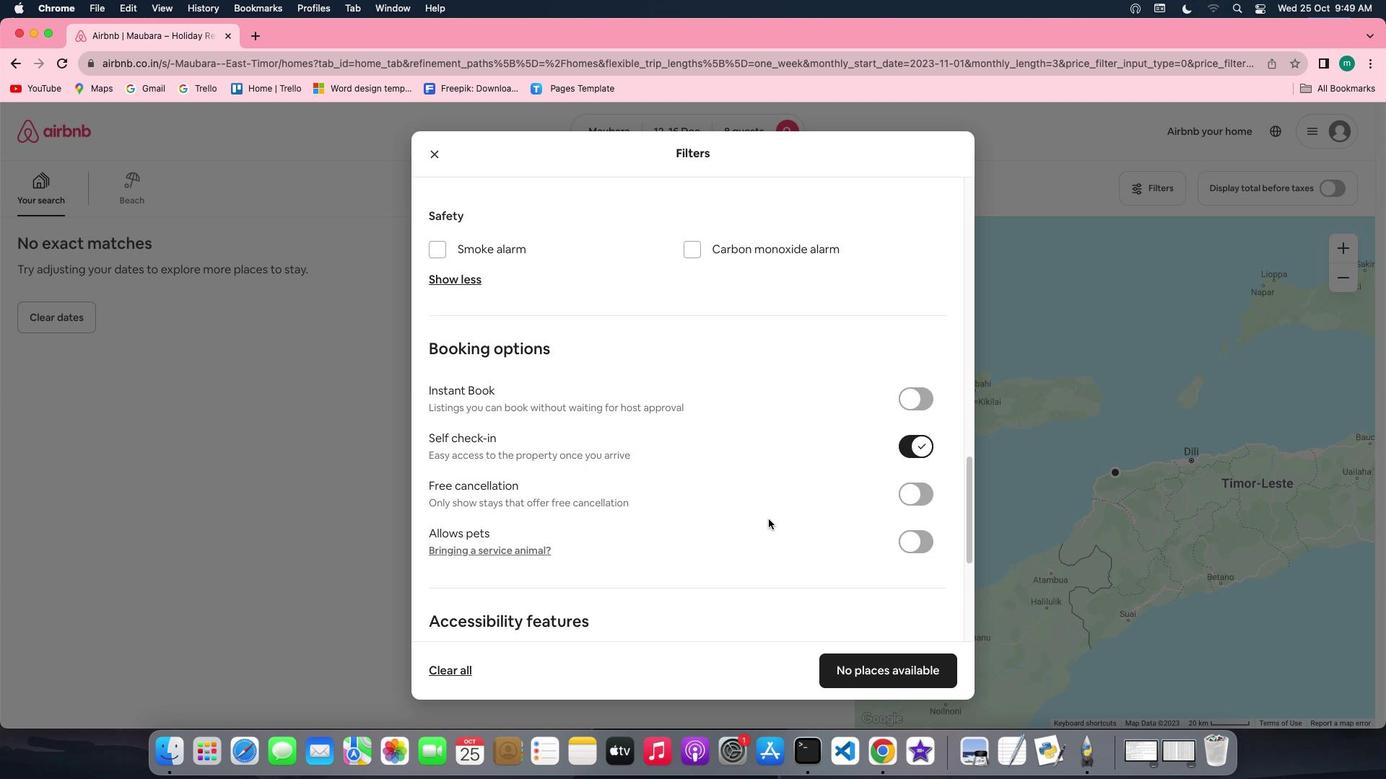 
Action: Mouse scrolled (769, 519) with delta (0, 0)
Screenshot: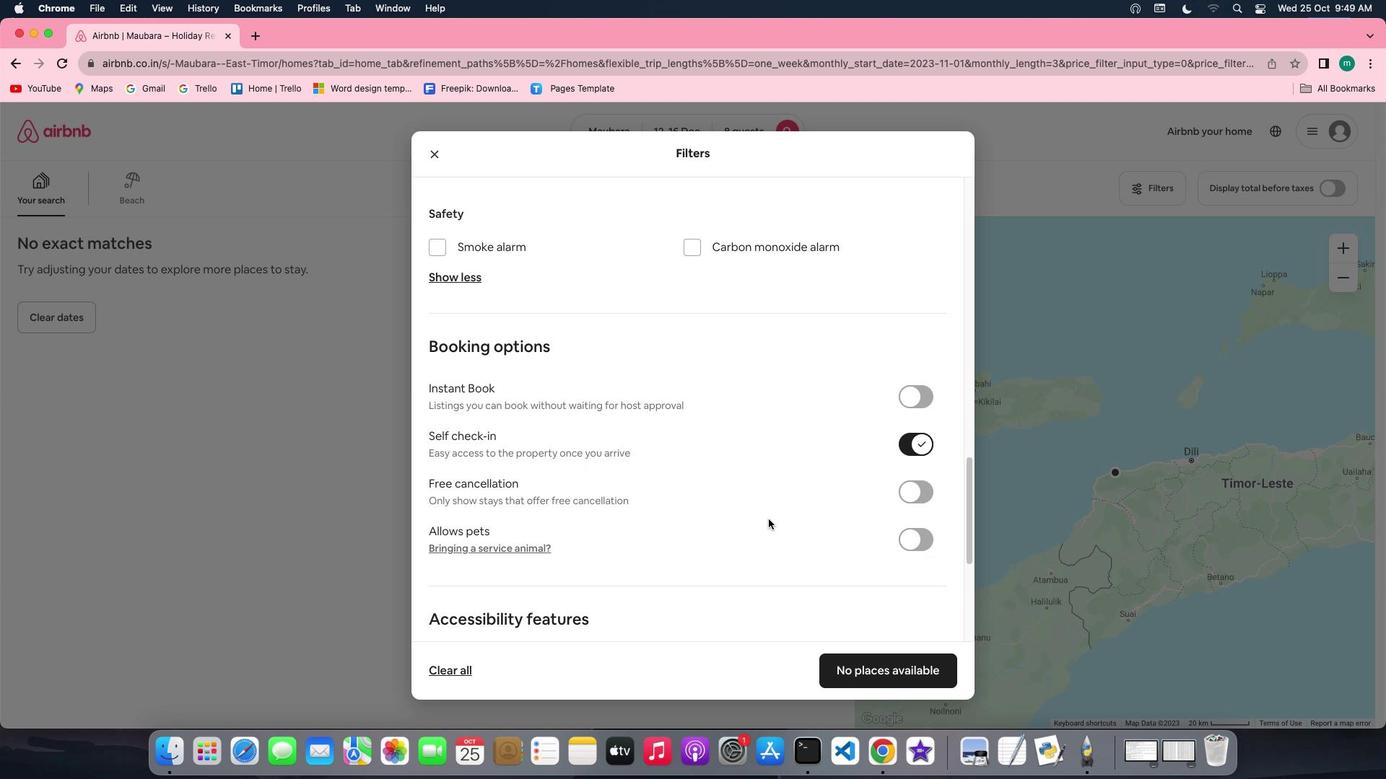 
Action: Mouse scrolled (769, 519) with delta (0, 0)
Screenshot: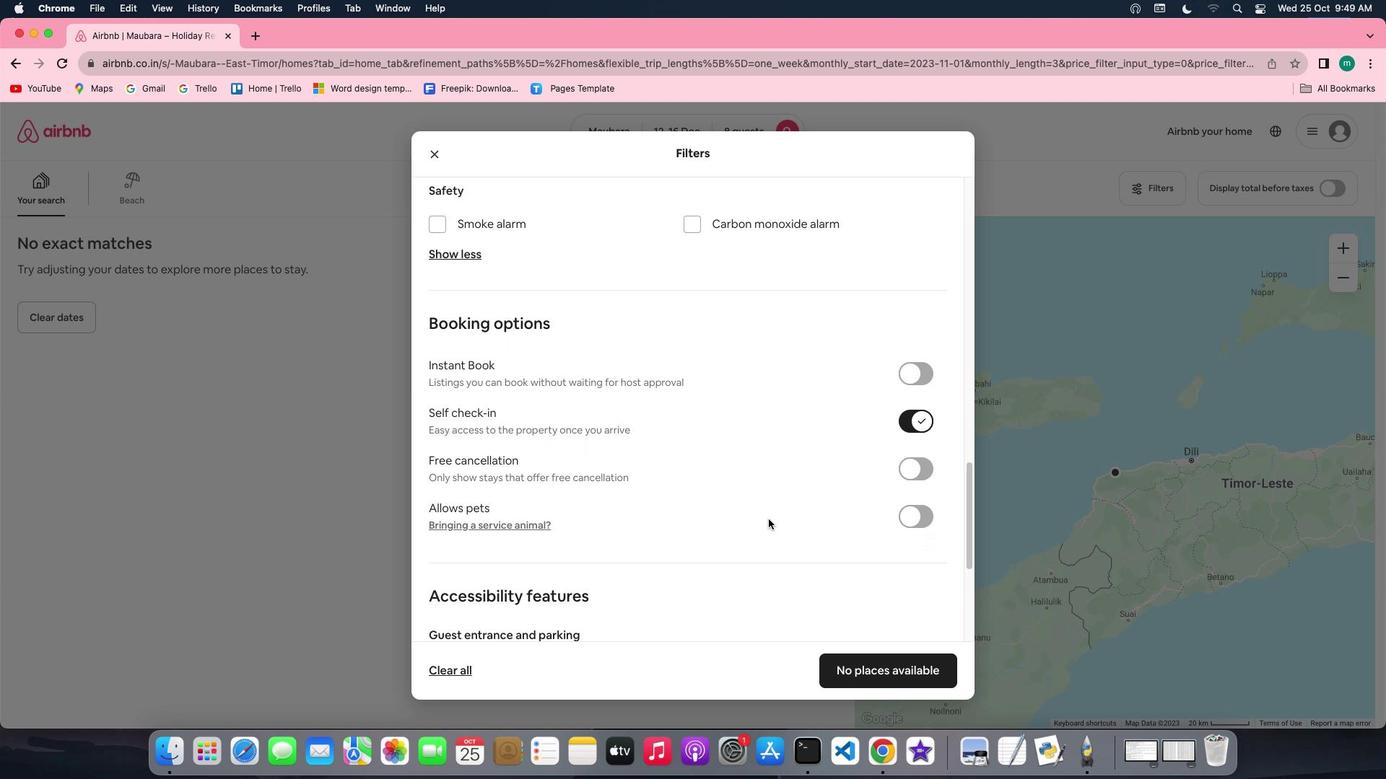 
Action: Mouse scrolled (769, 519) with delta (0, 0)
Screenshot: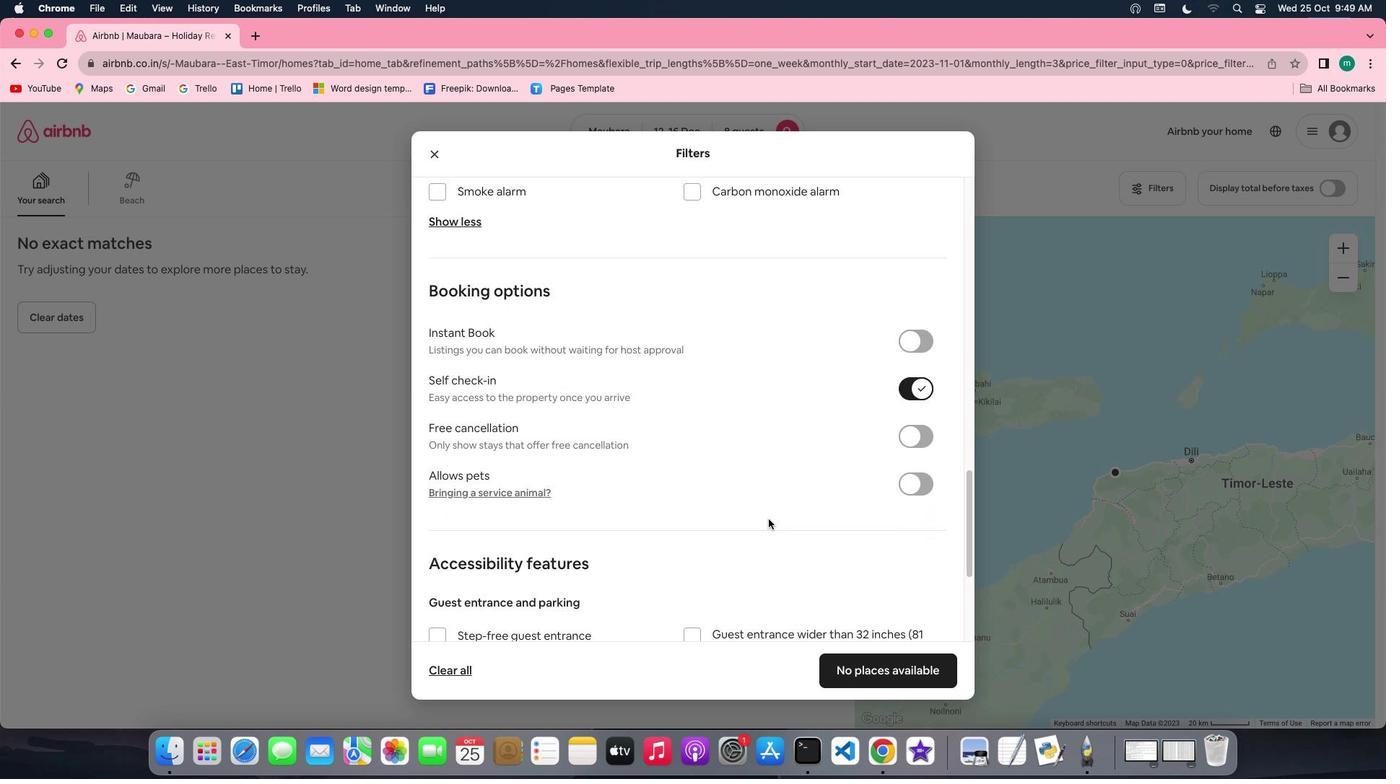 
Action: Mouse scrolled (769, 519) with delta (0, 0)
Screenshot: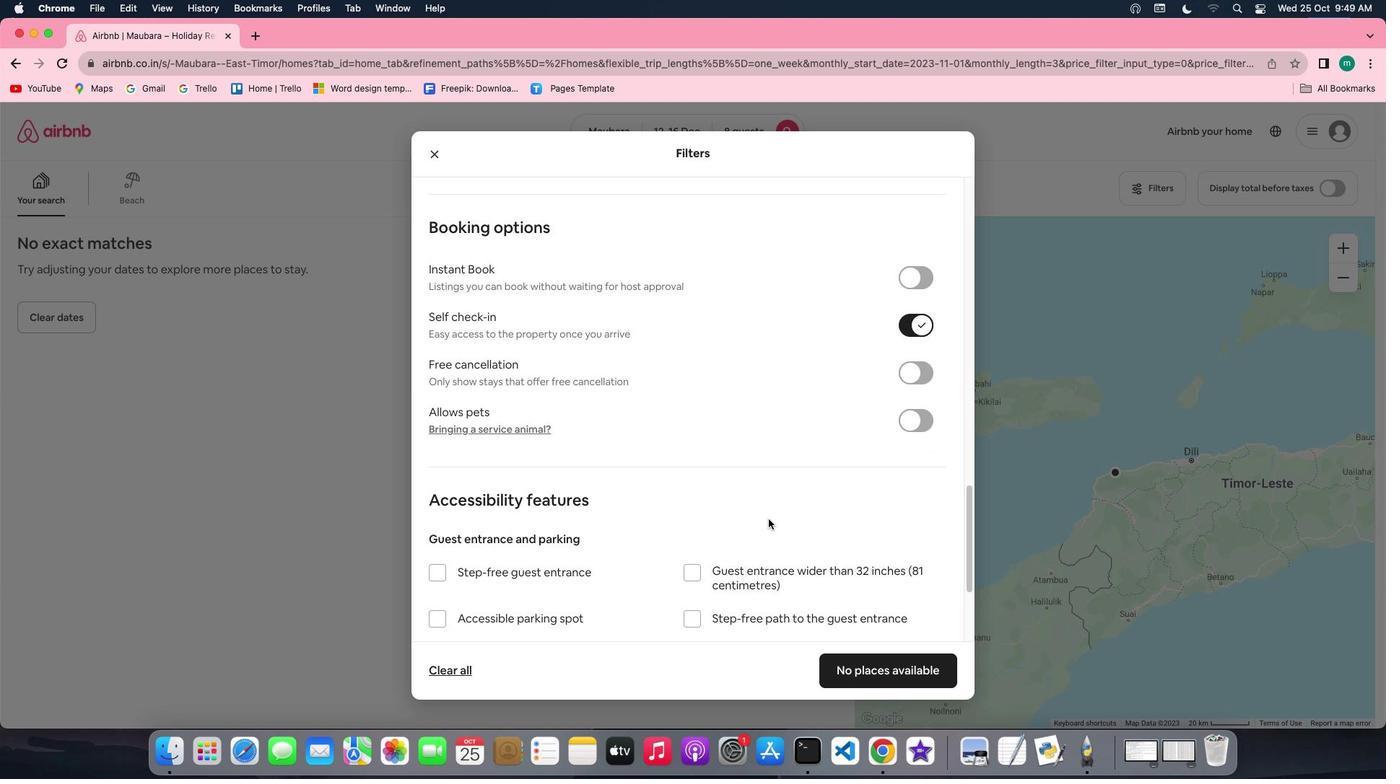 
Action: Mouse scrolled (769, 519) with delta (0, 0)
Screenshot: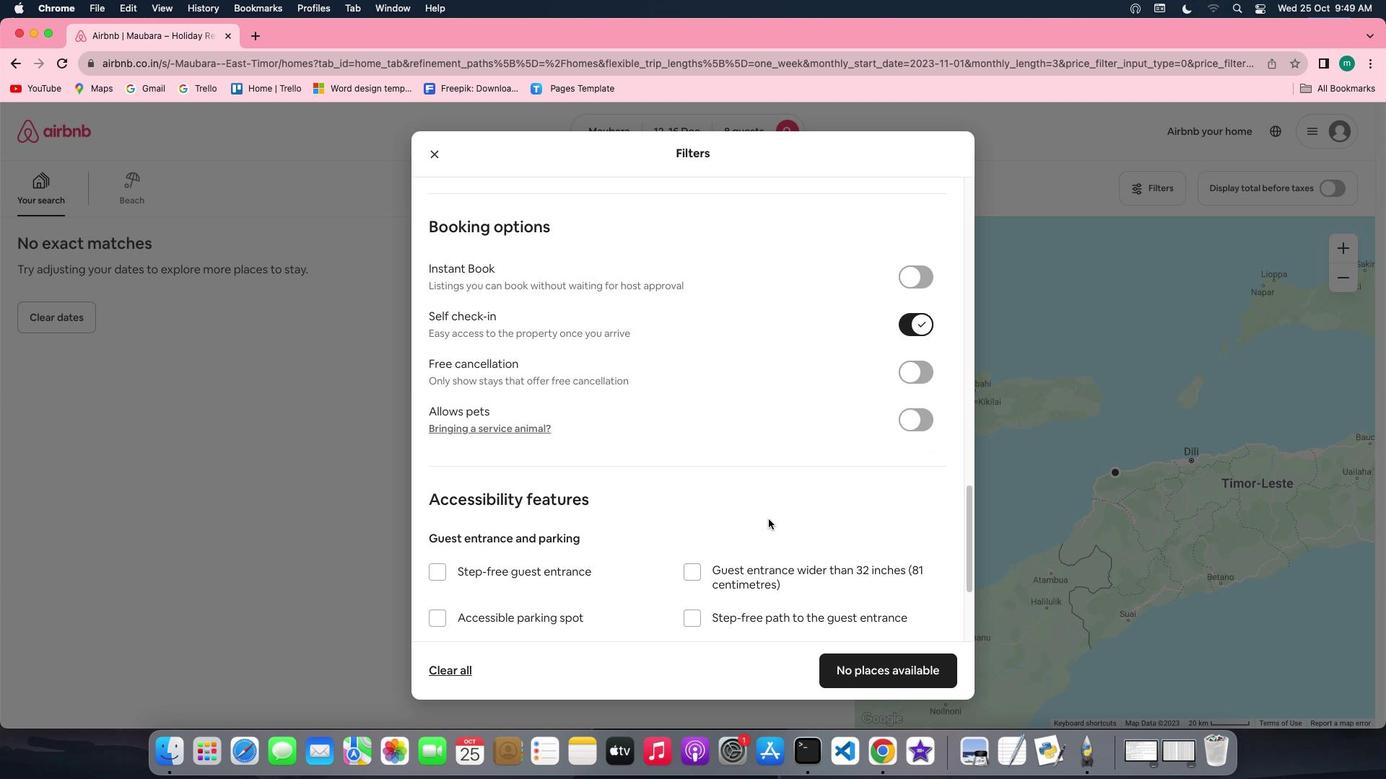 
Action: Mouse scrolled (769, 519) with delta (0, -1)
Screenshot: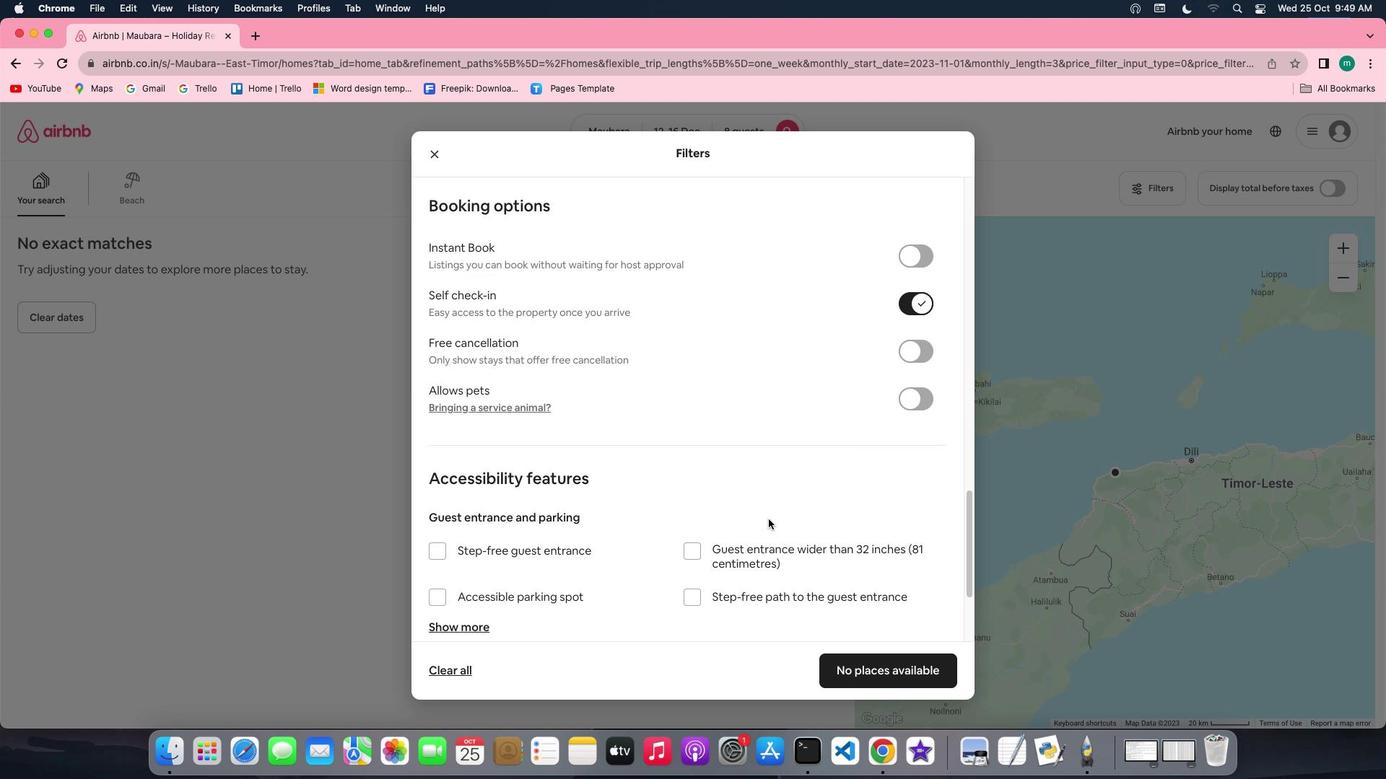 
Action: Mouse scrolled (769, 519) with delta (0, -2)
Screenshot: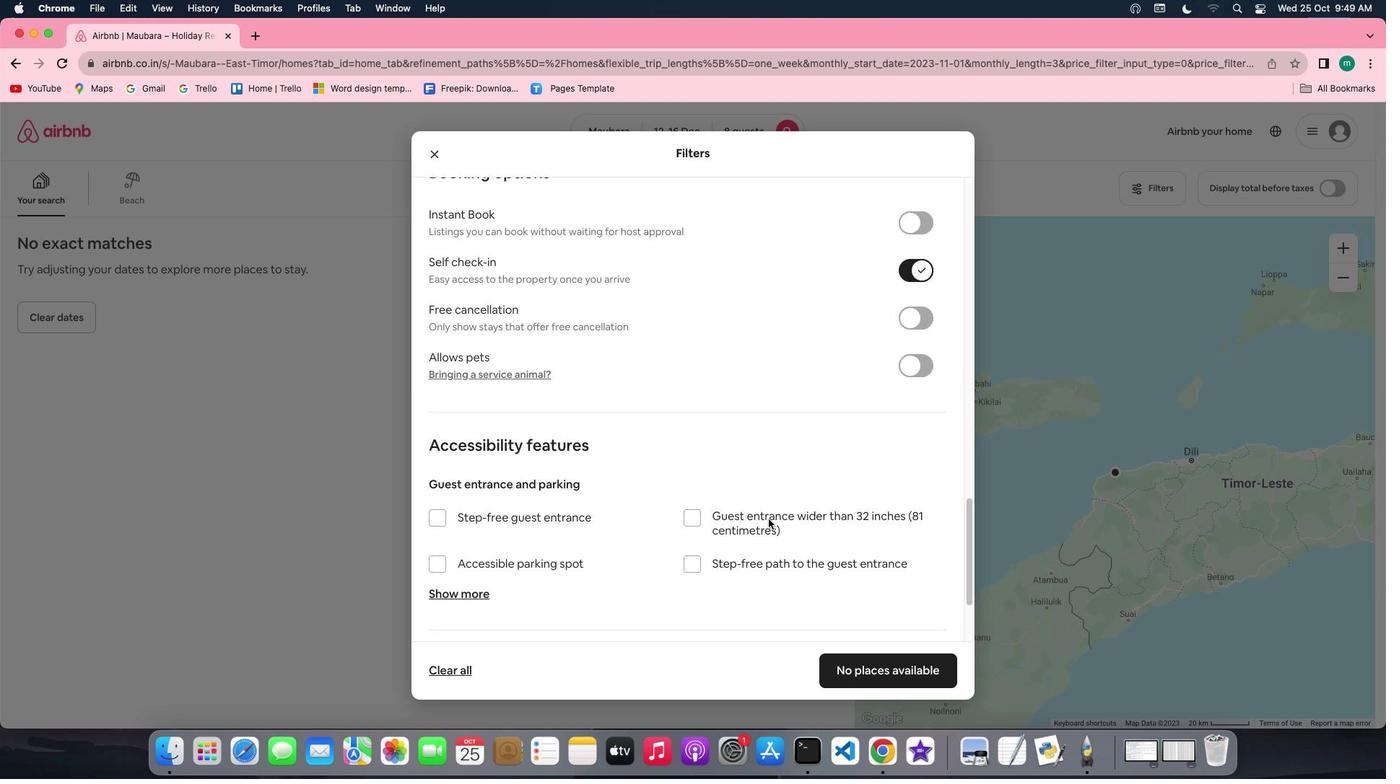 
Action: Mouse scrolled (769, 519) with delta (0, -2)
Screenshot: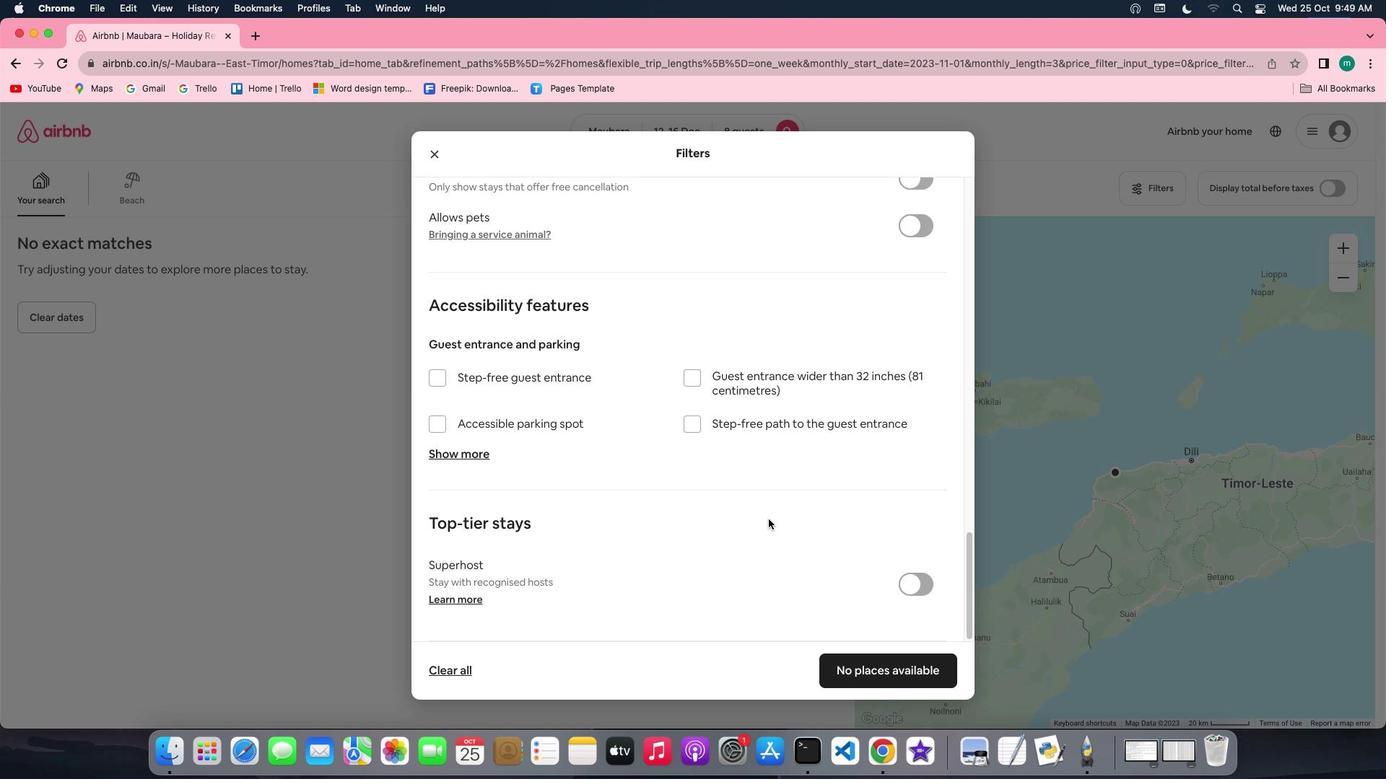 
Action: Mouse scrolled (769, 519) with delta (0, 0)
Screenshot: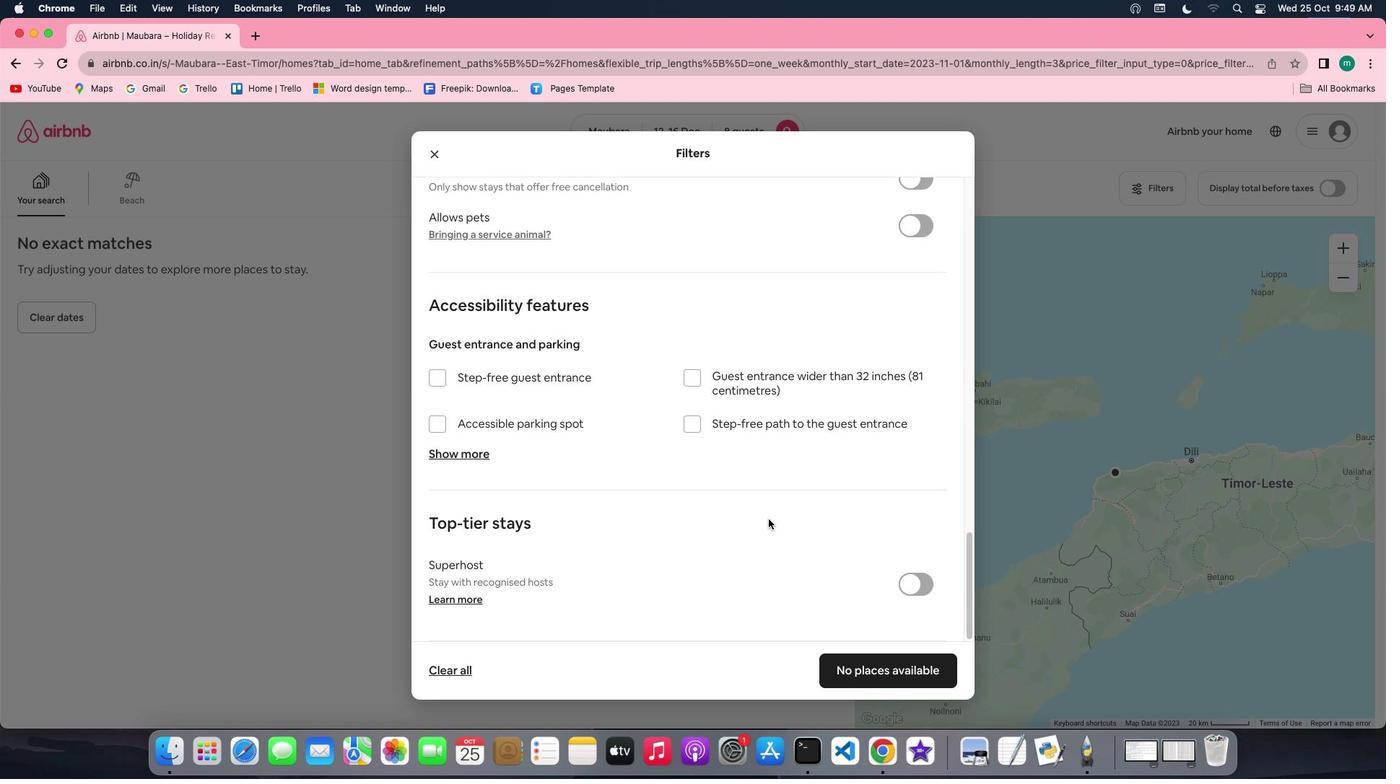 
Action: Mouse scrolled (769, 519) with delta (0, 0)
Screenshot: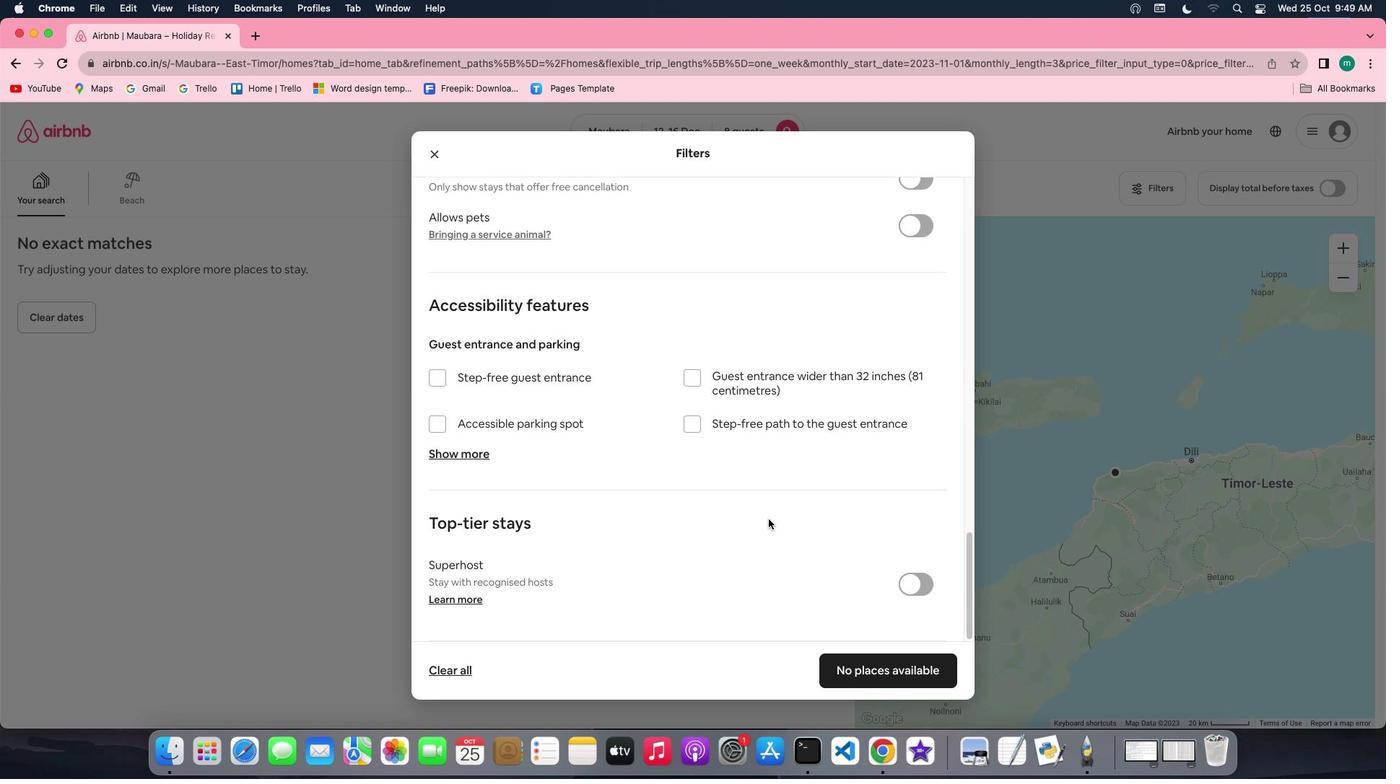 
Action: Mouse scrolled (769, 519) with delta (0, -1)
Screenshot: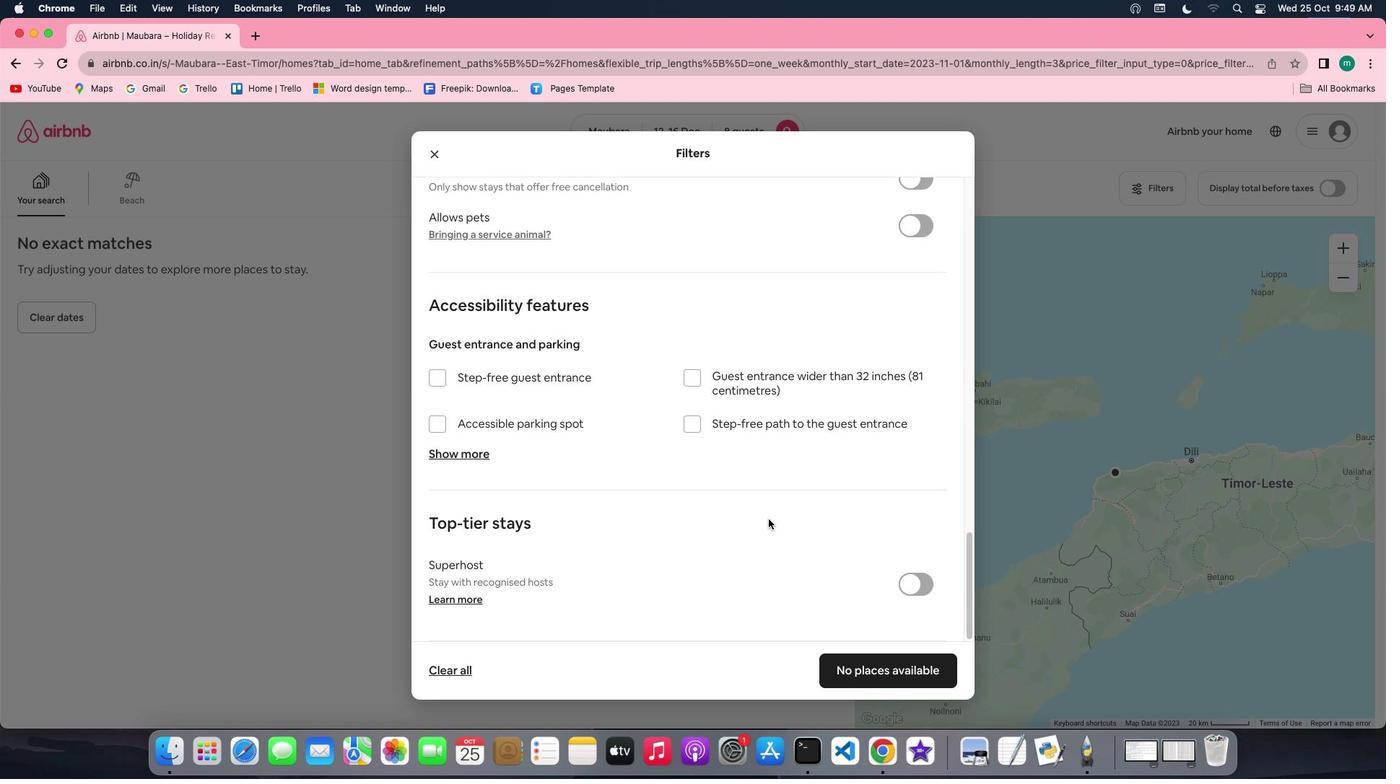 
Action: Mouse scrolled (769, 519) with delta (0, -2)
Screenshot: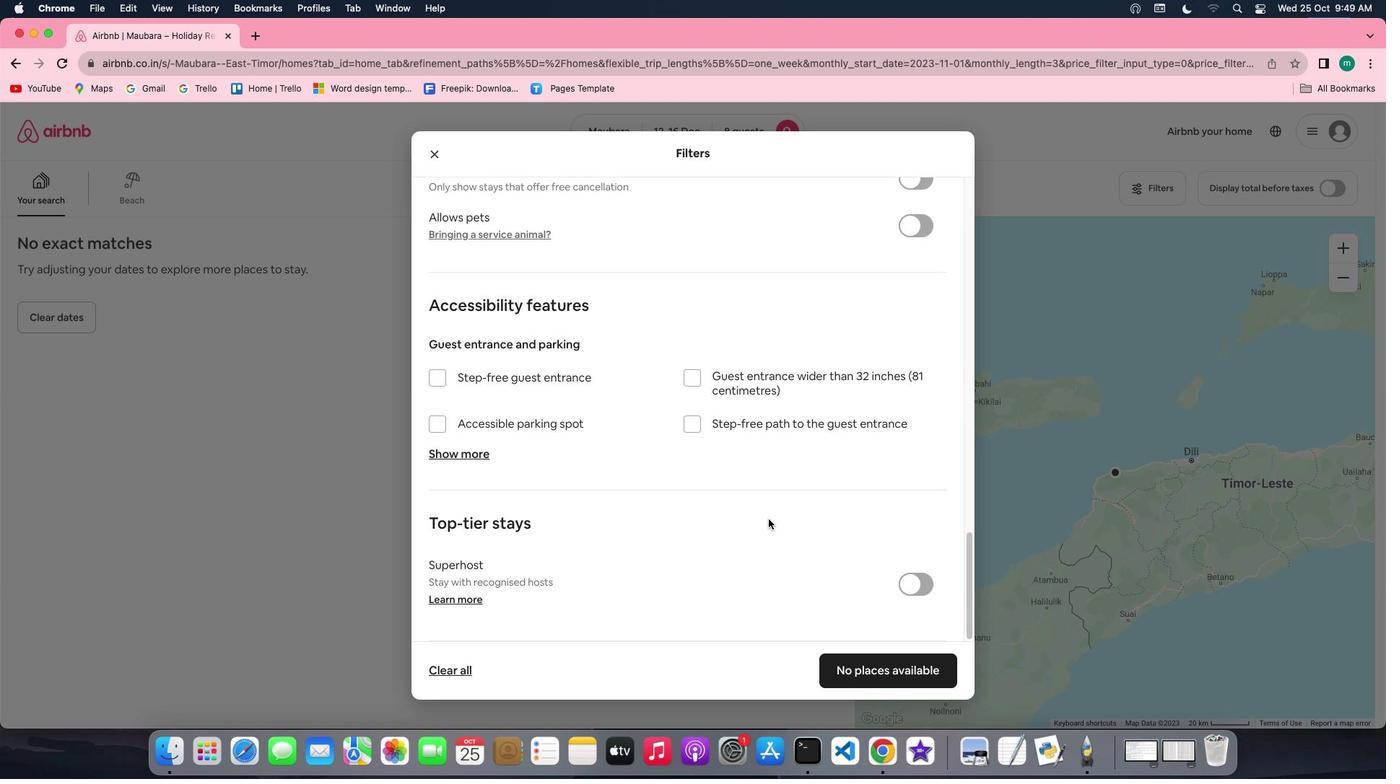 
Action: Mouse moved to (767, 519)
Screenshot: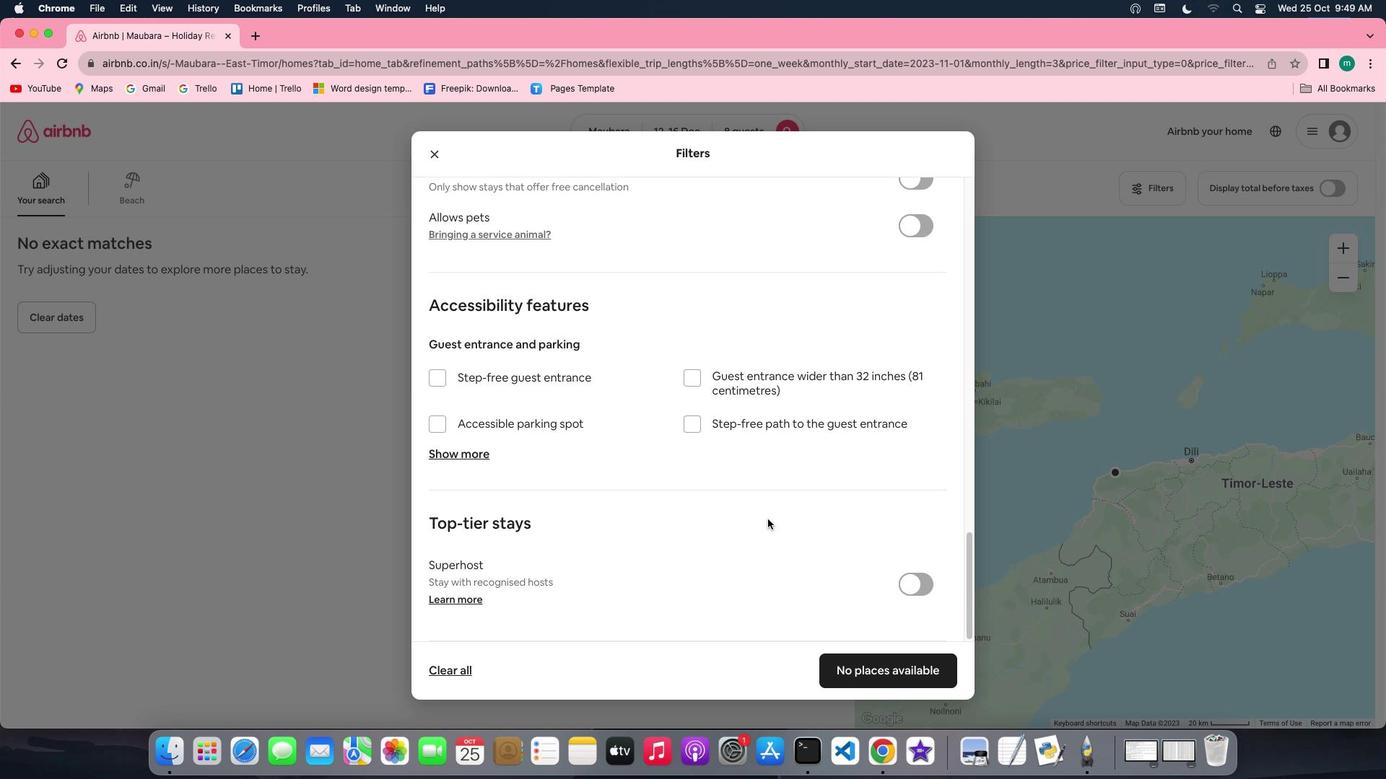 
Action: Mouse scrolled (767, 519) with delta (0, 0)
Screenshot: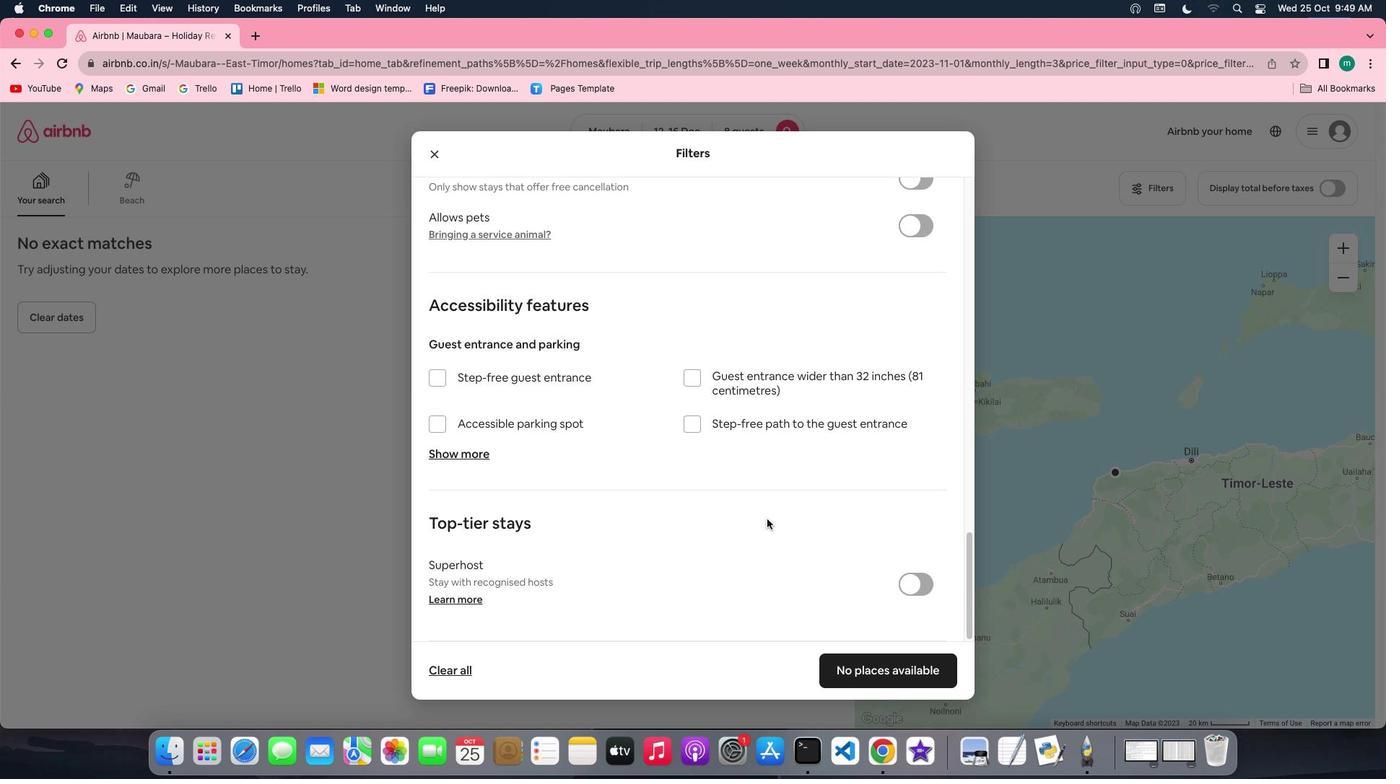 
Action: Mouse moved to (767, 519)
Screenshot: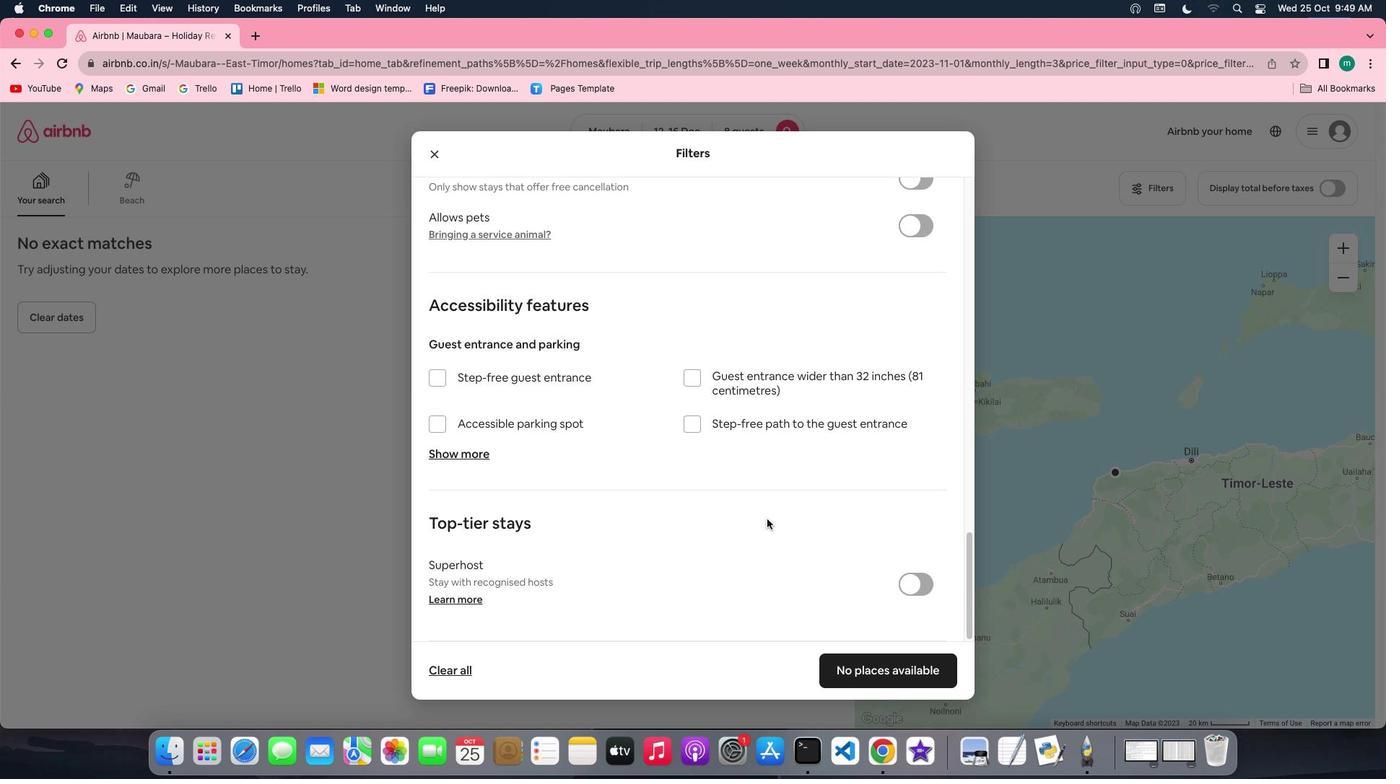 
Action: Mouse scrolled (767, 519) with delta (0, 0)
Screenshot: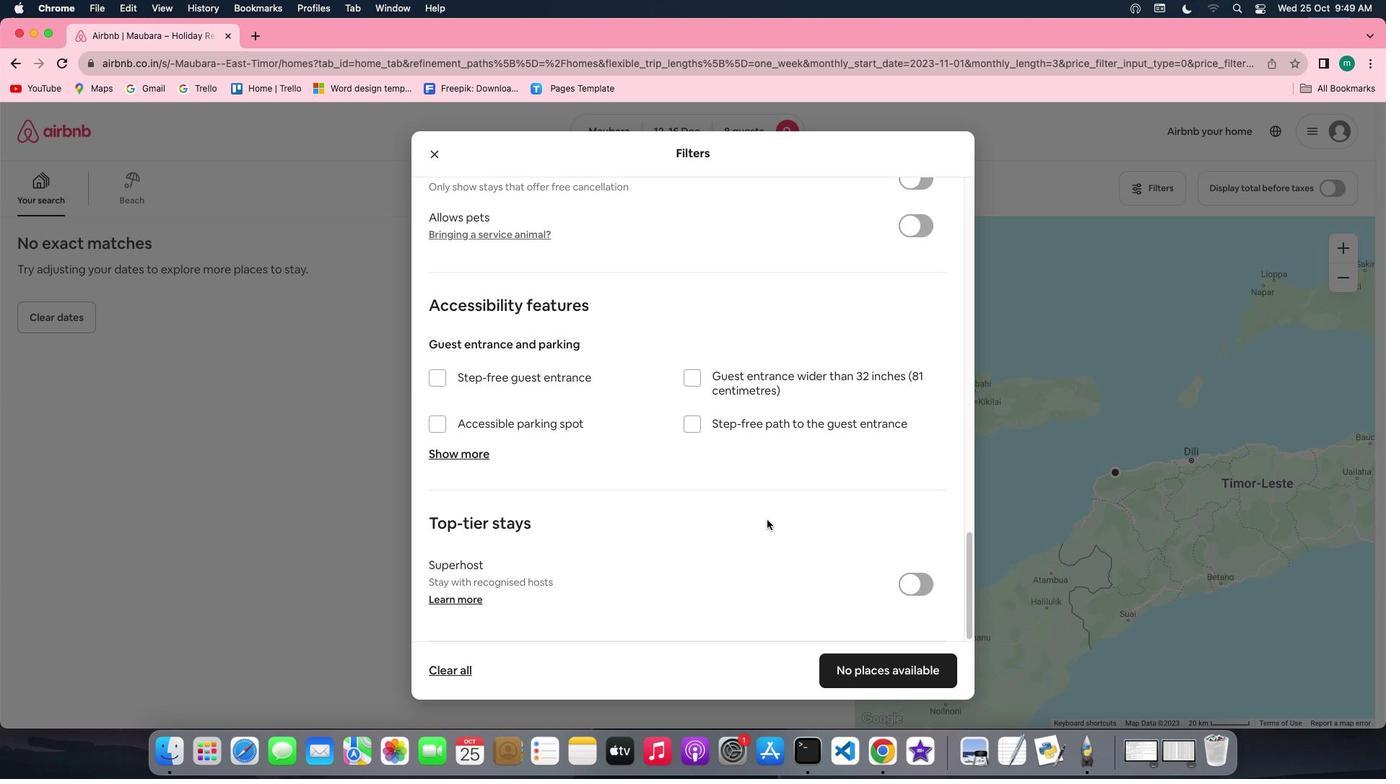 
Action: Mouse scrolled (767, 519) with delta (0, -1)
Screenshot: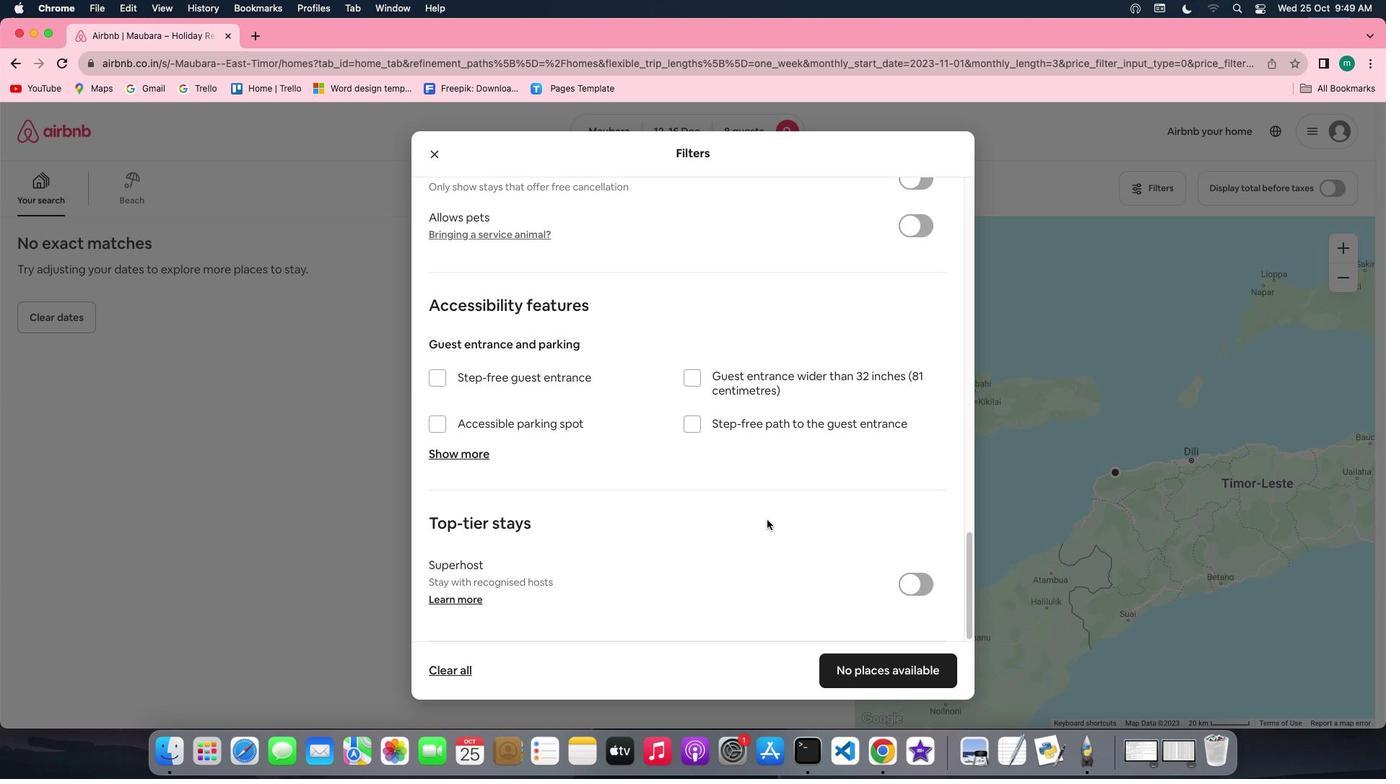 
Action: Mouse moved to (767, 519)
Screenshot: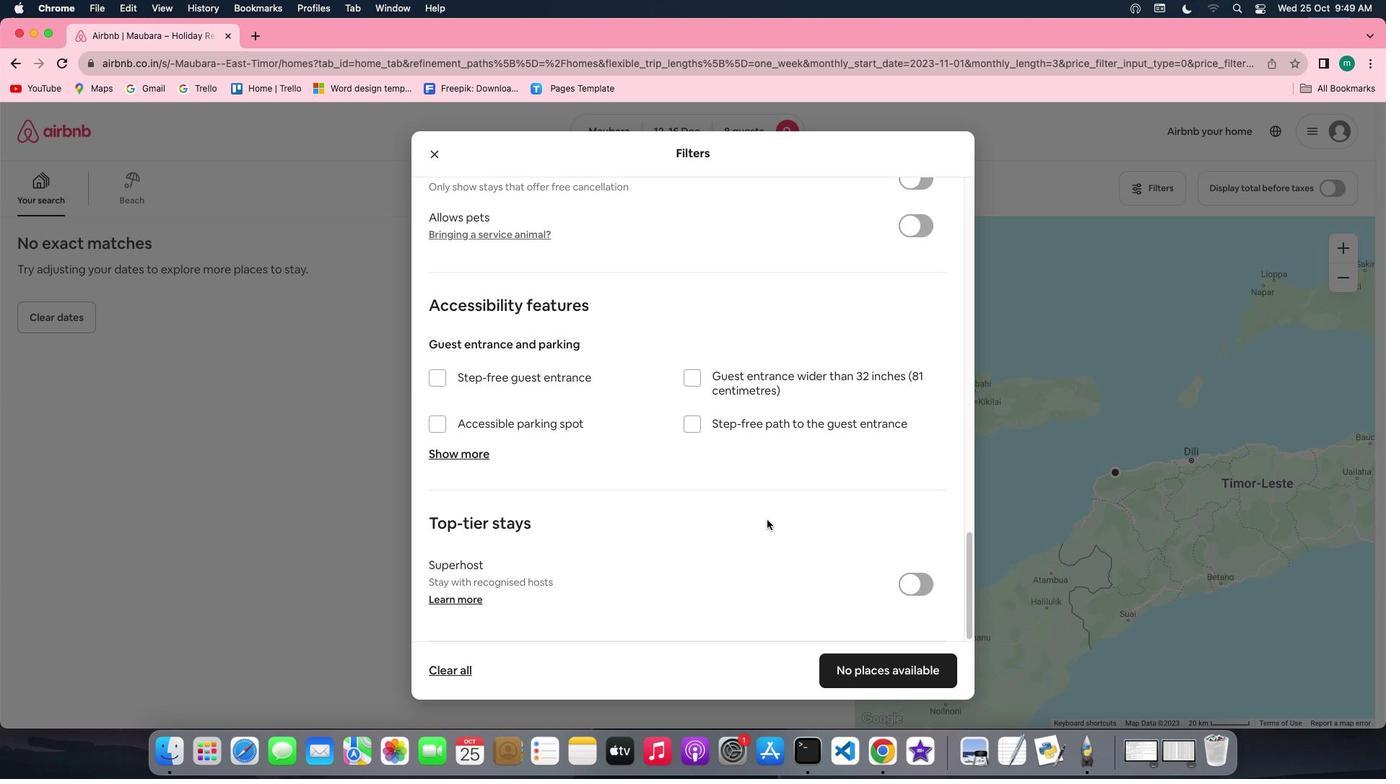
Action: Mouse scrolled (767, 519) with delta (0, -2)
Screenshot: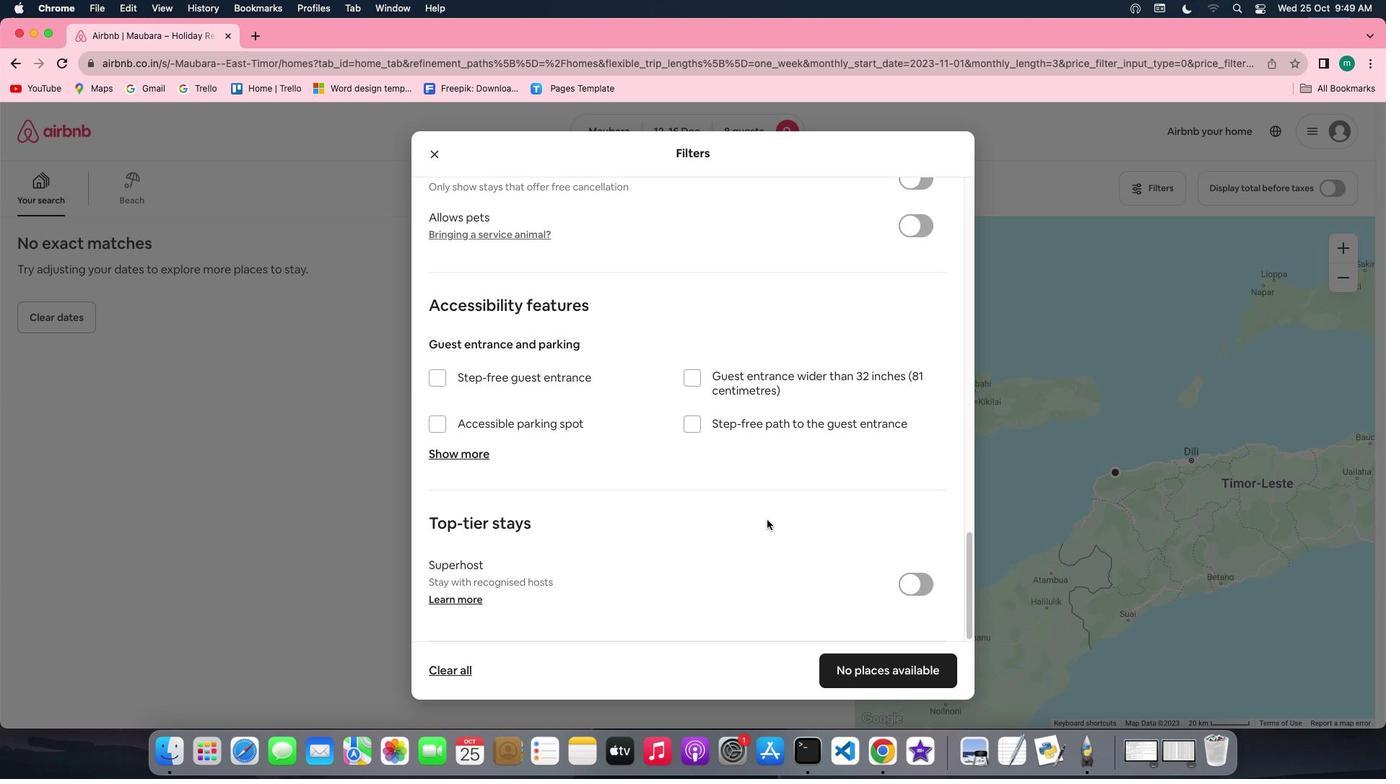 
Action: Mouse scrolled (767, 519) with delta (0, -2)
Screenshot: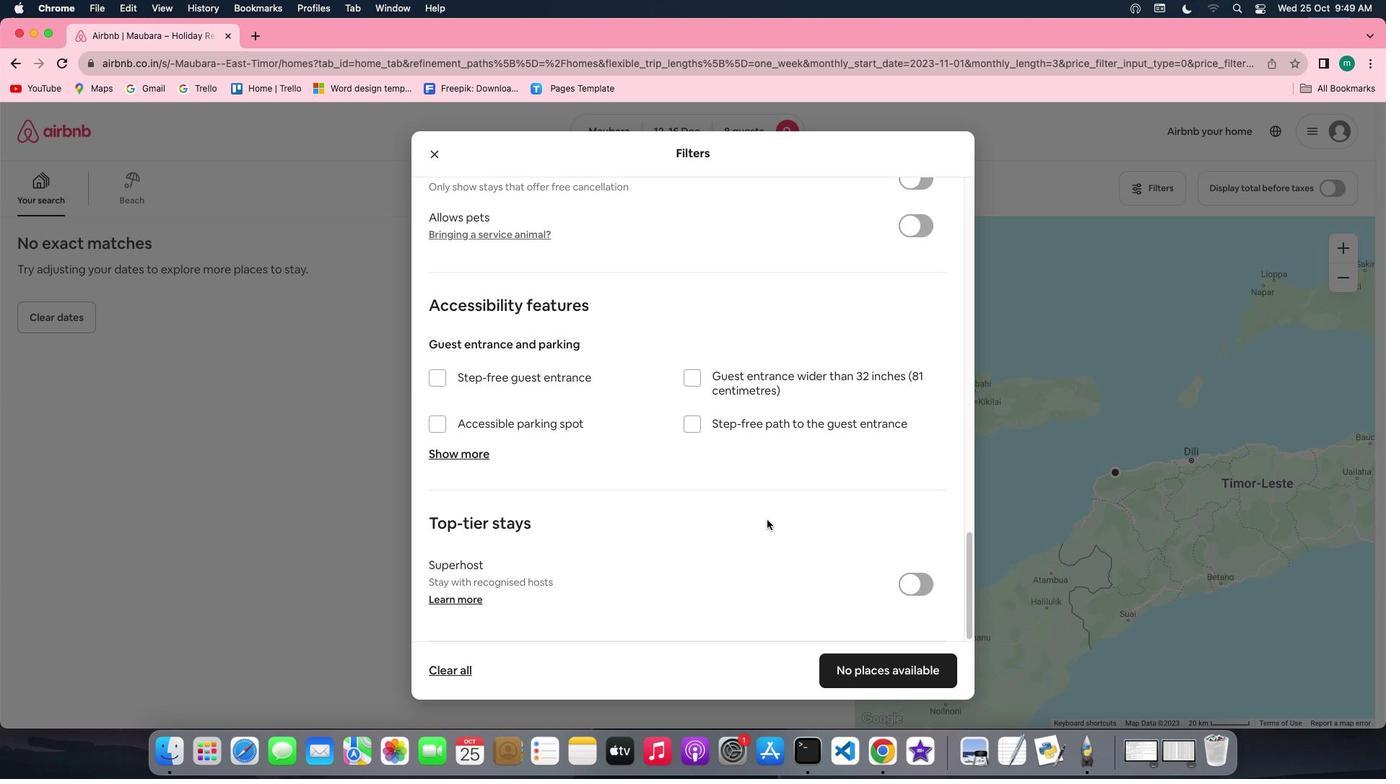 
Action: Mouse scrolled (767, 519) with delta (0, 0)
Screenshot: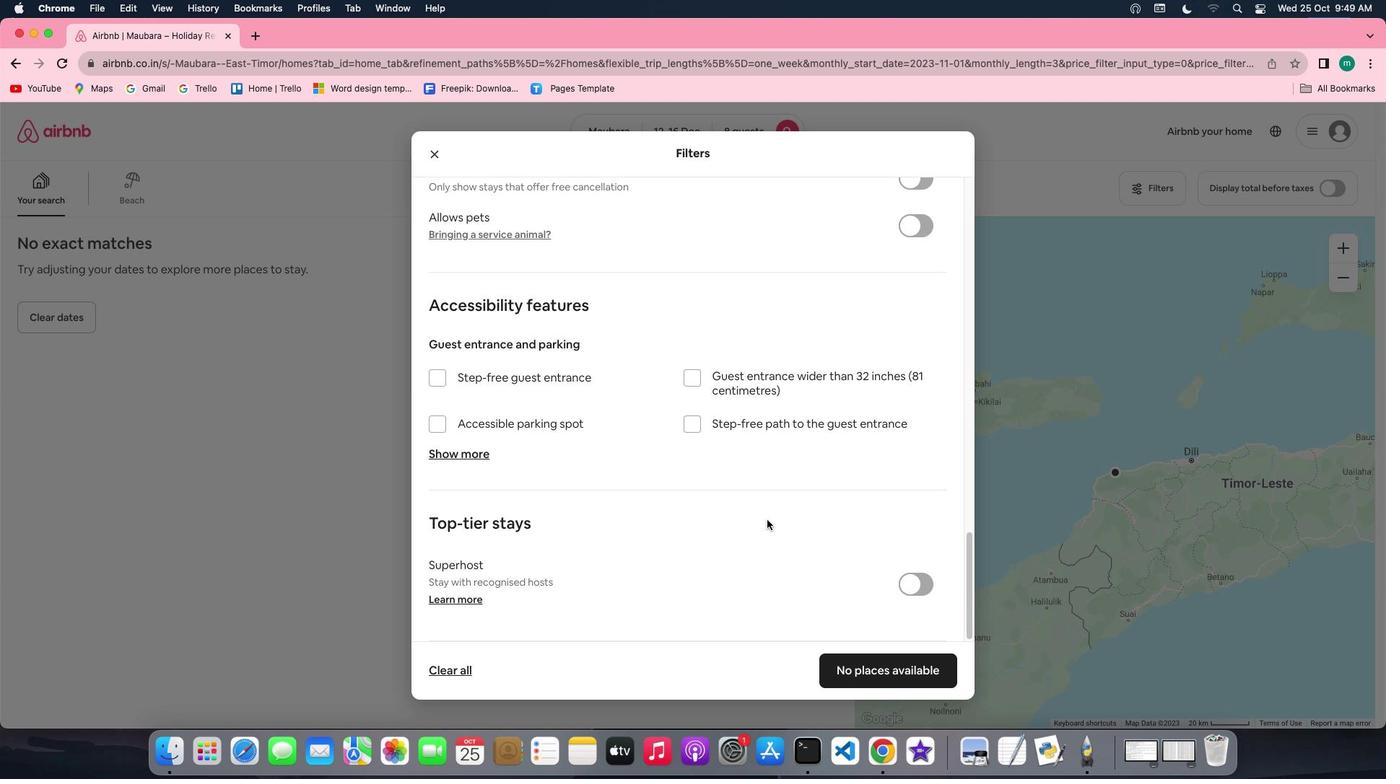 
Action: Mouse scrolled (767, 519) with delta (0, 0)
Screenshot: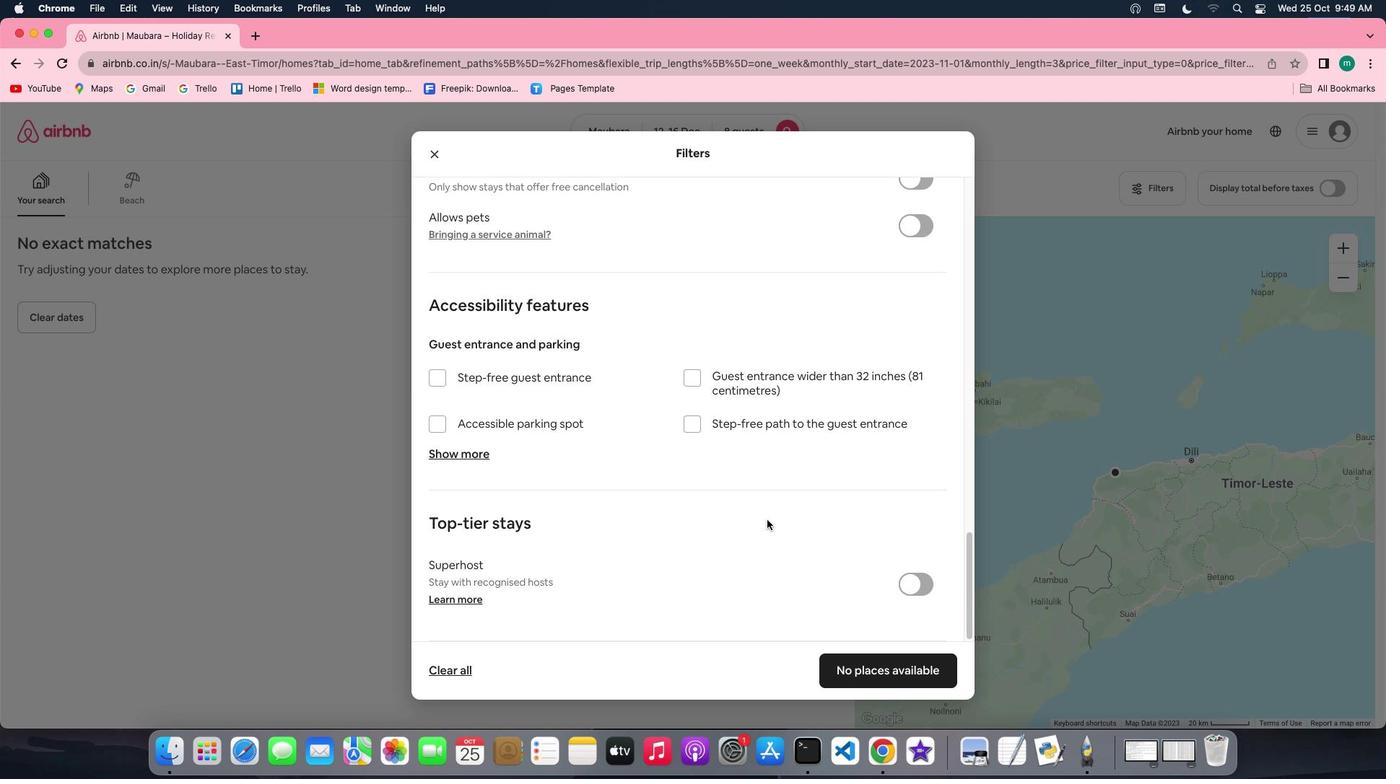 
Action: Mouse scrolled (767, 519) with delta (0, -2)
Screenshot: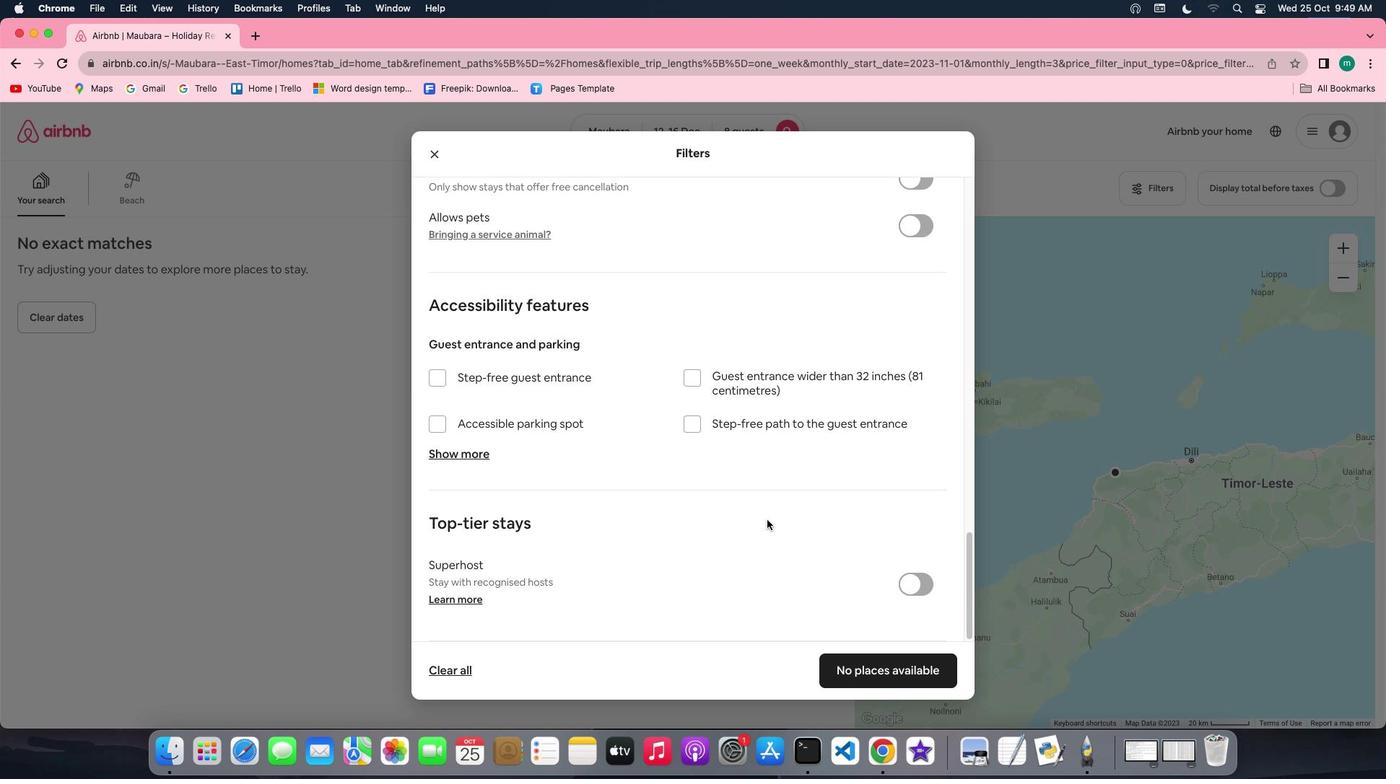 
Action: Mouse scrolled (767, 519) with delta (0, -3)
Screenshot: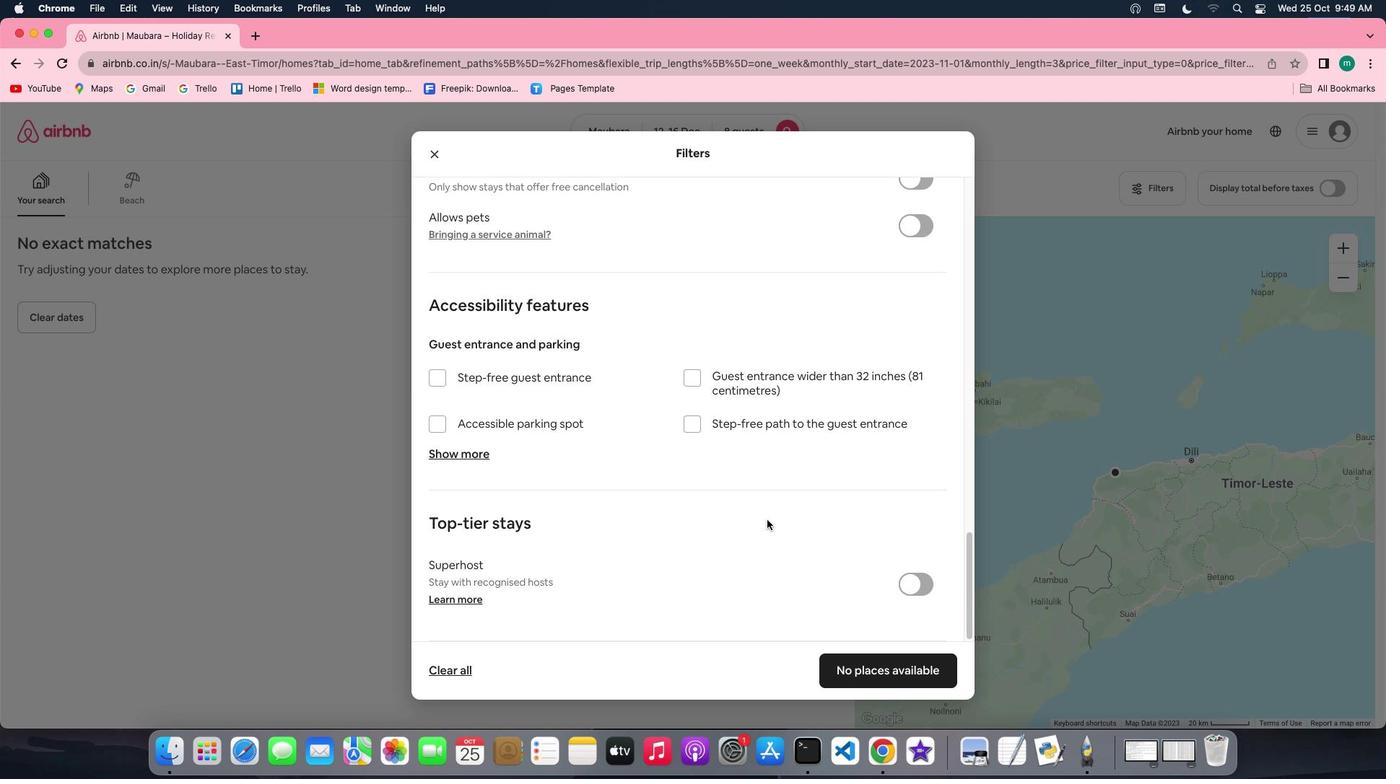 
Action: Mouse scrolled (767, 519) with delta (0, -4)
Screenshot: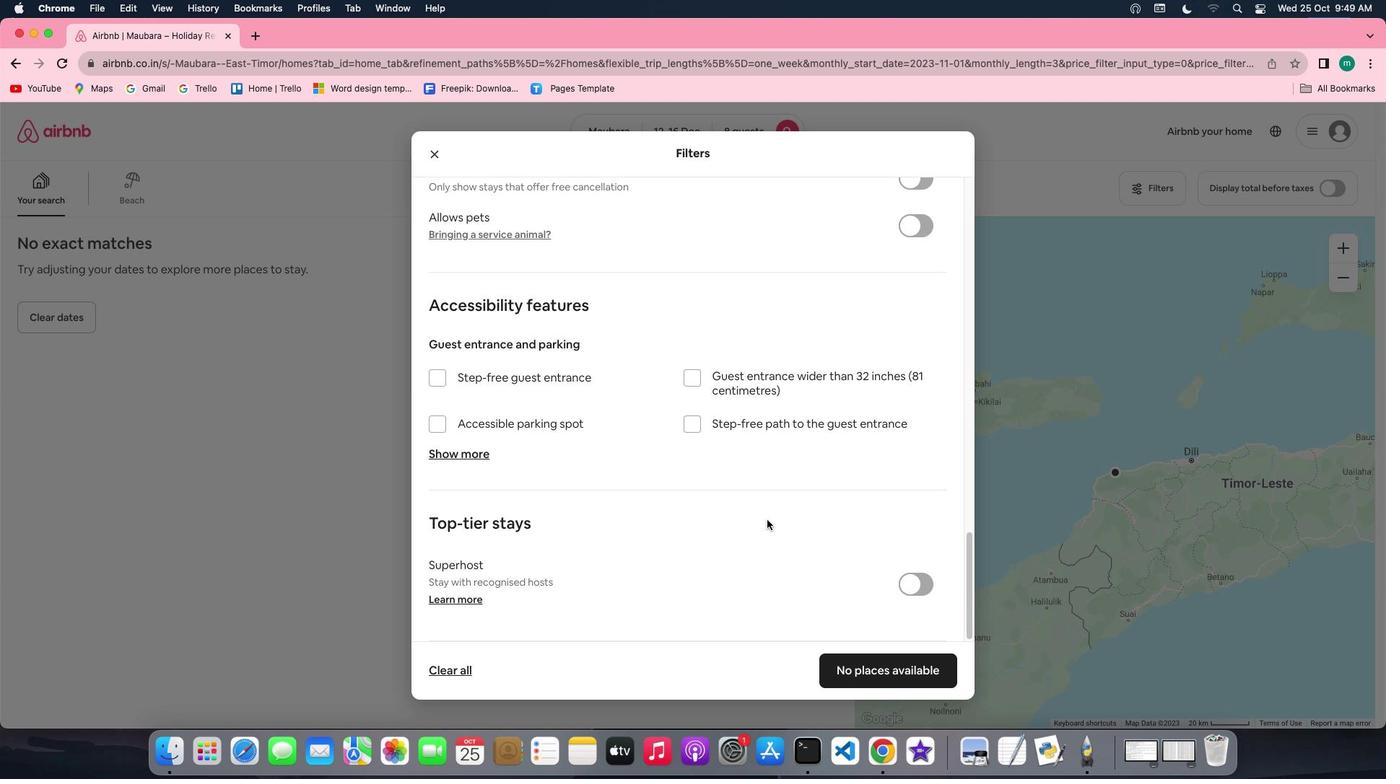 
Action: Mouse moved to (920, 678)
Screenshot: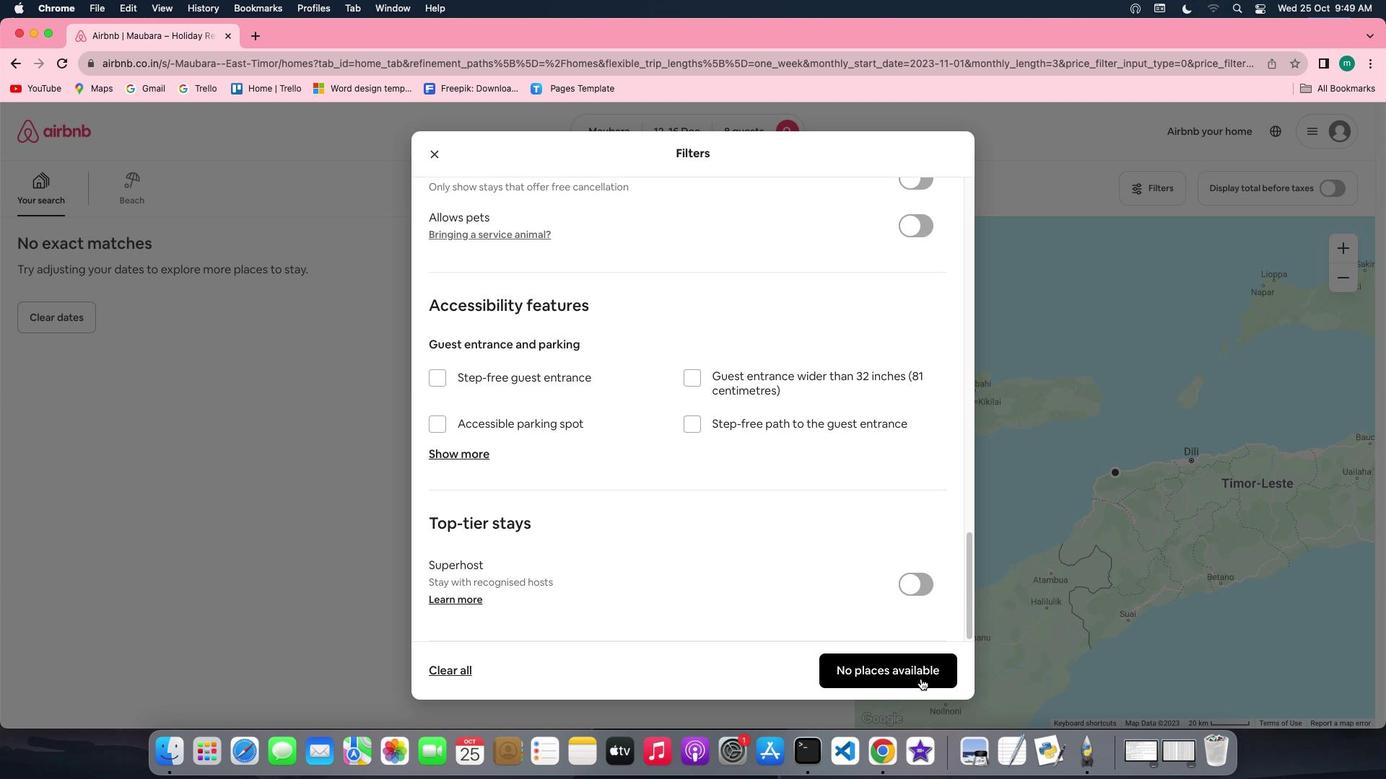 
Action: Mouse pressed left at (920, 678)
Screenshot: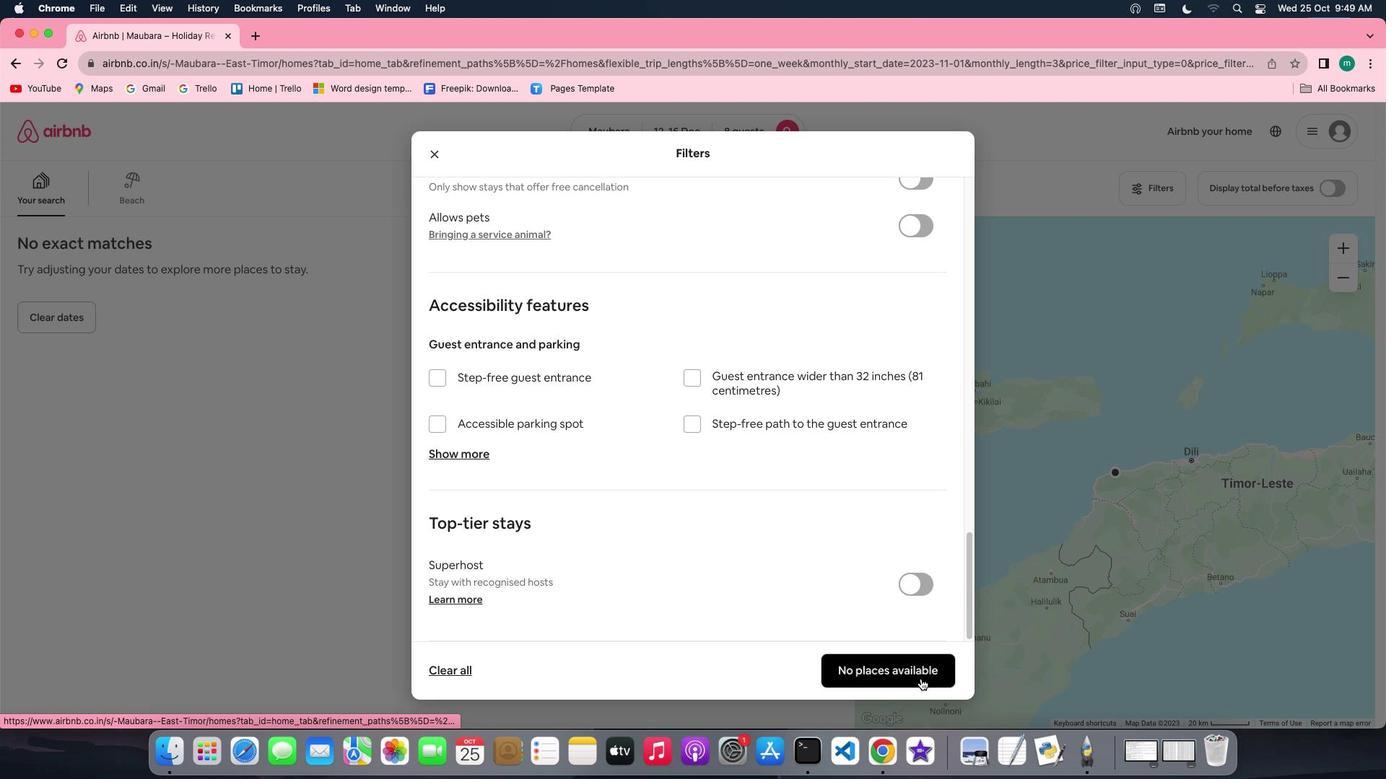 
Action: Mouse moved to (596, 520)
Screenshot: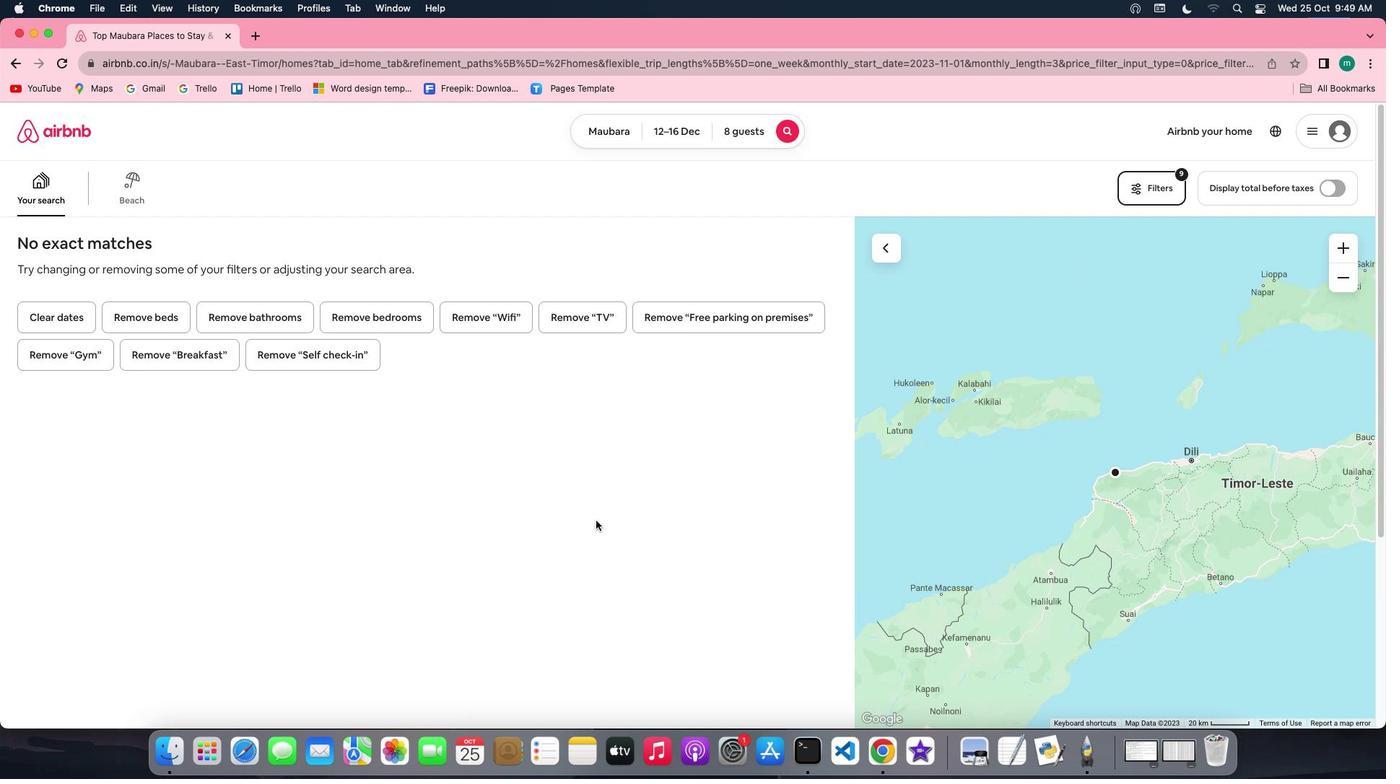 
